 Task: Look for Airbnb options in Warsaw, Poland from 5th November, 2023 to 16th November, 2023 for 2 adults.1  bedroom having 1 bed and 1 bathroom. Property type can be hotel. Amenities needed are: wifi. Booking option can be shelf check-in. Look for 5 properties as per requirement.
Action: Mouse moved to (520, 91)
Screenshot: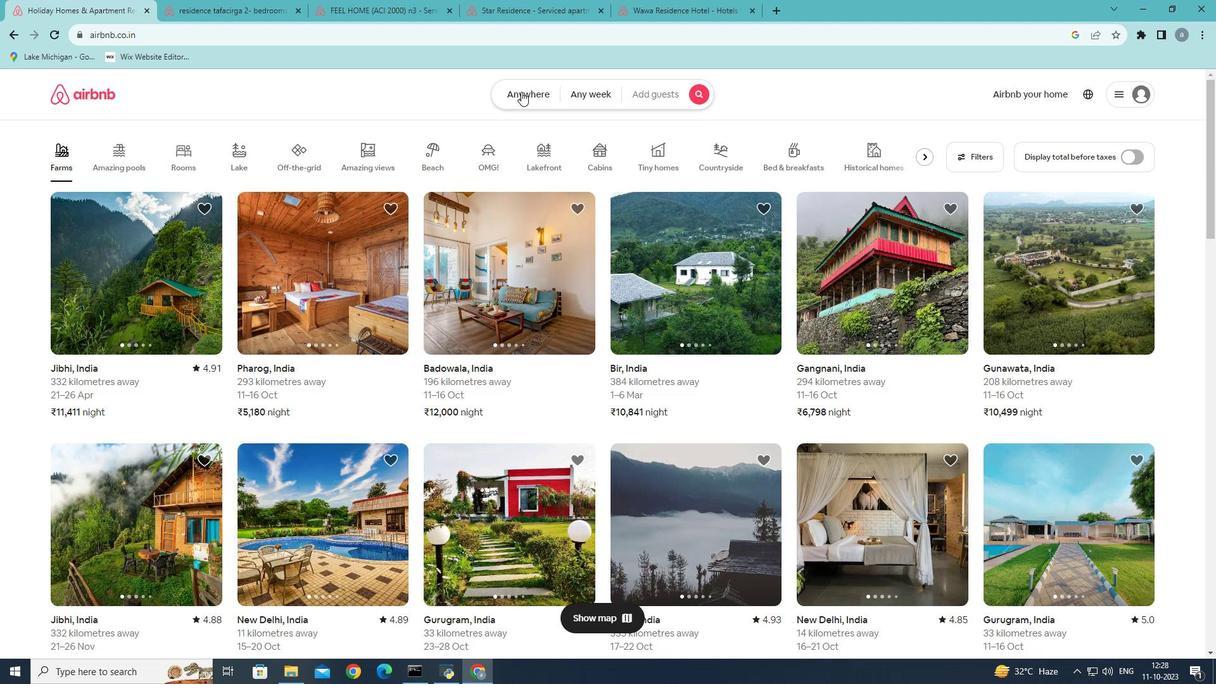 
Action: Mouse pressed left at (520, 91)
Screenshot: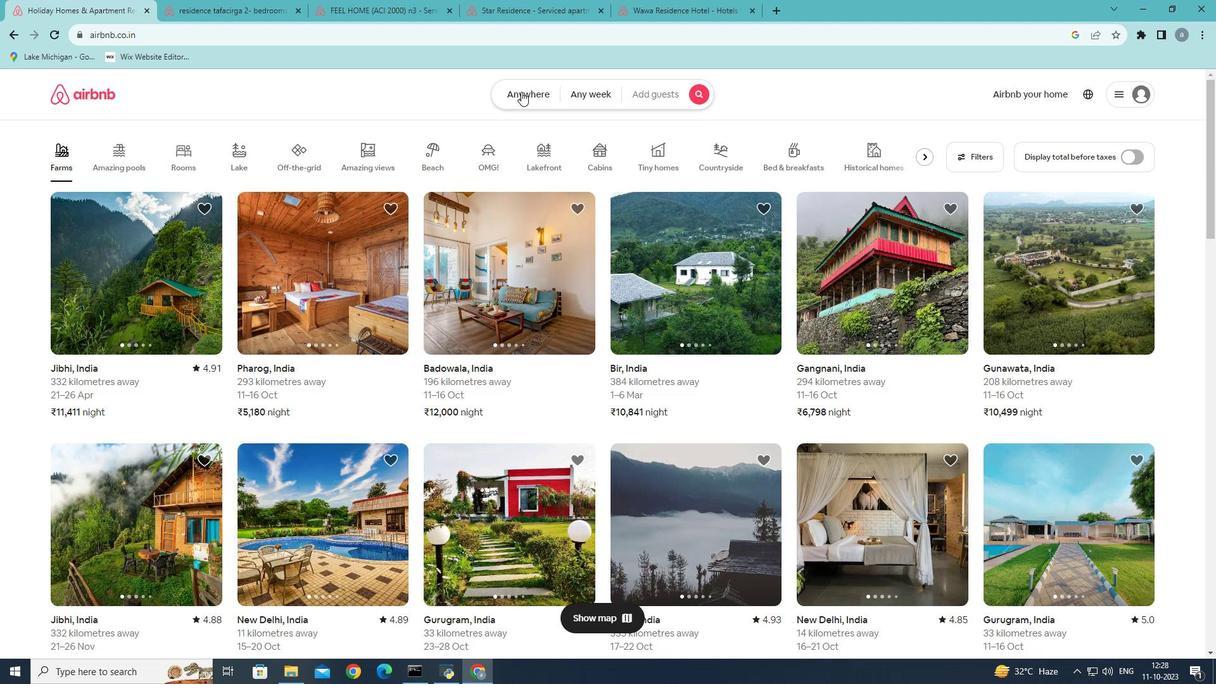 
Action: Mouse moved to (523, 89)
Screenshot: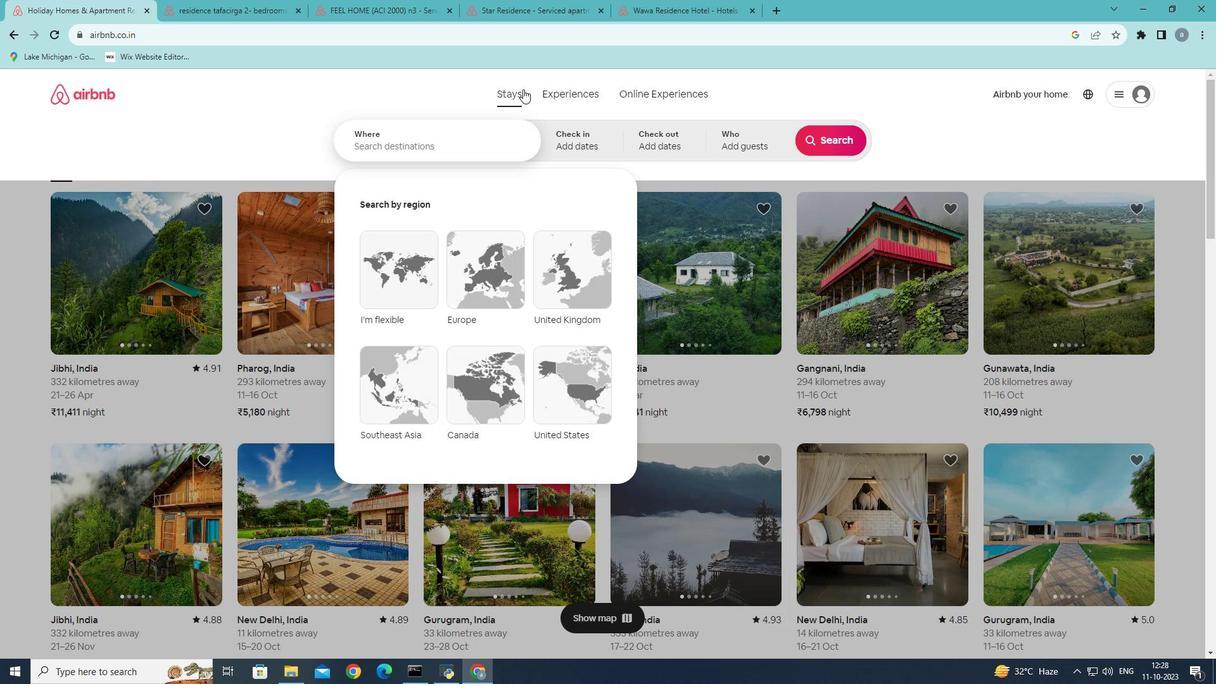 
Action: Key pressed <Key.shift>War
Screenshot: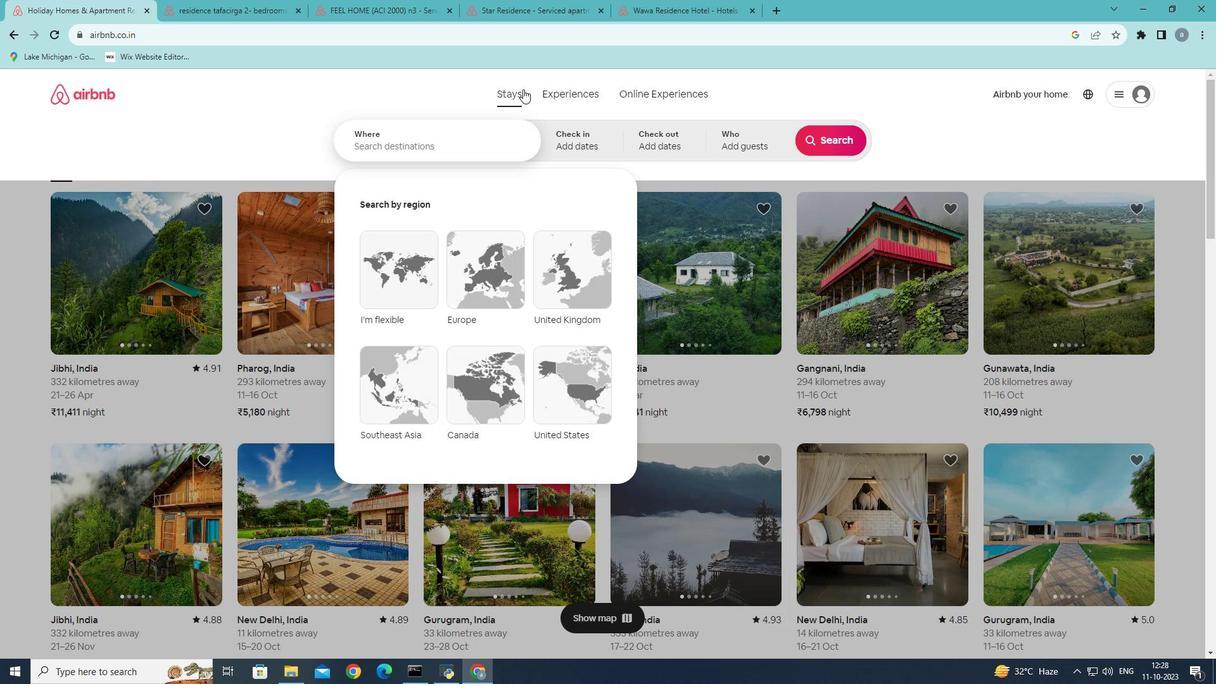 
Action: Mouse moved to (418, 141)
Screenshot: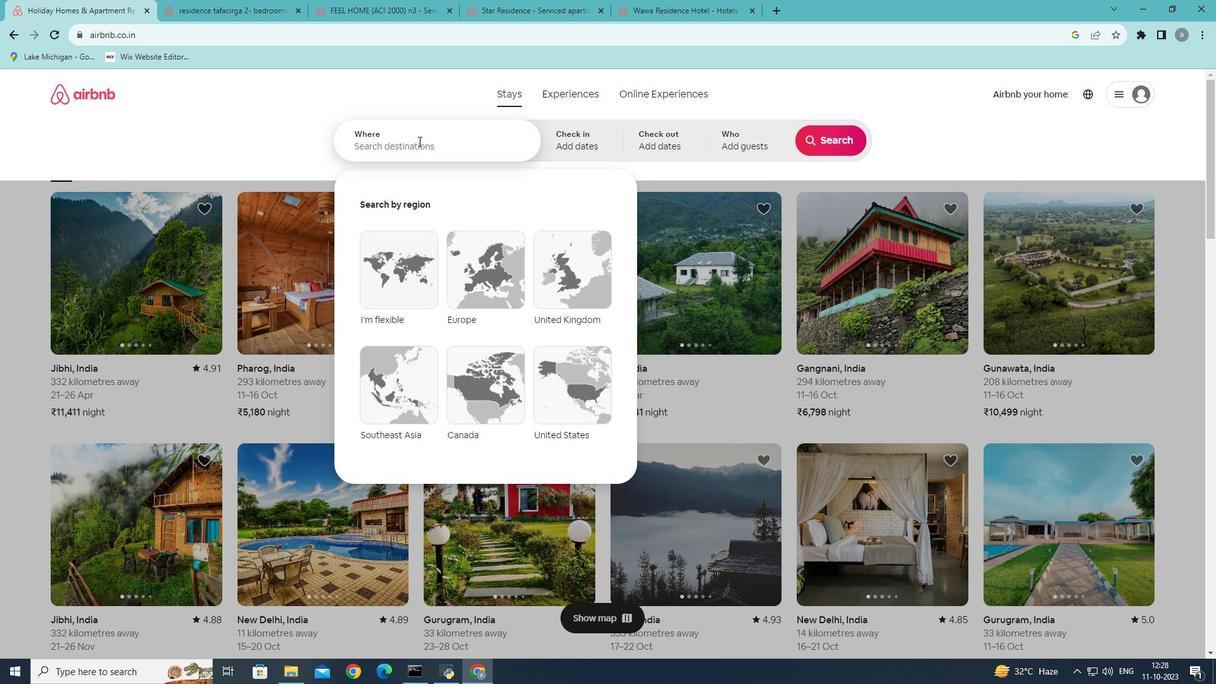 
Action: Mouse pressed left at (418, 141)
Screenshot: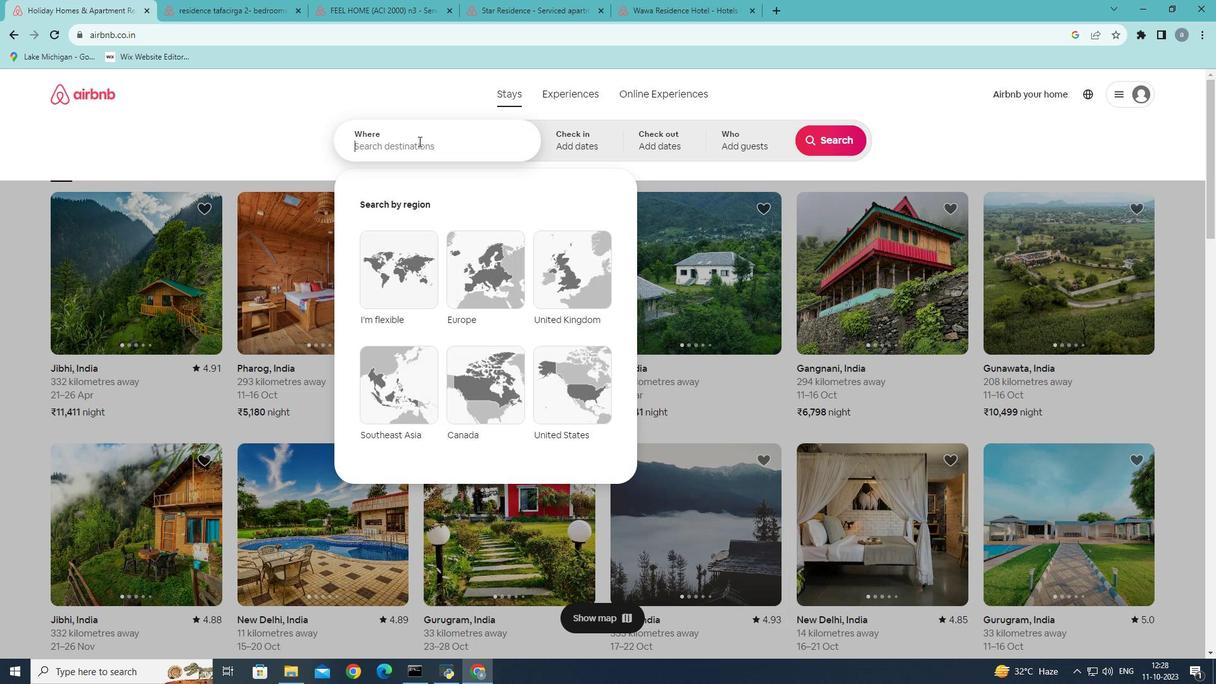 
Action: Mouse moved to (437, 152)
Screenshot: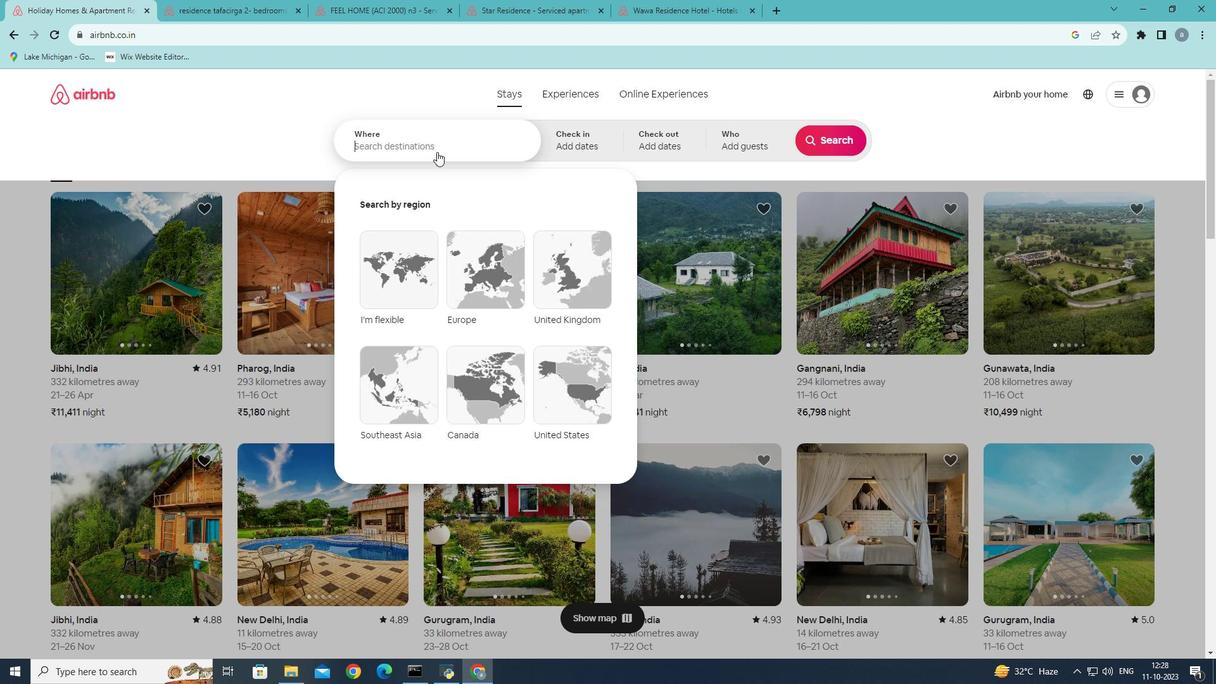 
Action: Key pressed <Key.shift>Warsaw
Screenshot: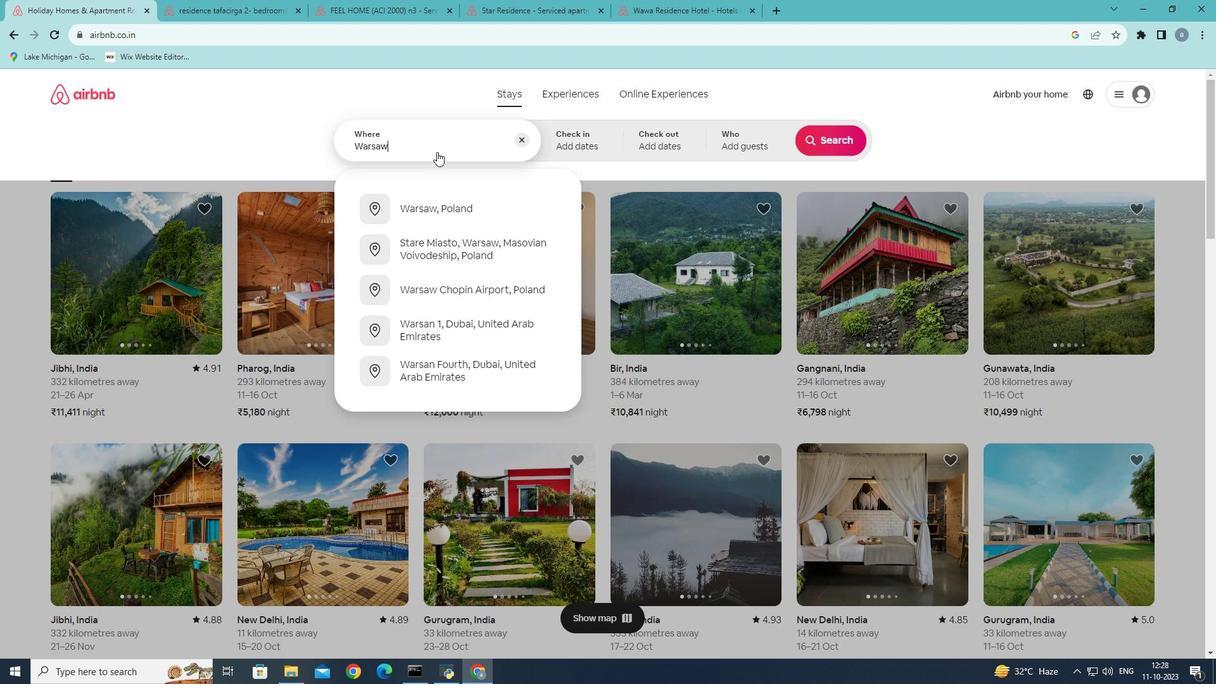 
Action: Mouse moved to (440, 209)
Screenshot: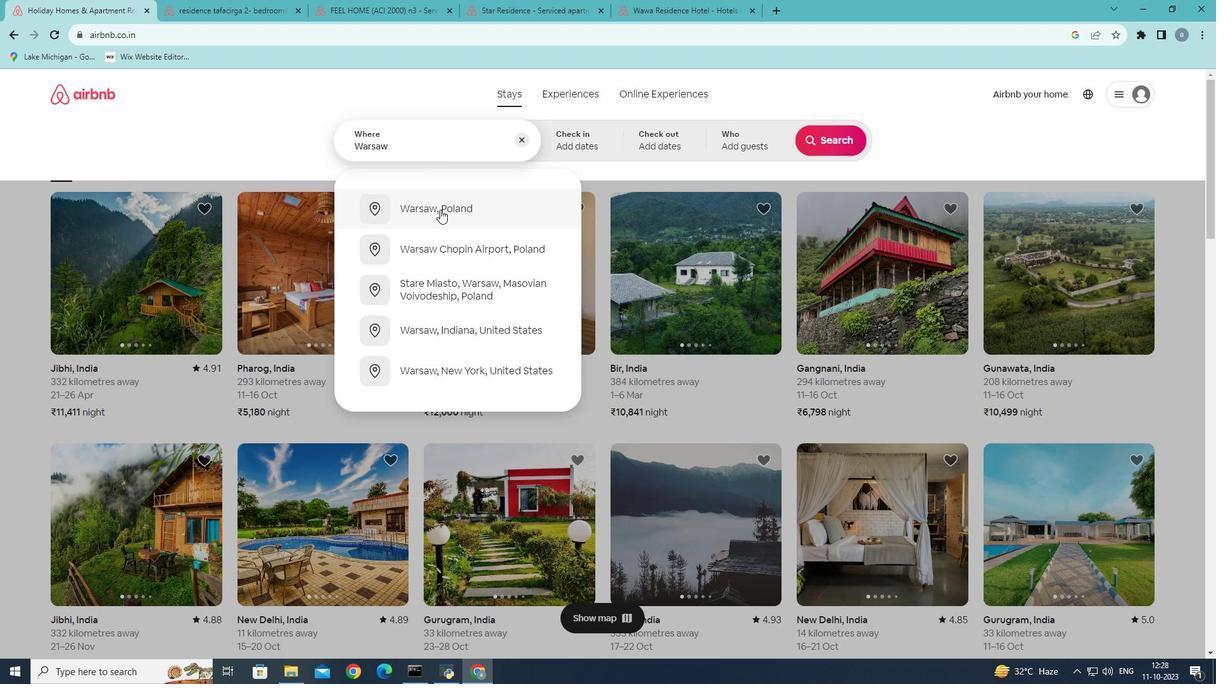 
Action: Mouse pressed left at (440, 209)
Screenshot: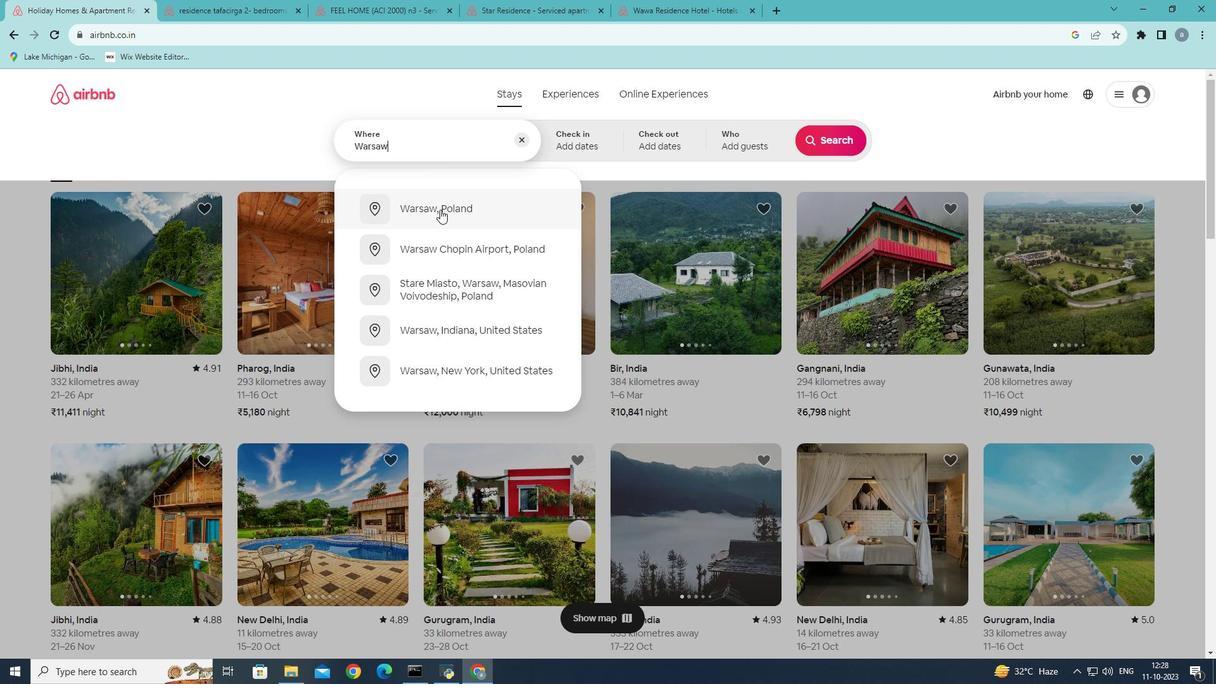 
Action: Mouse moved to (640, 326)
Screenshot: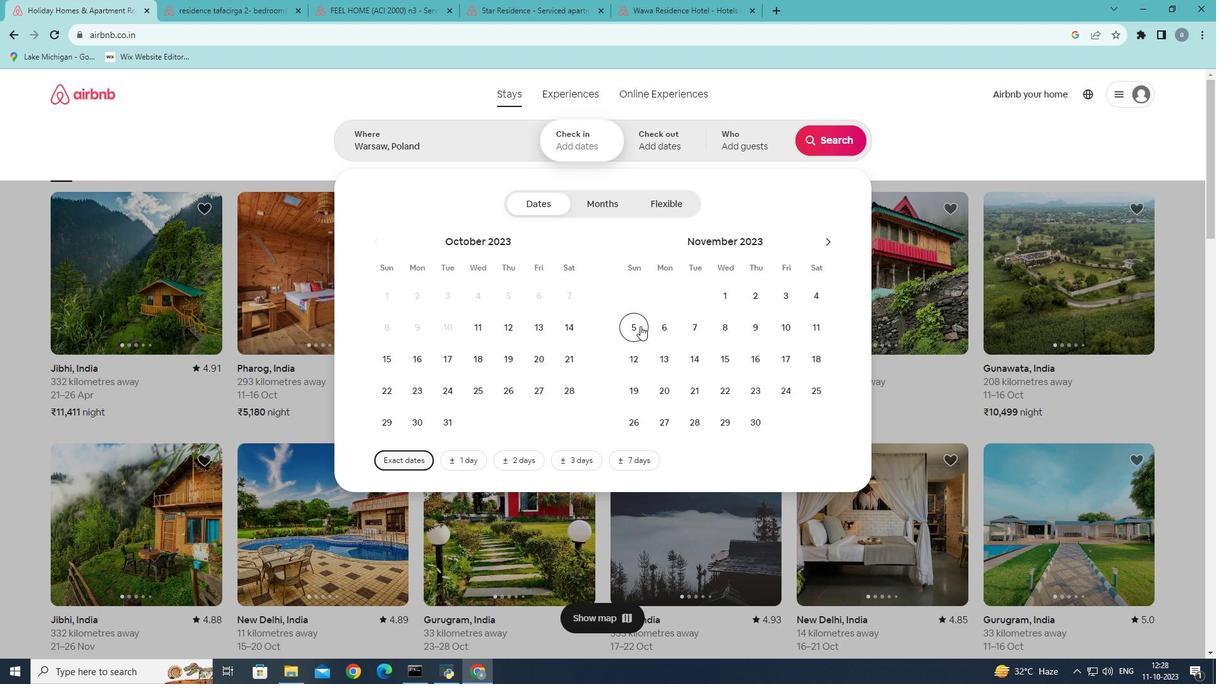 
Action: Mouse pressed left at (640, 326)
Screenshot: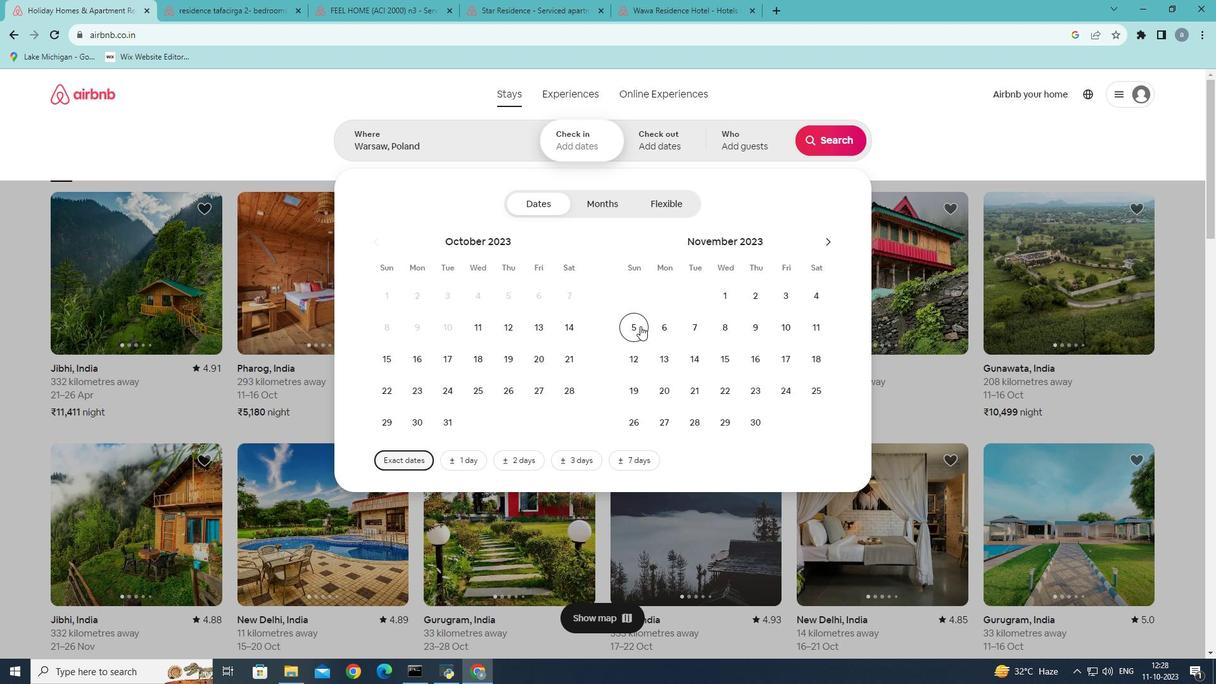 
Action: Mouse moved to (753, 354)
Screenshot: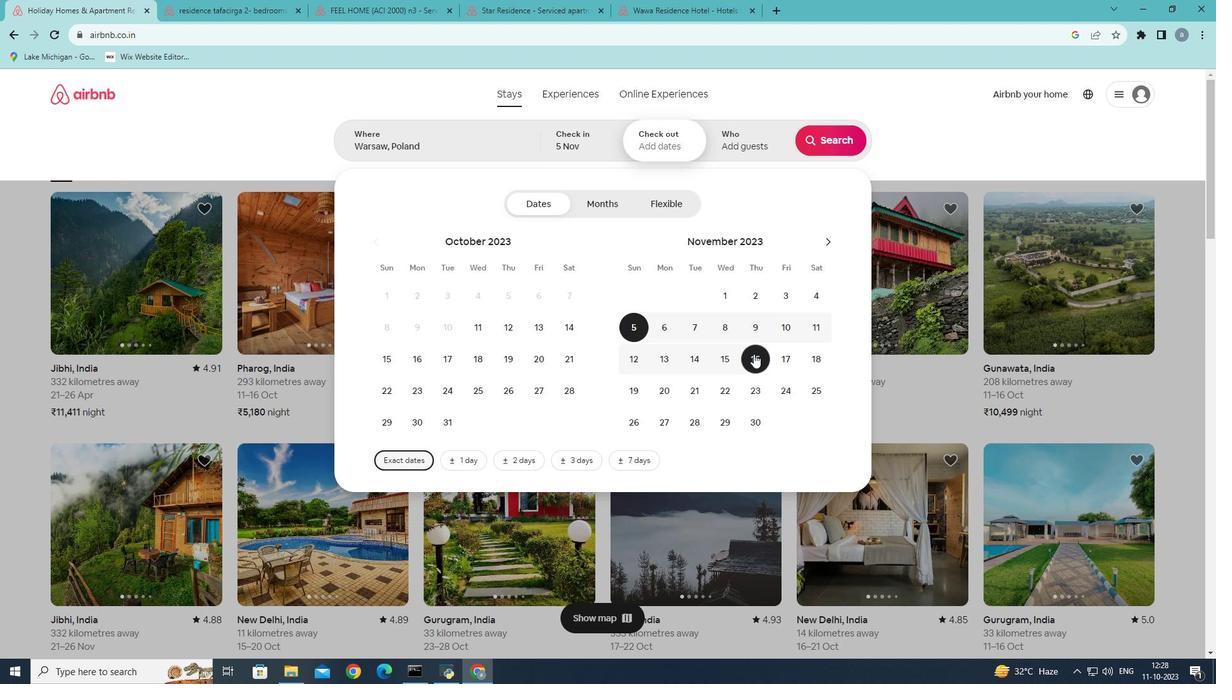 
Action: Mouse pressed left at (753, 354)
Screenshot: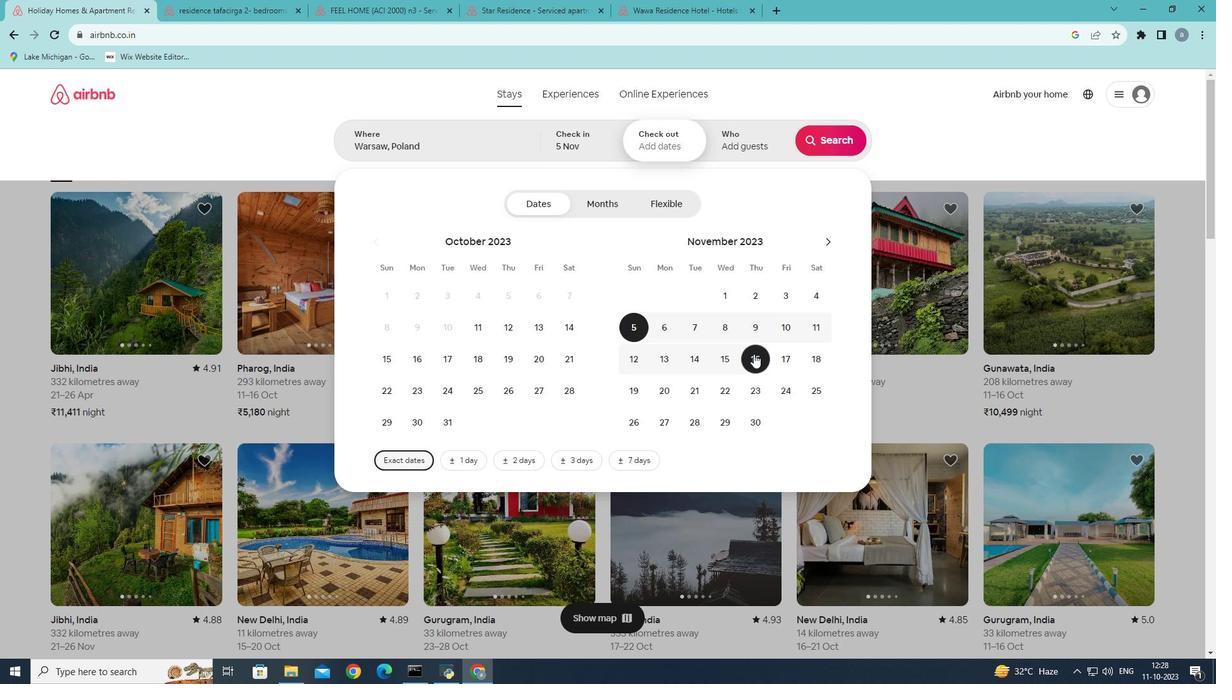 
Action: Mouse moved to (758, 145)
Screenshot: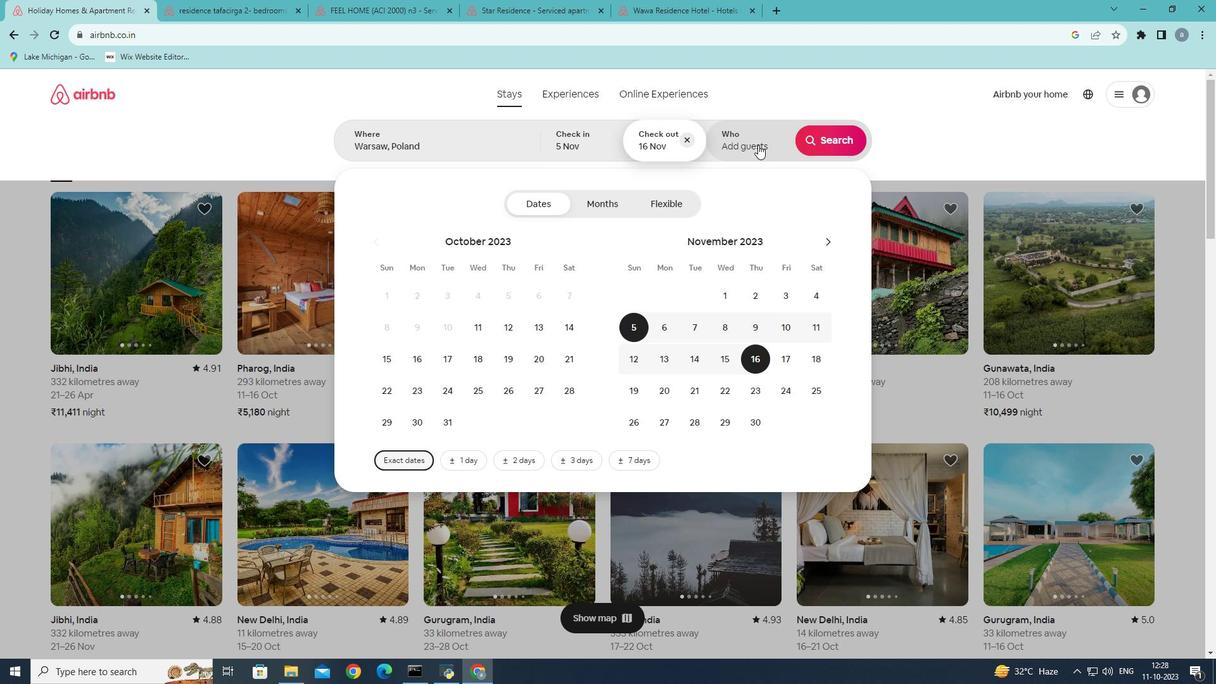 
Action: Mouse pressed left at (758, 145)
Screenshot: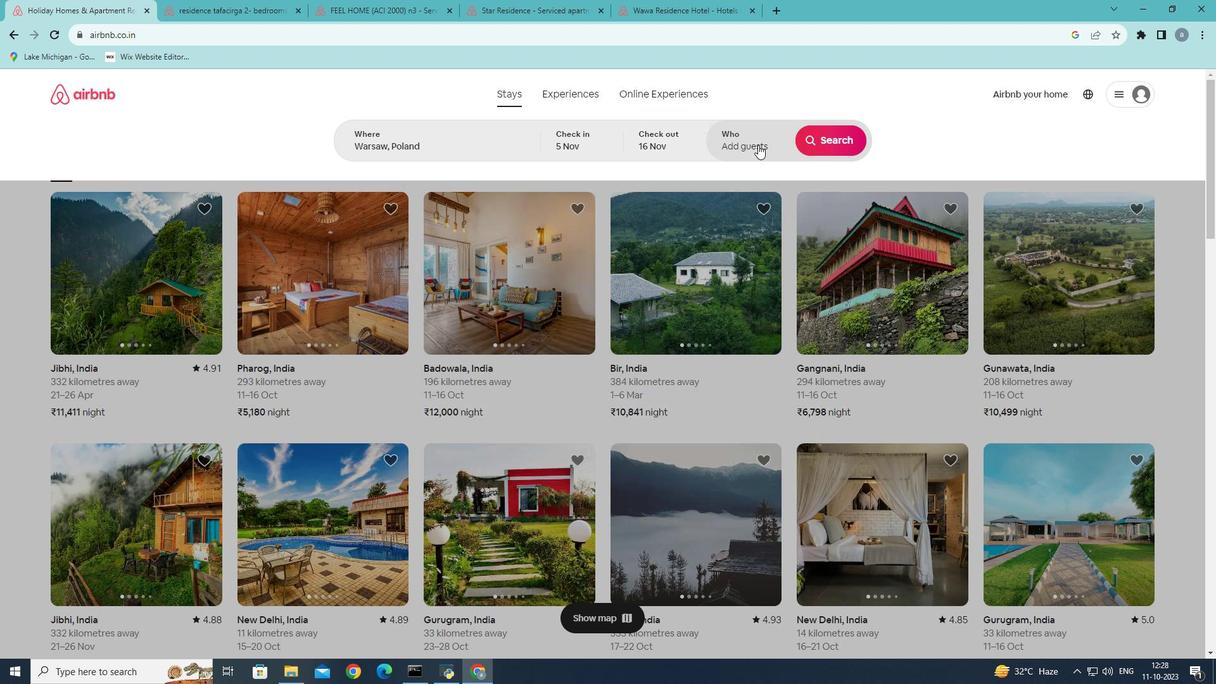 
Action: Mouse moved to (836, 210)
Screenshot: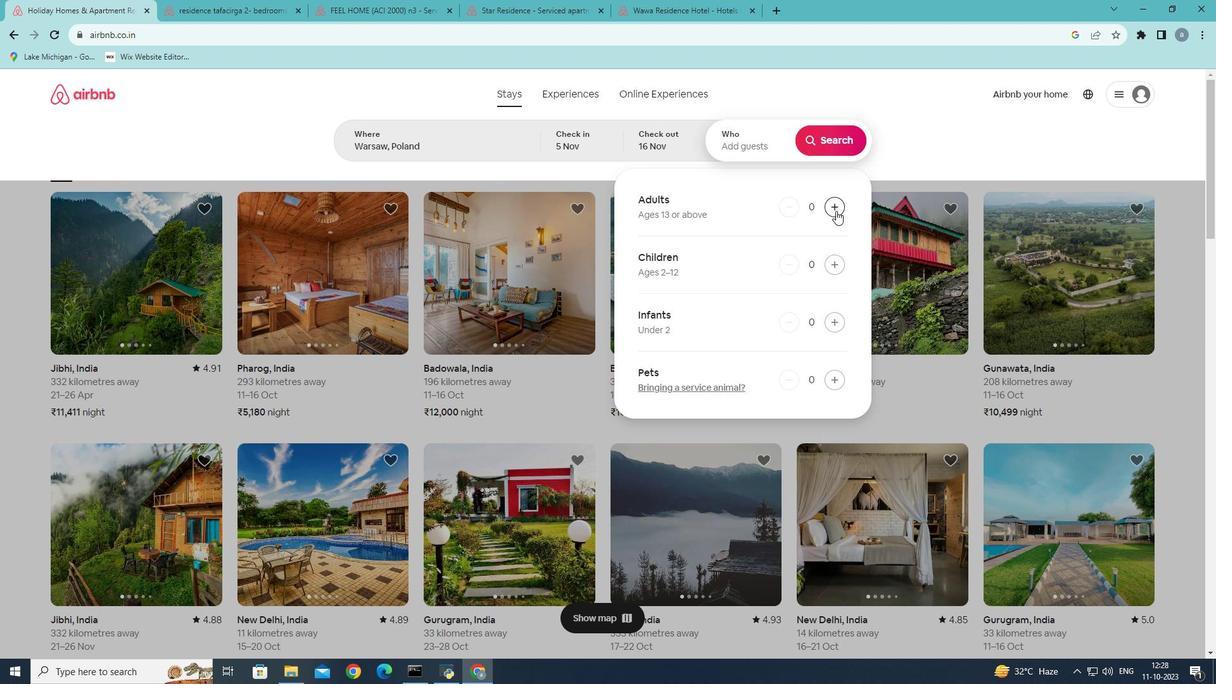 
Action: Mouse pressed left at (836, 210)
Screenshot: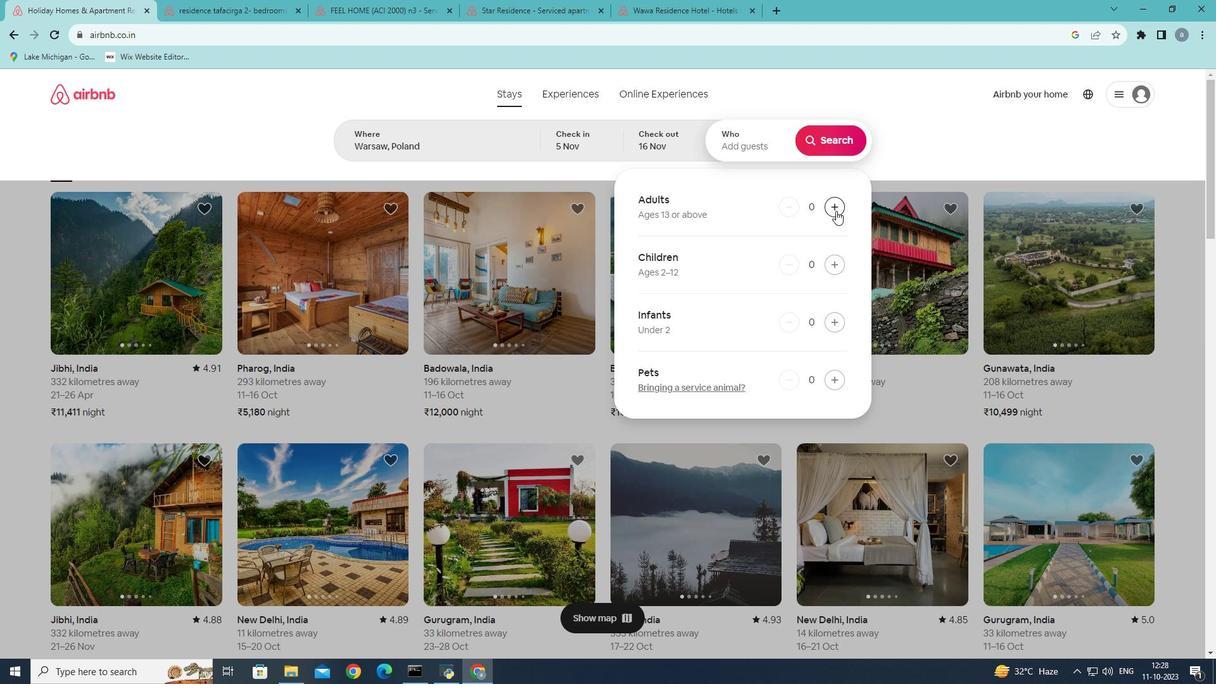
Action: Mouse pressed left at (836, 210)
Screenshot: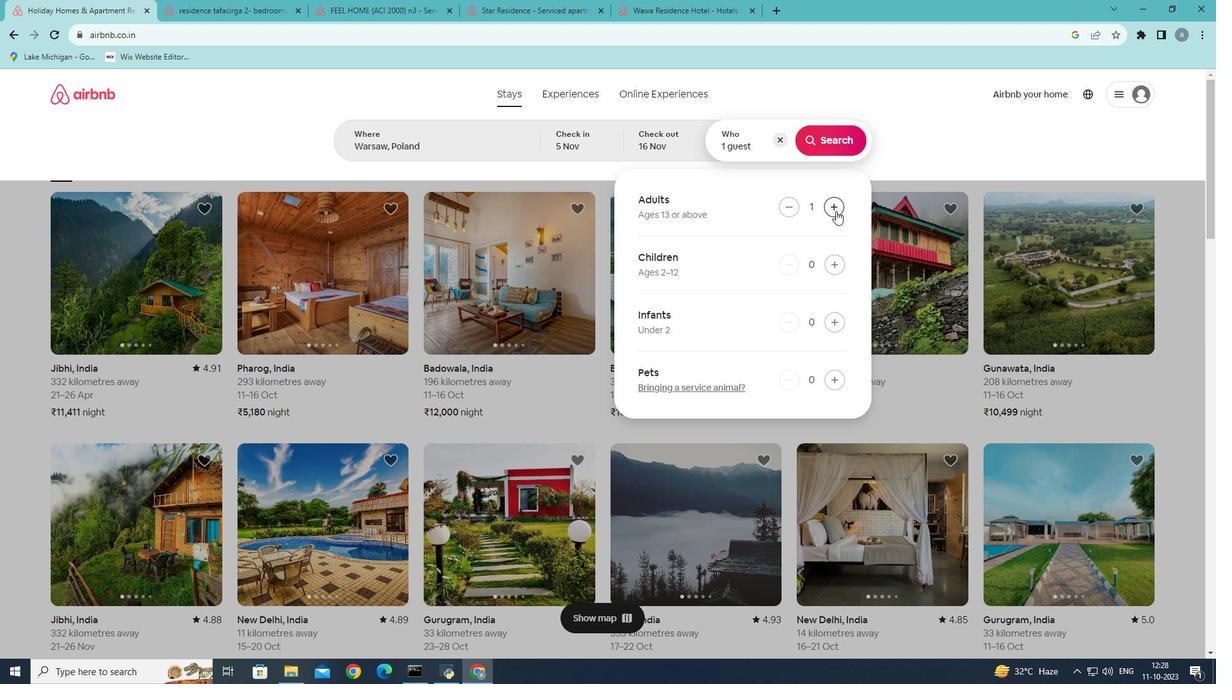
Action: Mouse moved to (826, 138)
Screenshot: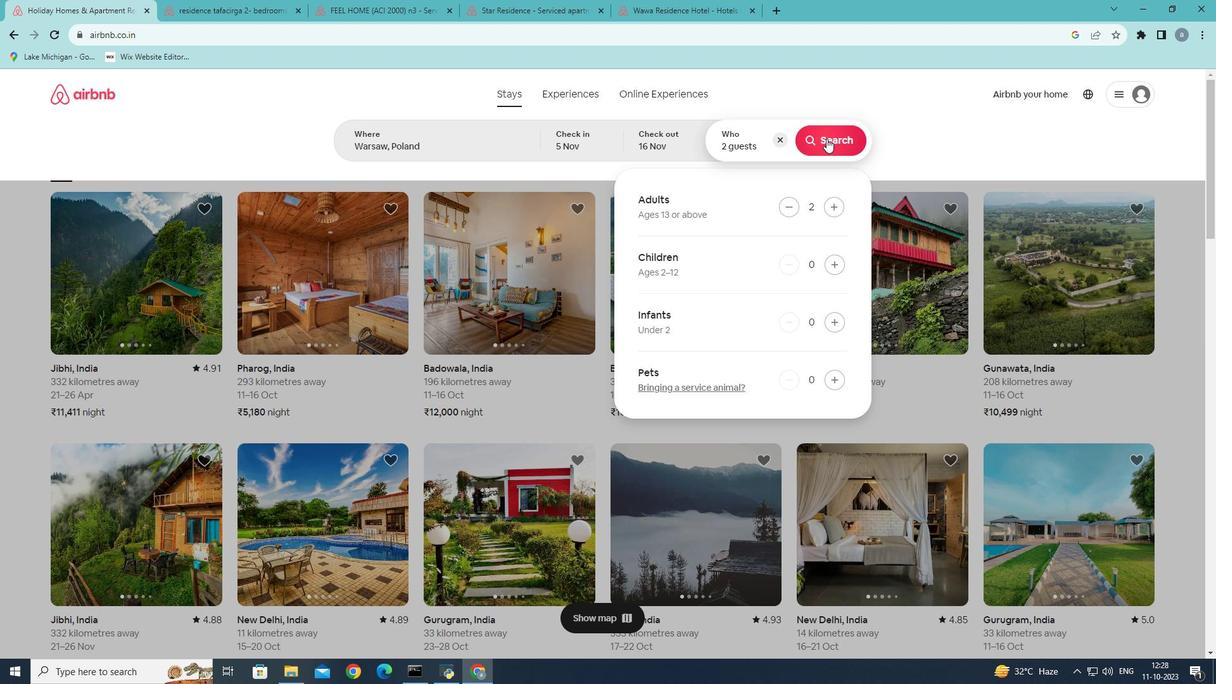 
Action: Mouse pressed left at (826, 138)
Screenshot: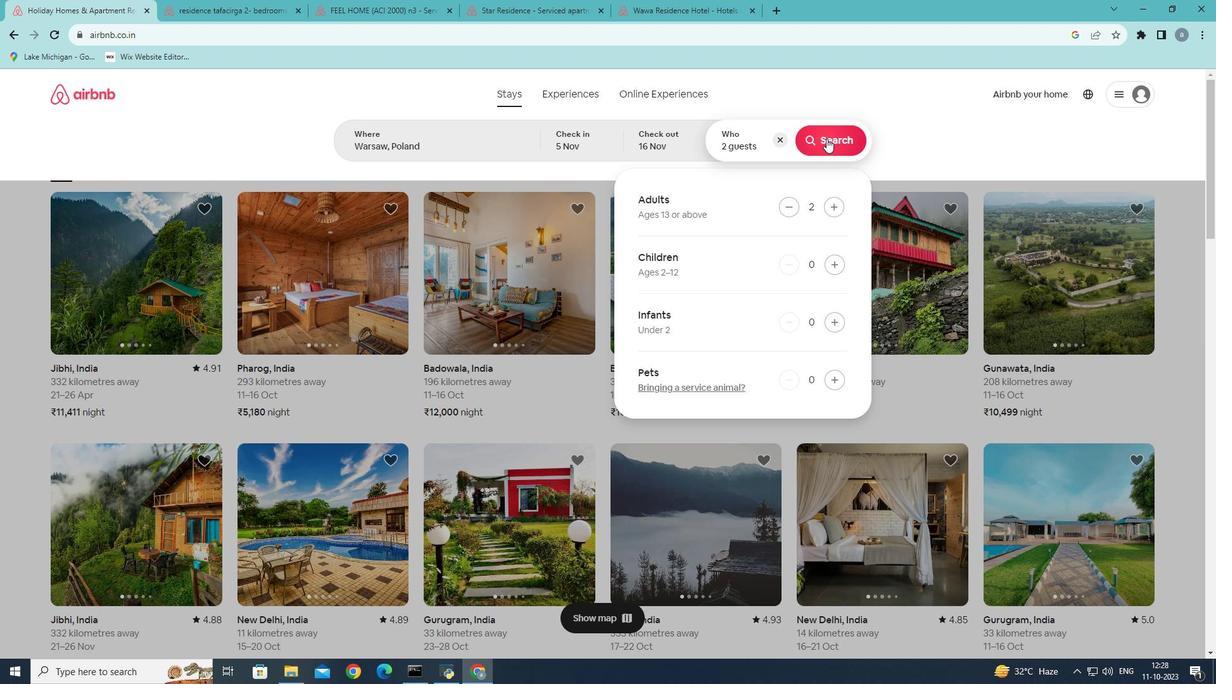 
Action: Mouse moved to (580, 273)
Screenshot: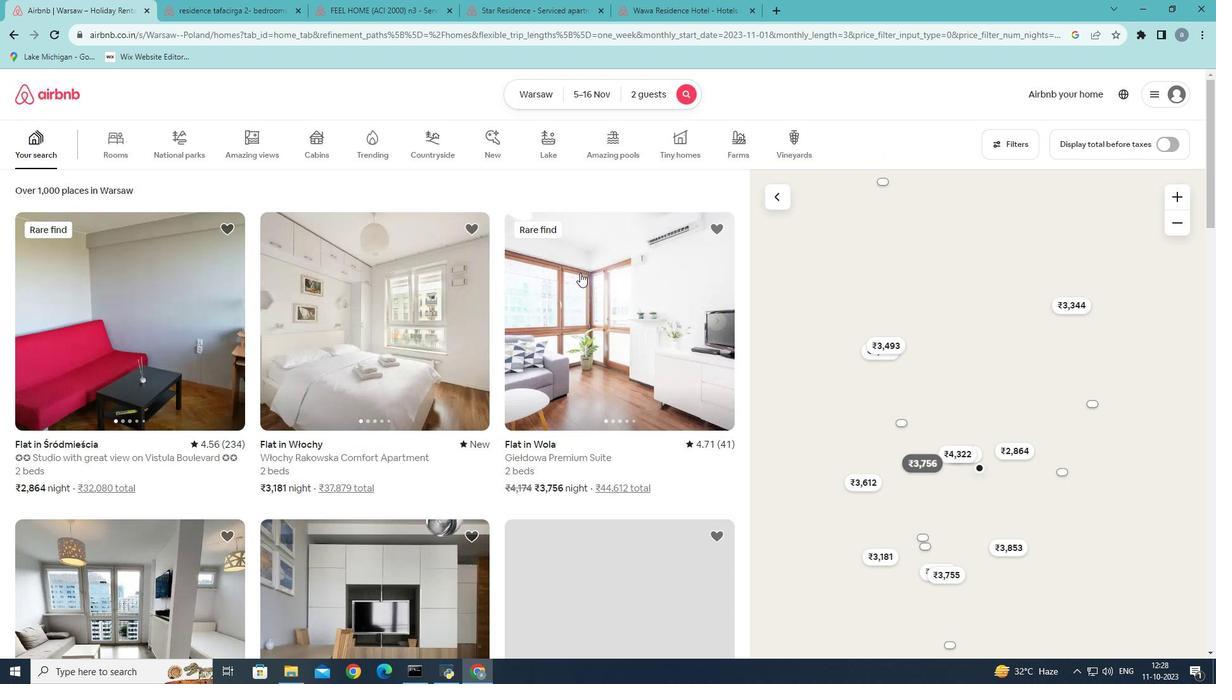 
Action: Mouse scrolled (580, 272) with delta (0, 0)
Screenshot: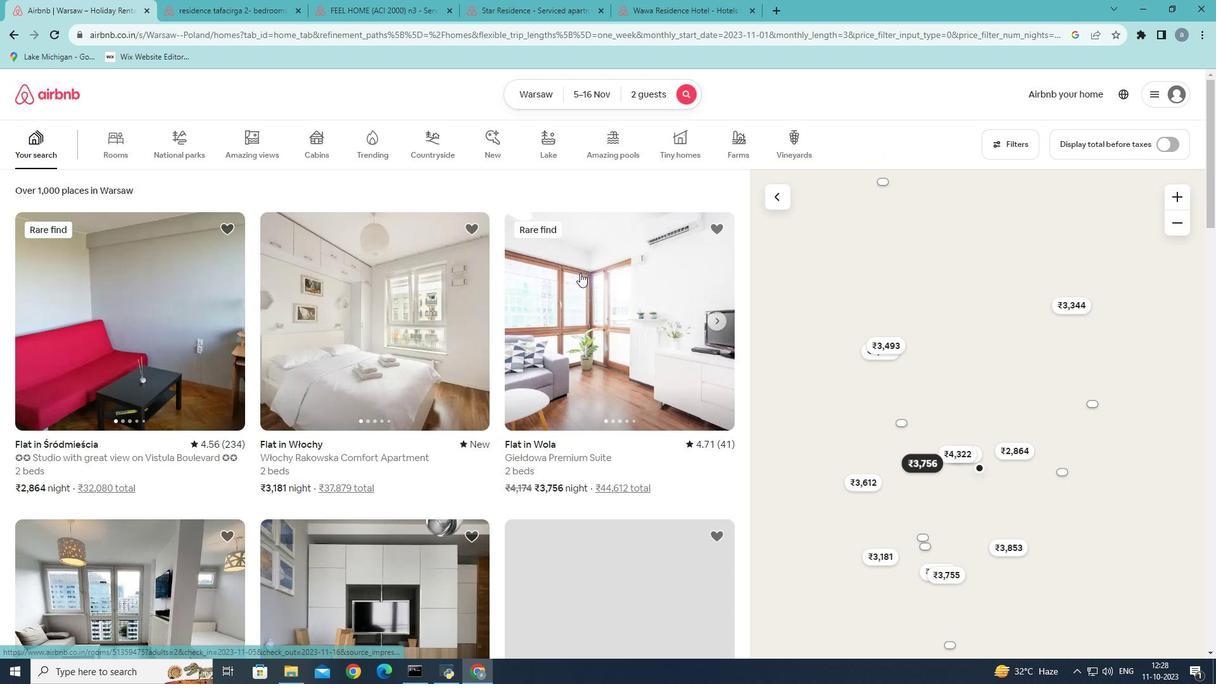 
Action: Mouse scrolled (580, 273) with delta (0, 0)
Screenshot: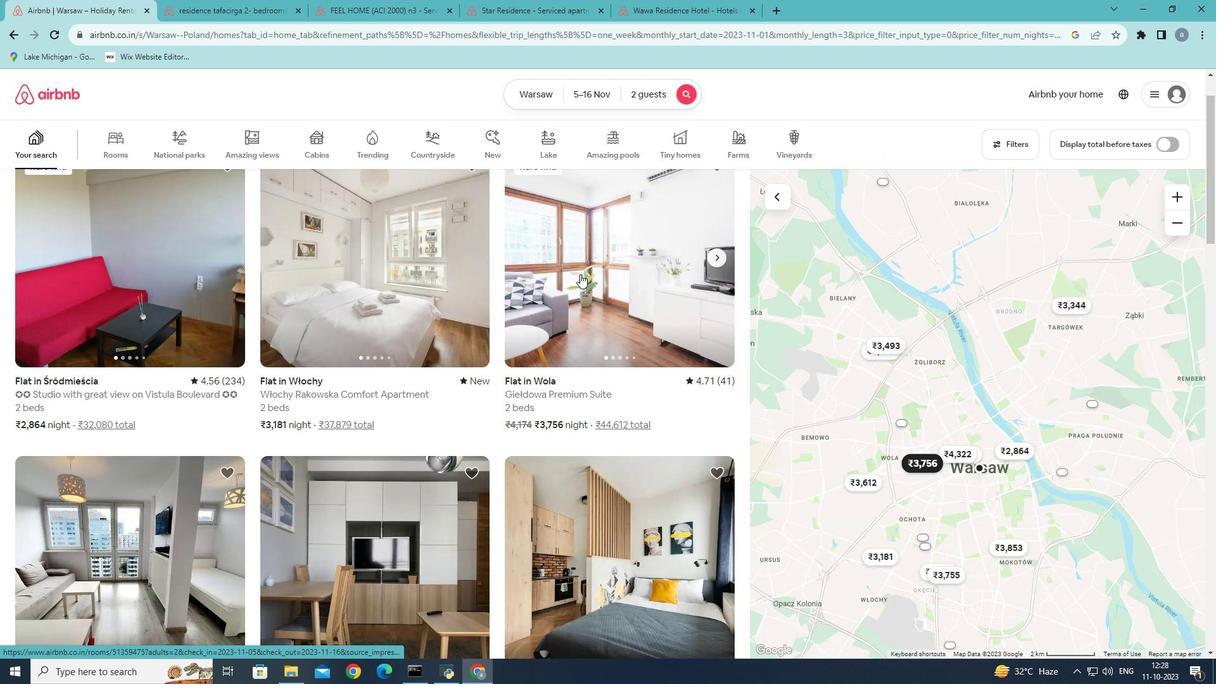 
Action: Mouse moved to (580, 274)
Screenshot: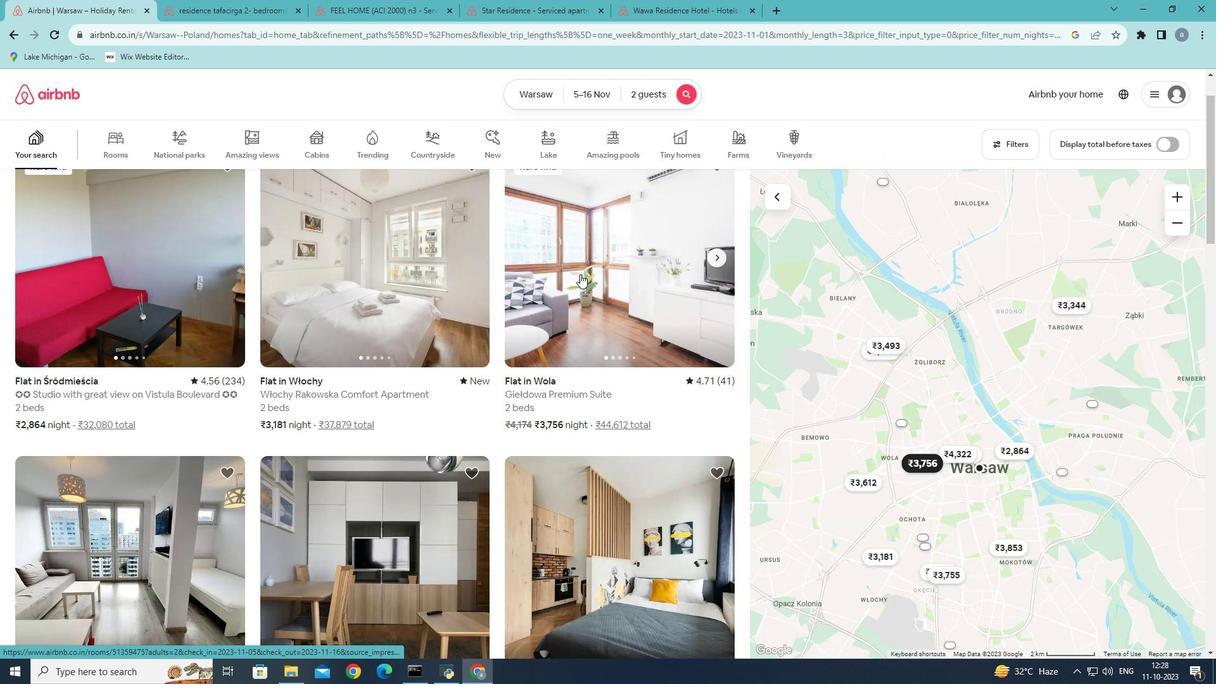 
Action: Mouse scrolled (580, 274) with delta (0, 0)
Screenshot: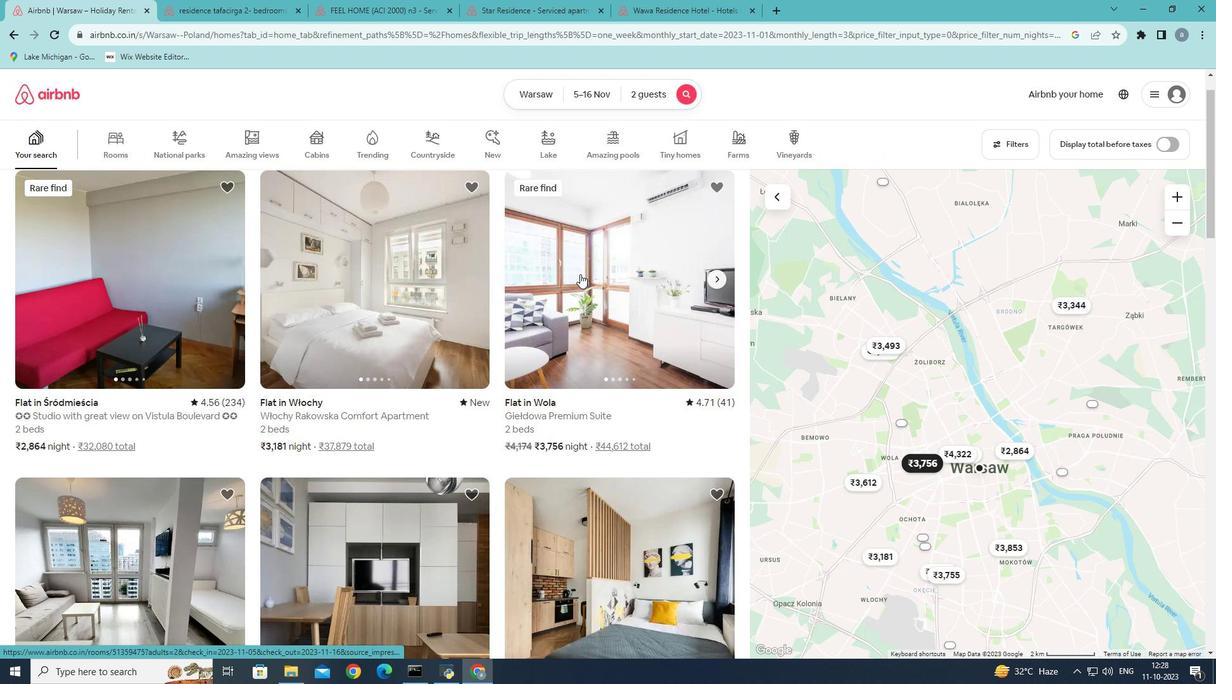 
Action: Mouse scrolled (580, 274) with delta (0, 0)
Screenshot: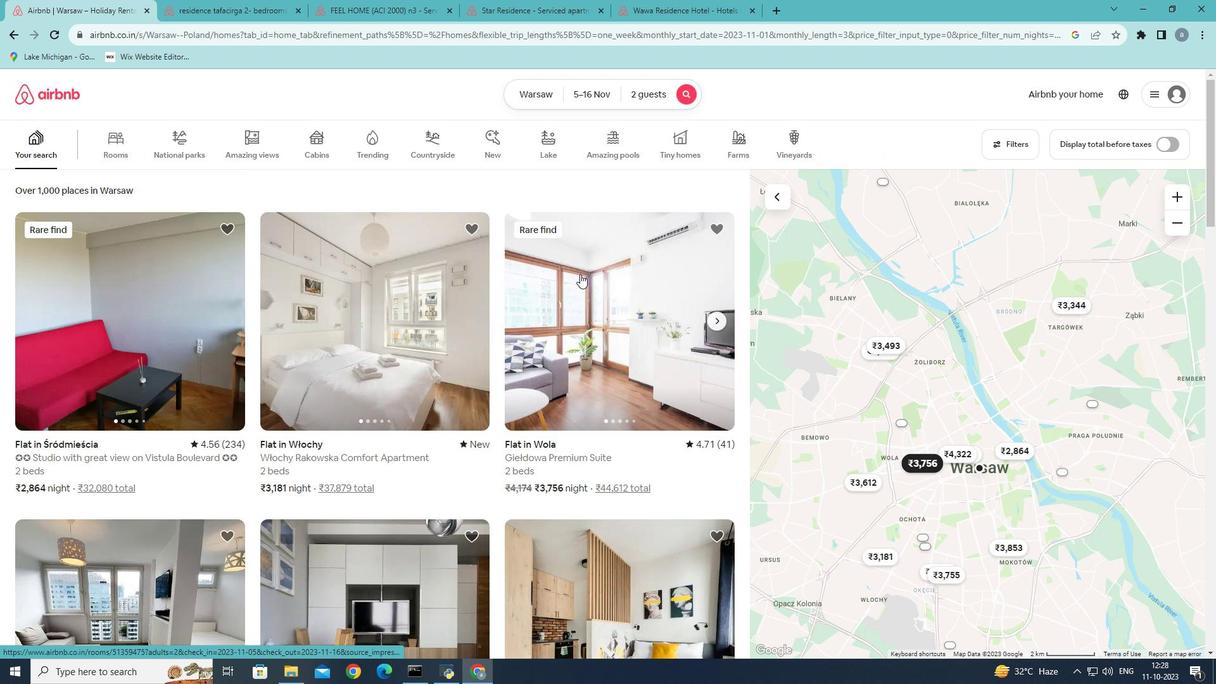 
Action: Mouse scrolled (580, 274) with delta (0, 0)
Screenshot: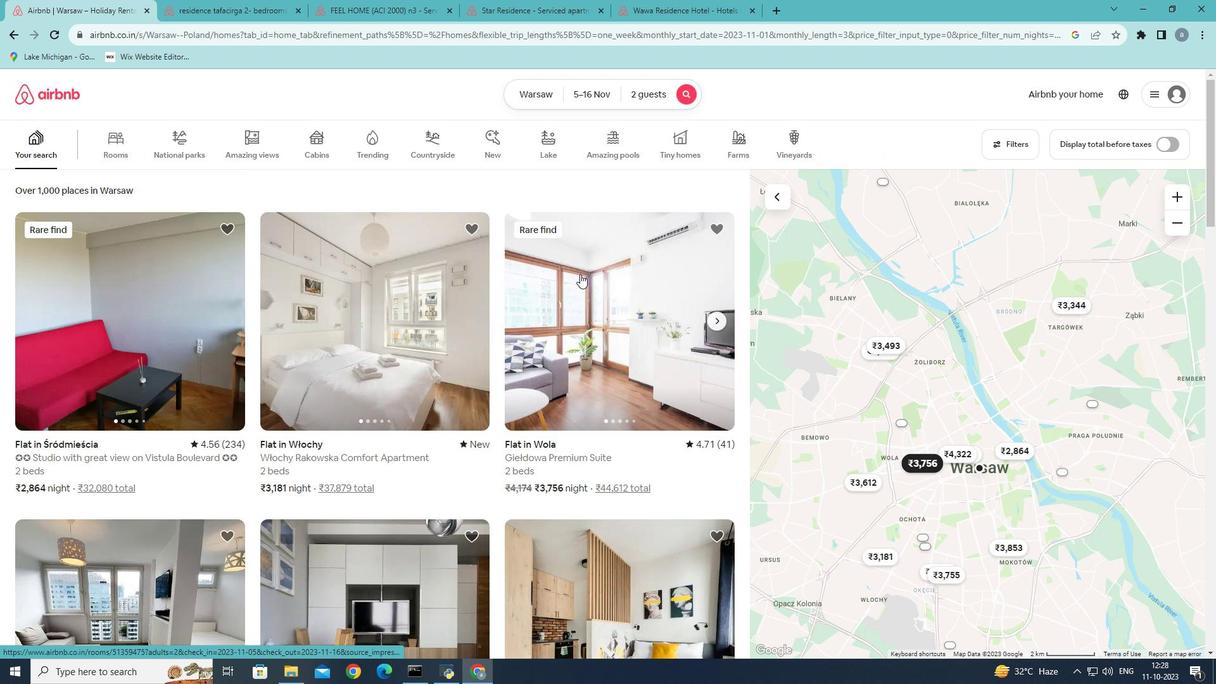 
Action: Mouse moved to (1015, 142)
Screenshot: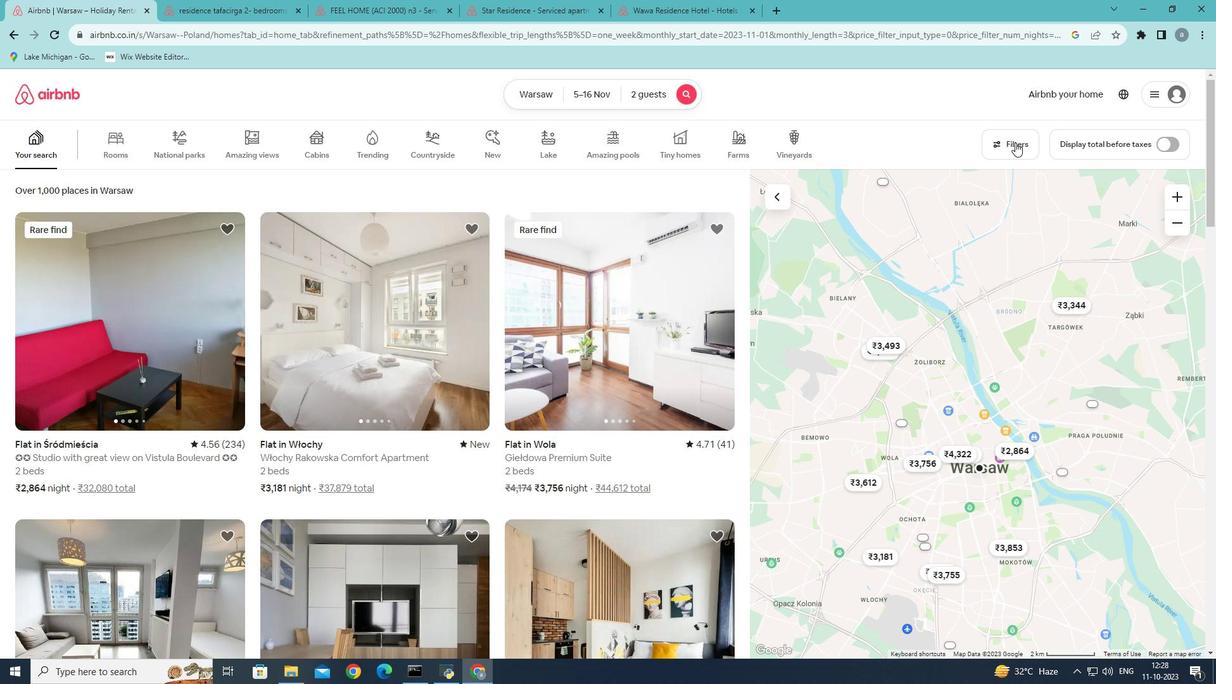 
Action: Mouse pressed left at (1015, 142)
Screenshot: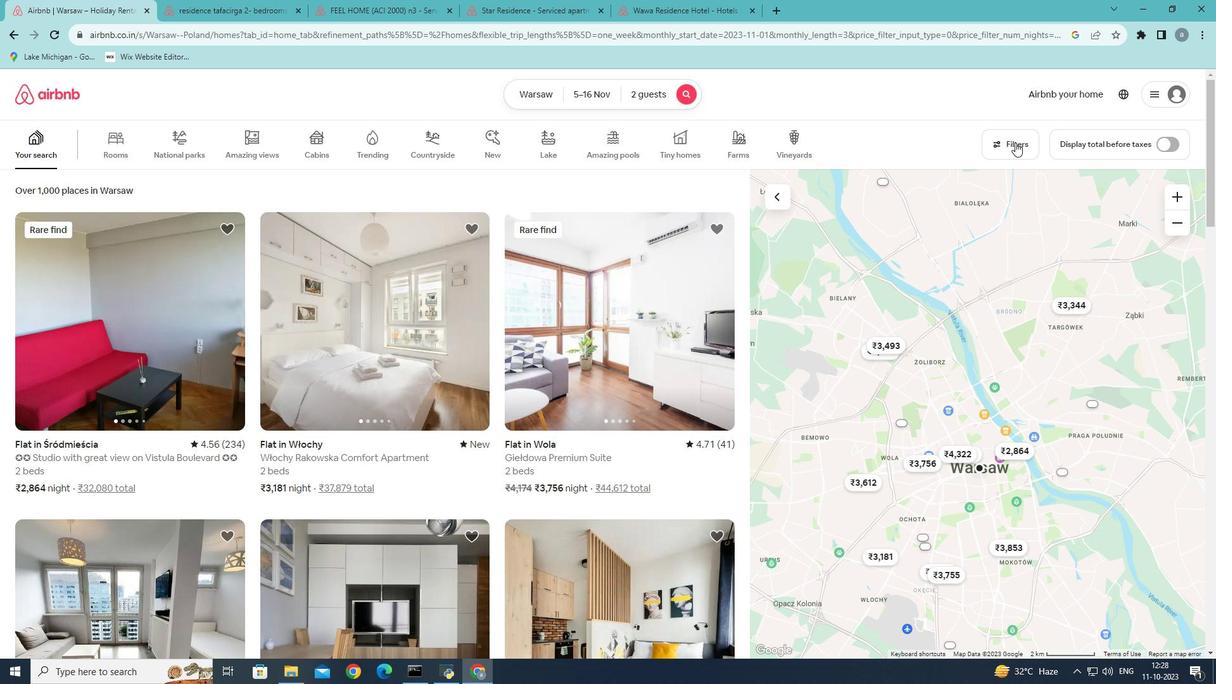 
Action: Mouse moved to (496, 500)
Screenshot: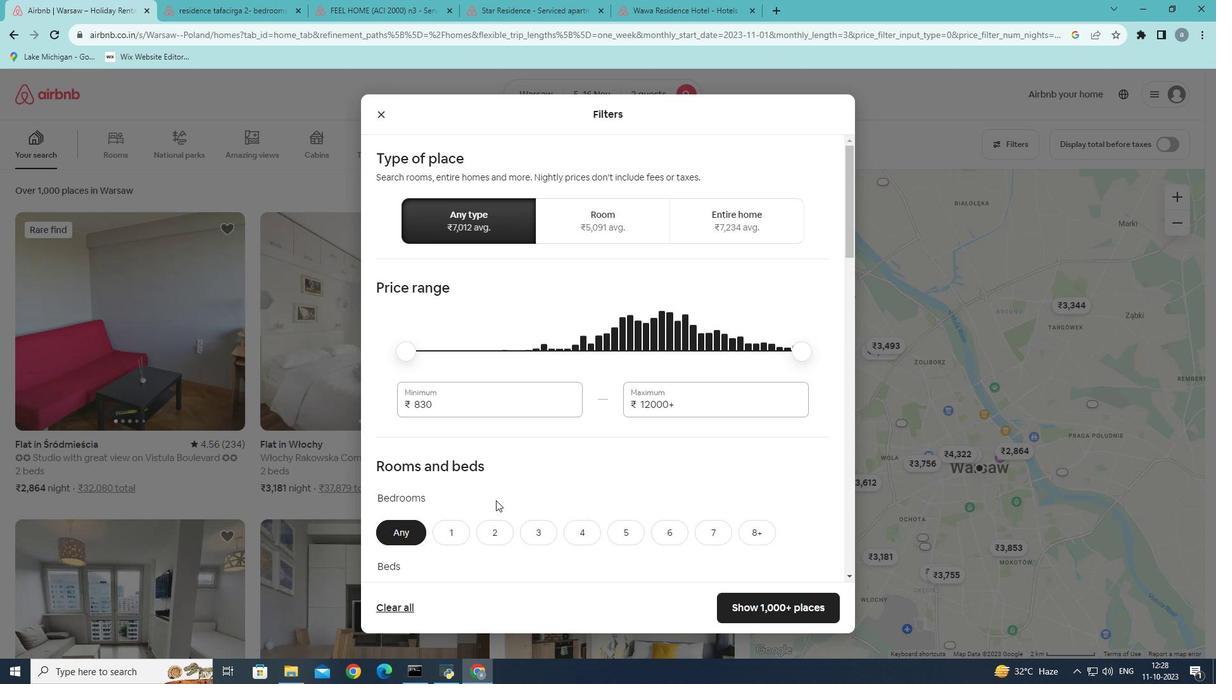 
Action: Mouse scrolled (496, 499) with delta (0, 0)
Screenshot: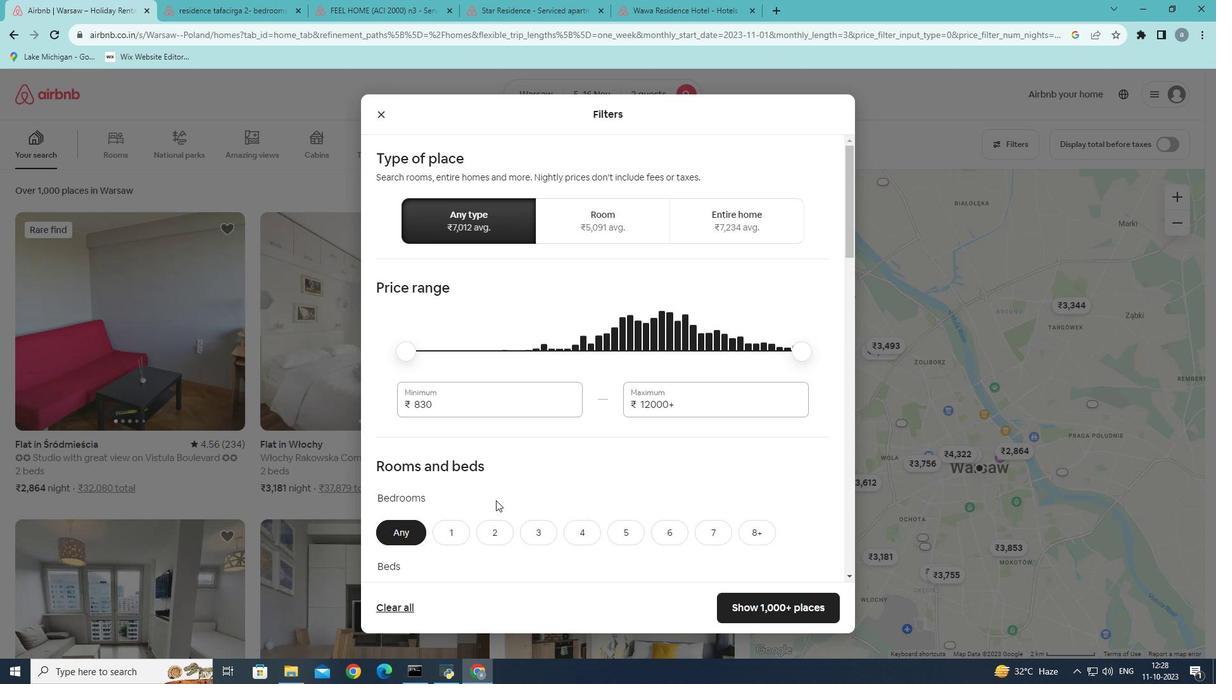
Action: Mouse scrolled (496, 499) with delta (0, 0)
Screenshot: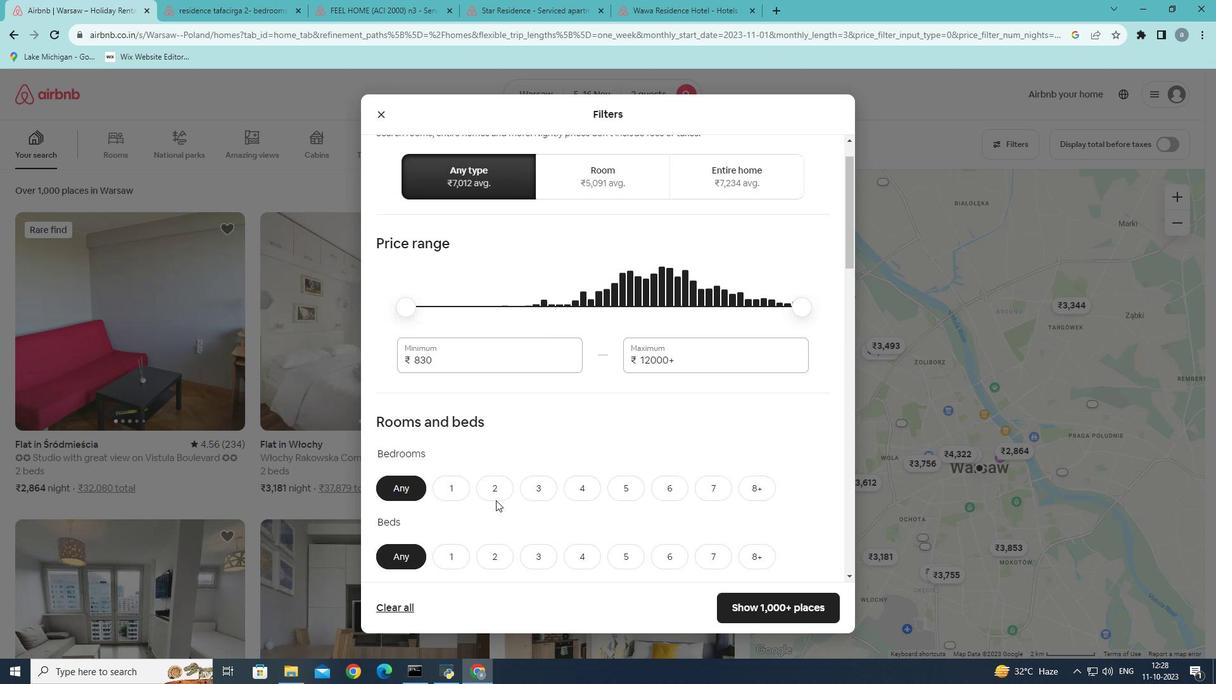 
Action: Mouse scrolled (496, 499) with delta (0, 0)
Screenshot: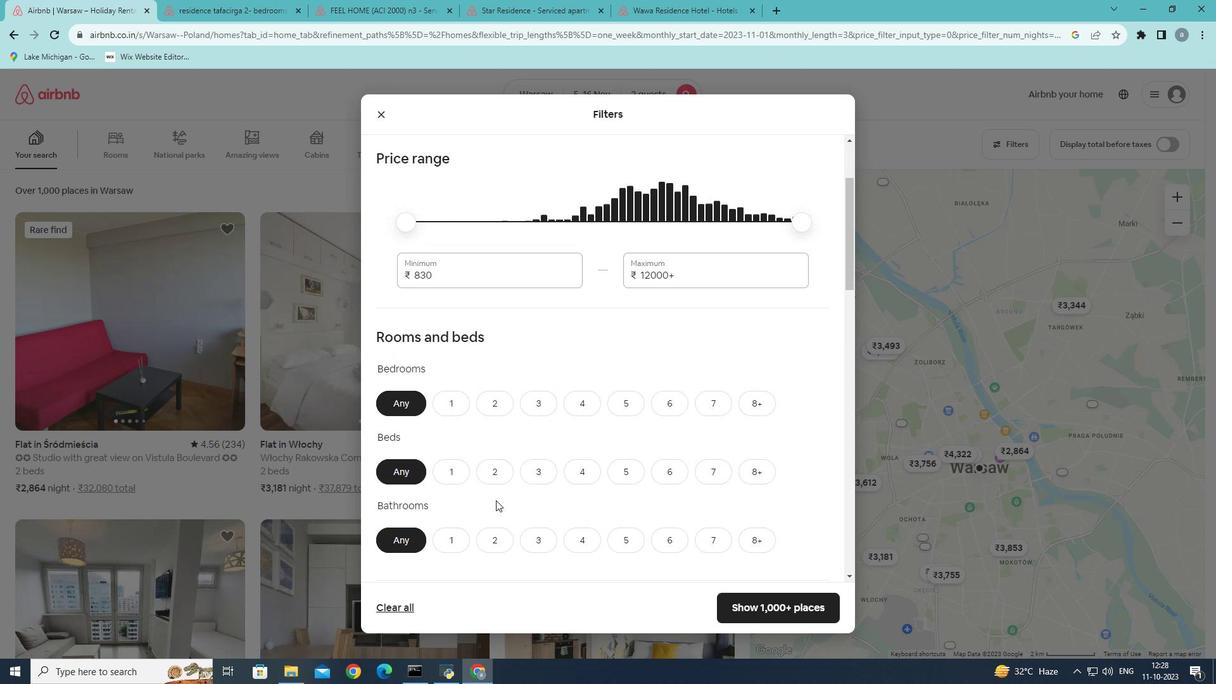 
Action: Mouse moved to (497, 498)
Screenshot: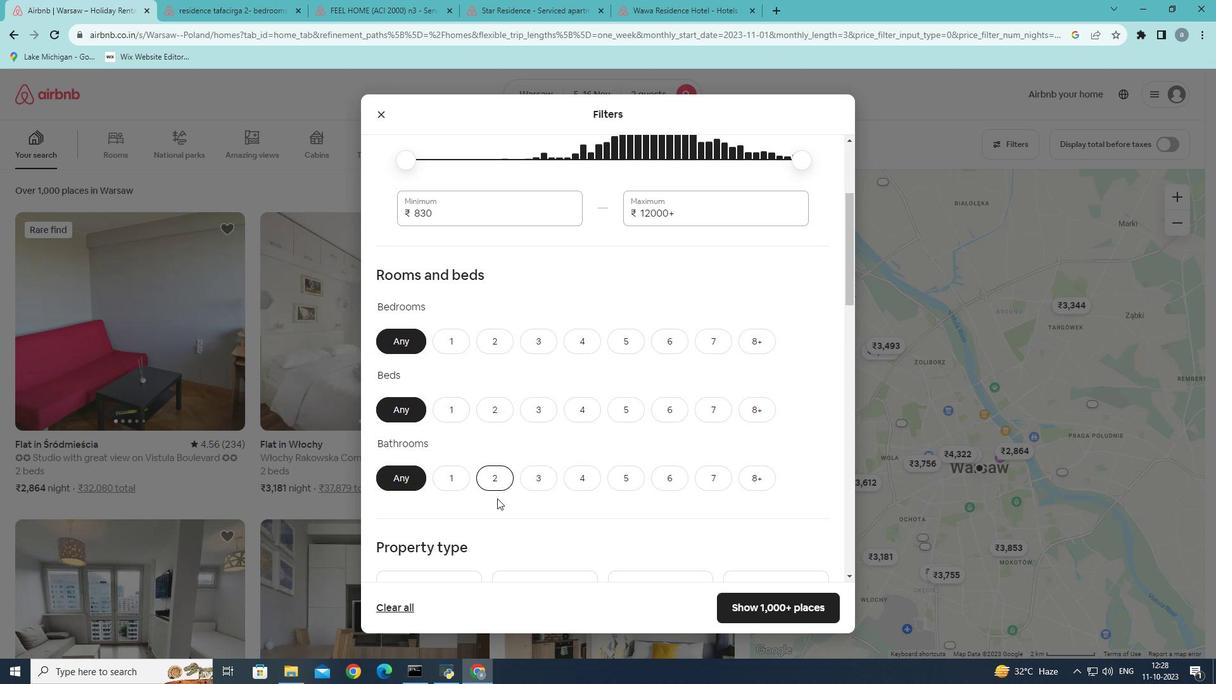 
Action: Mouse scrolled (497, 497) with delta (0, 0)
Screenshot: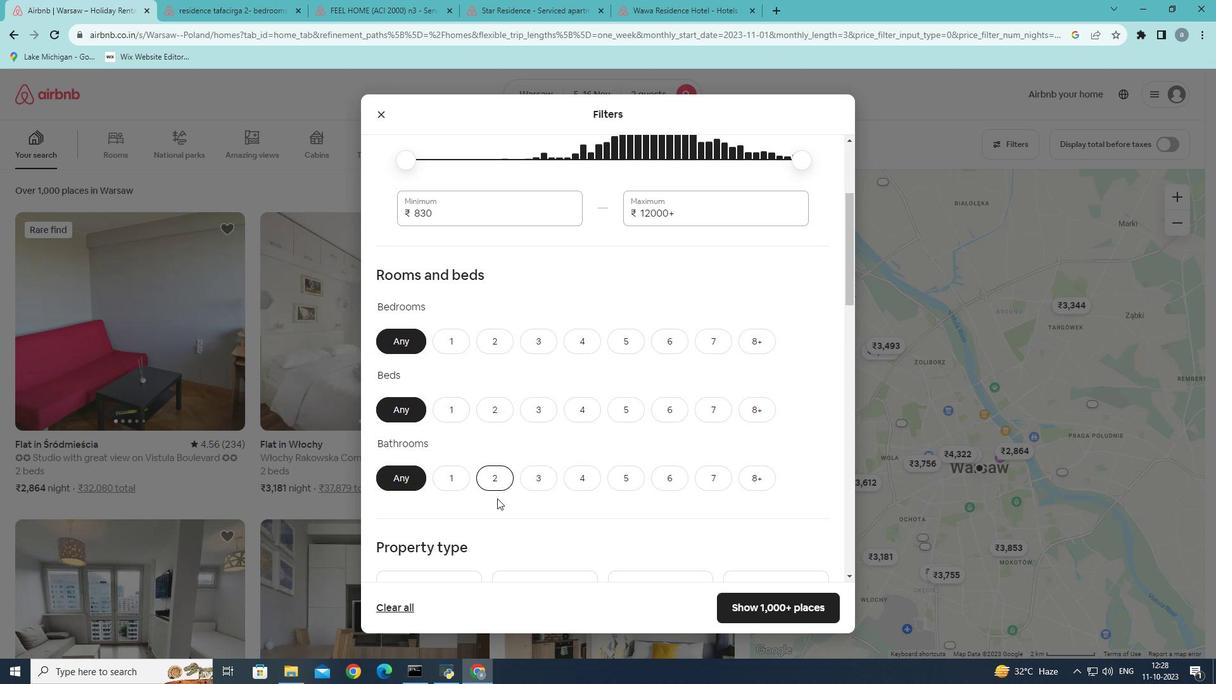 
Action: Mouse moved to (452, 287)
Screenshot: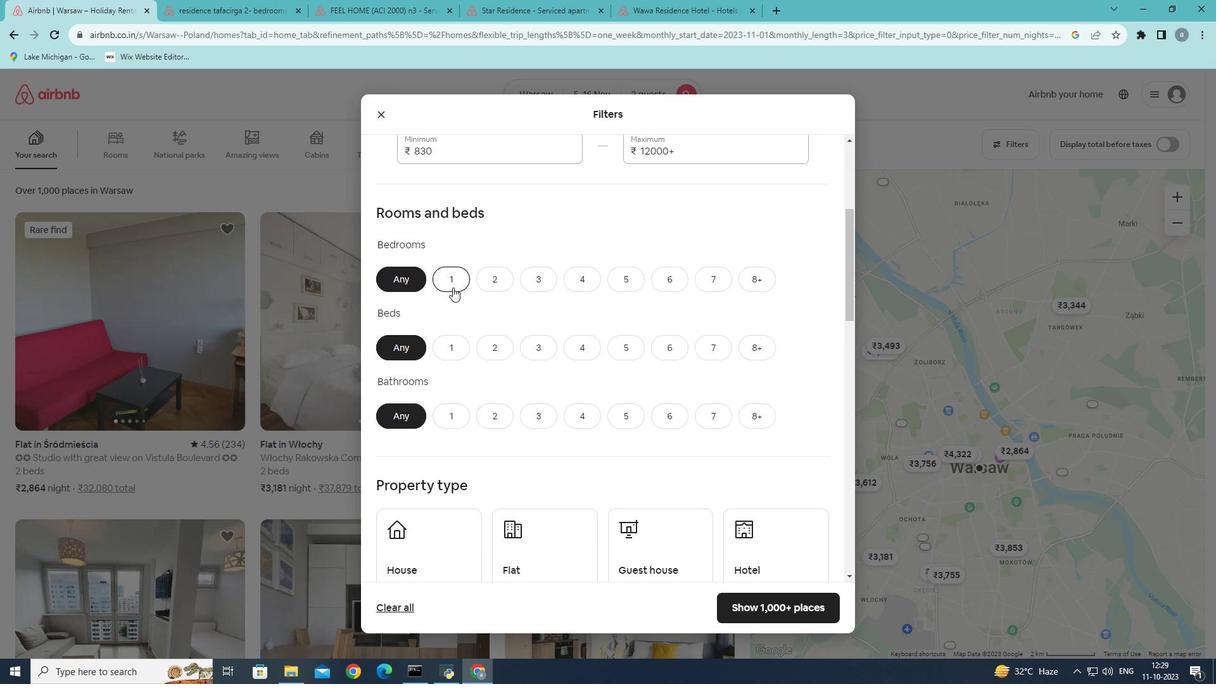 
Action: Mouse pressed left at (452, 287)
Screenshot: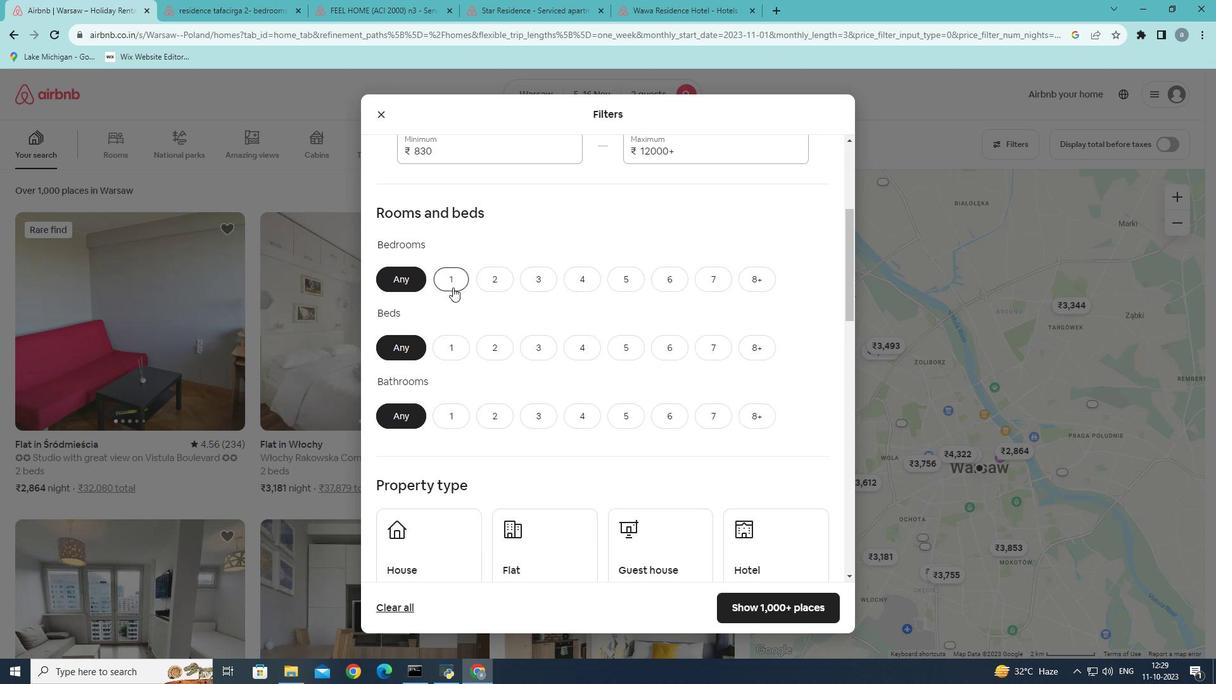 
Action: Mouse moved to (461, 352)
Screenshot: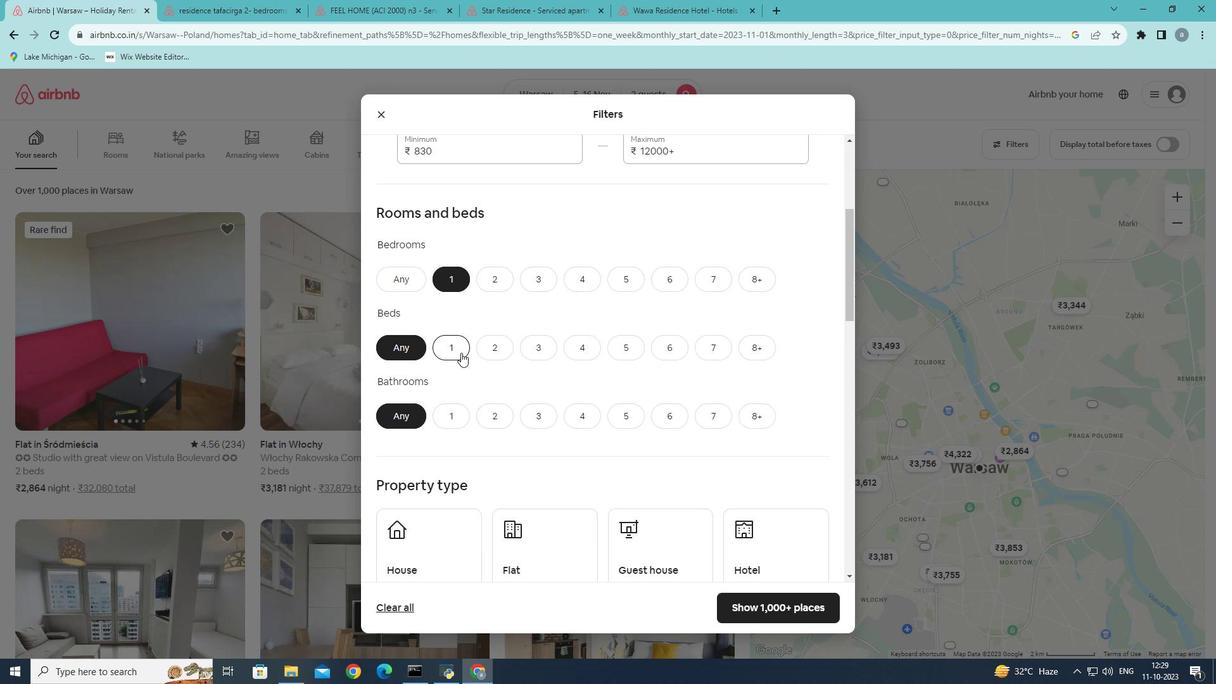 
Action: Mouse pressed left at (461, 352)
Screenshot: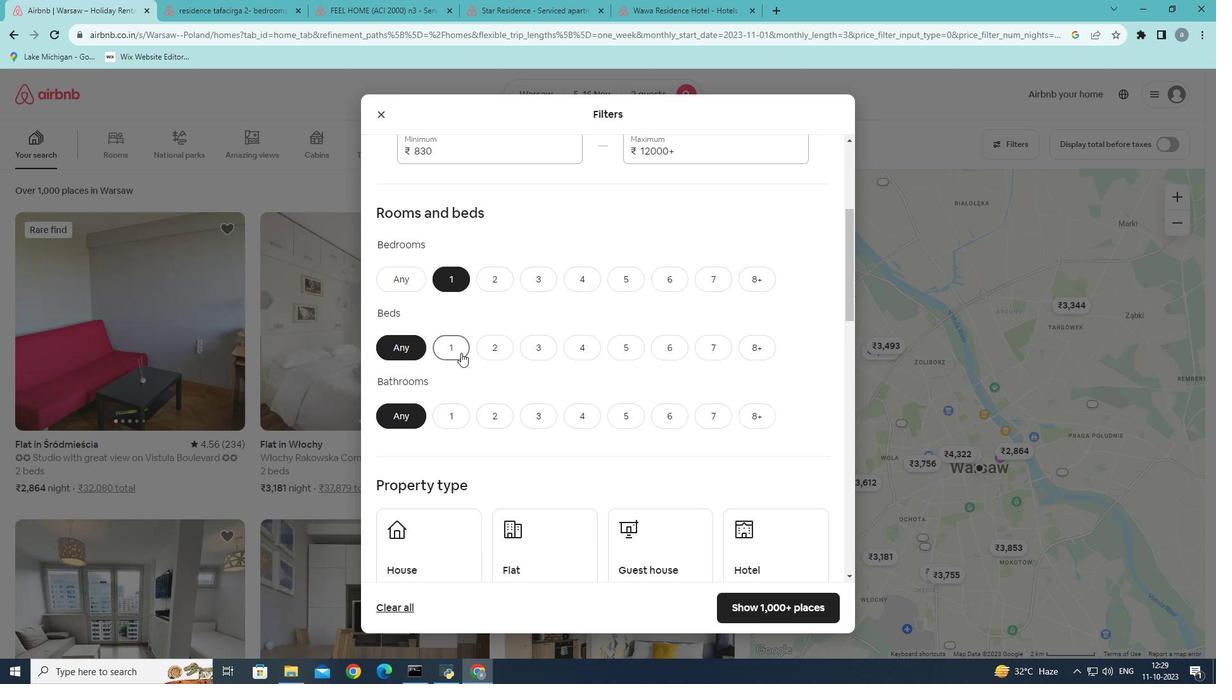 
Action: Mouse moved to (463, 413)
Screenshot: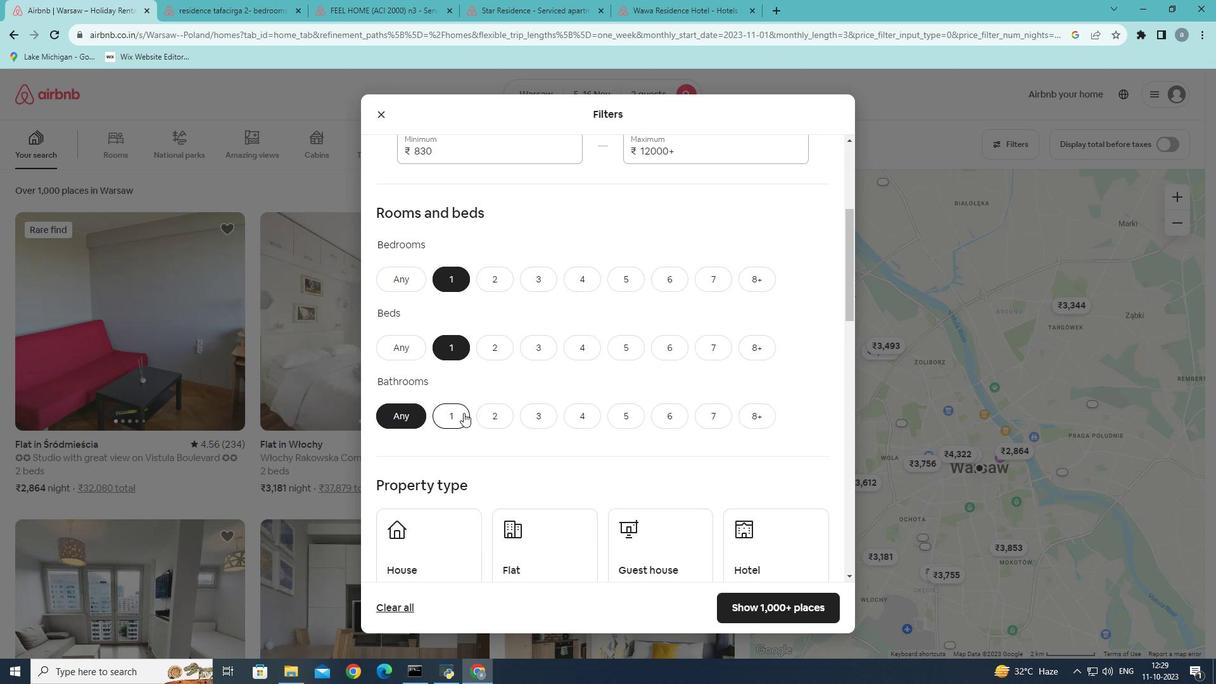 
Action: Mouse pressed left at (463, 413)
Screenshot: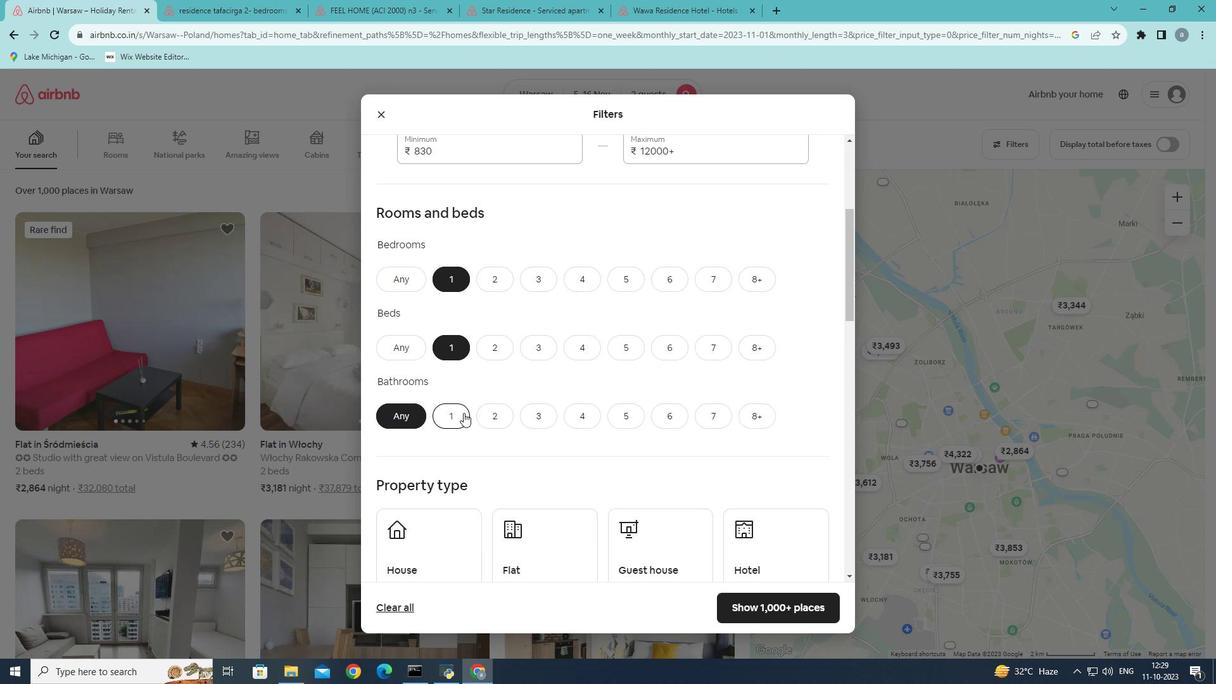 
Action: Mouse moved to (553, 369)
Screenshot: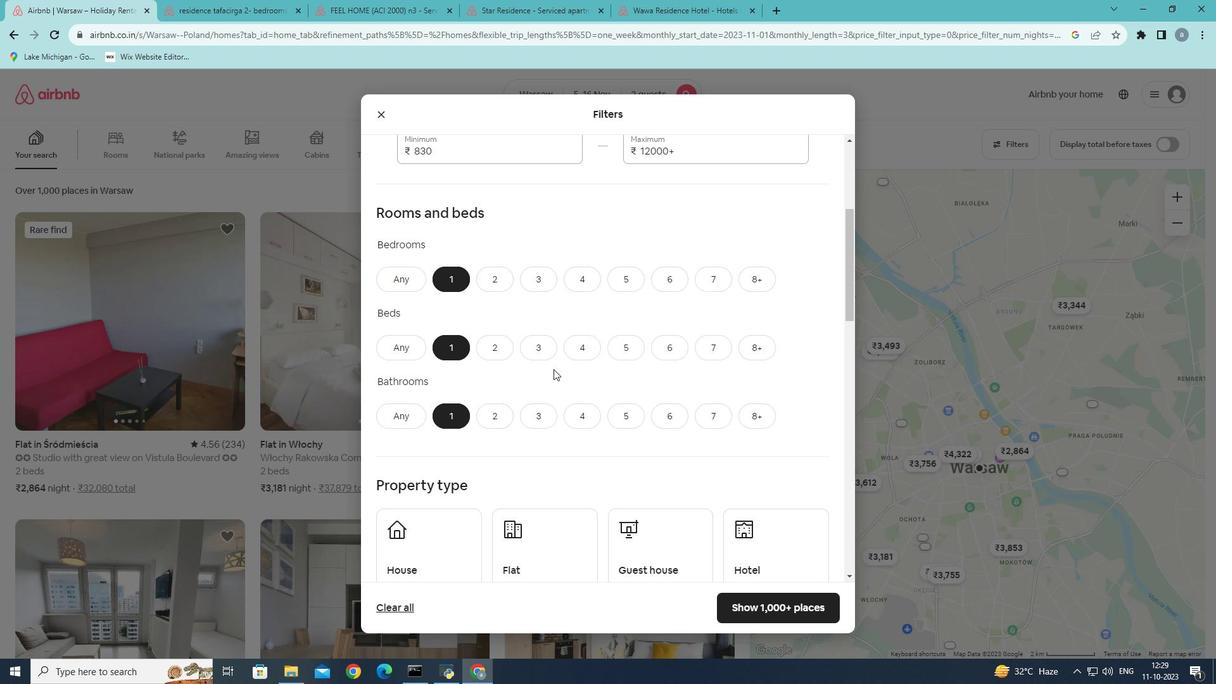 
Action: Mouse scrolled (553, 368) with delta (0, 0)
Screenshot: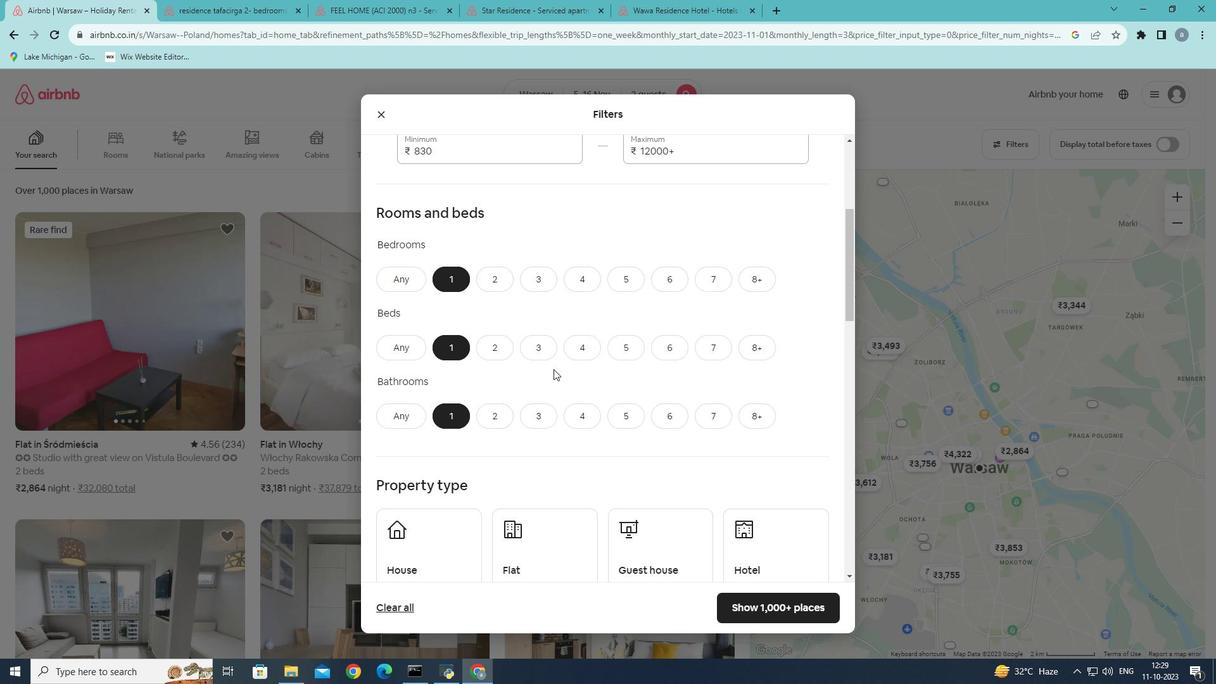 
Action: Mouse scrolled (553, 368) with delta (0, 0)
Screenshot: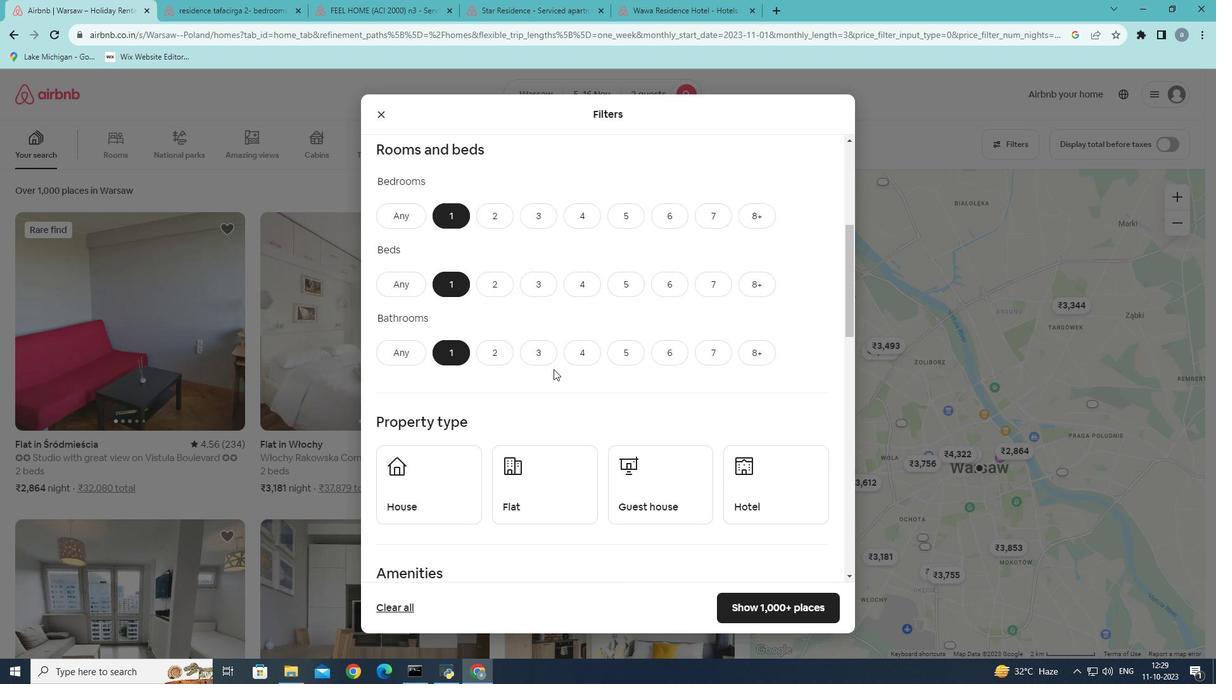 
Action: Mouse moved to (785, 423)
Screenshot: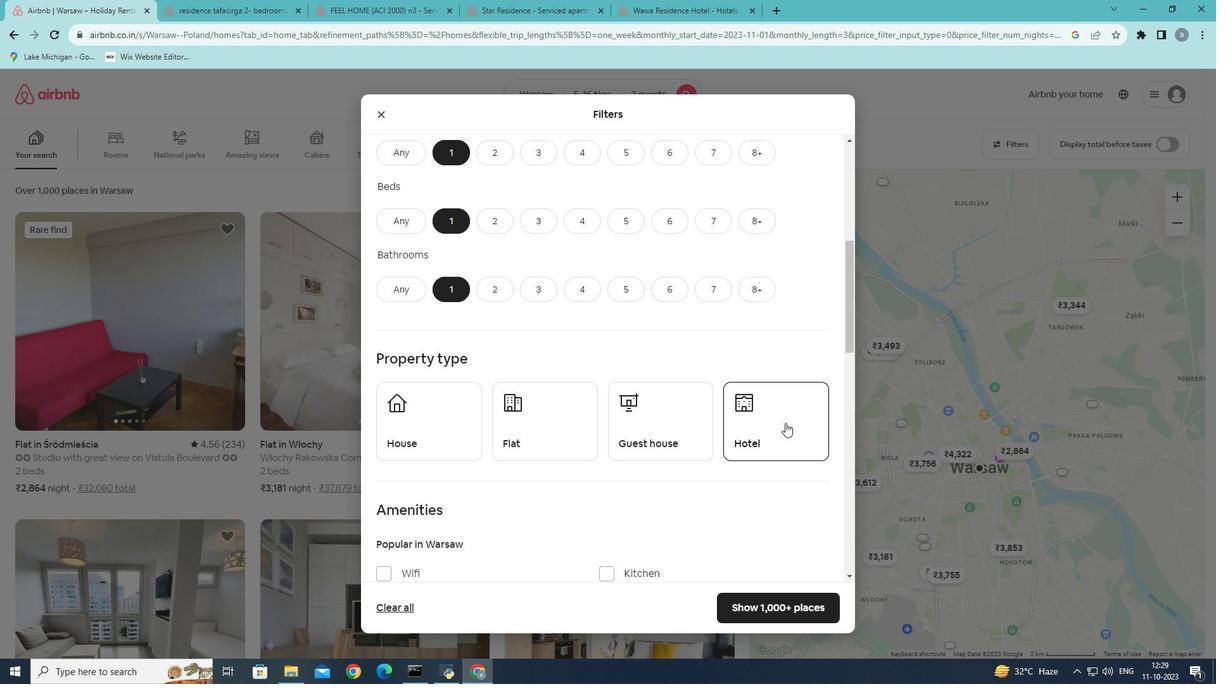 
Action: Mouse pressed left at (785, 423)
Screenshot: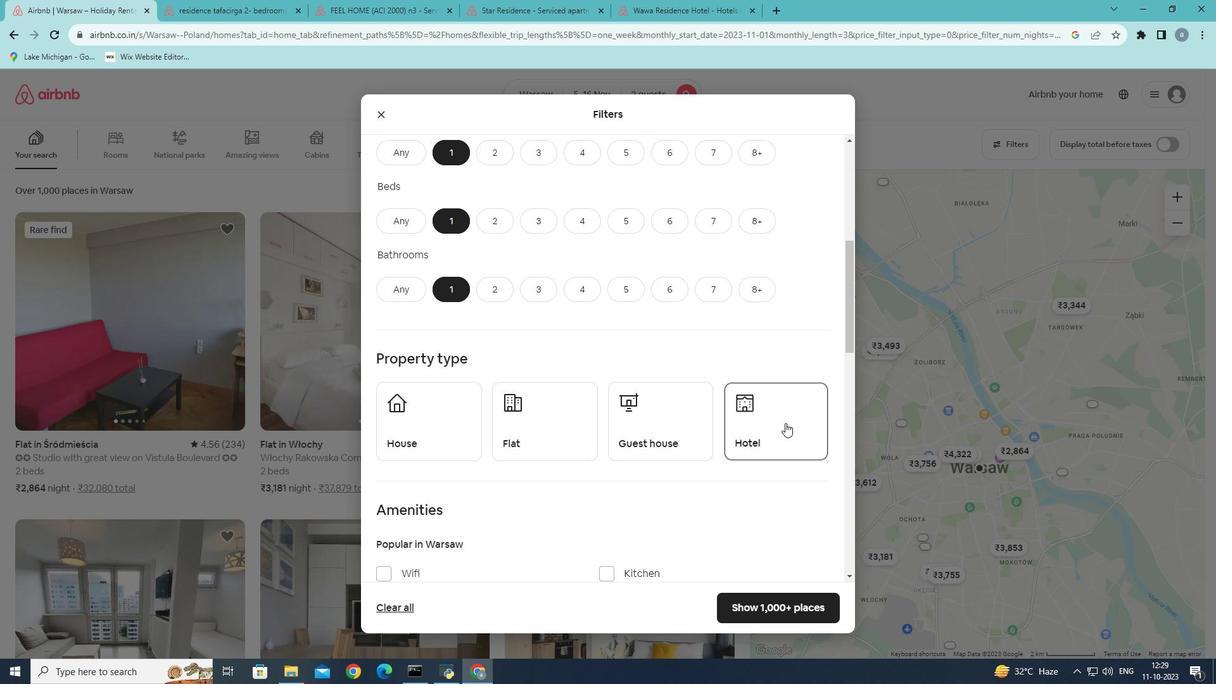 
Action: Mouse moved to (533, 518)
Screenshot: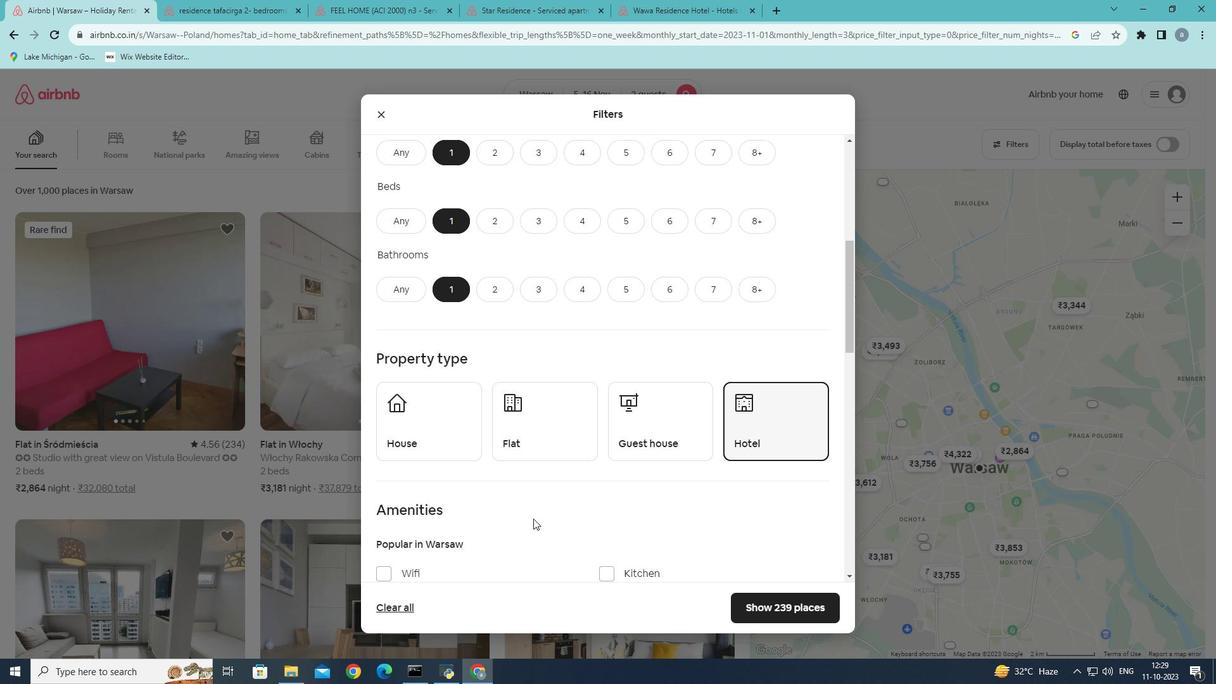 
Action: Mouse scrolled (533, 518) with delta (0, 0)
Screenshot: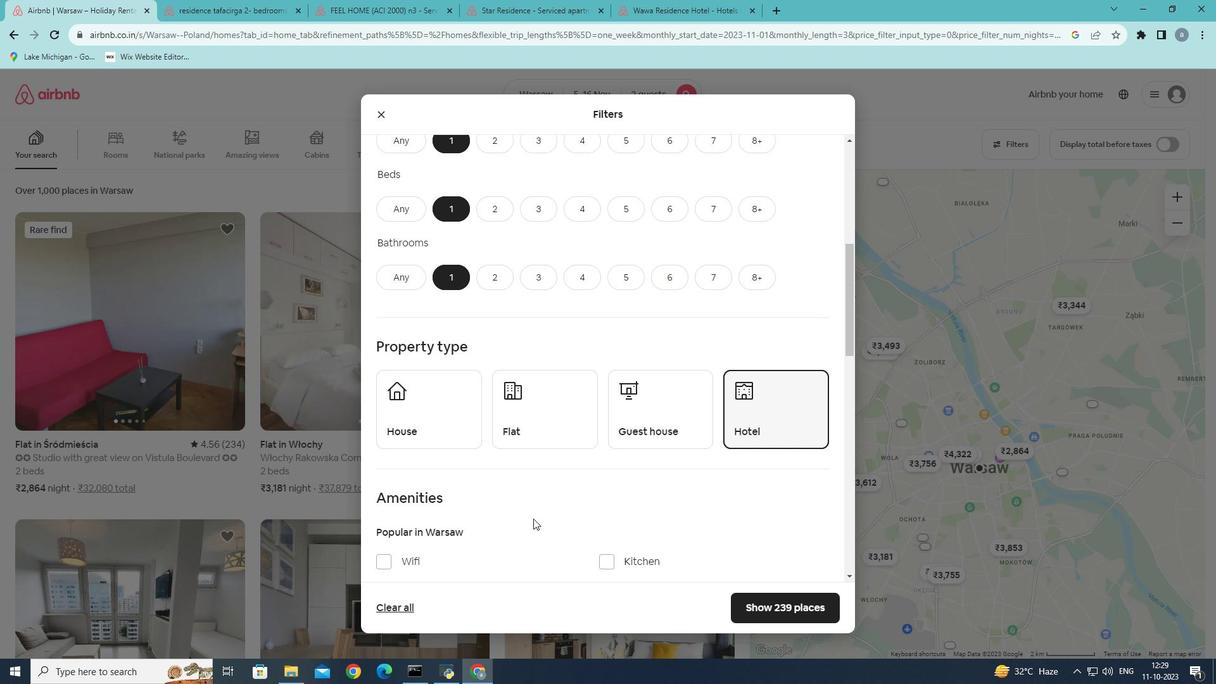 
Action: Mouse moved to (533, 518)
Screenshot: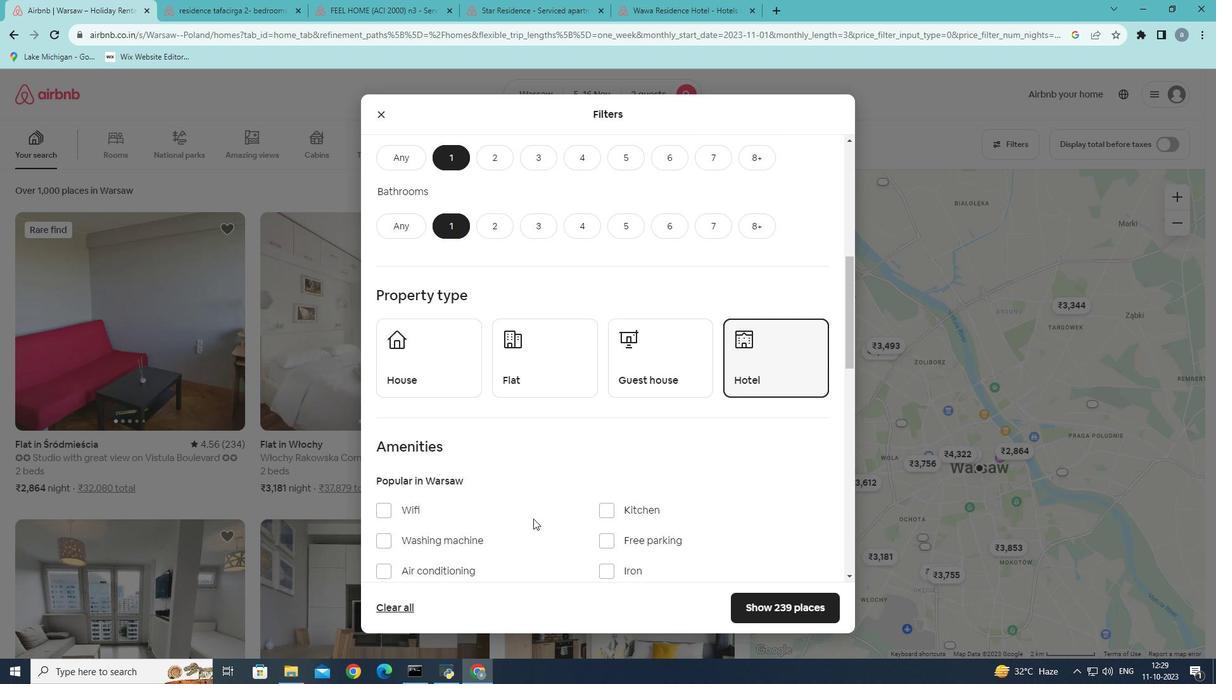 
Action: Mouse scrolled (533, 518) with delta (0, 0)
Screenshot: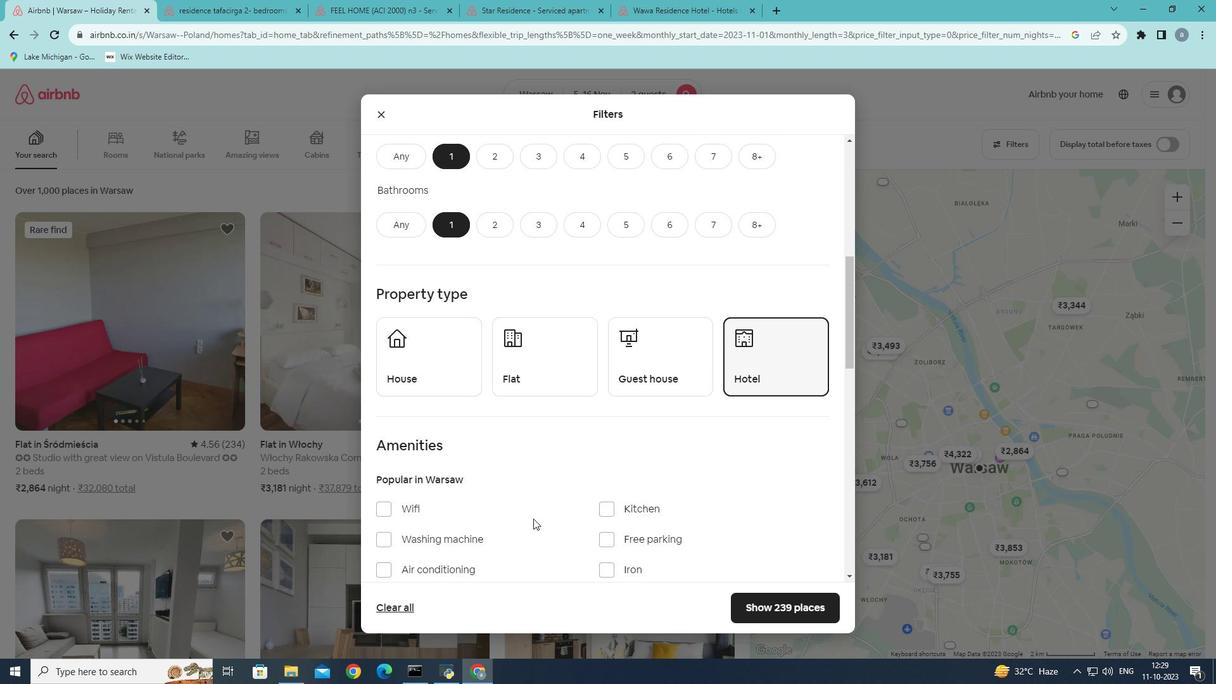 
Action: Mouse moved to (535, 517)
Screenshot: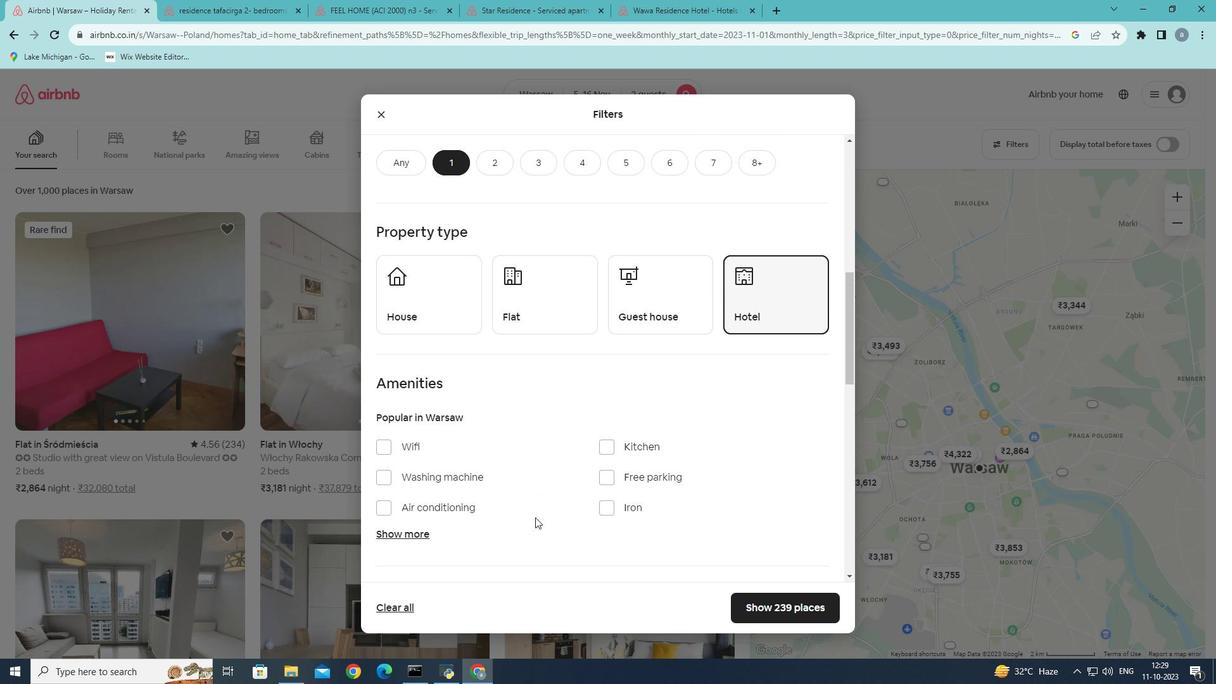 
Action: Mouse scrolled (535, 516) with delta (0, 0)
Screenshot: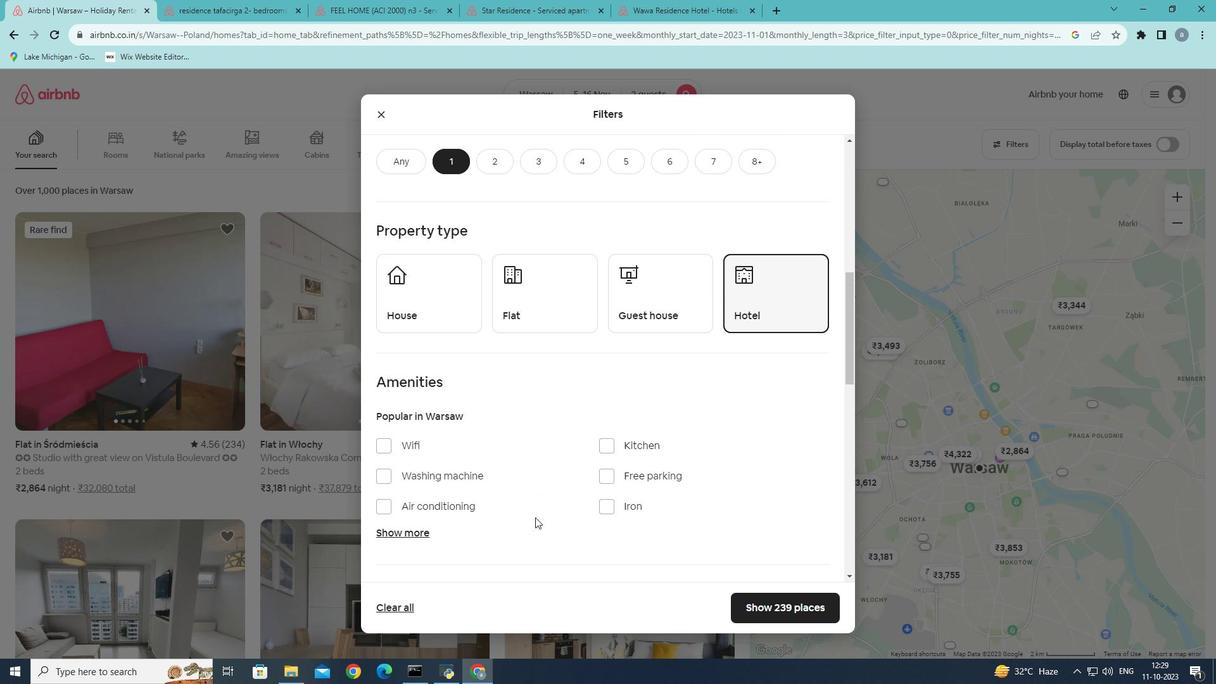 
Action: Mouse moved to (386, 389)
Screenshot: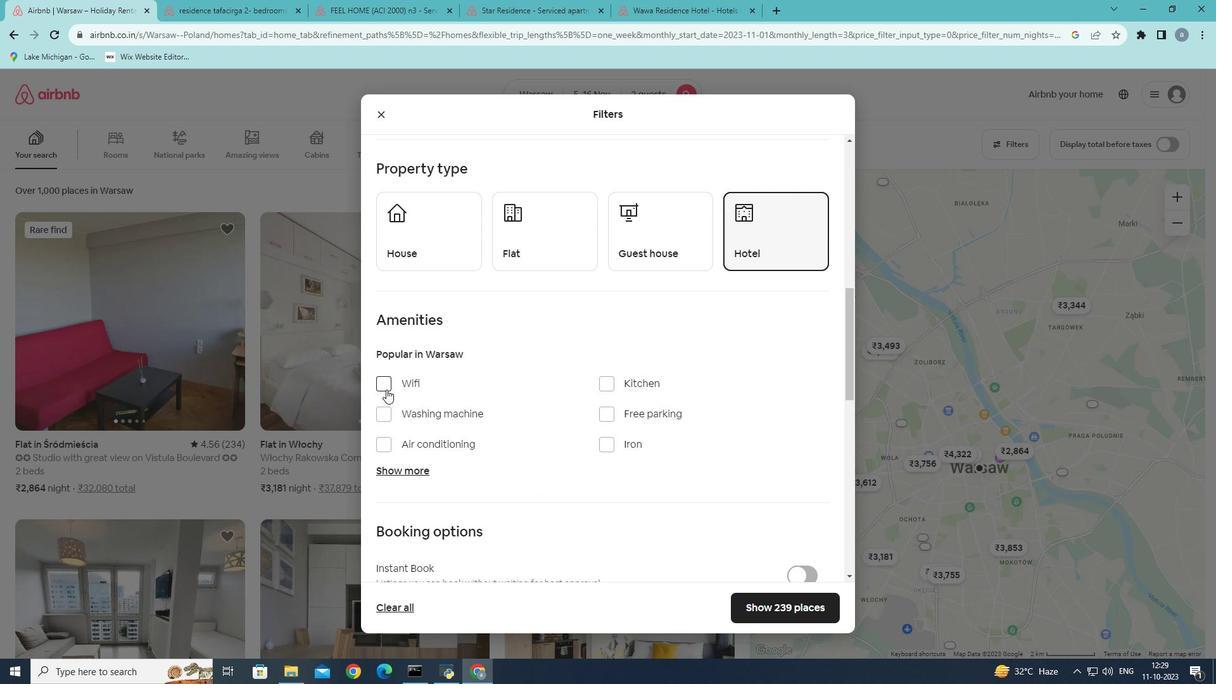 
Action: Mouse pressed left at (386, 389)
Screenshot: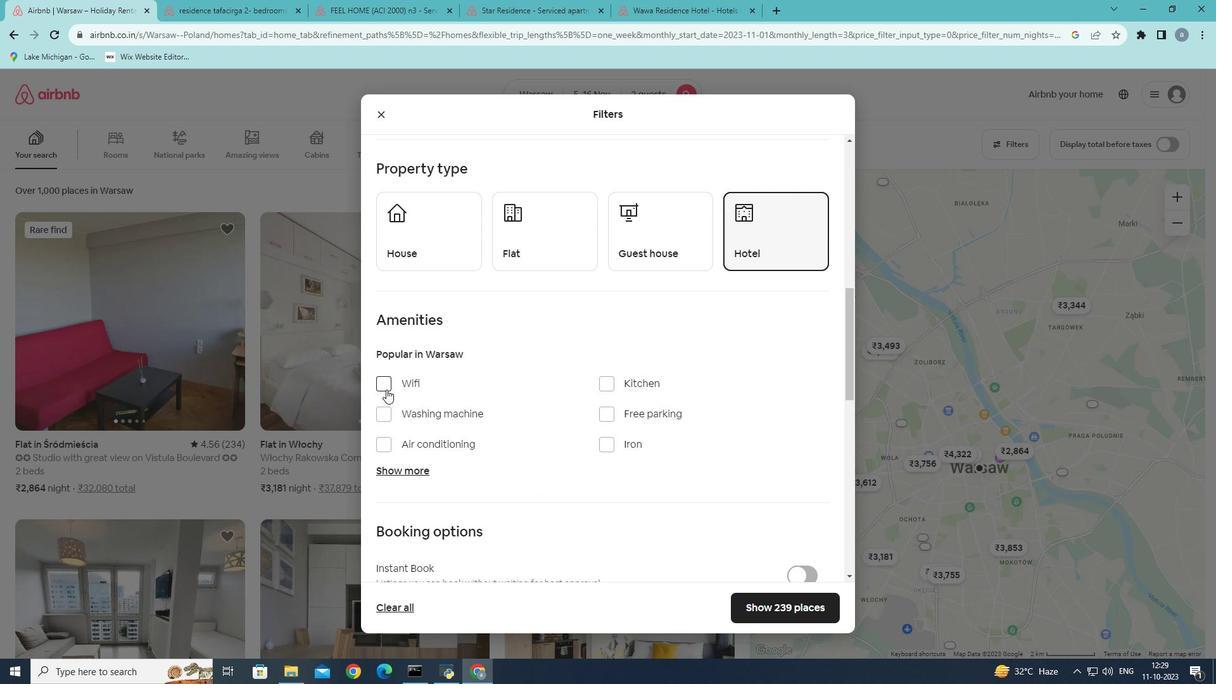 
Action: Mouse moved to (566, 485)
Screenshot: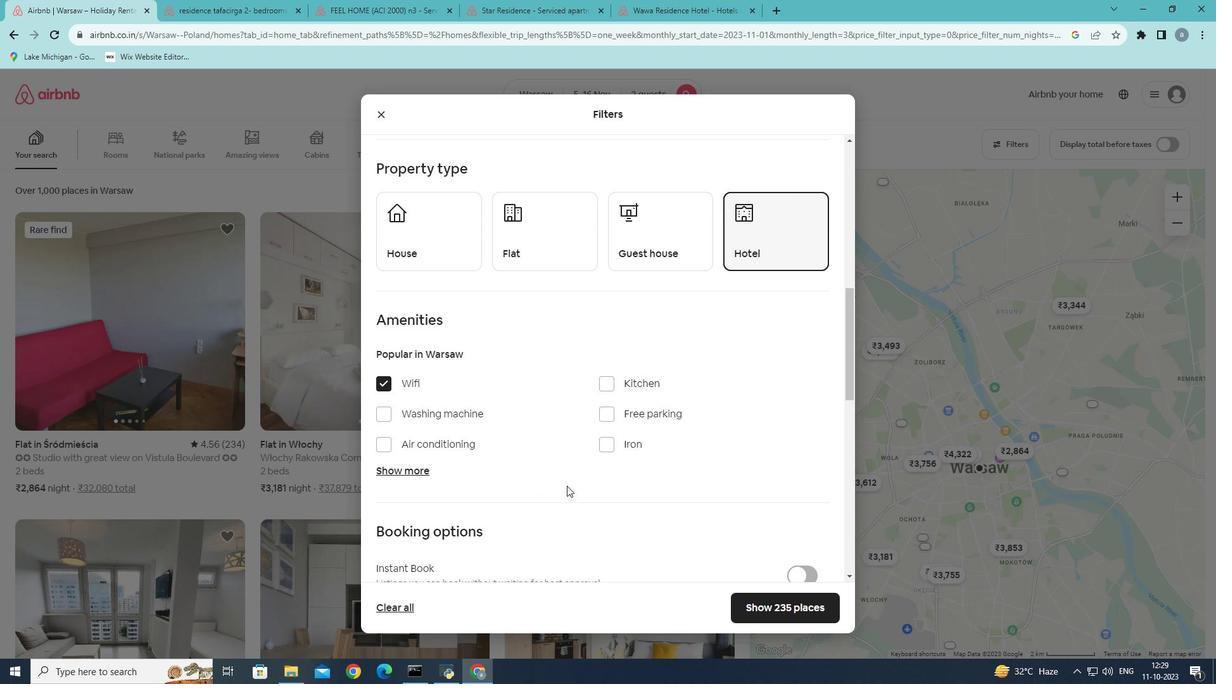 
Action: Mouse scrolled (566, 485) with delta (0, 0)
Screenshot: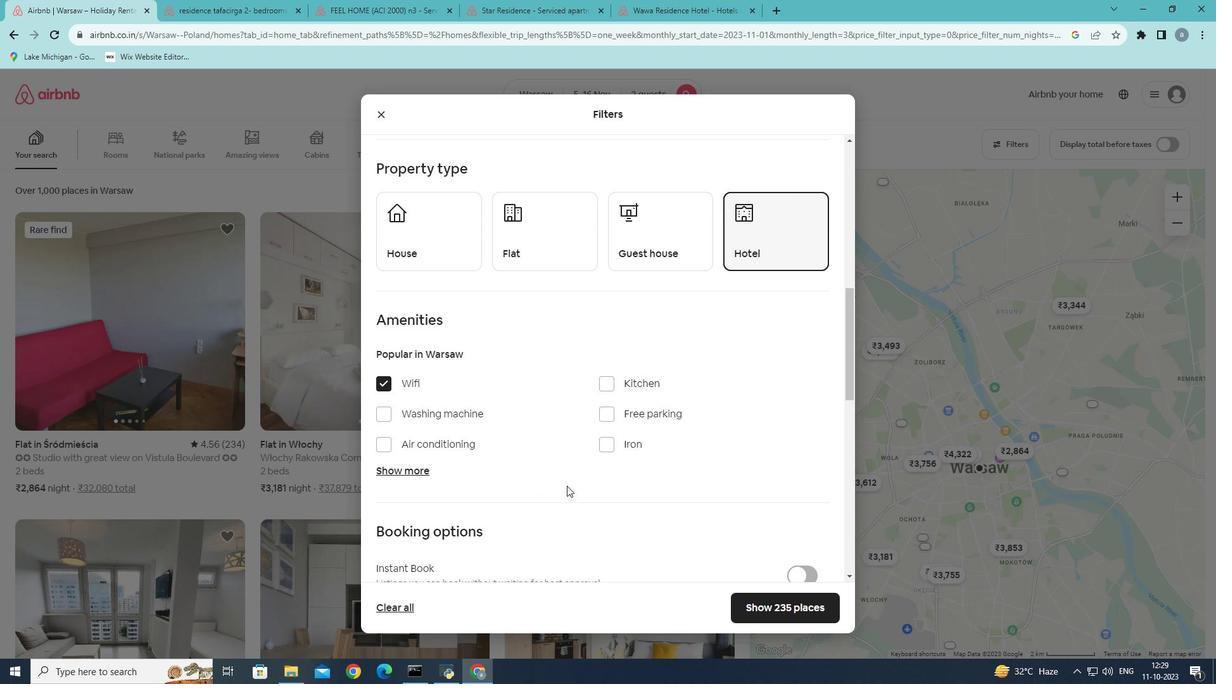 
Action: Mouse moved to (566, 485)
Screenshot: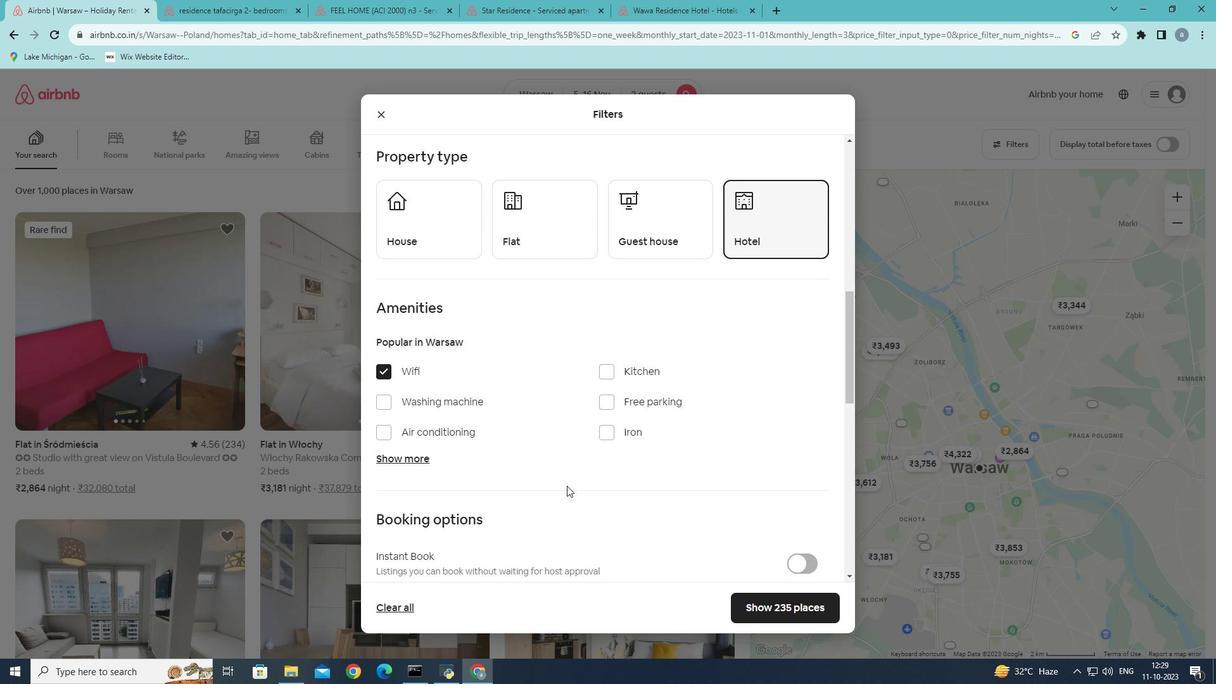 
Action: Mouse scrolled (566, 485) with delta (0, 0)
Screenshot: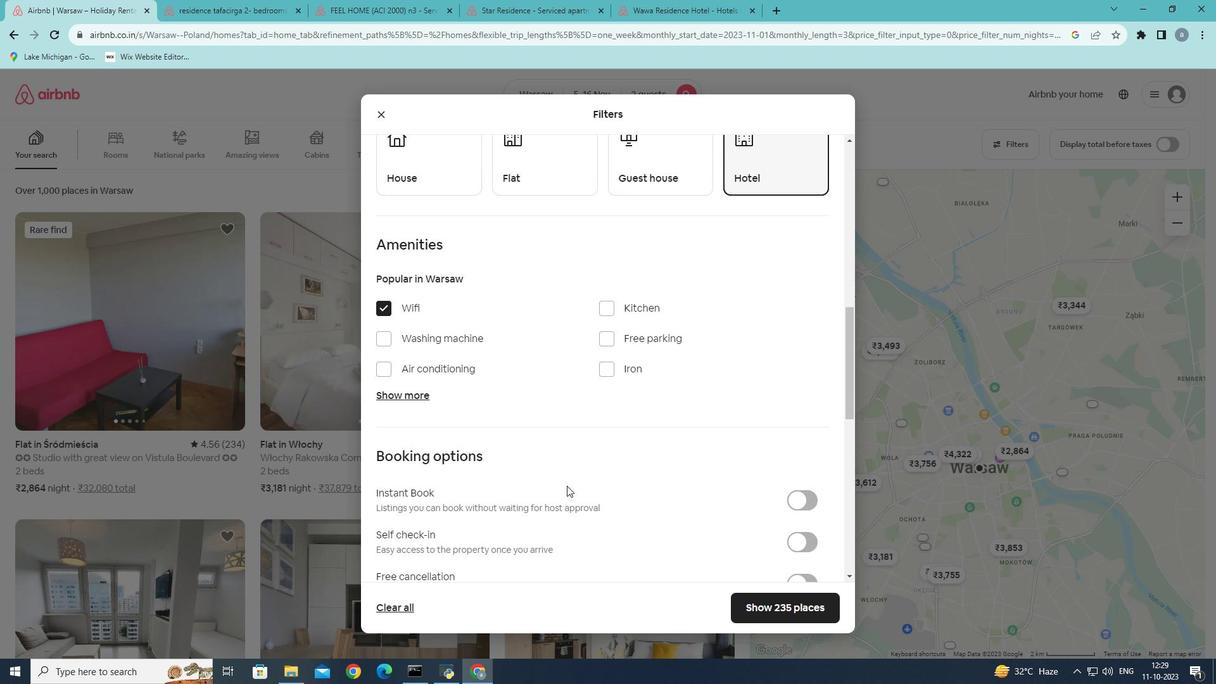 
Action: Mouse moved to (567, 485)
Screenshot: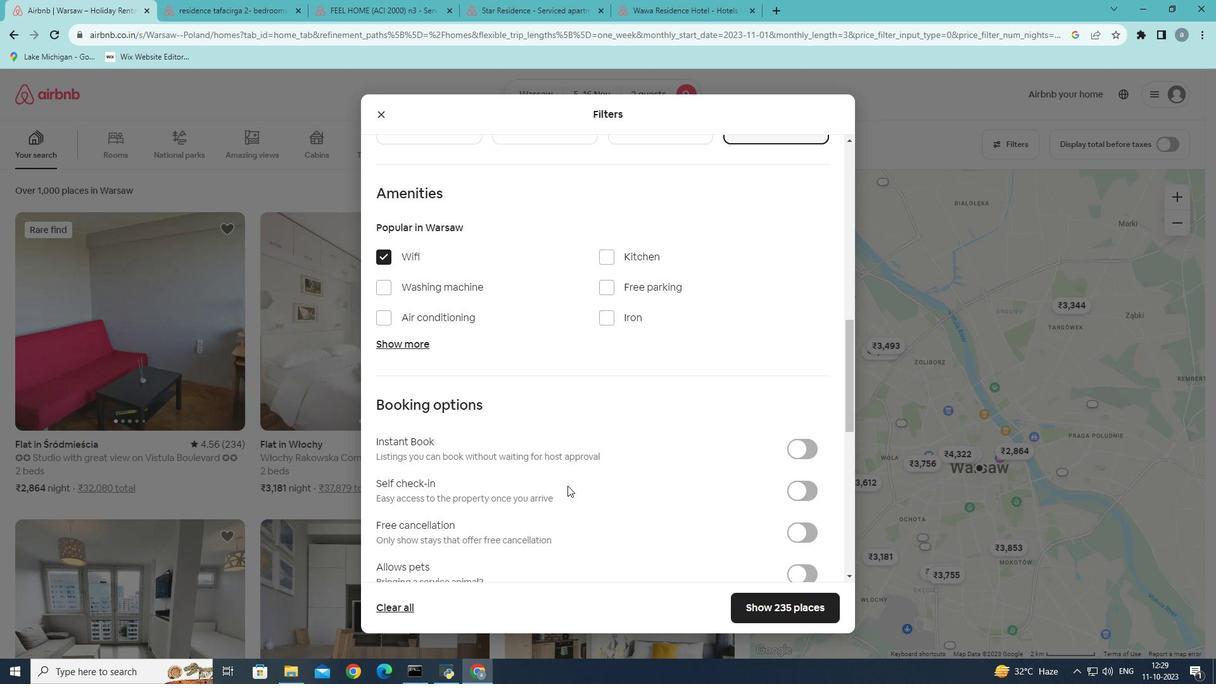 
Action: Mouse scrolled (567, 485) with delta (0, 0)
Screenshot: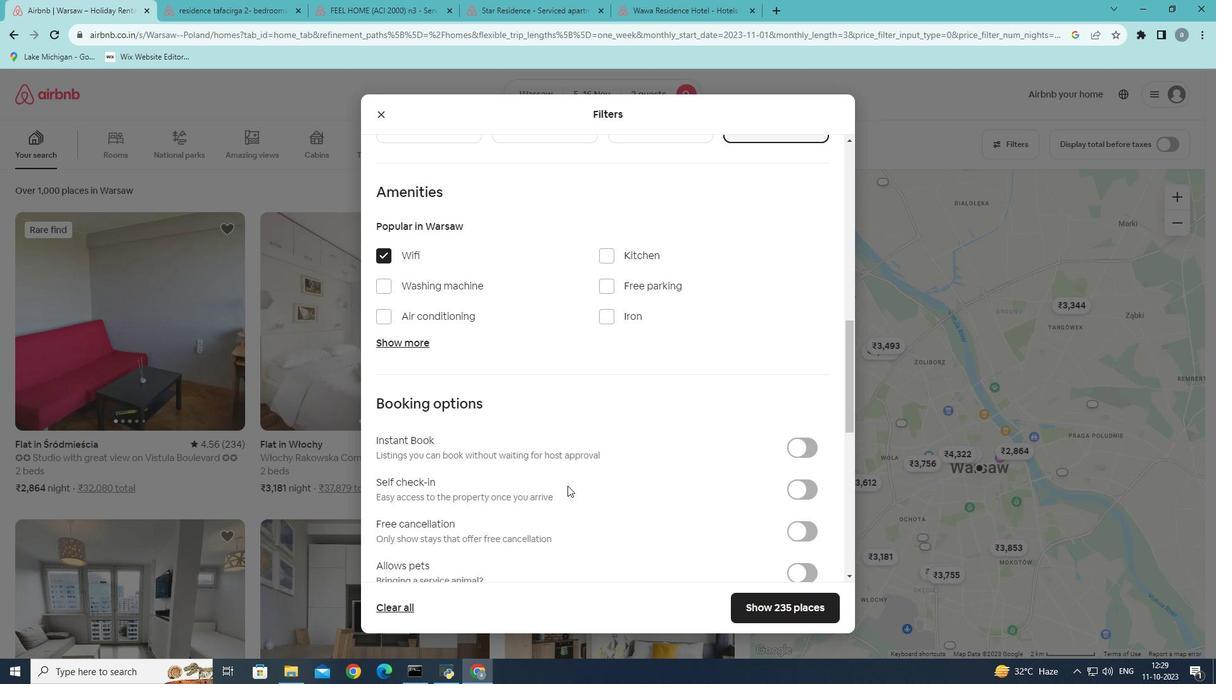 
Action: Mouse moved to (806, 430)
Screenshot: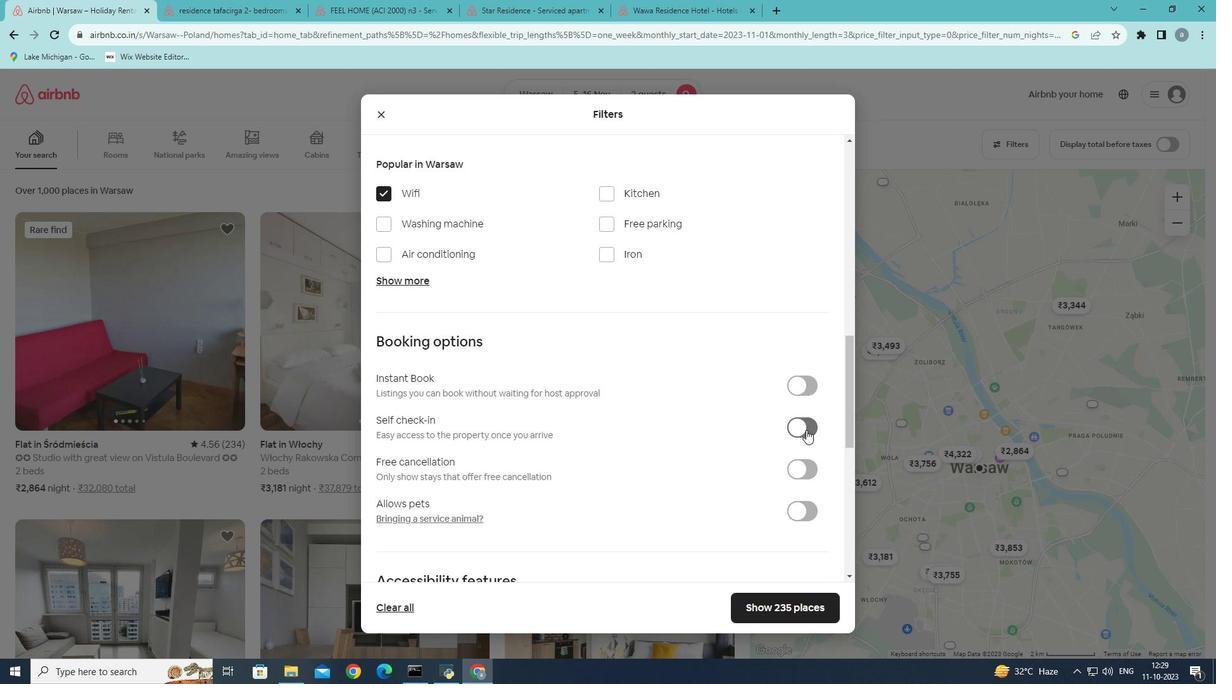 
Action: Mouse pressed left at (806, 430)
Screenshot: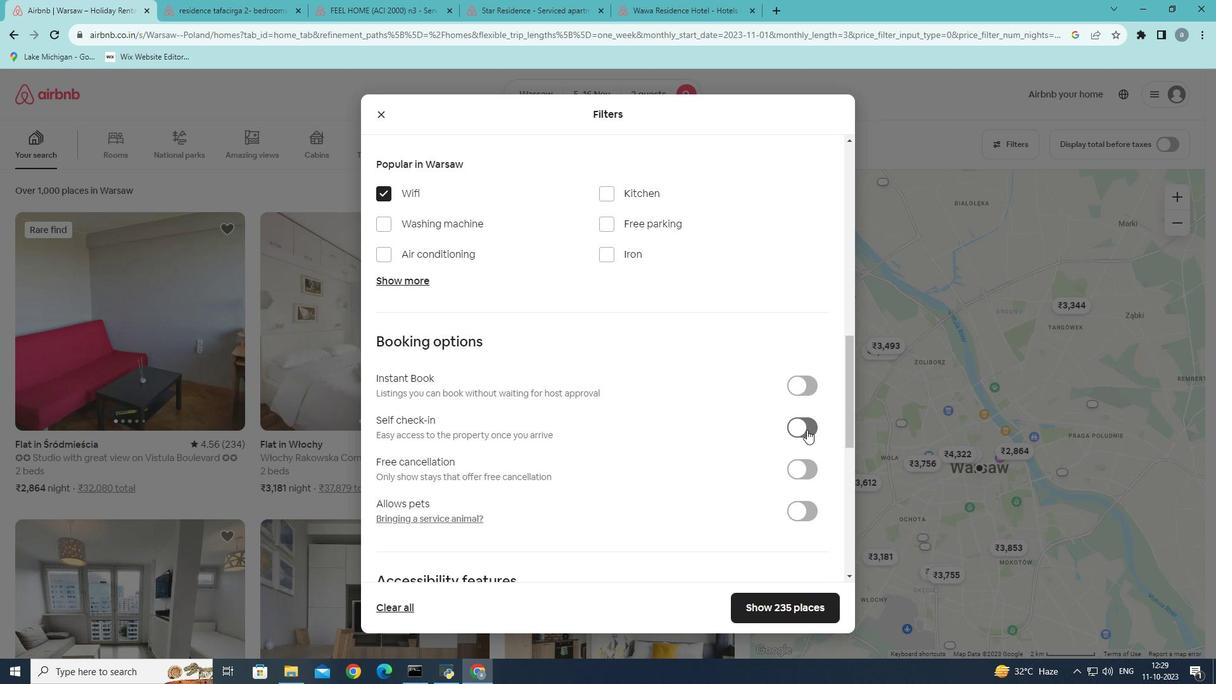 
Action: Mouse moved to (603, 470)
Screenshot: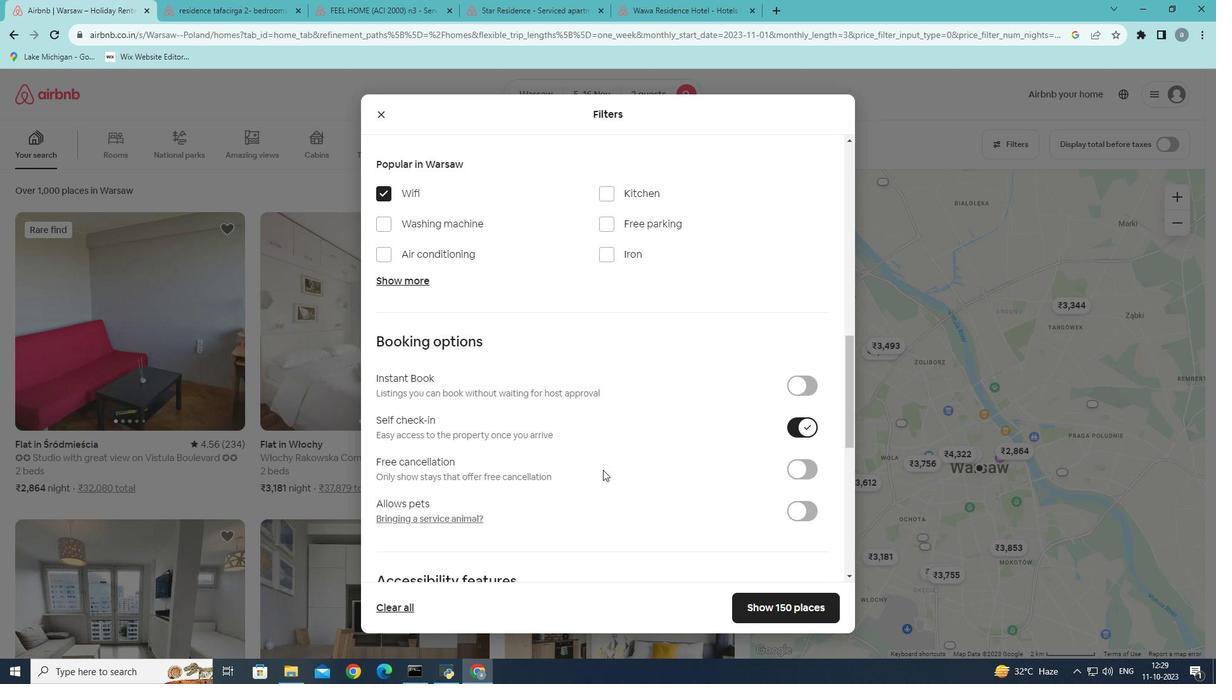 
Action: Mouse scrolled (603, 469) with delta (0, 0)
Screenshot: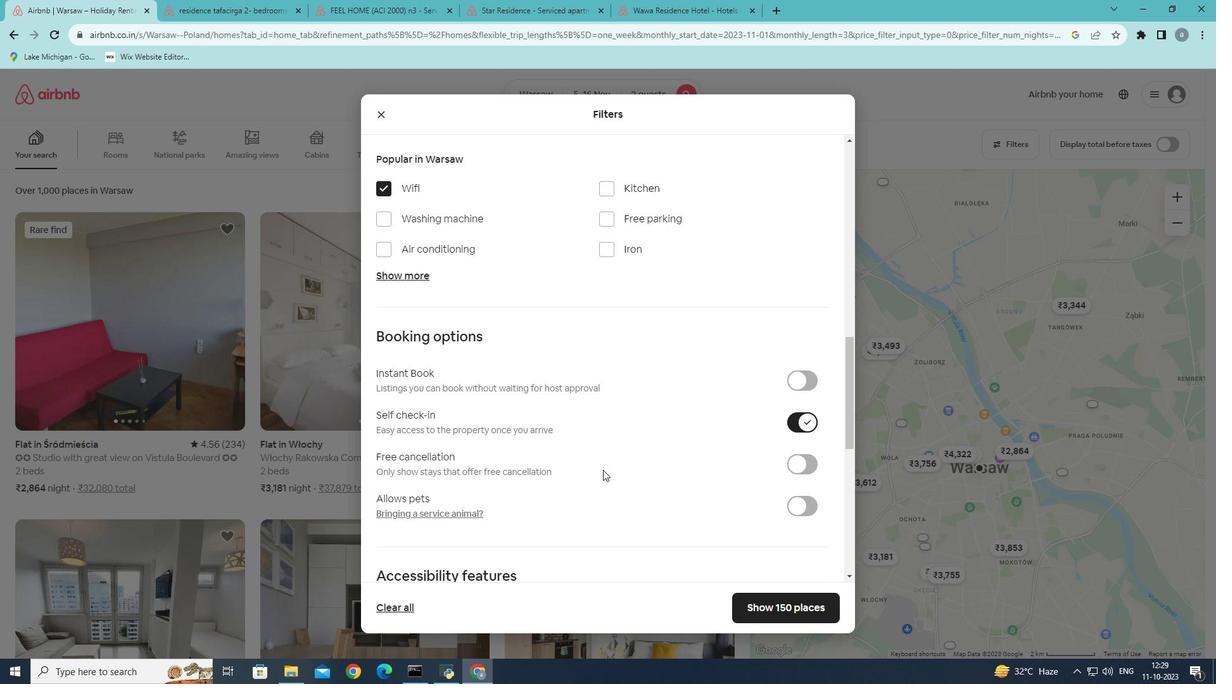 
Action: Mouse scrolled (603, 469) with delta (0, 0)
Screenshot: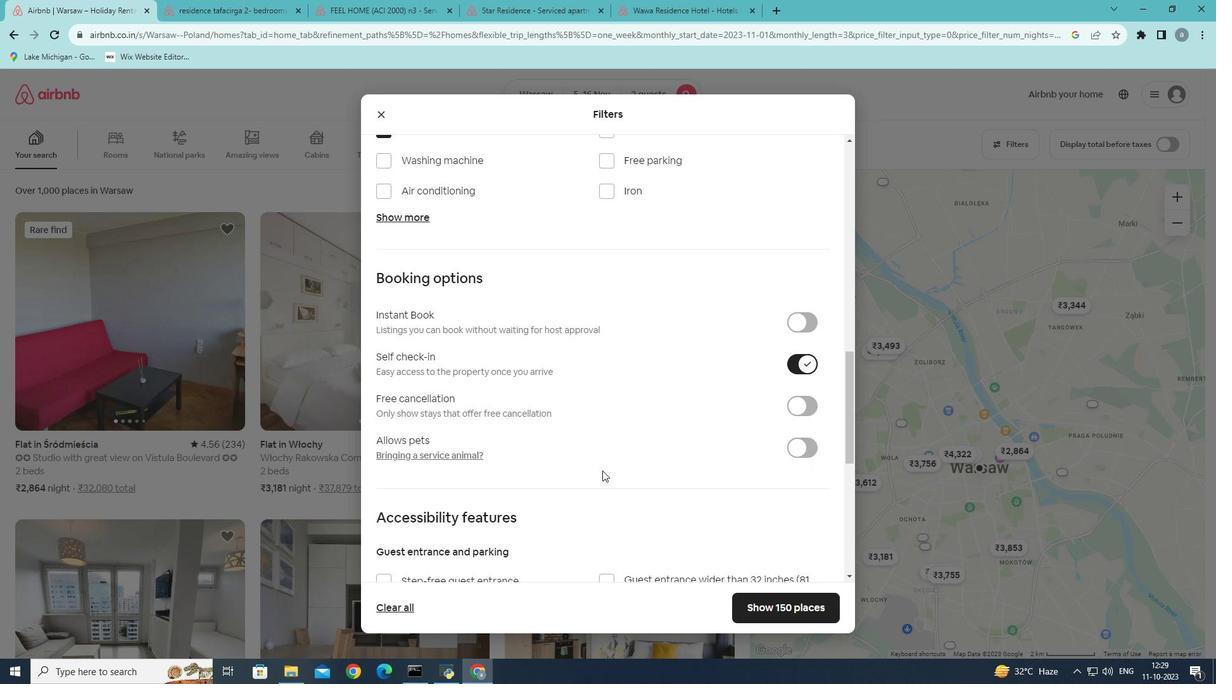 
Action: Mouse moved to (791, 604)
Screenshot: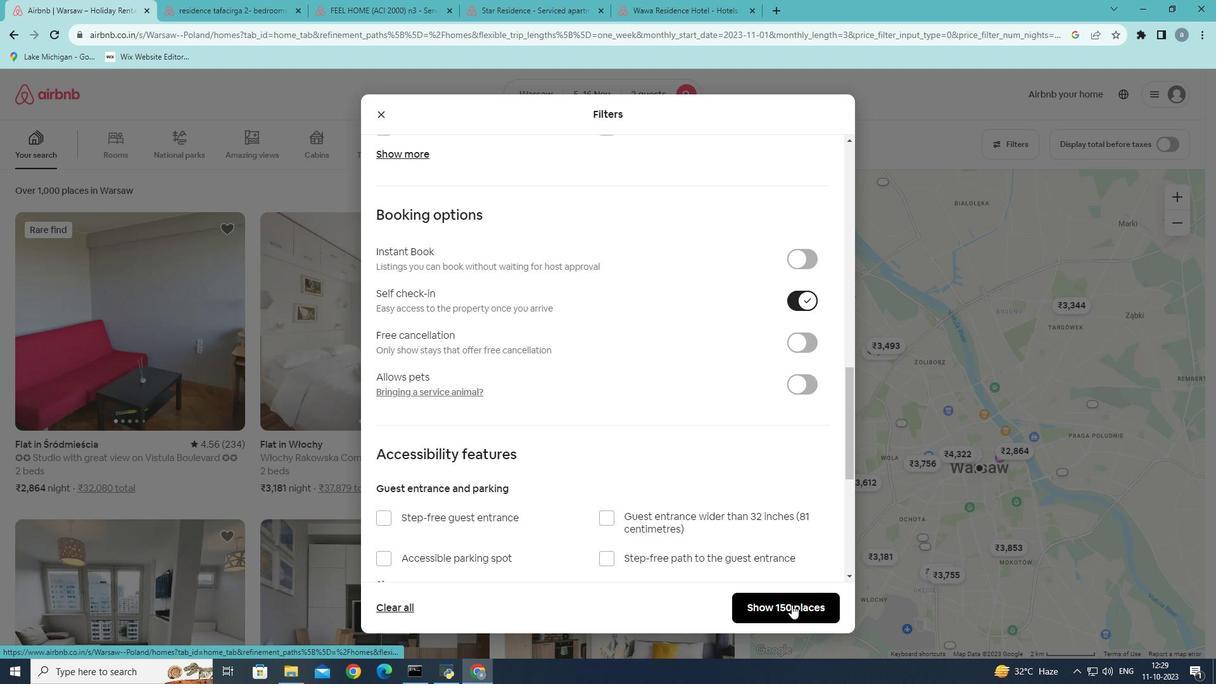 
Action: Mouse pressed left at (791, 604)
Screenshot: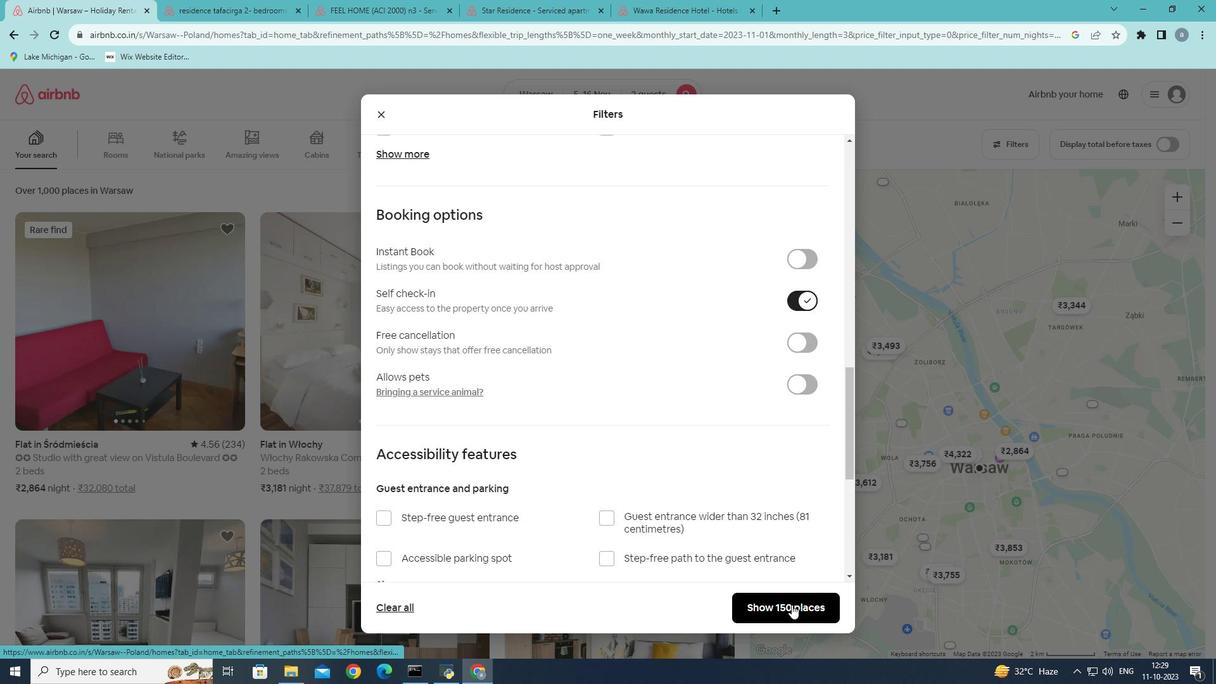 
Action: Mouse moved to (340, 420)
Screenshot: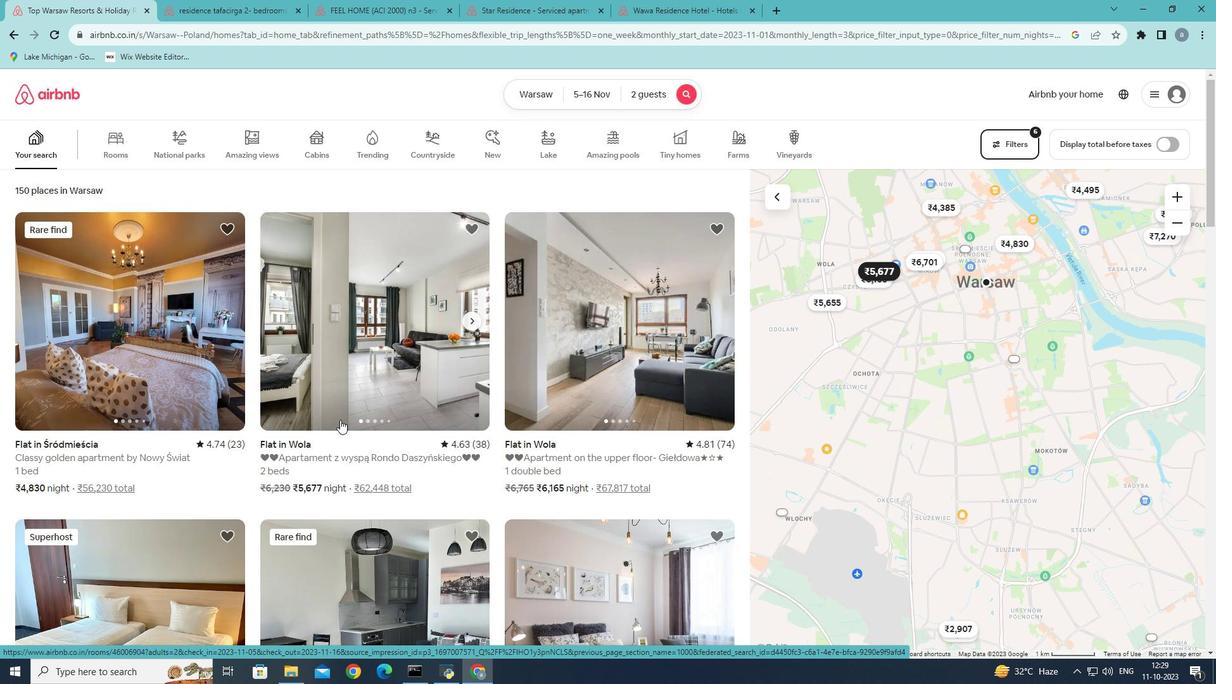 
Action: Mouse scrolled (340, 419) with delta (0, 0)
Screenshot: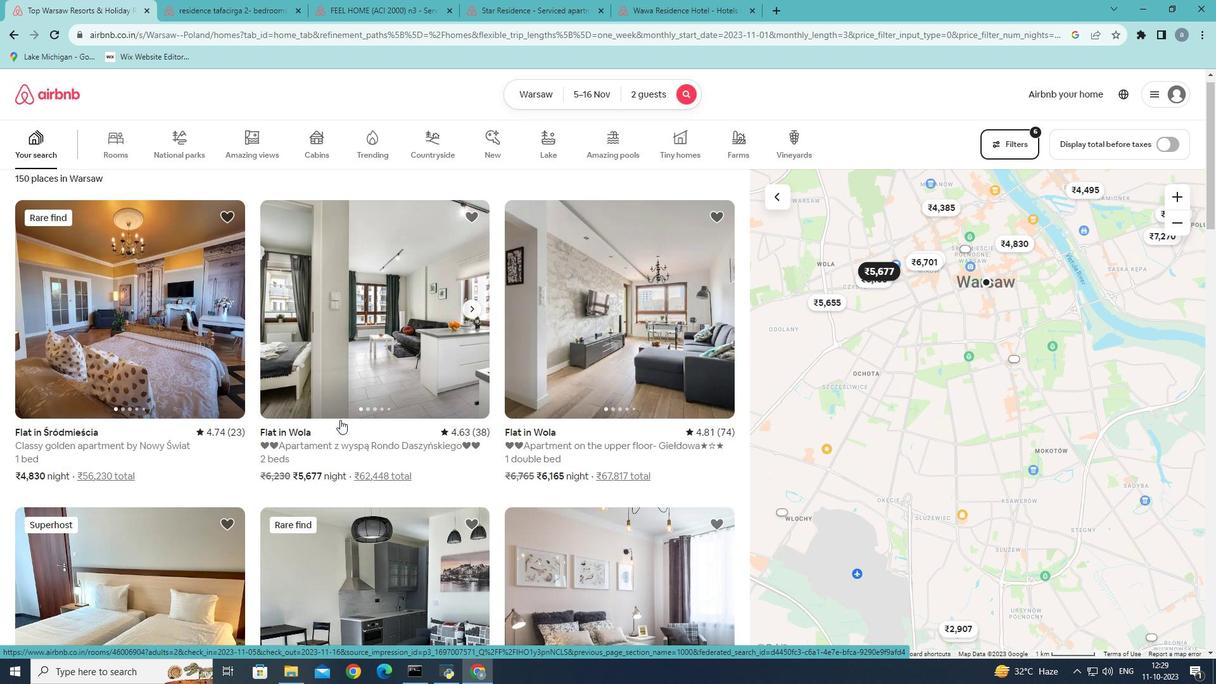 
Action: Mouse scrolled (340, 419) with delta (0, 0)
Screenshot: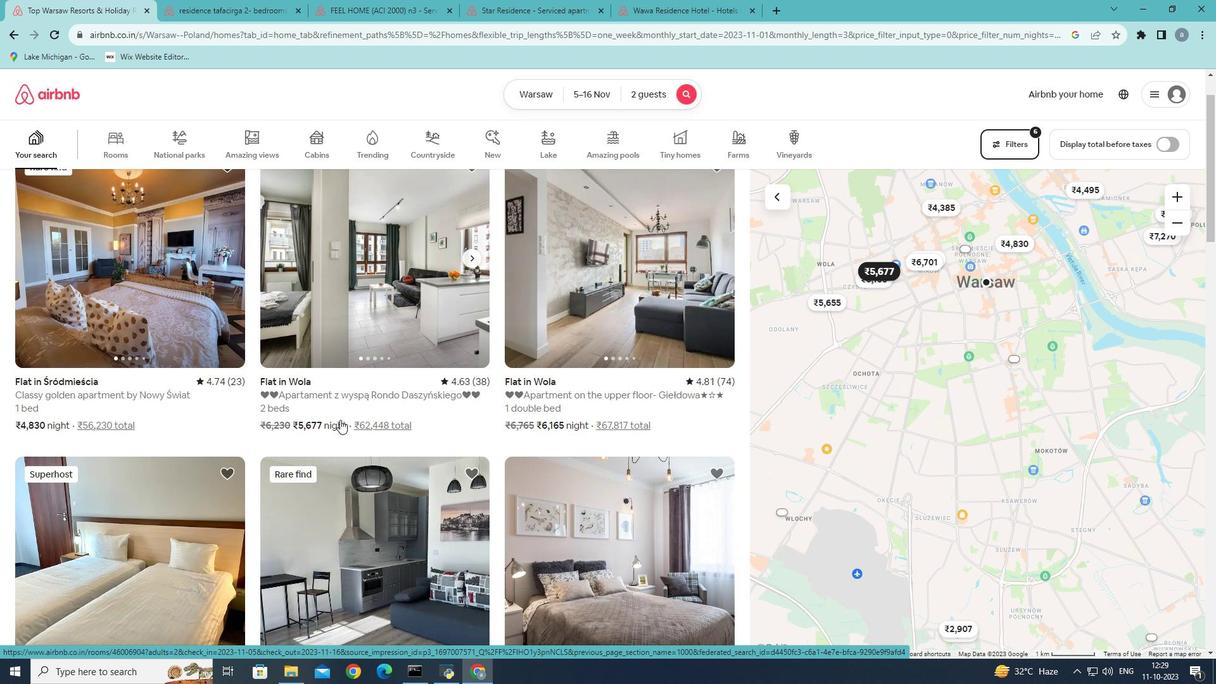 
Action: Mouse scrolled (340, 419) with delta (0, 0)
Screenshot: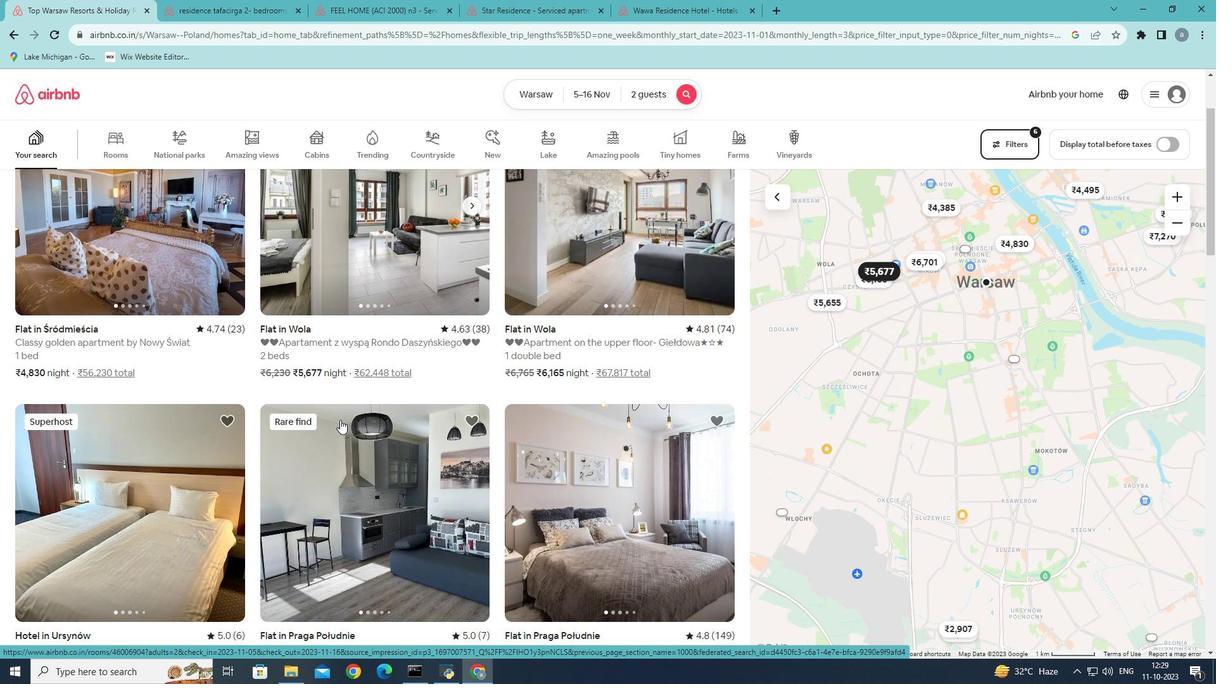 
Action: Mouse moved to (340, 420)
Screenshot: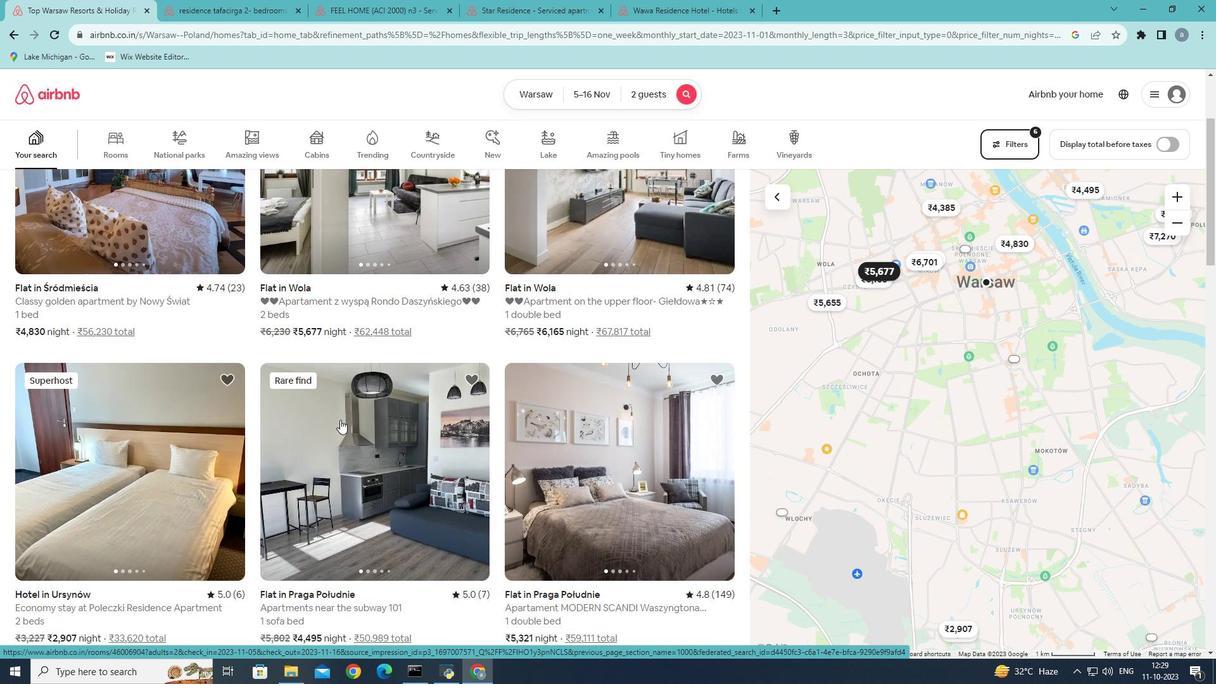 
Action: Mouse scrolled (340, 419) with delta (0, 0)
Screenshot: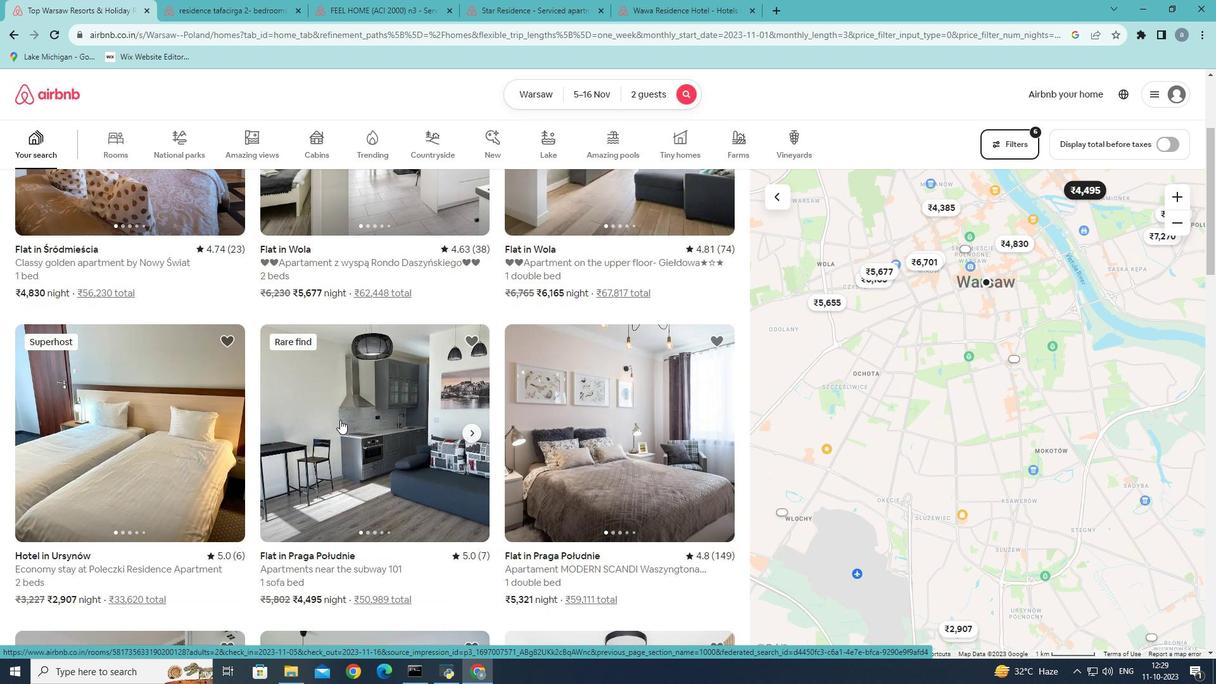 
Action: Mouse scrolled (340, 419) with delta (0, 0)
Screenshot: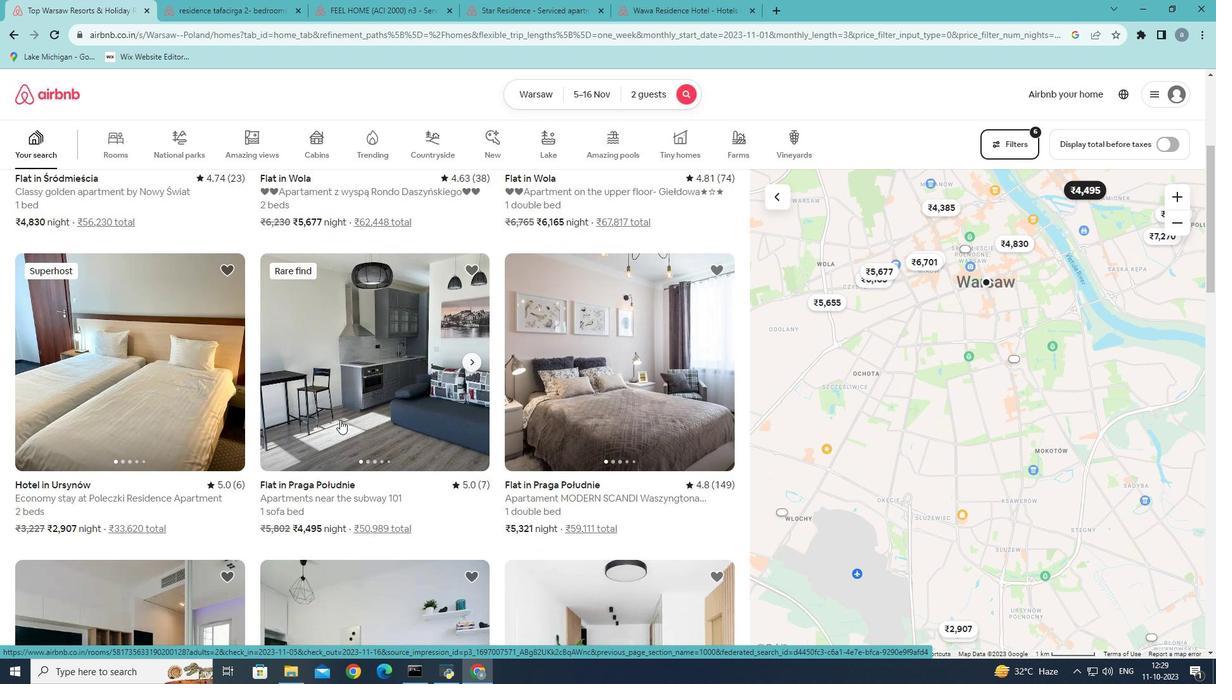 
Action: Mouse scrolled (340, 419) with delta (0, 0)
Screenshot: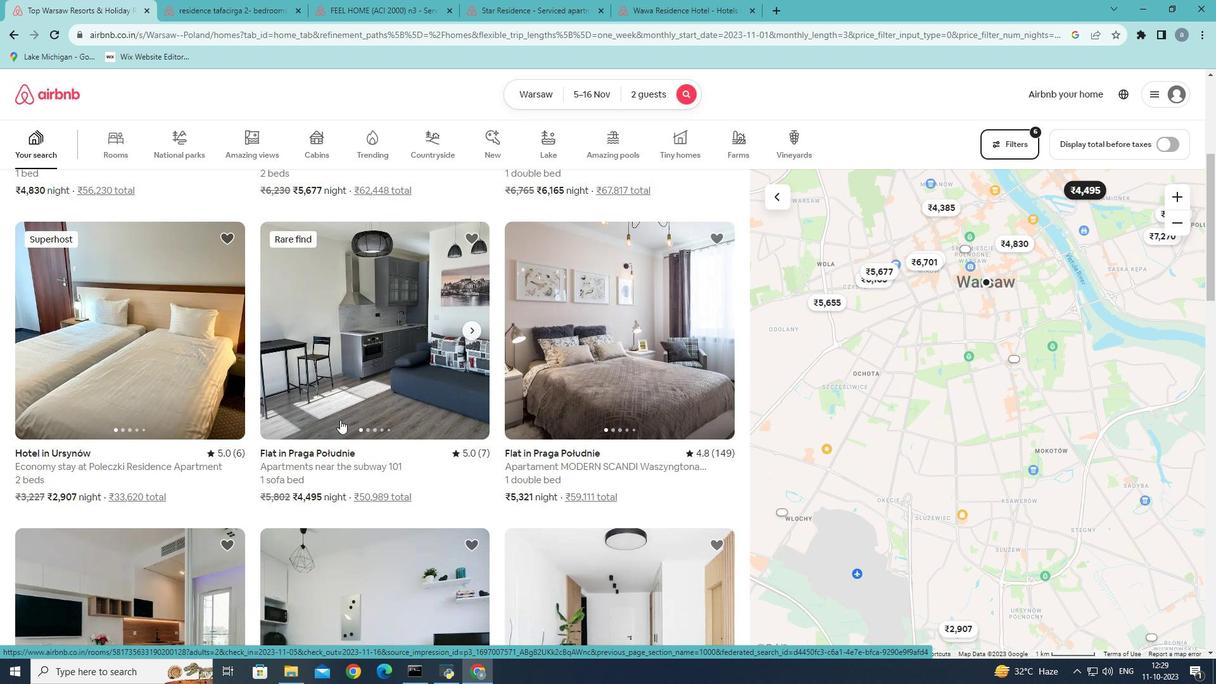 
Action: Mouse scrolled (340, 419) with delta (0, 0)
Screenshot: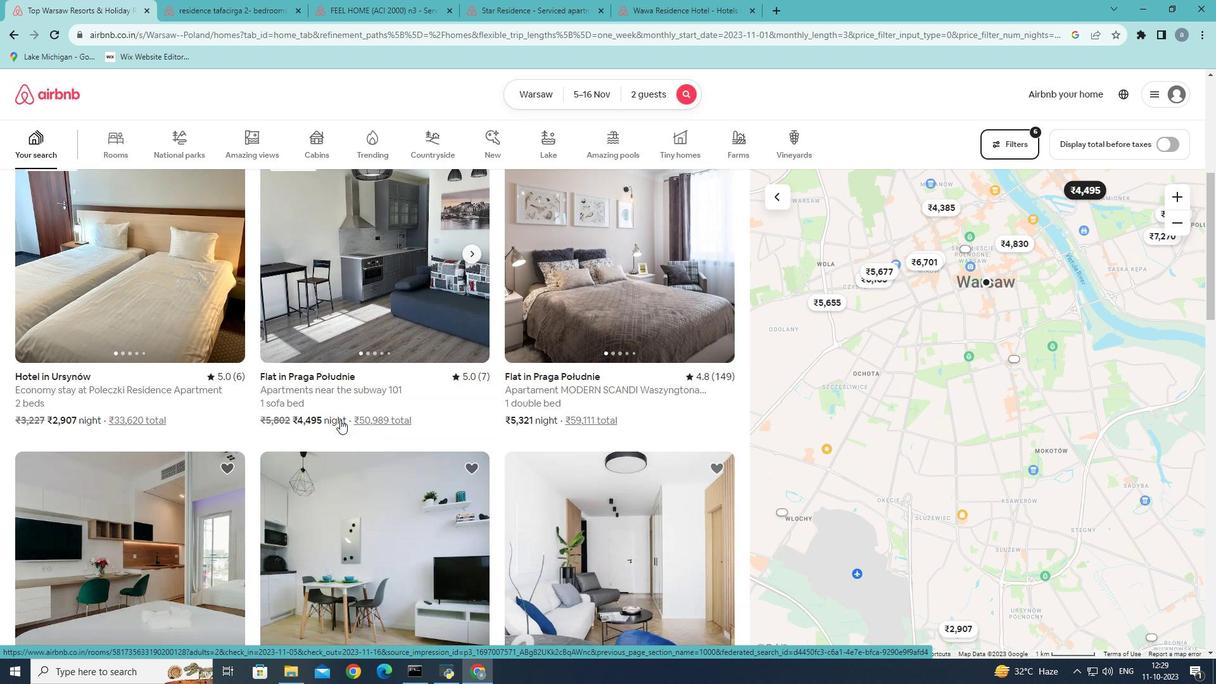 
Action: Mouse scrolled (340, 419) with delta (0, 0)
Screenshot: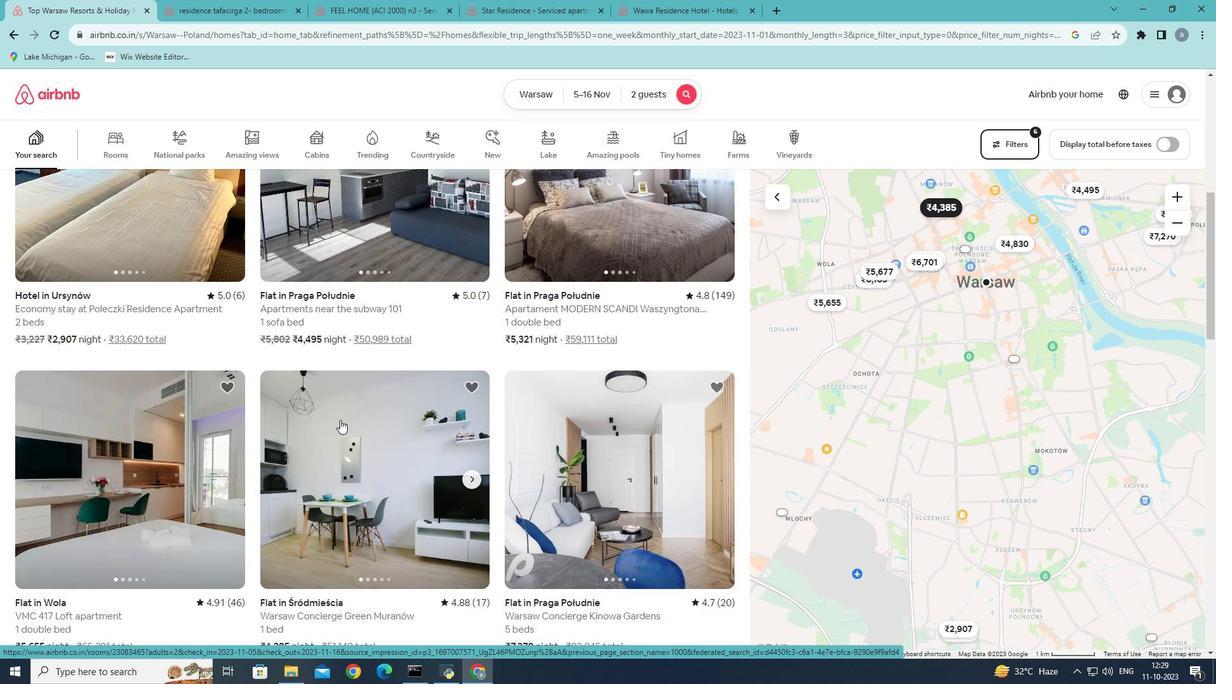 
Action: Mouse scrolled (340, 419) with delta (0, 0)
Screenshot: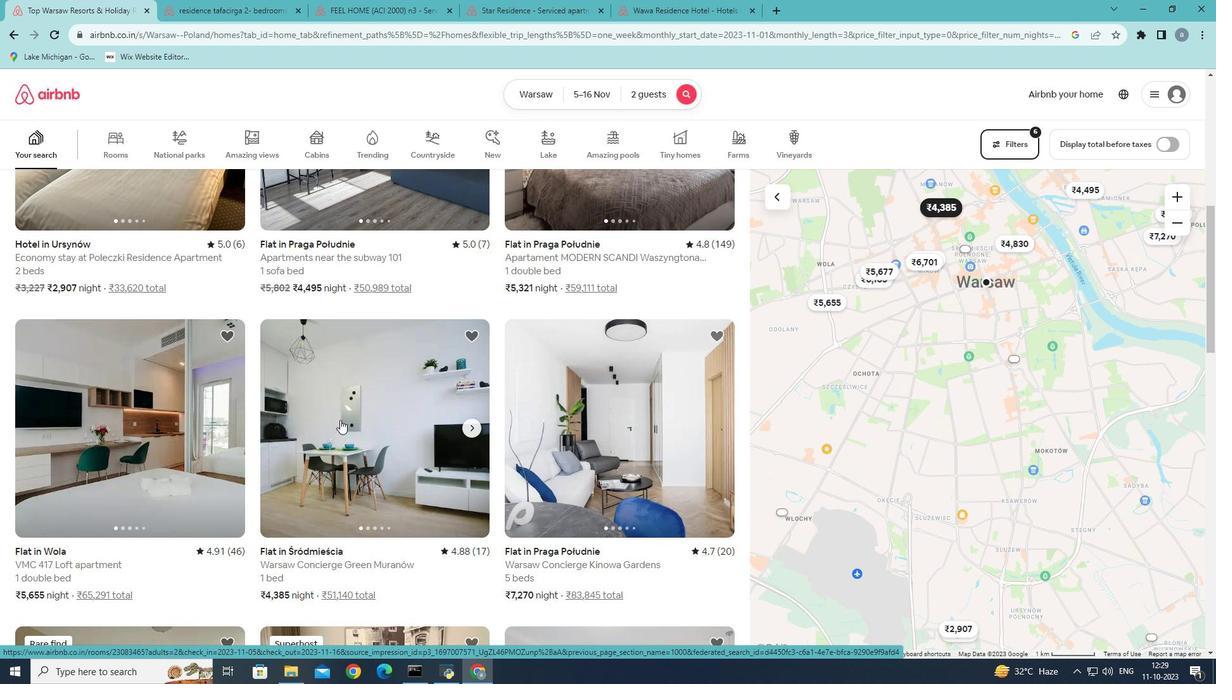 
Action: Mouse scrolled (340, 419) with delta (0, 0)
Screenshot: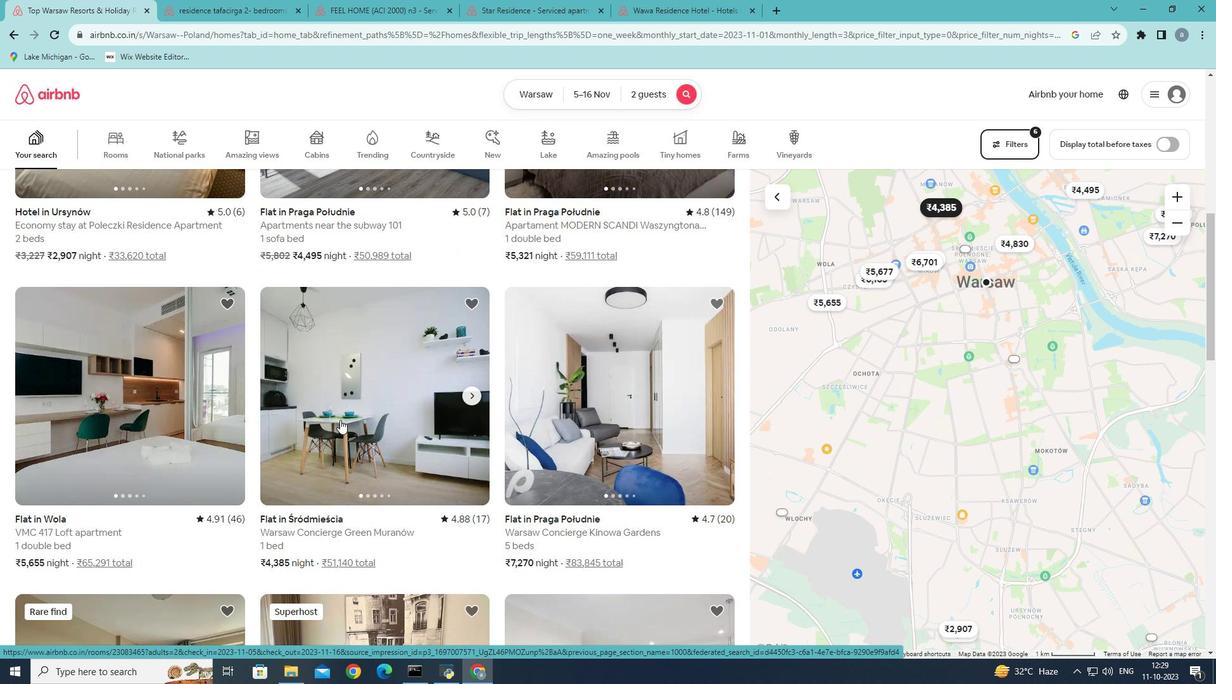 
Action: Mouse scrolled (340, 419) with delta (0, 0)
Screenshot: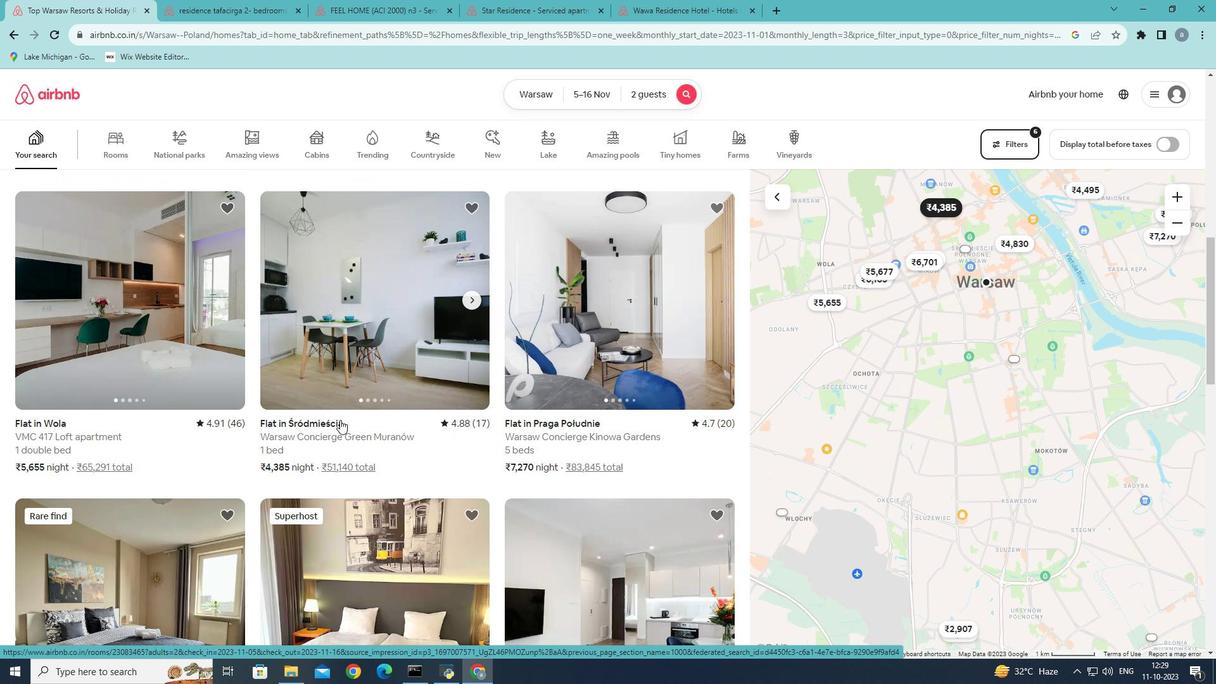 
Action: Mouse scrolled (340, 419) with delta (0, 0)
Screenshot: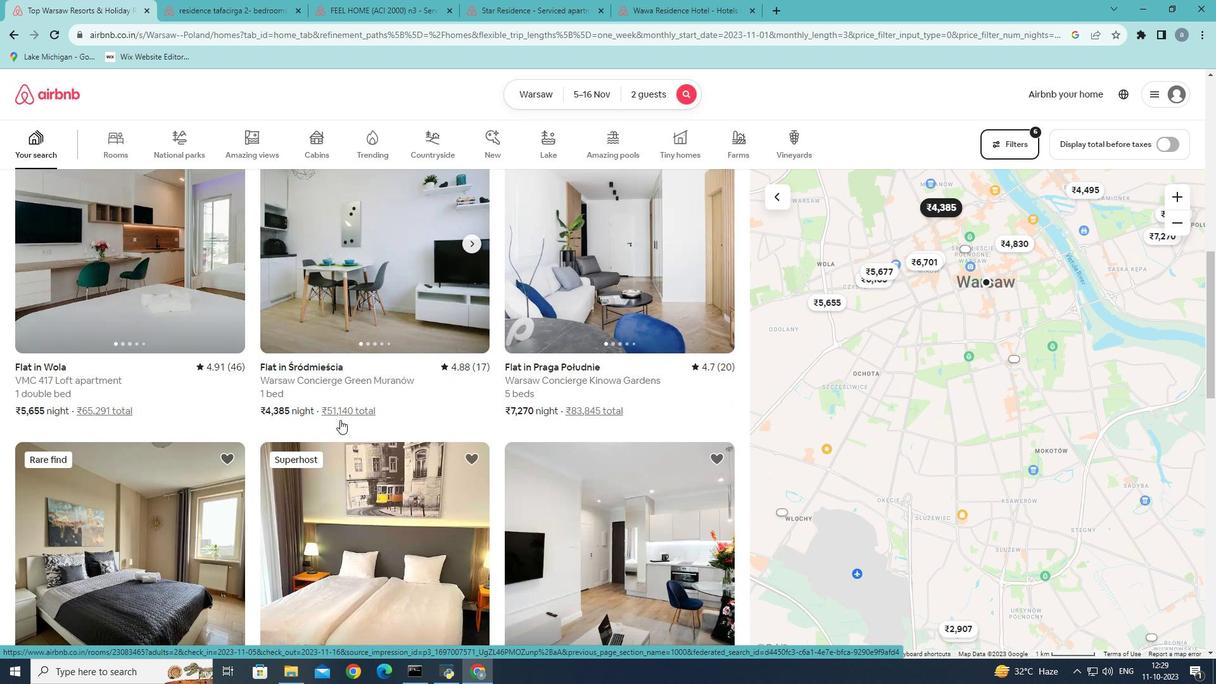 
Action: Mouse scrolled (340, 419) with delta (0, 0)
Screenshot: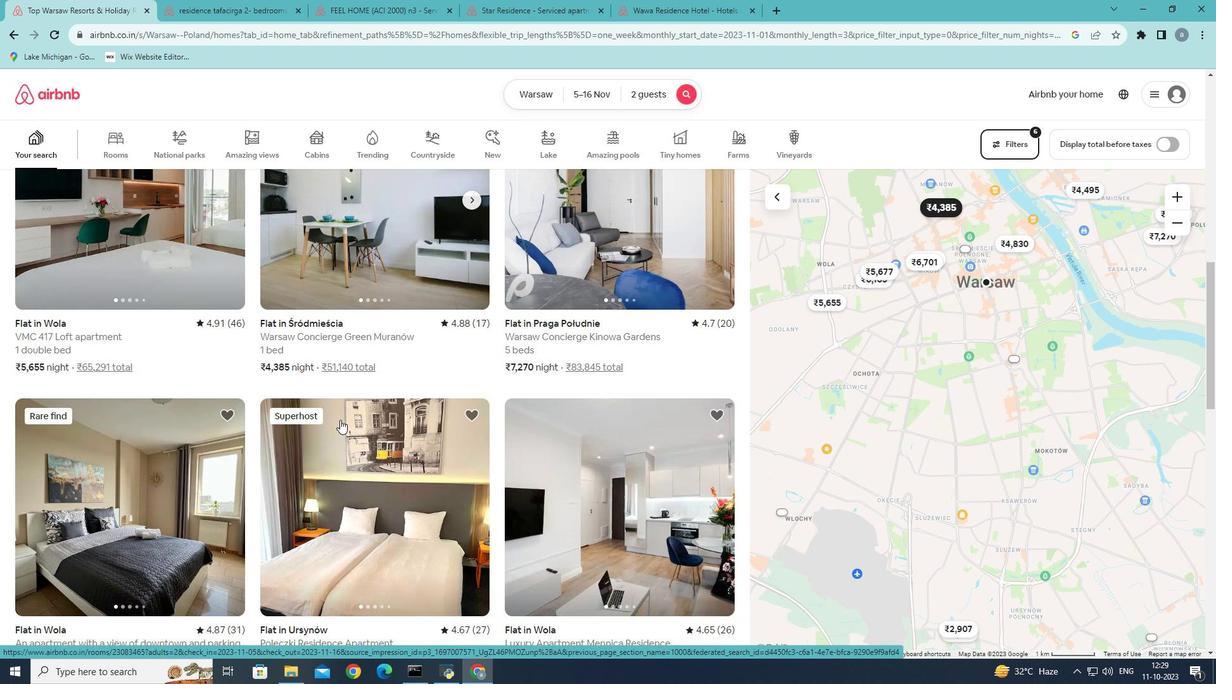 
Action: Mouse scrolled (340, 419) with delta (0, 0)
Screenshot: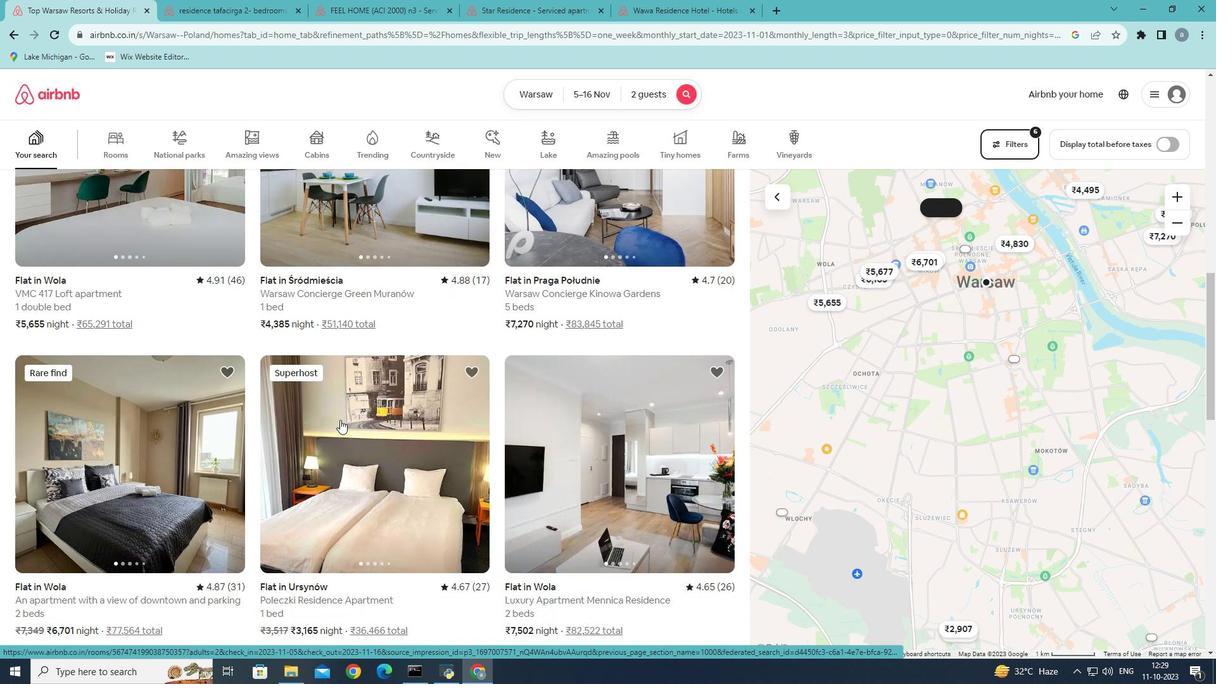 
Action: Mouse scrolled (340, 419) with delta (0, 0)
Screenshot: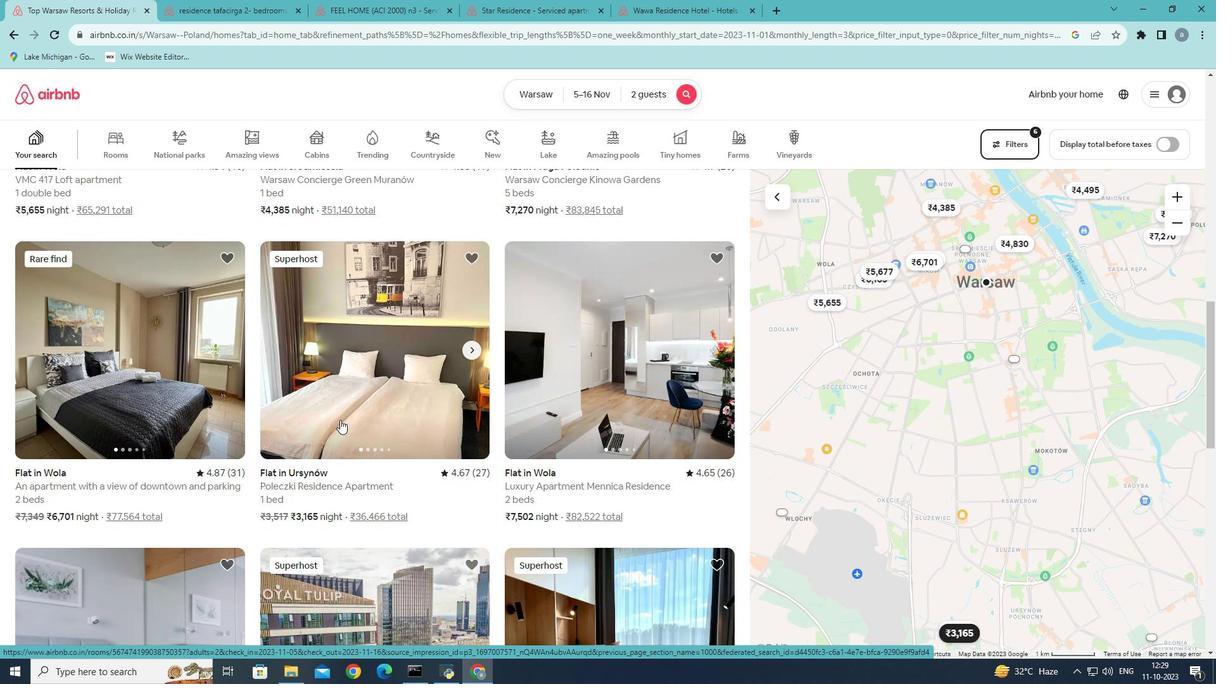 
Action: Mouse scrolled (340, 419) with delta (0, 0)
Screenshot: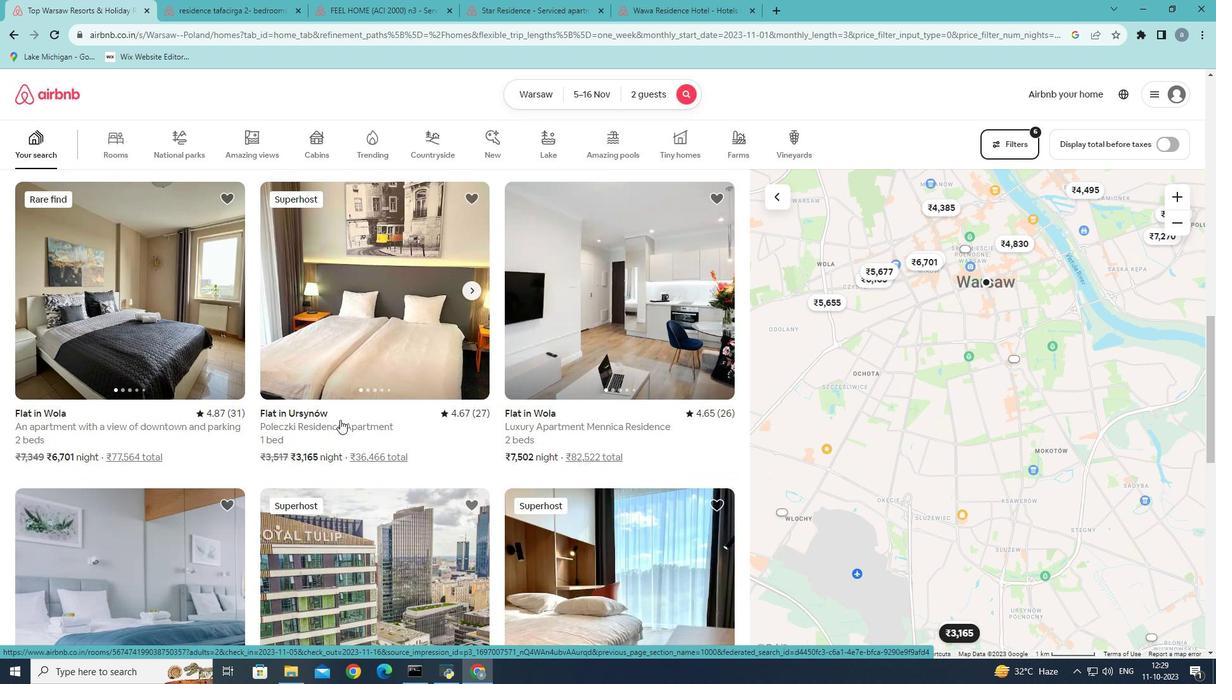 
Action: Mouse scrolled (340, 420) with delta (0, 0)
Screenshot: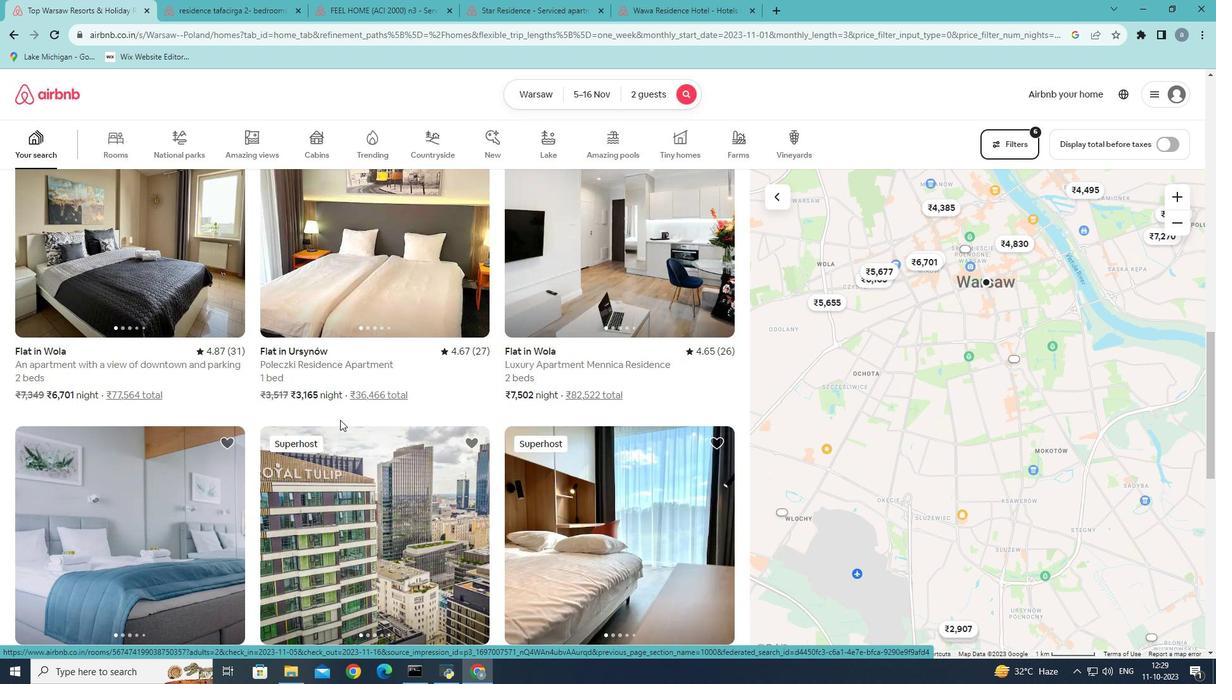 
Action: Mouse scrolled (340, 420) with delta (0, 0)
Screenshot: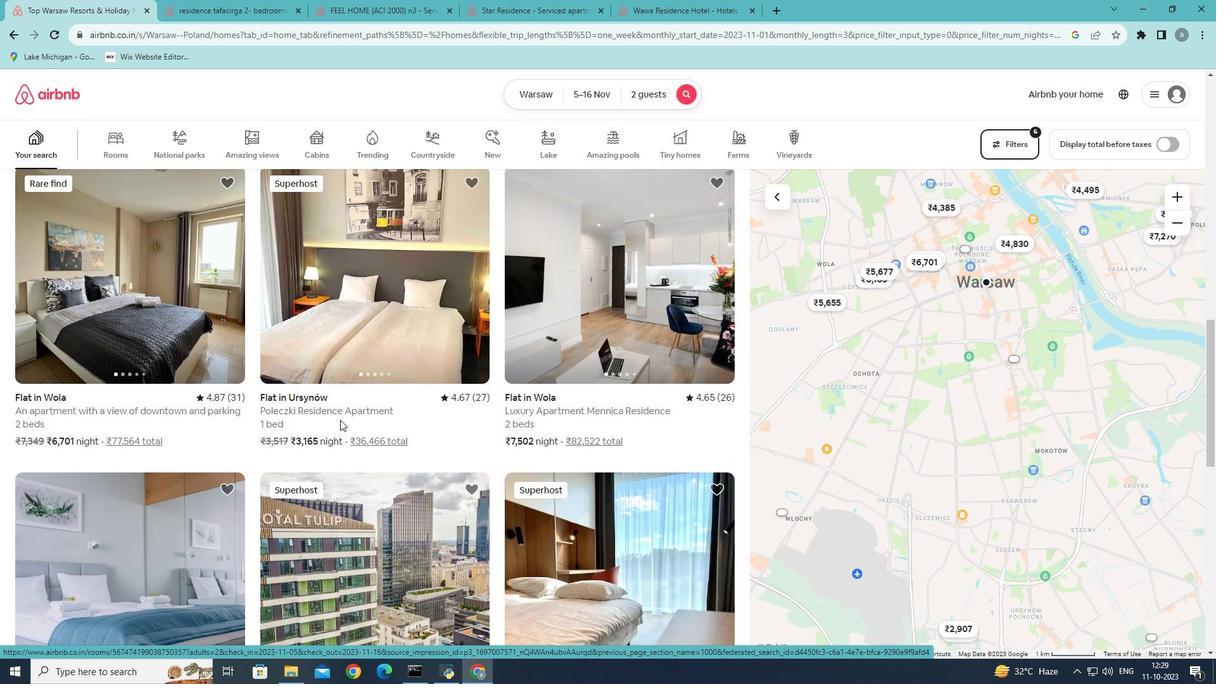 
Action: Mouse scrolled (340, 419) with delta (0, 0)
Screenshot: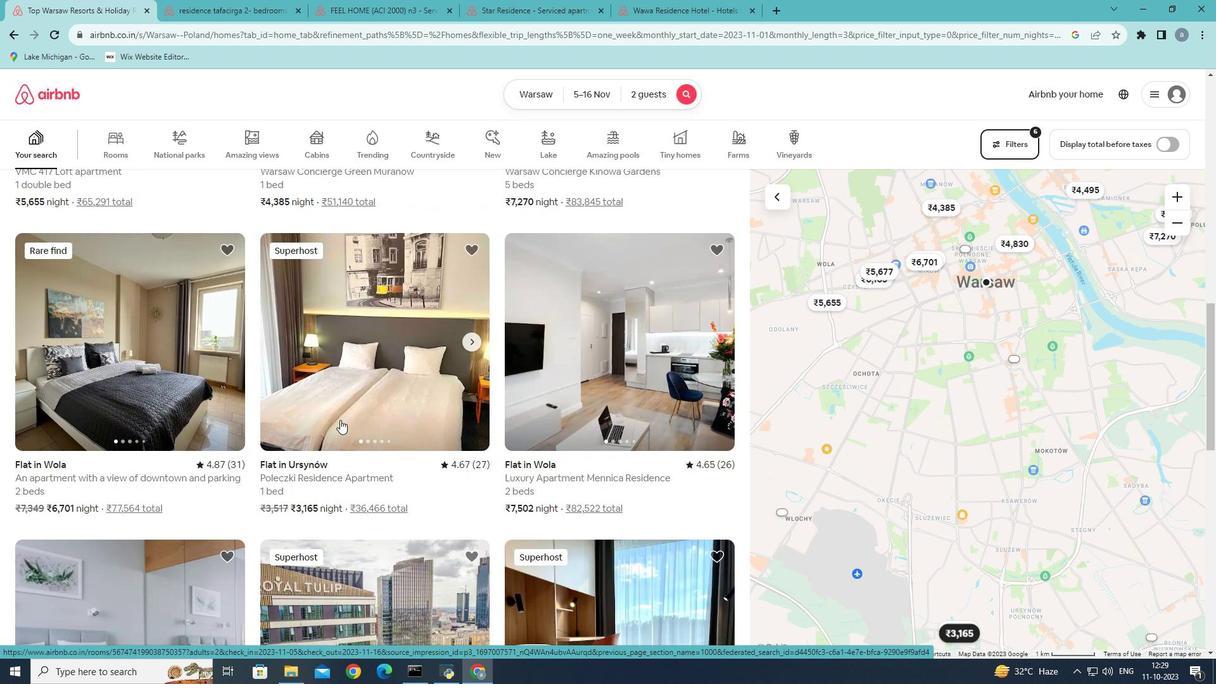 
Action: Mouse scrolled (340, 419) with delta (0, 0)
Screenshot: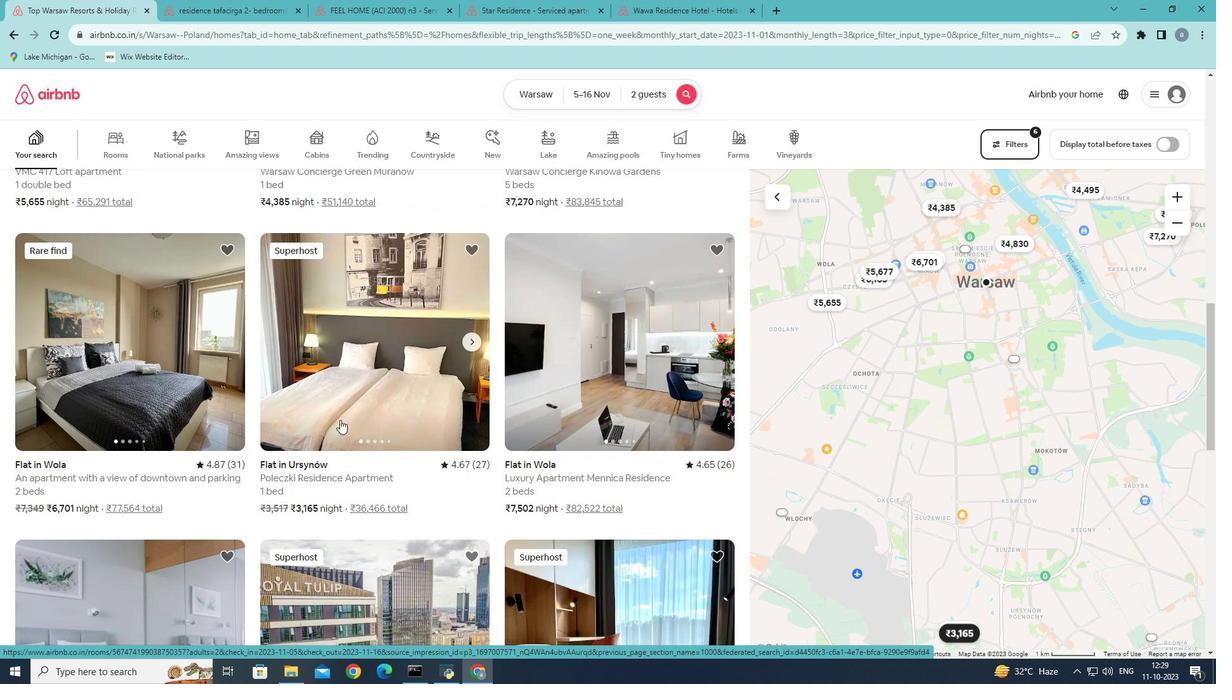 
Action: Mouse scrolled (340, 419) with delta (0, 0)
Screenshot: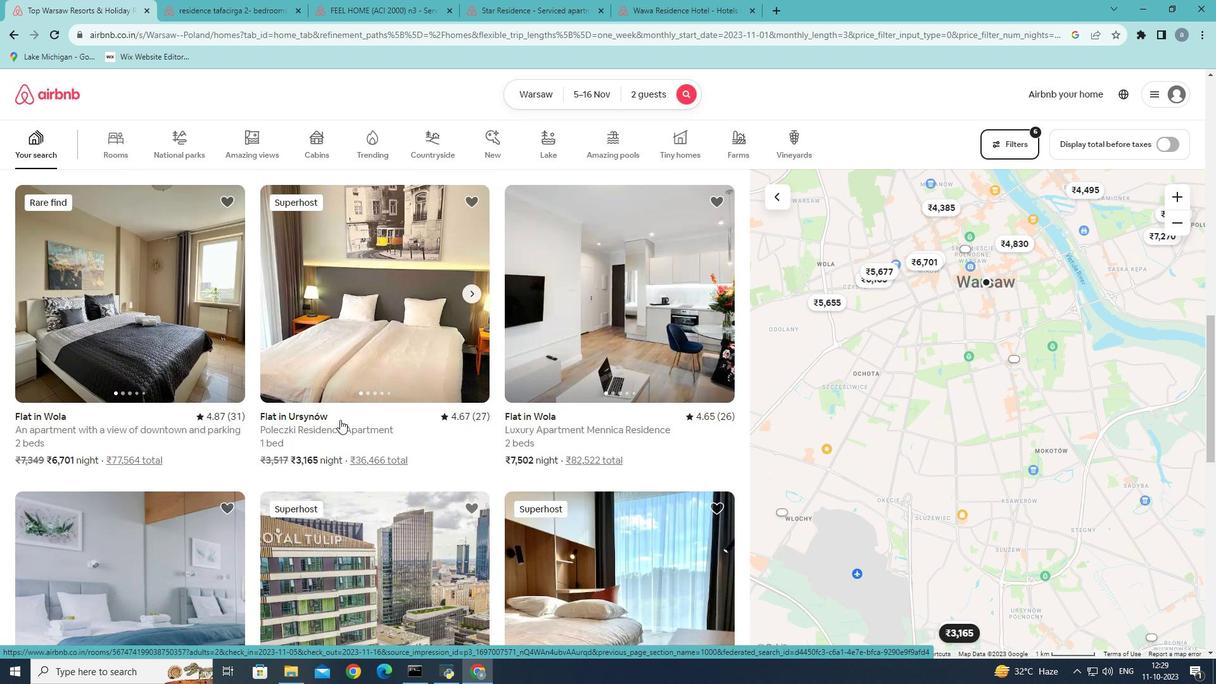 
Action: Mouse scrolled (340, 419) with delta (0, 0)
Screenshot: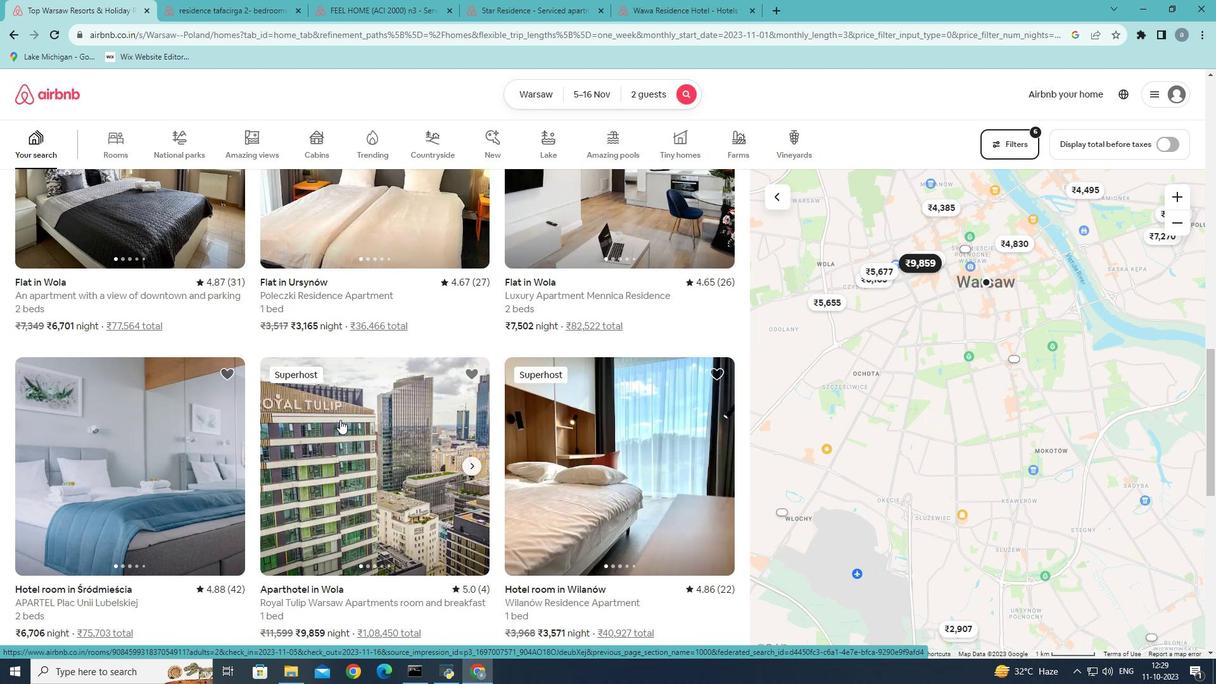 
Action: Mouse scrolled (340, 419) with delta (0, 0)
Screenshot: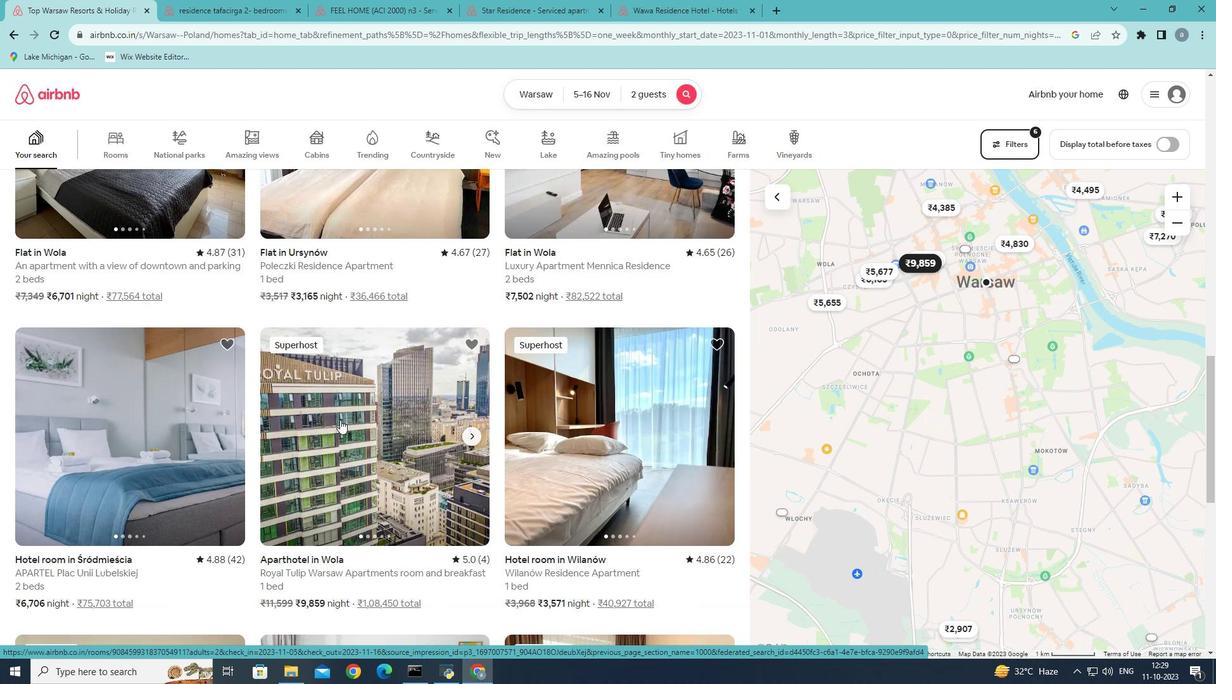 
Action: Mouse scrolled (340, 419) with delta (0, 0)
Screenshot: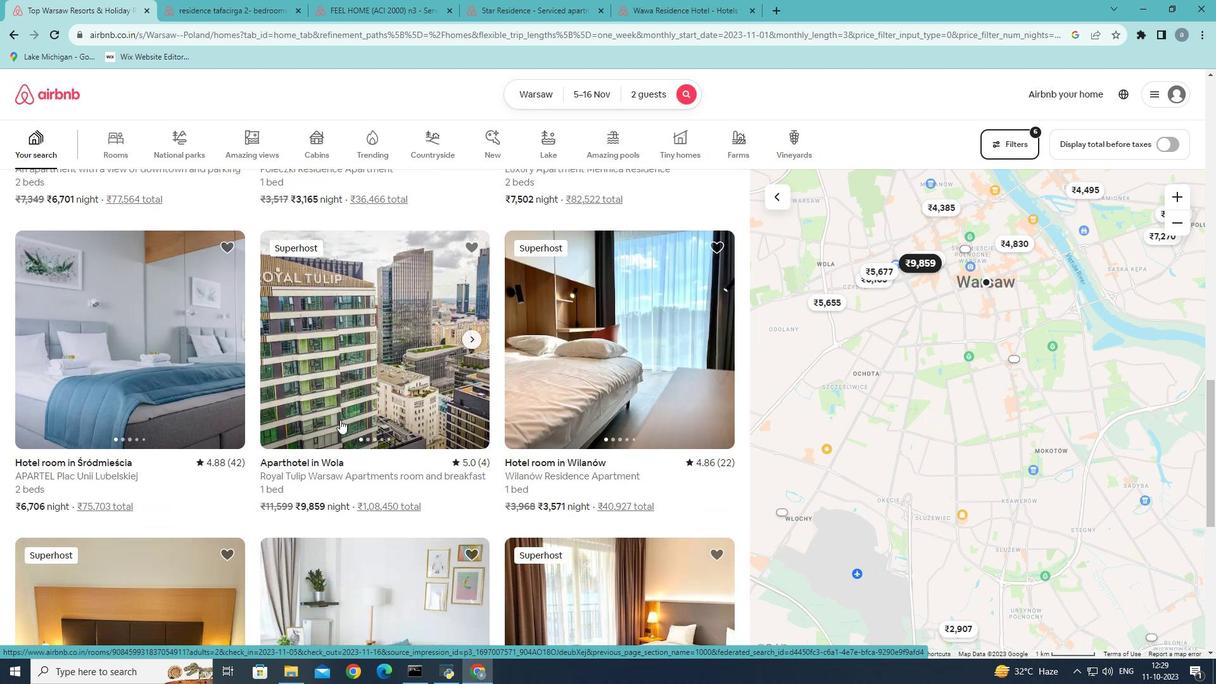 
Action: Mouse moved to (169, 338)
Screenshot: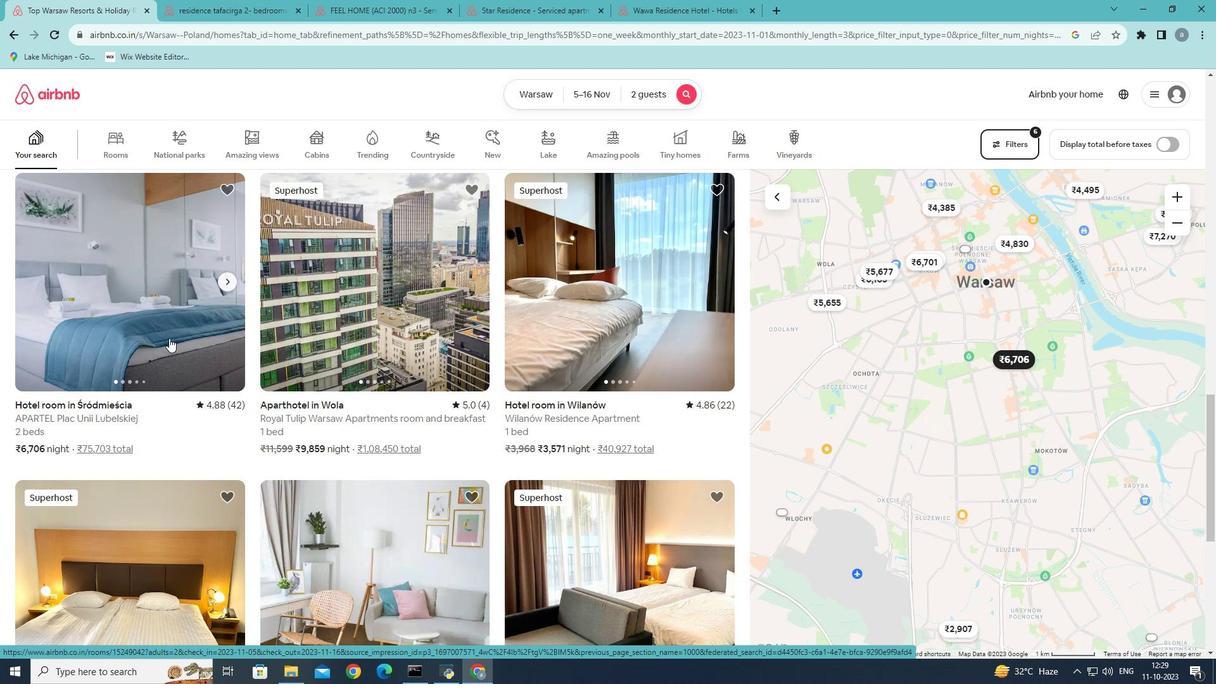 
Action: Mouse pressed left at (169, 338)
Screenshot: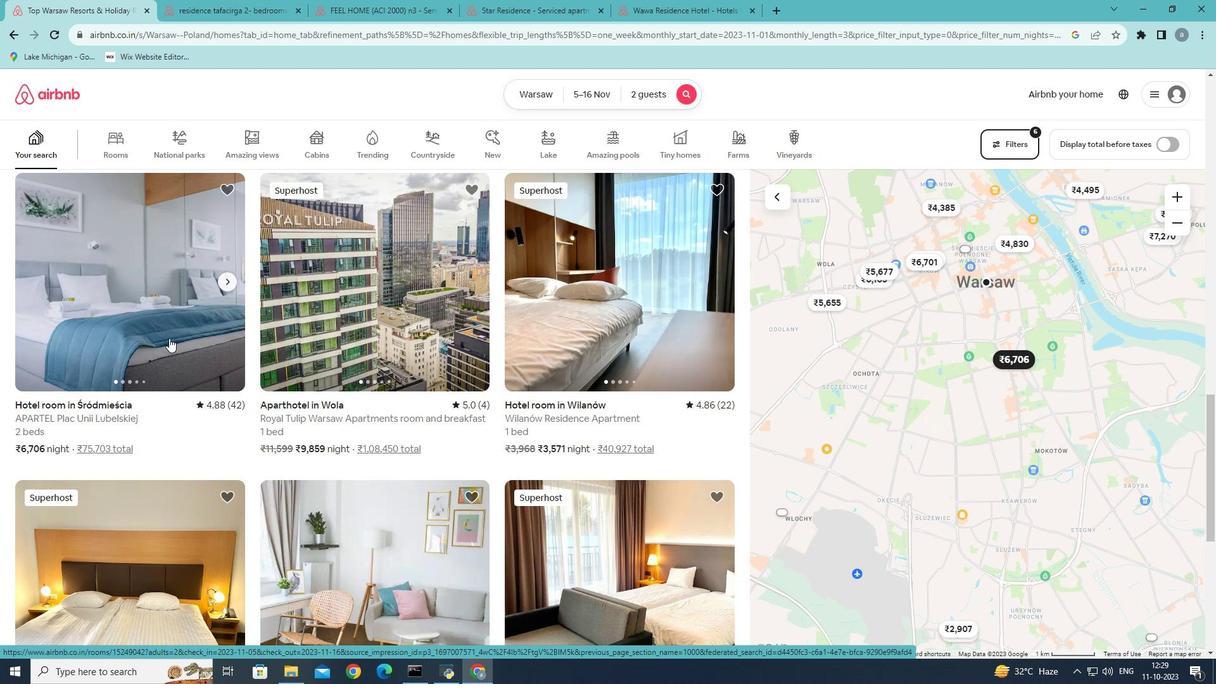 
Action: Mouse moved to (904, 454)
Screenshot: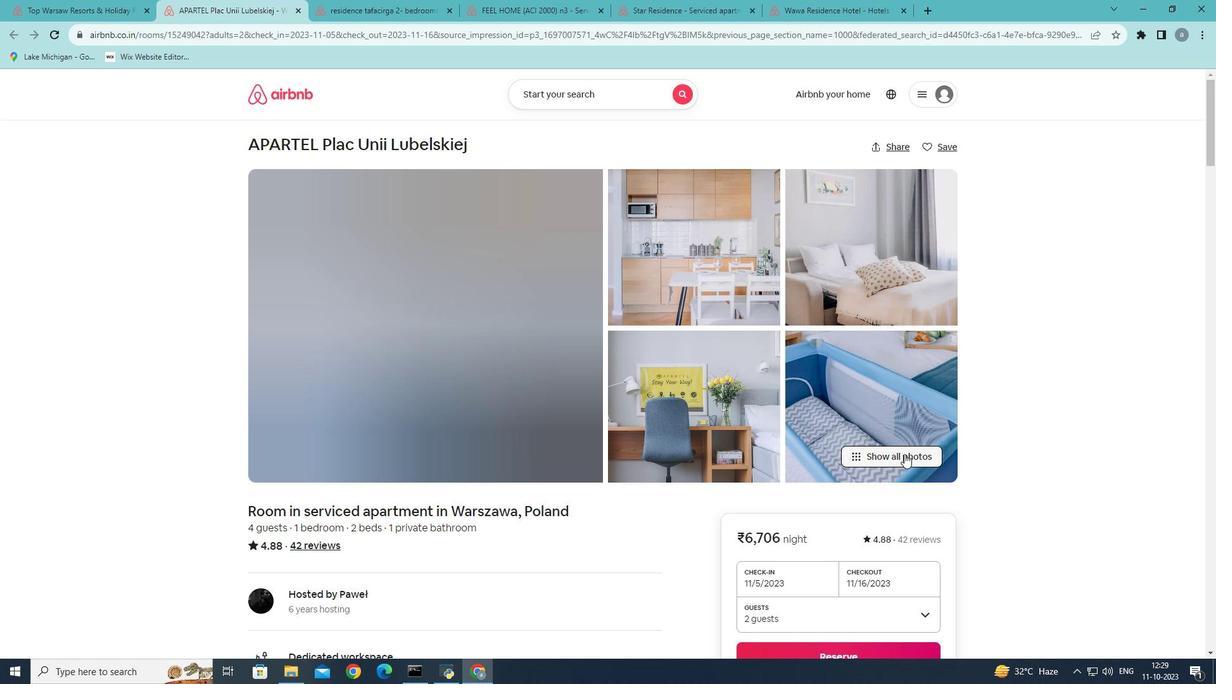 
Action: Mouse pressed left at (904, 454)
Screenshot: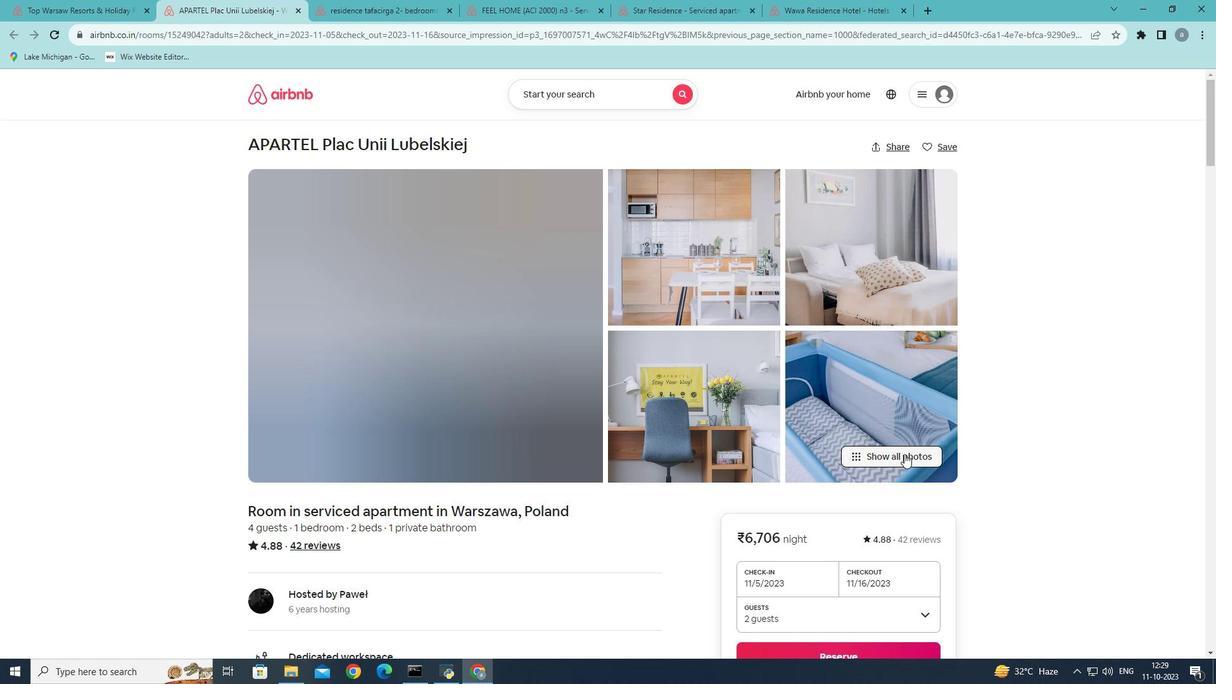 
Action: Mouse moved to (655, 354)
Screenshot: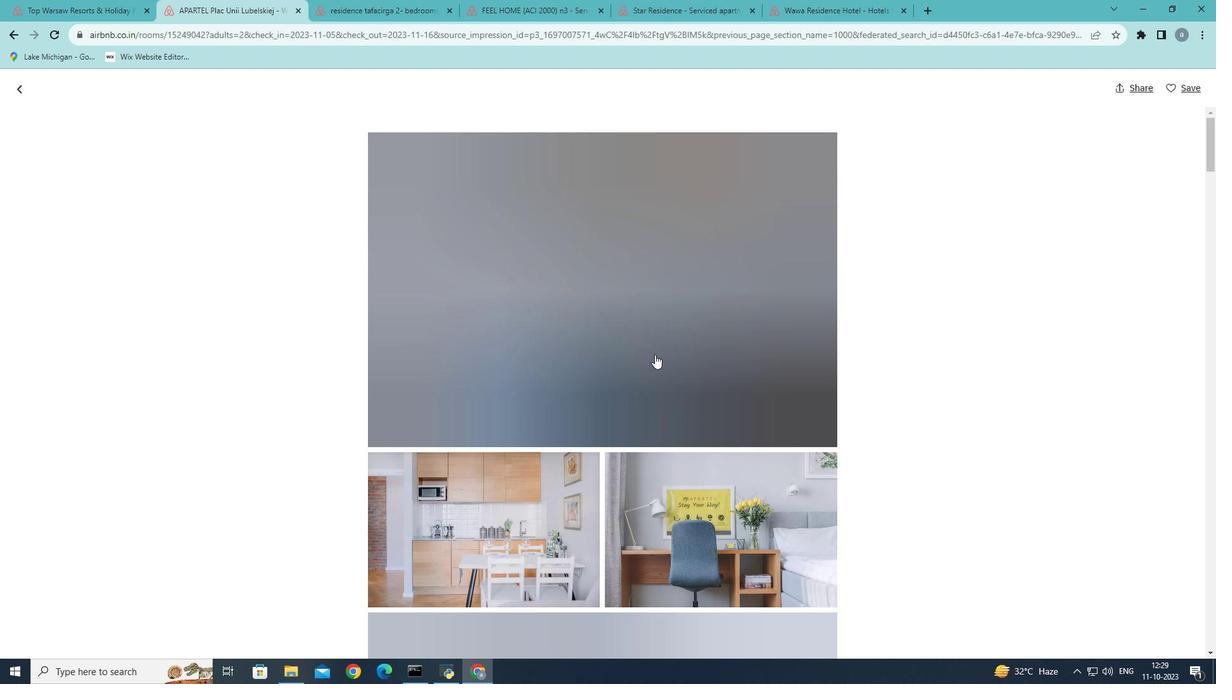 
Action: Mouse scrolled (655, 354) with delta (0, 0)
Screenshot: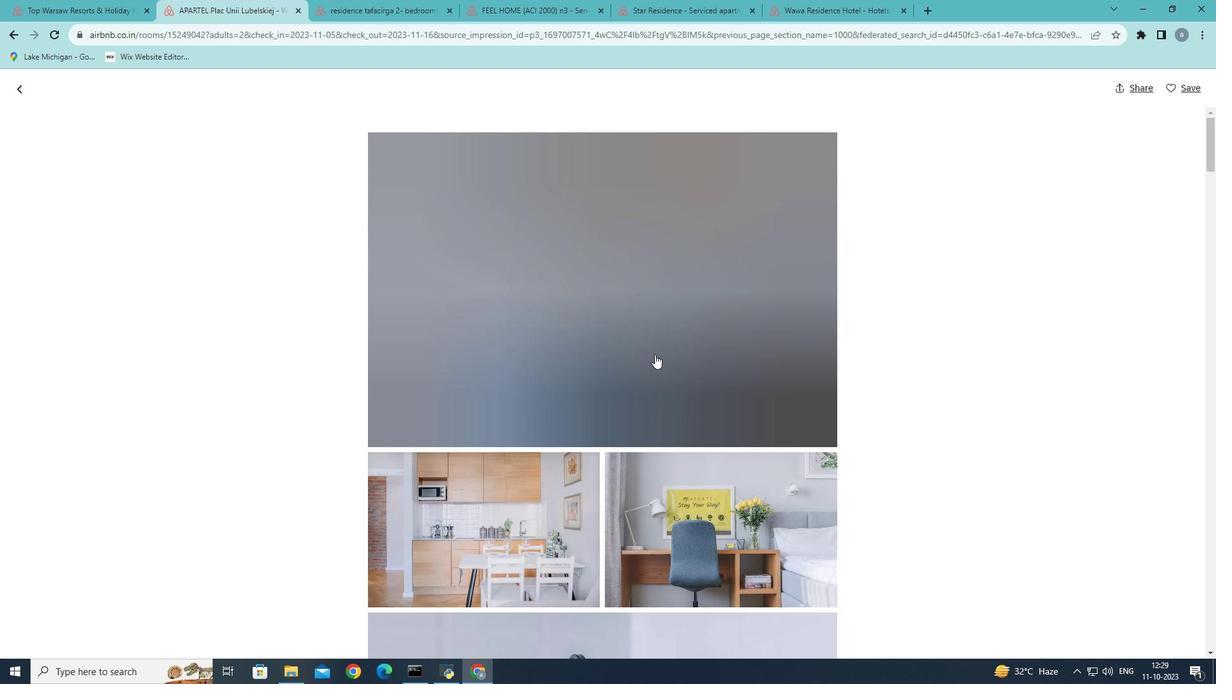 
Action: Mouse scrolled (655, 354) with delta (0, 0)
Screenshot: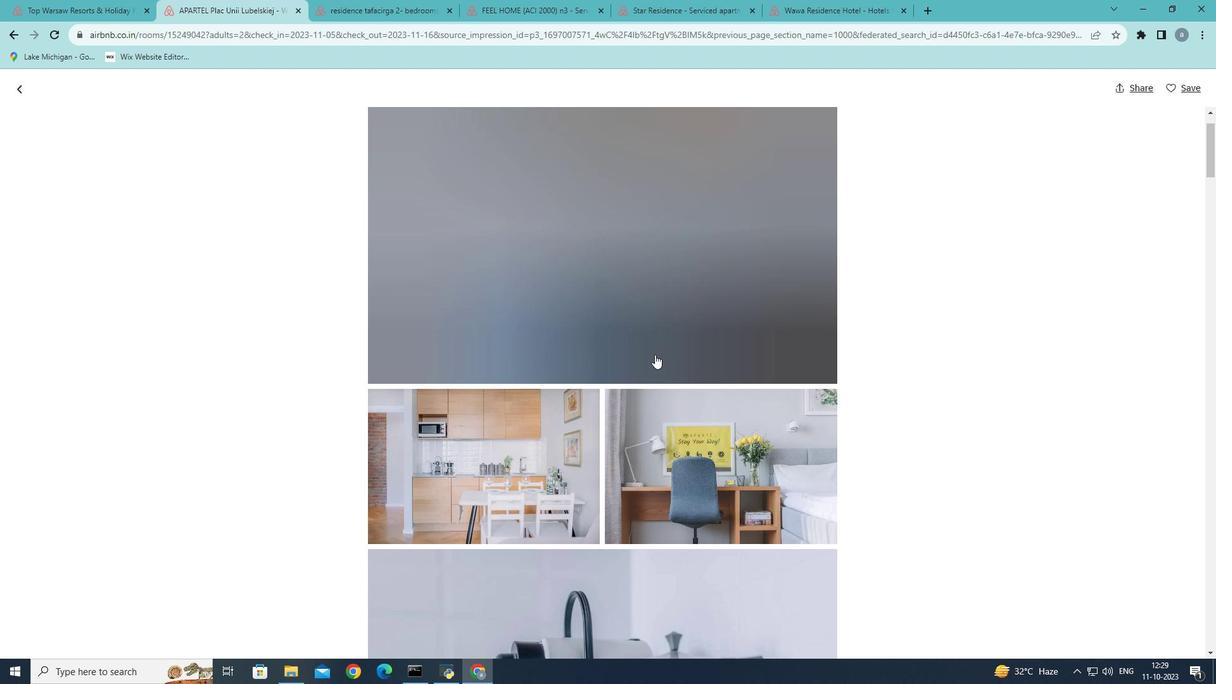 
Action: Mouse scrolled (655, 354) with delta (0, 0)
Screenshot: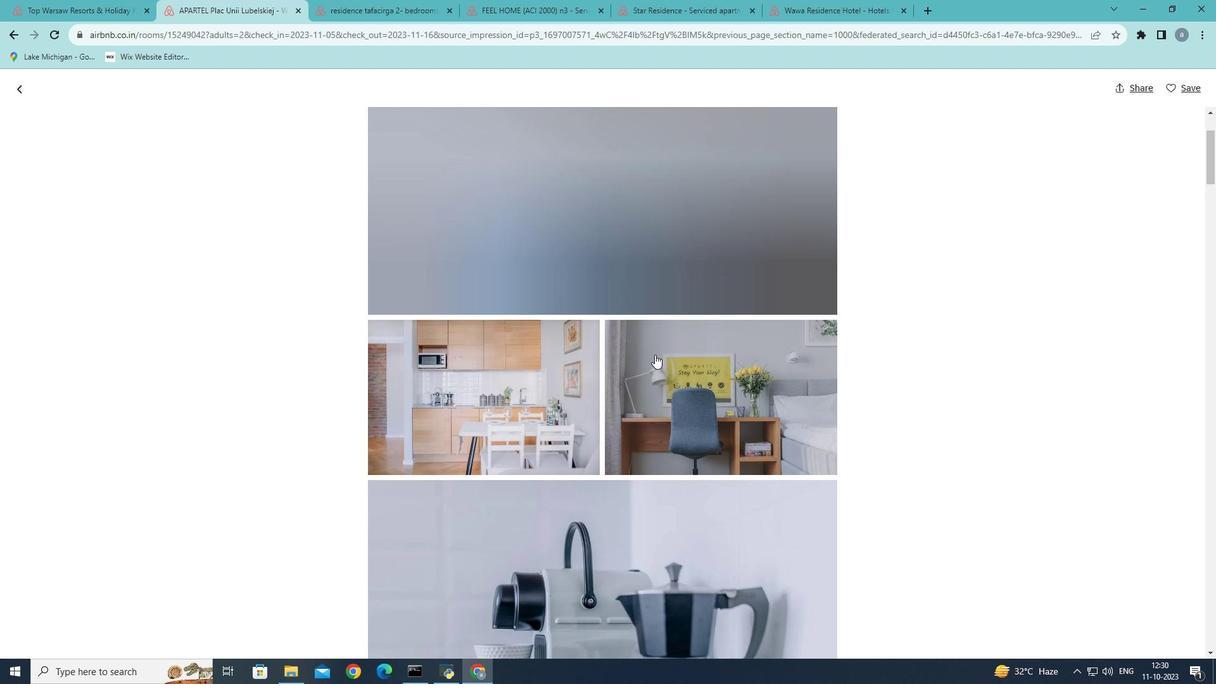 
Action: Mouse scrolled (655, 354) with delta (0, 0)
Screenshot: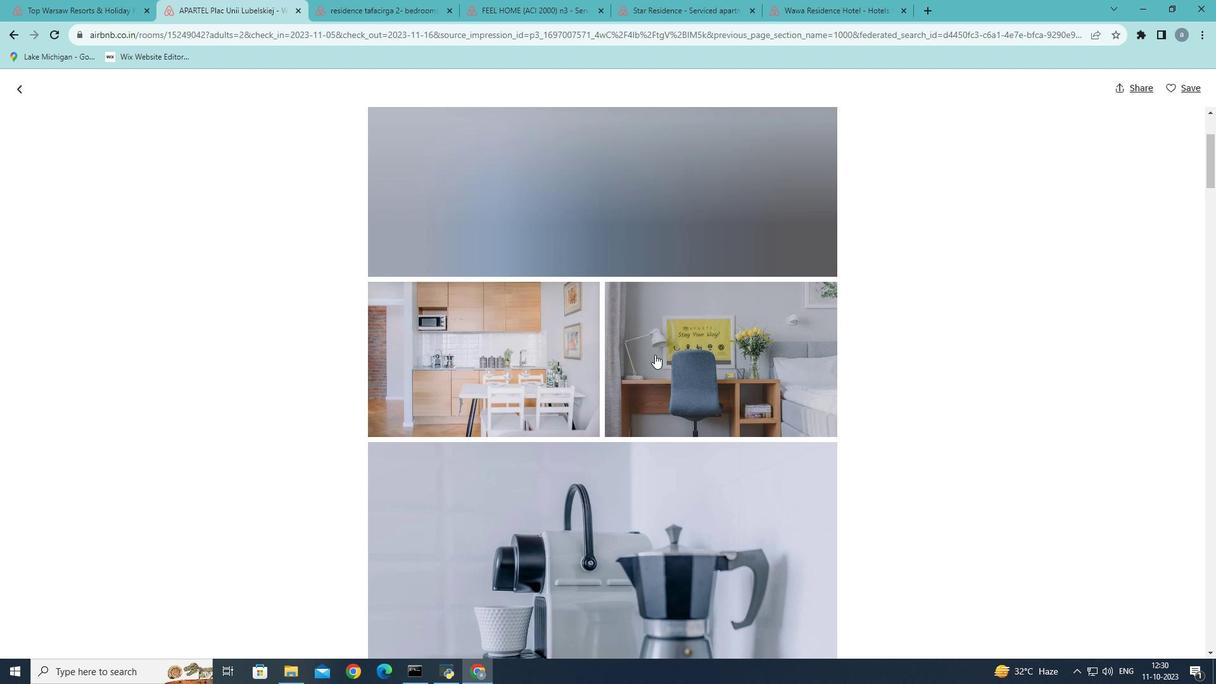
Action: Mouse scrolled (655, 354) with delta (0, 0)
Screenshot: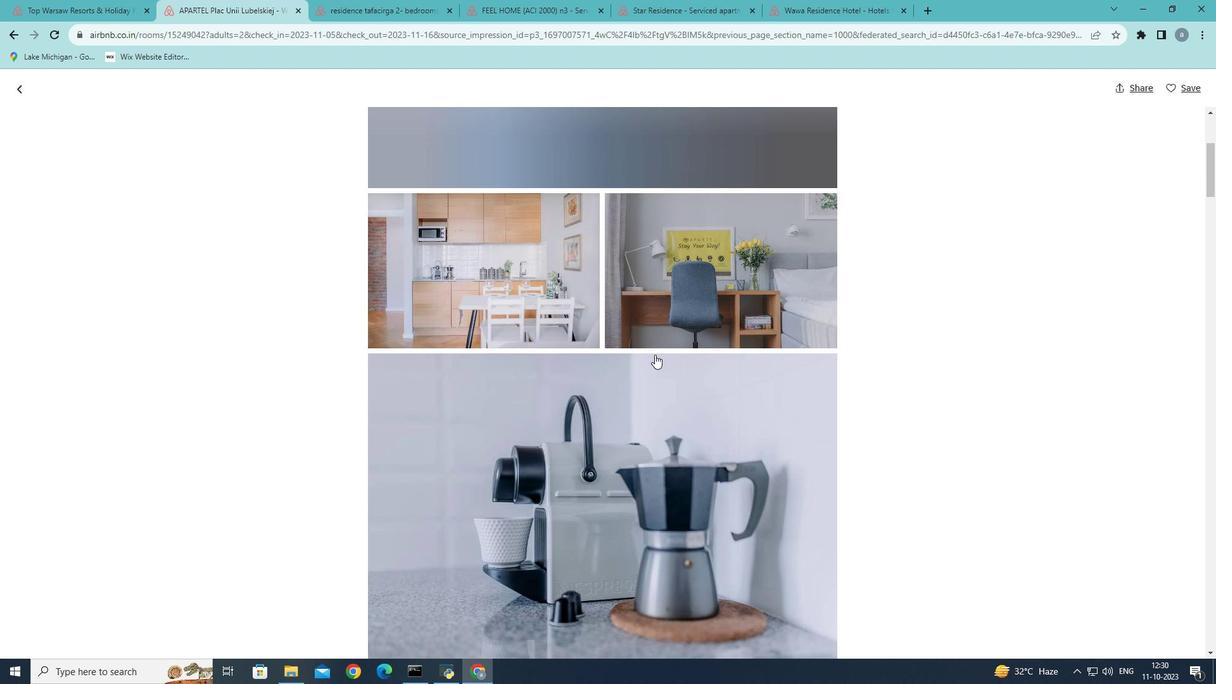 
Action: Mouse moved to (654, 354)
Screenshot: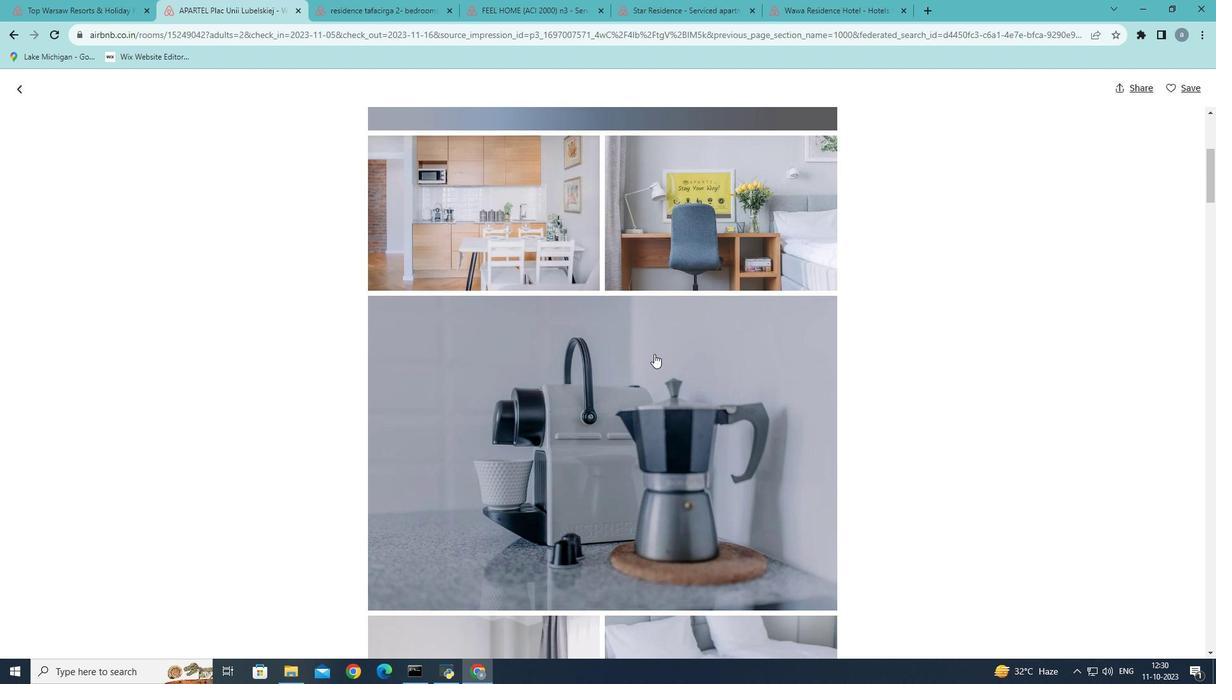 
Action: Mouse scrolled (654, 353) with delta (0, 0)
Screenshot: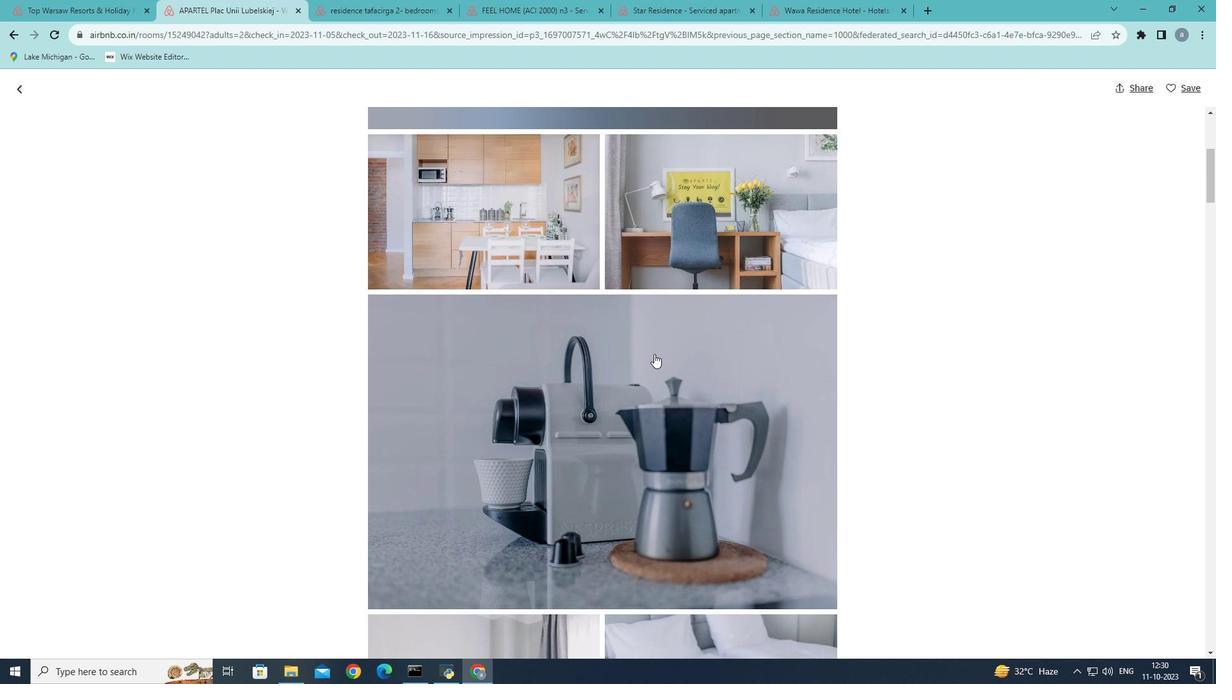 
Action: Mouse moved to (654, 354)
Screenshot: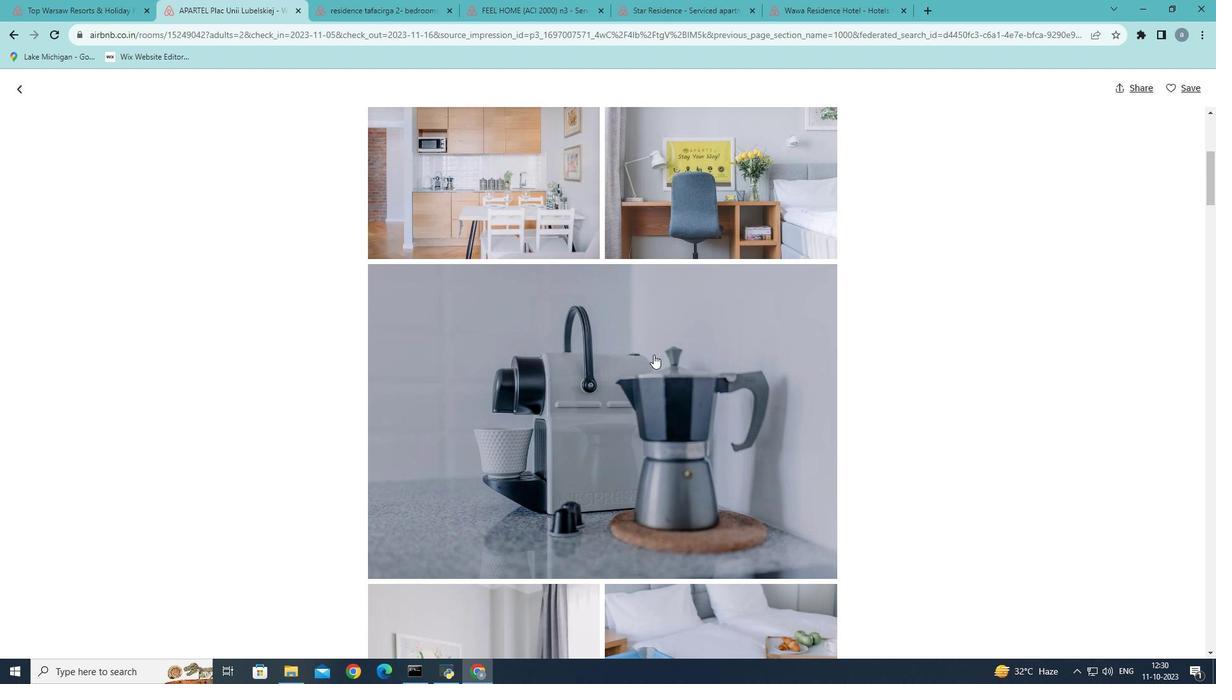 
Action: Mouse scrolled (654, 353) with delta (0, 0)
Screenshot: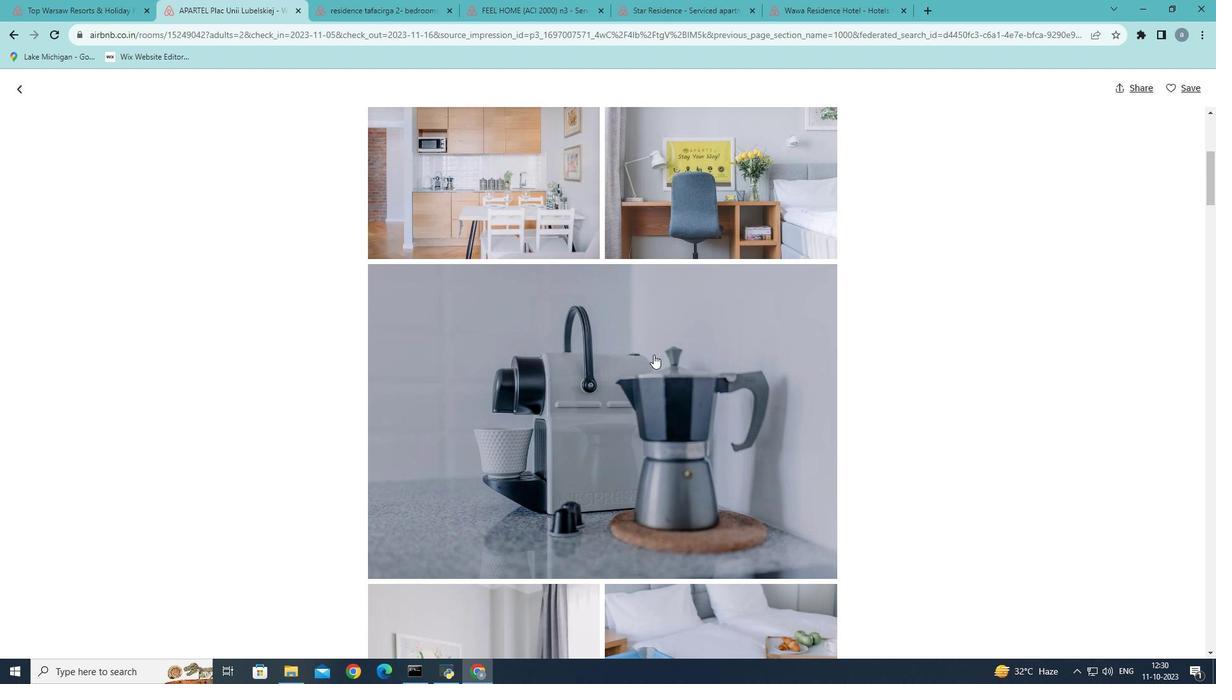 
Action: Mouse moved to (653, 354)
Screenshot: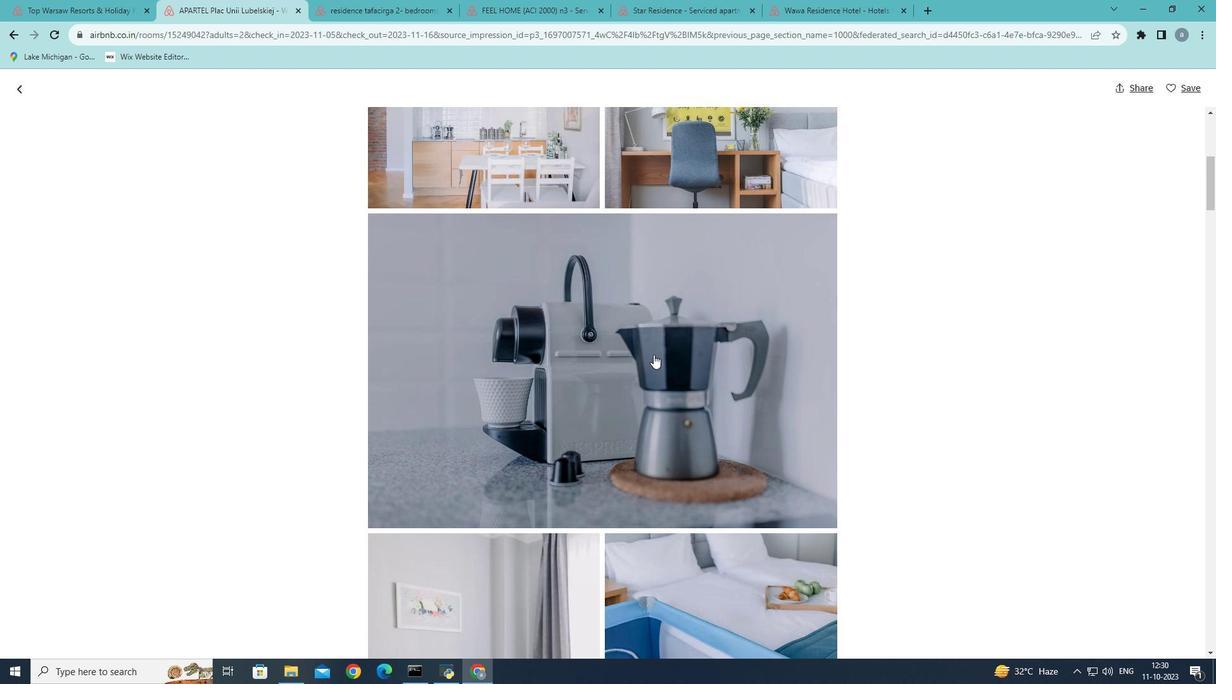 
Action: Mouse scrolled (653, 354) with delta (0, 0)
Screenshot: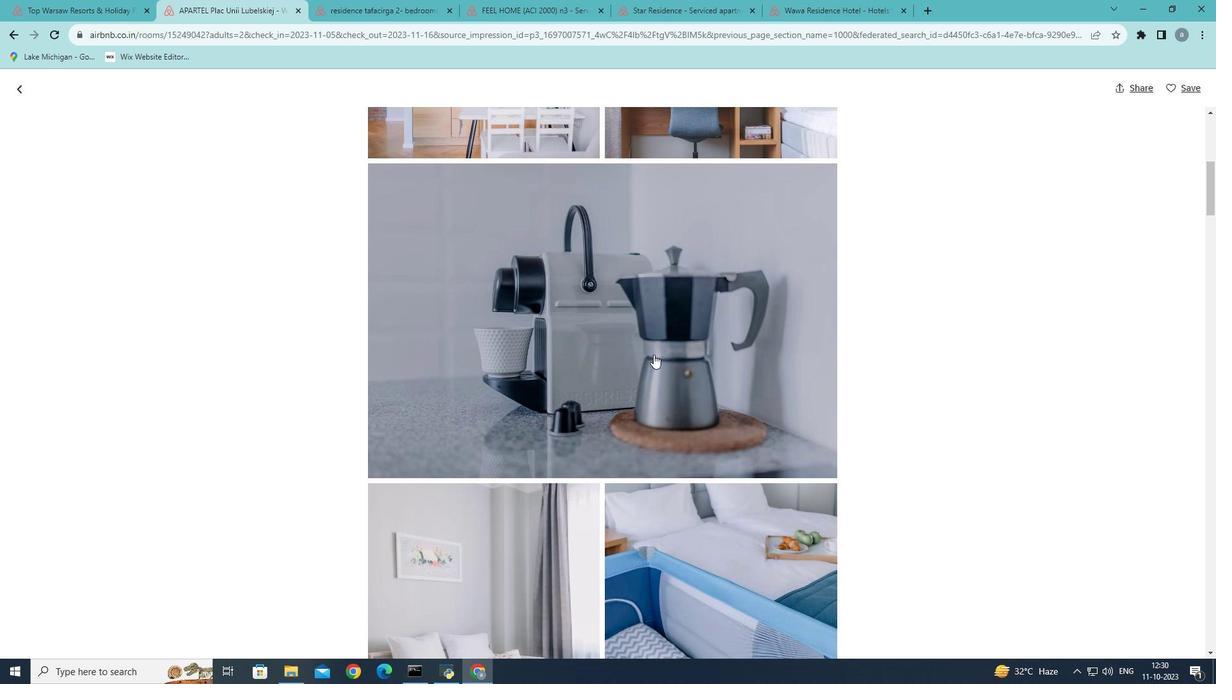 
Action: Mouse scrolled (653, 354) with delta (0, 0)
Screenshot: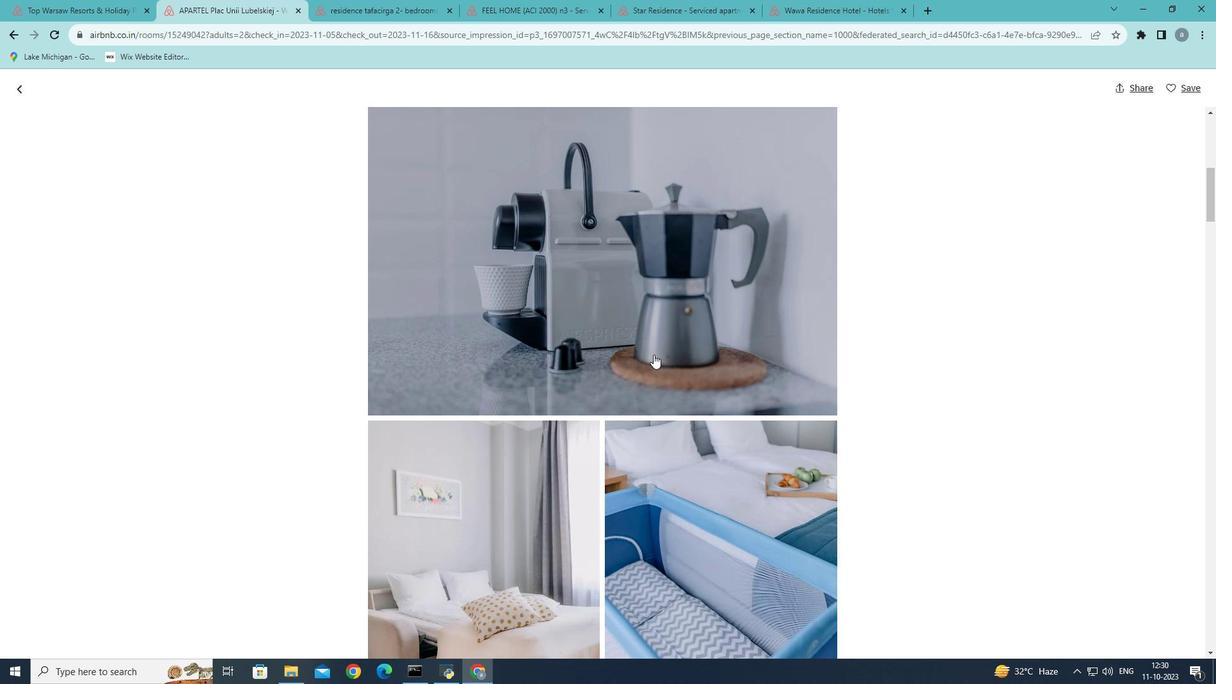 
Action: Mouse scrolled (653, 354) with delta (0, 0)
Screenshot: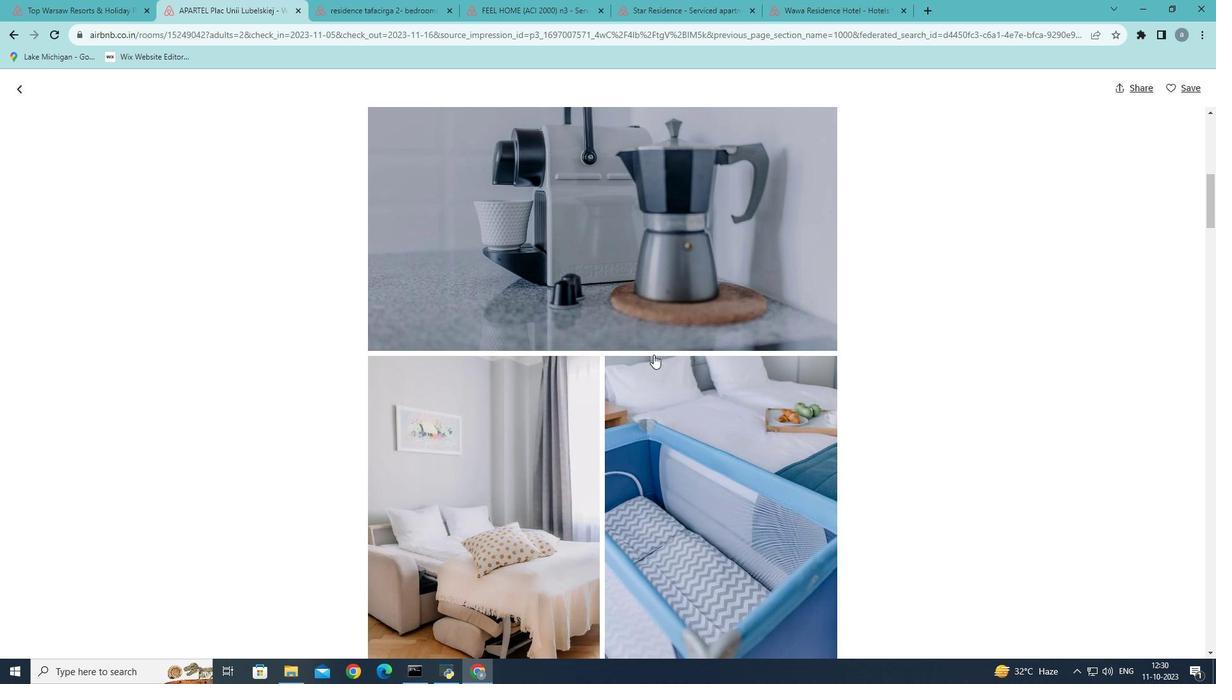 
Action: Mouse scrolled (653, 354) with delta (0, 0)
Screenshot: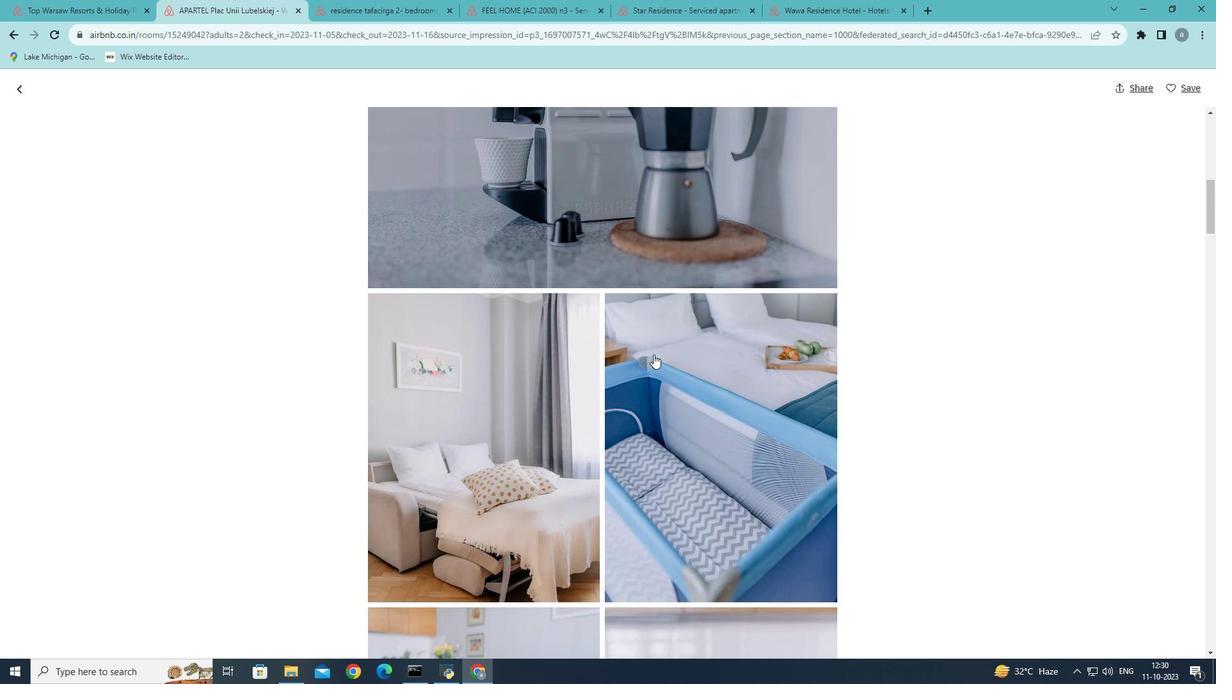 
Action: Mouse scrolled (653, 354) with delta (0, 0)
Screenshot: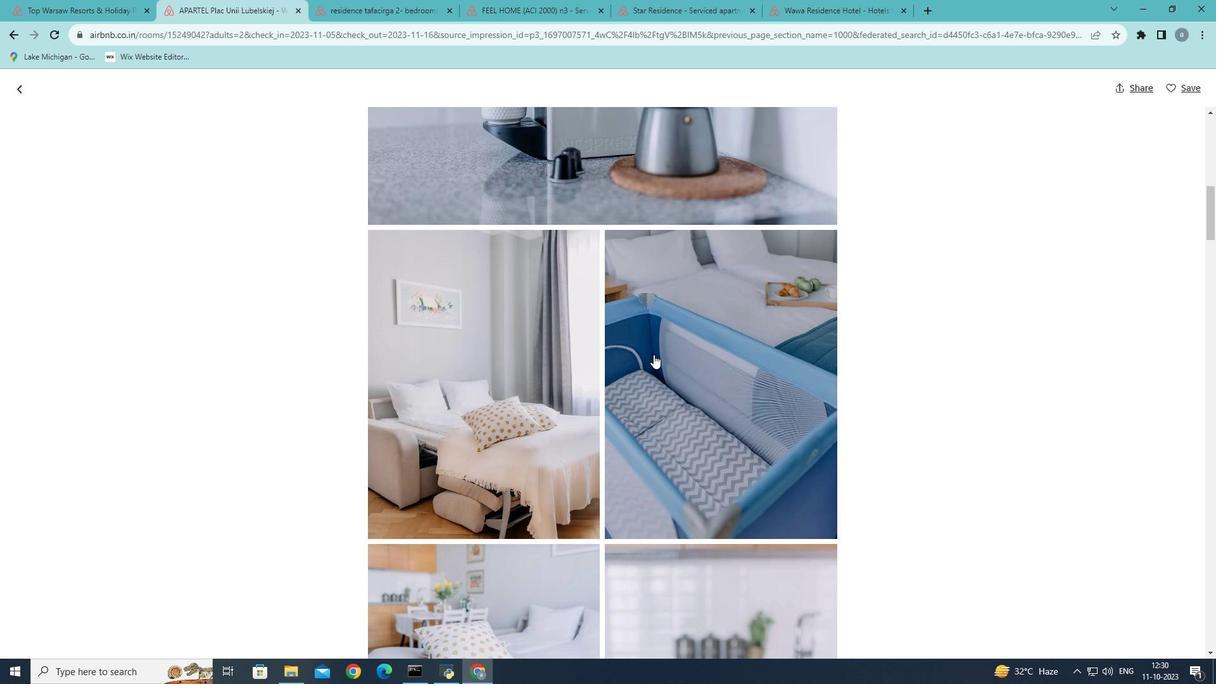 
Action: Mouse scrolled (653, 354) with delta (0, 0)
Screenshot: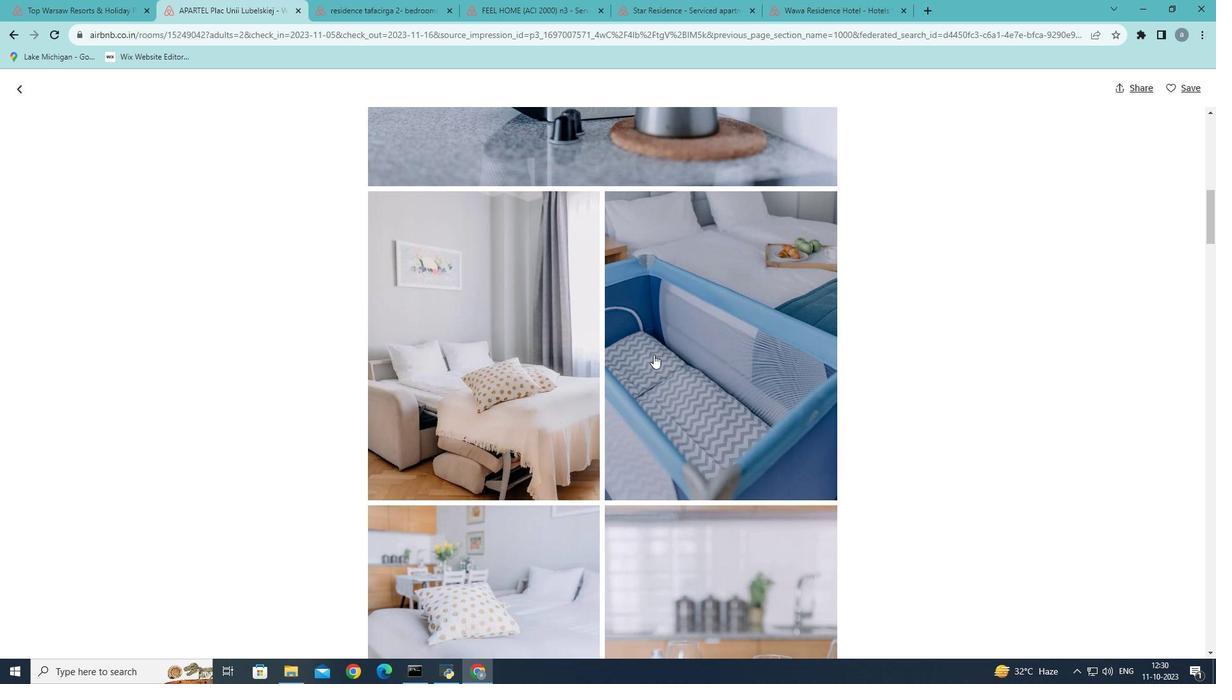 
Action: Mouse scrolled (653, 354) with delta (0, 0)
Screenshot: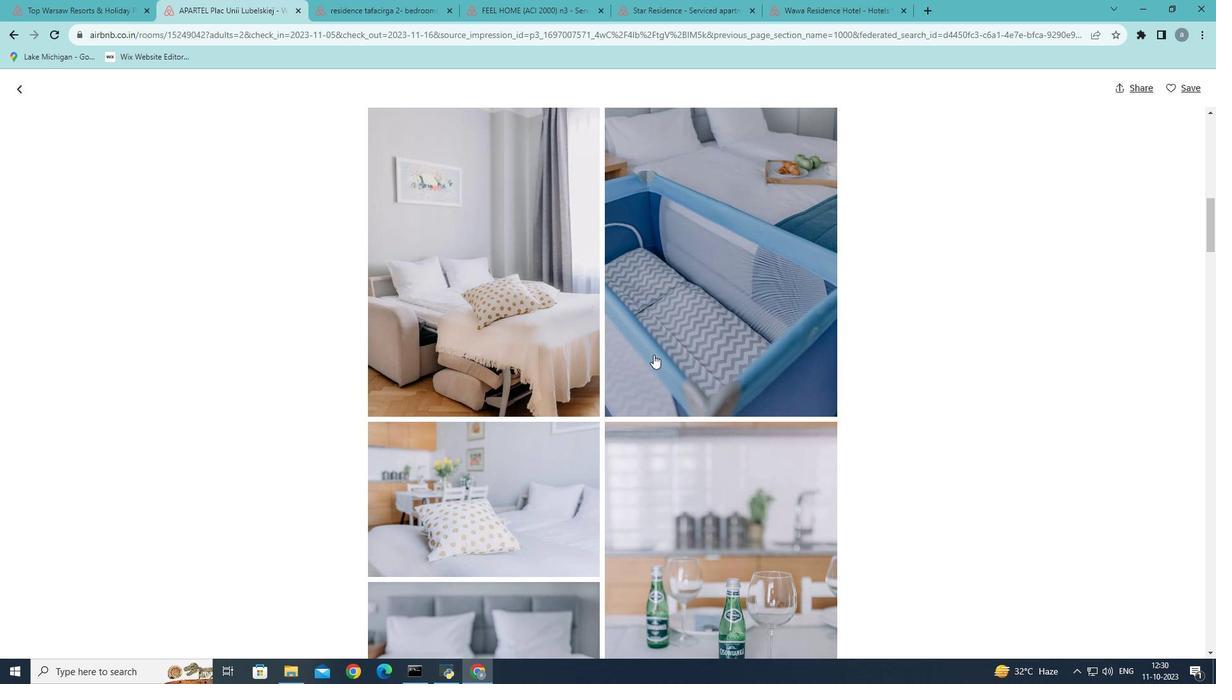 
Action: Mouse scrolled (653, 354) with delta (0, 0)
Screenshot: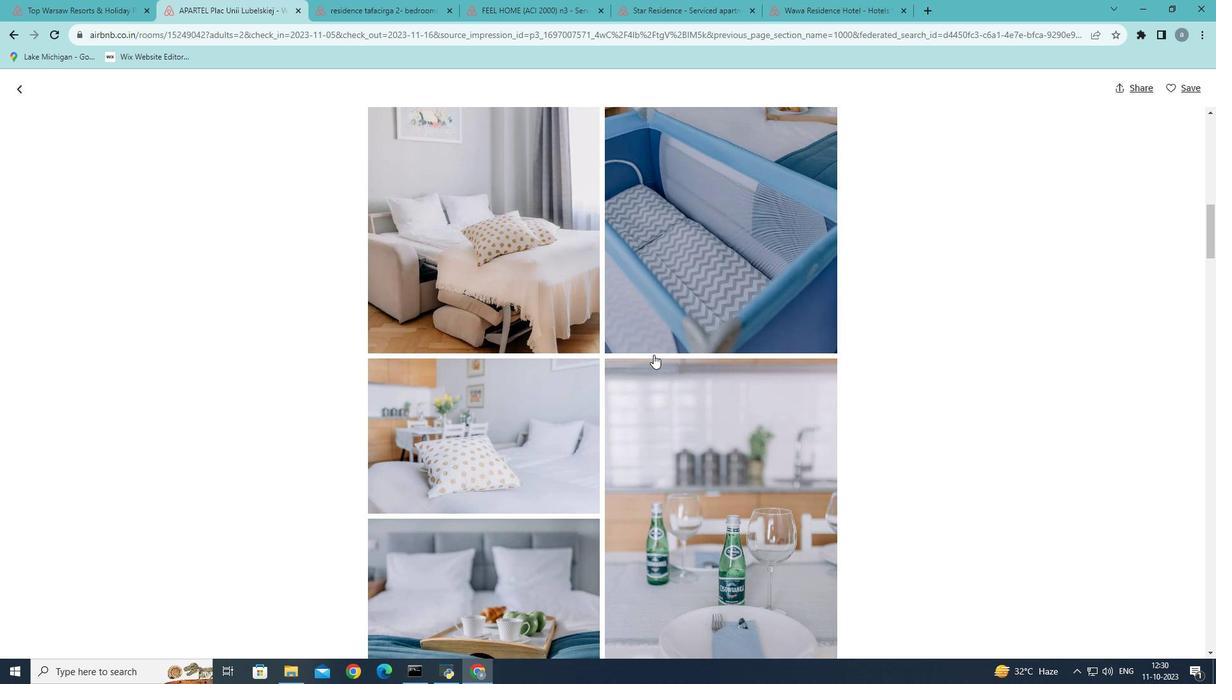 
Action: Mouse scrolled (653, 354) with delta (0, 0)
Screenshot: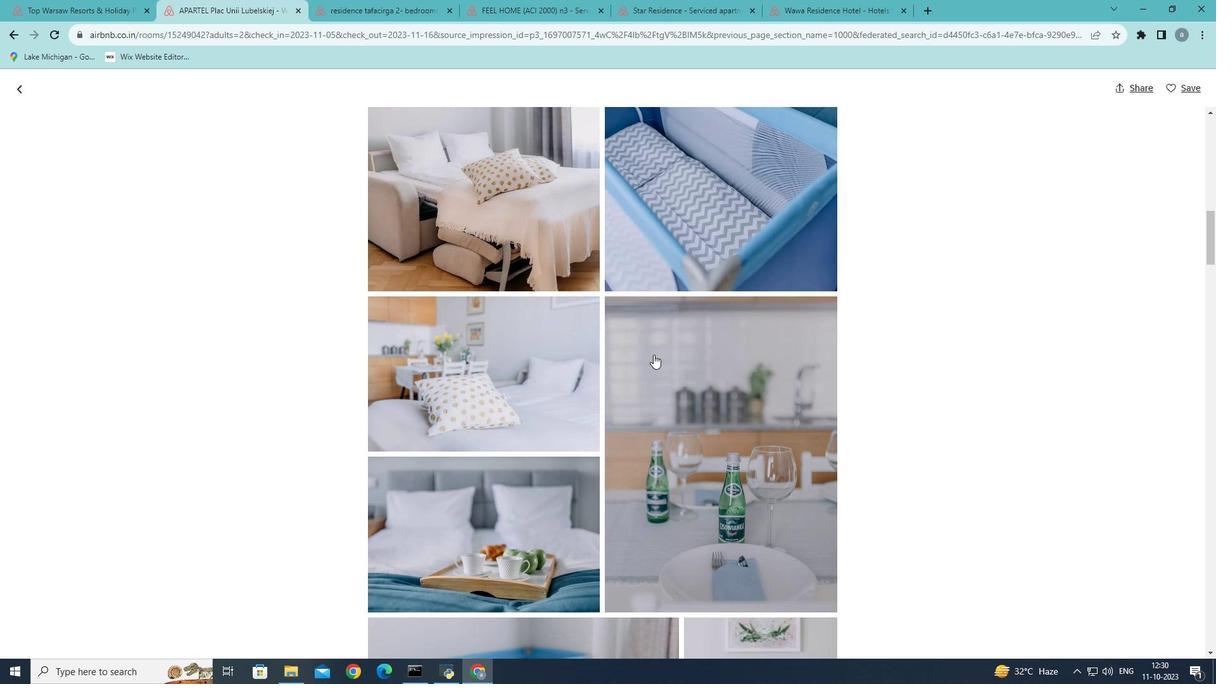 
Action: Mouse scrolled (653, 354) with delta (0, 0)
Screenshot: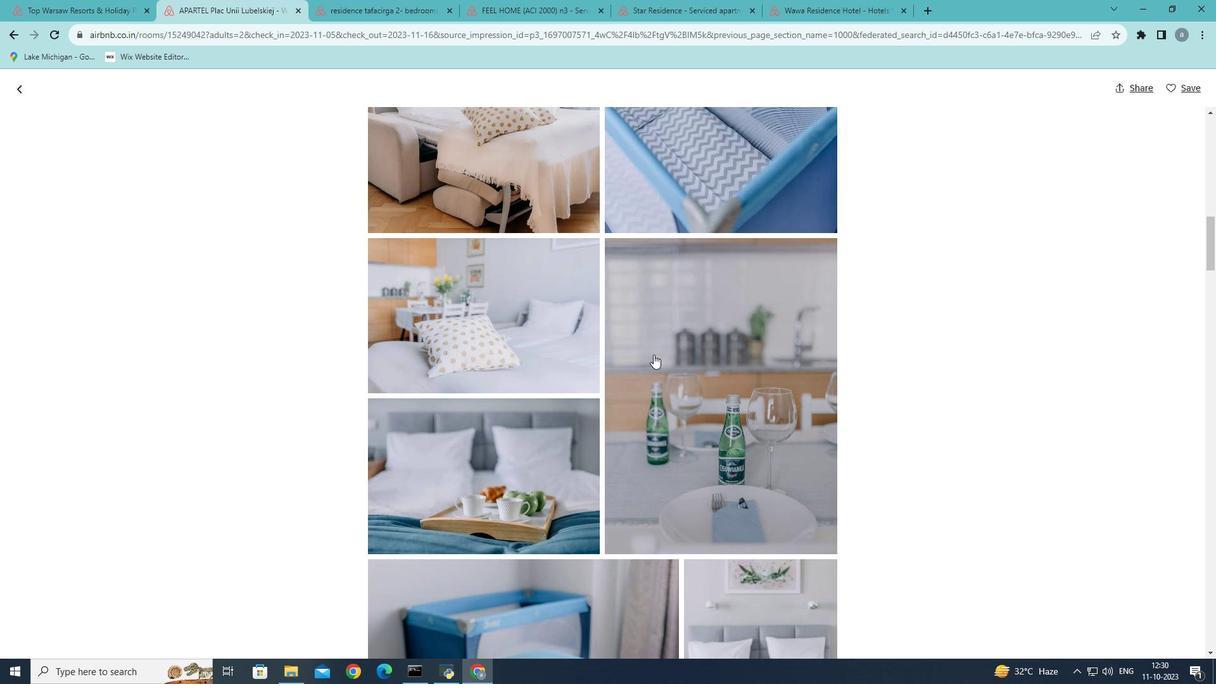 
Action: Mouse scrolled (653, 354) with delta (0, 0)
Screenshot: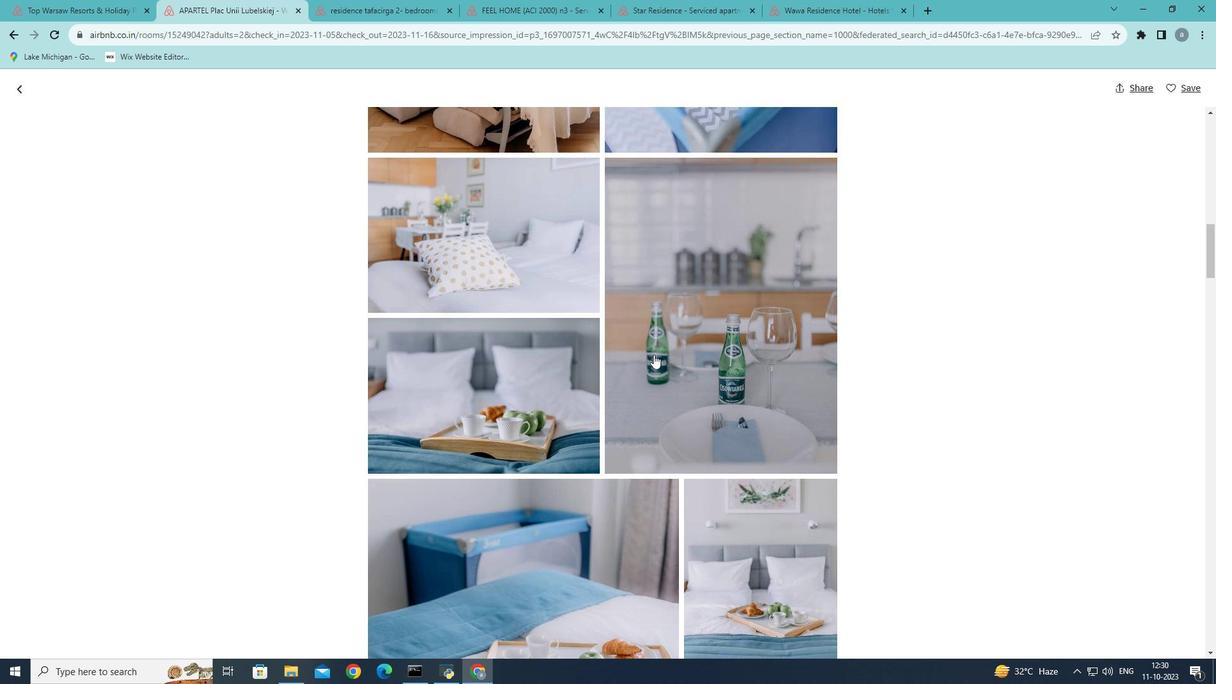 
Action: Mouse scrolled (653, 354) with delta (0, 0)
Screenshot: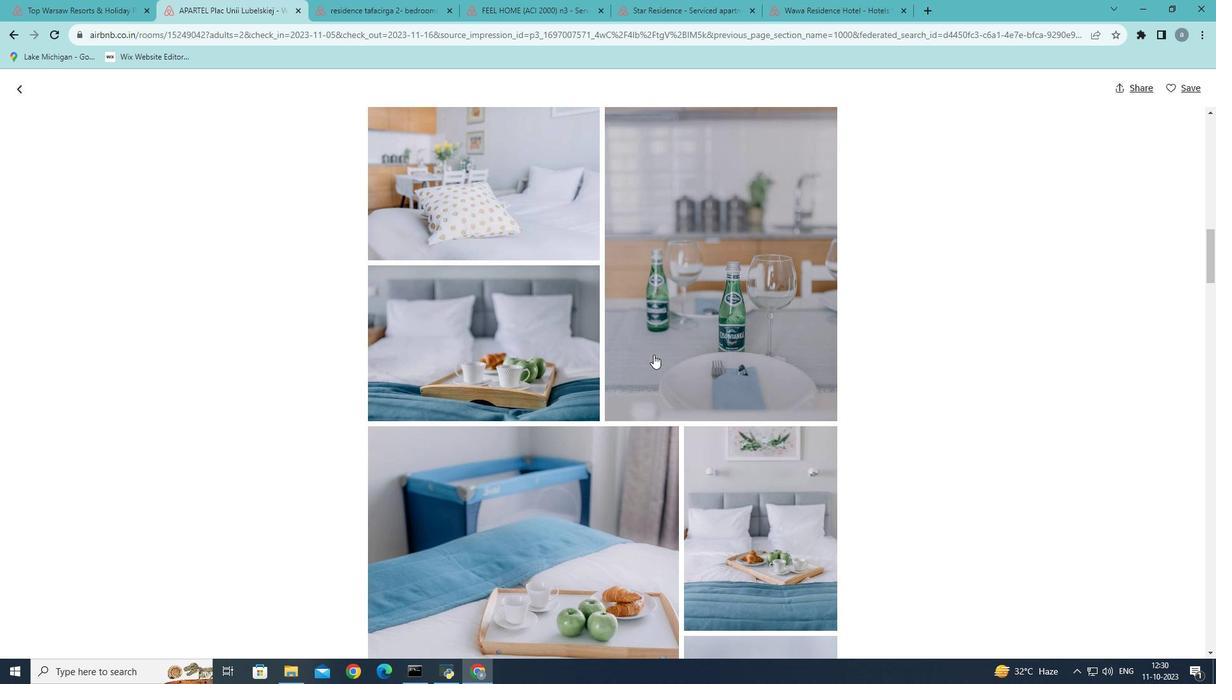 
Action: Mouse scrolled (653, 354) with delta (0, 0)
Screenshot: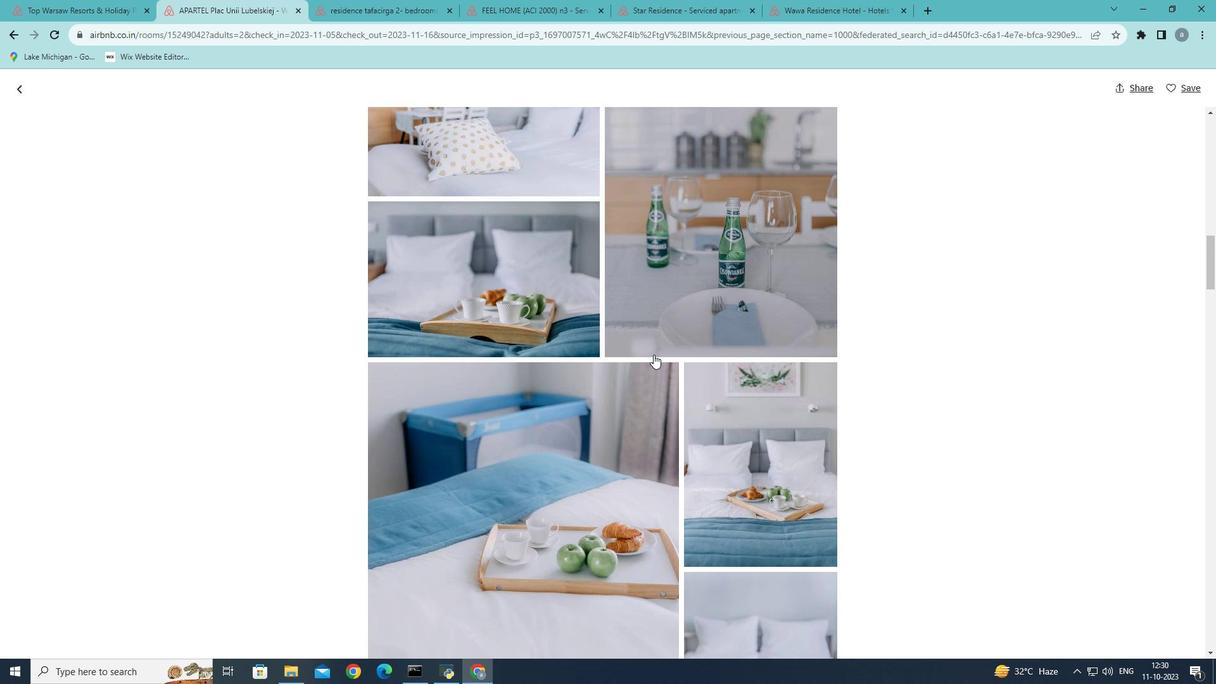 
Action: Mouse scrolled (653, 354) with delta (0, 0)
Screenshot: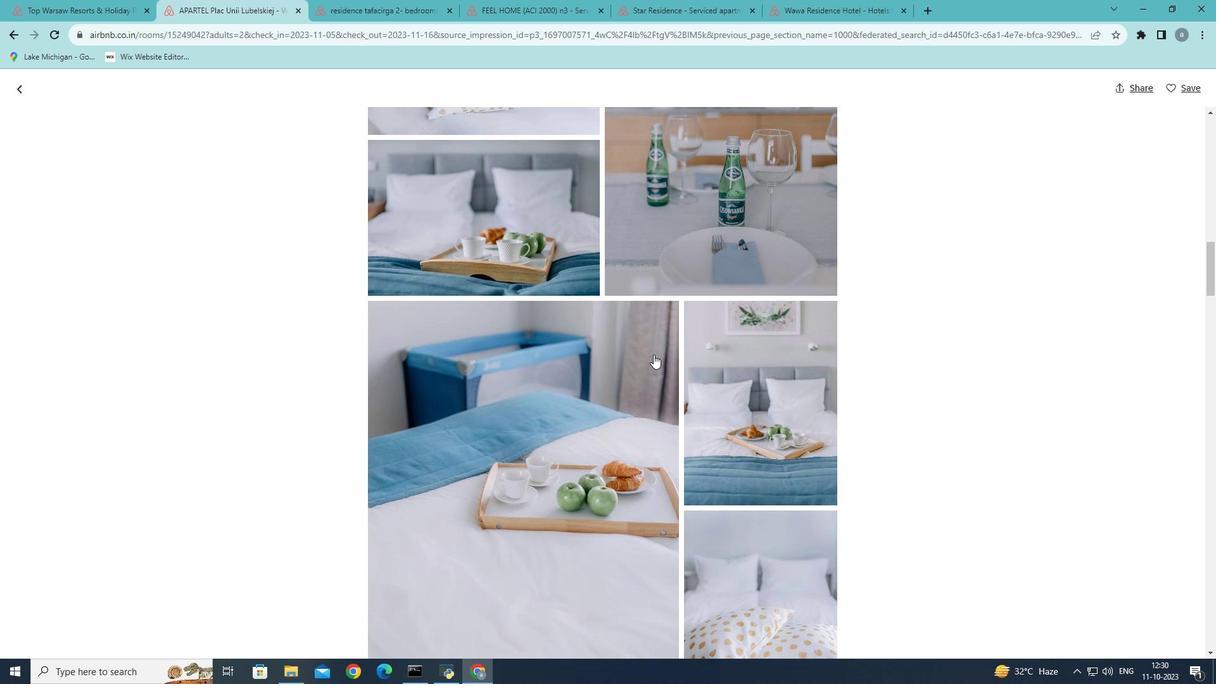 
Action: Mouse scrolled (653, 354) with delta (0, 0)
Screenshot: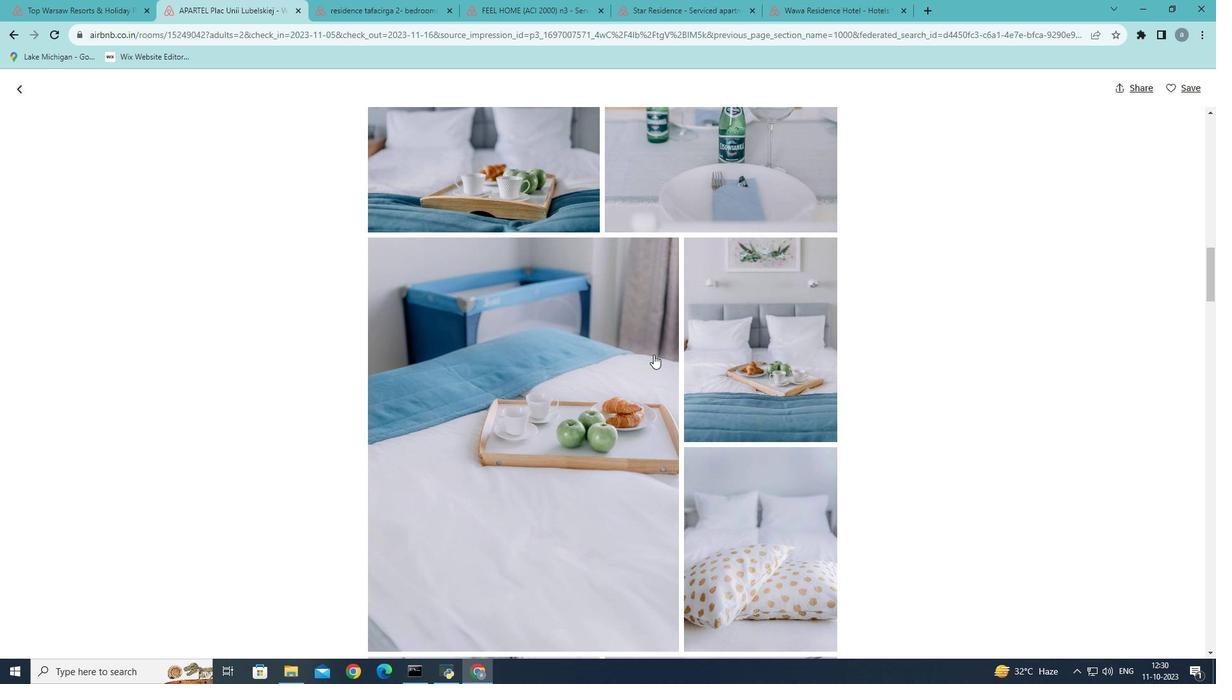
Action: Mouse scrolled (653, 354) with delta (0, 0)
Screenshot: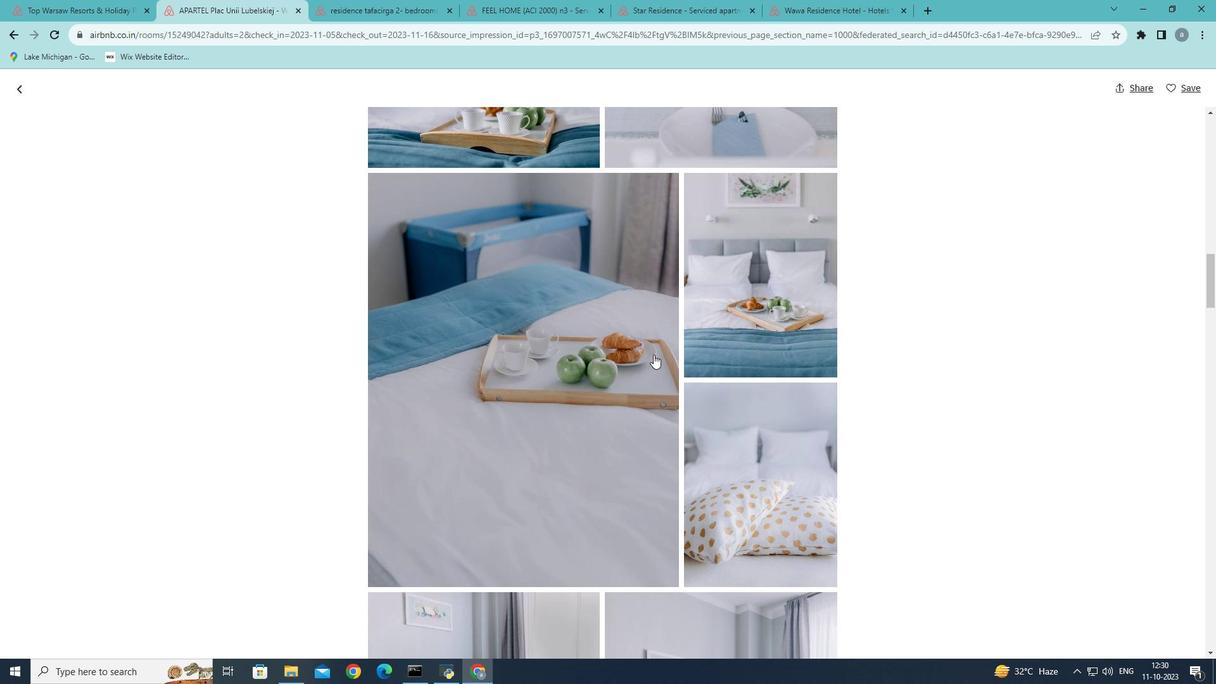 
Action: Mouse scrolled (653, 354) with delta (0, 0)
Screenshot: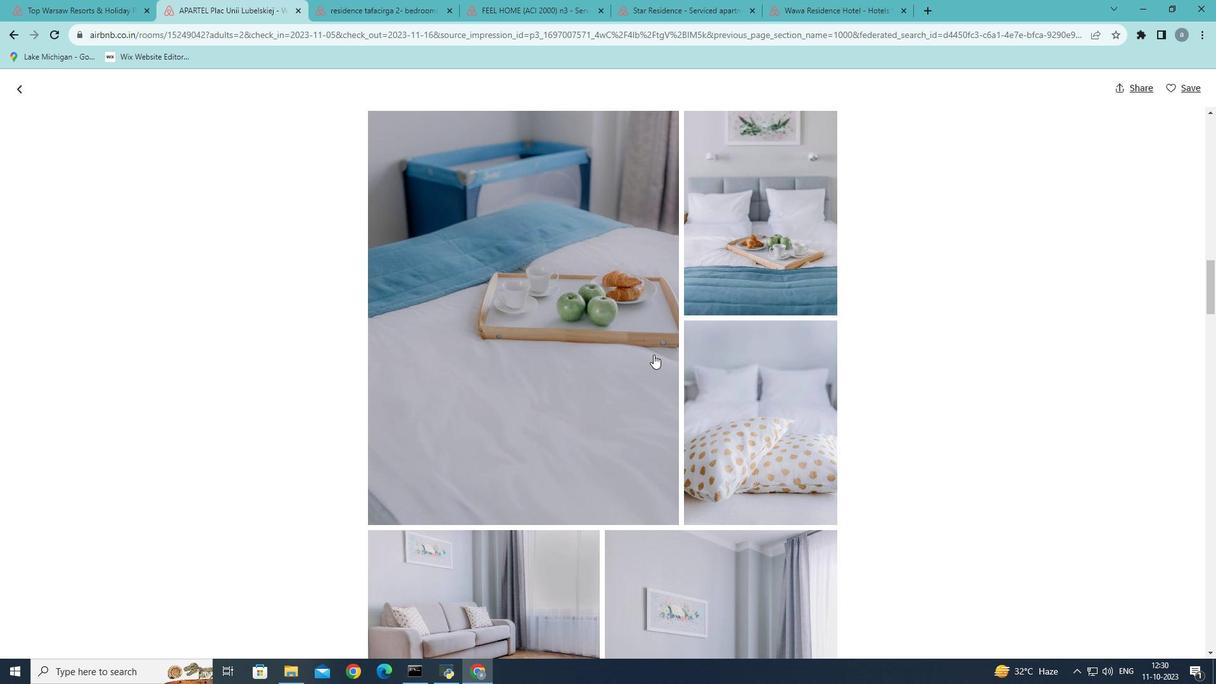 
Action: Mouse scrolled (653, 354) with delta (0, 0)
Screenshot: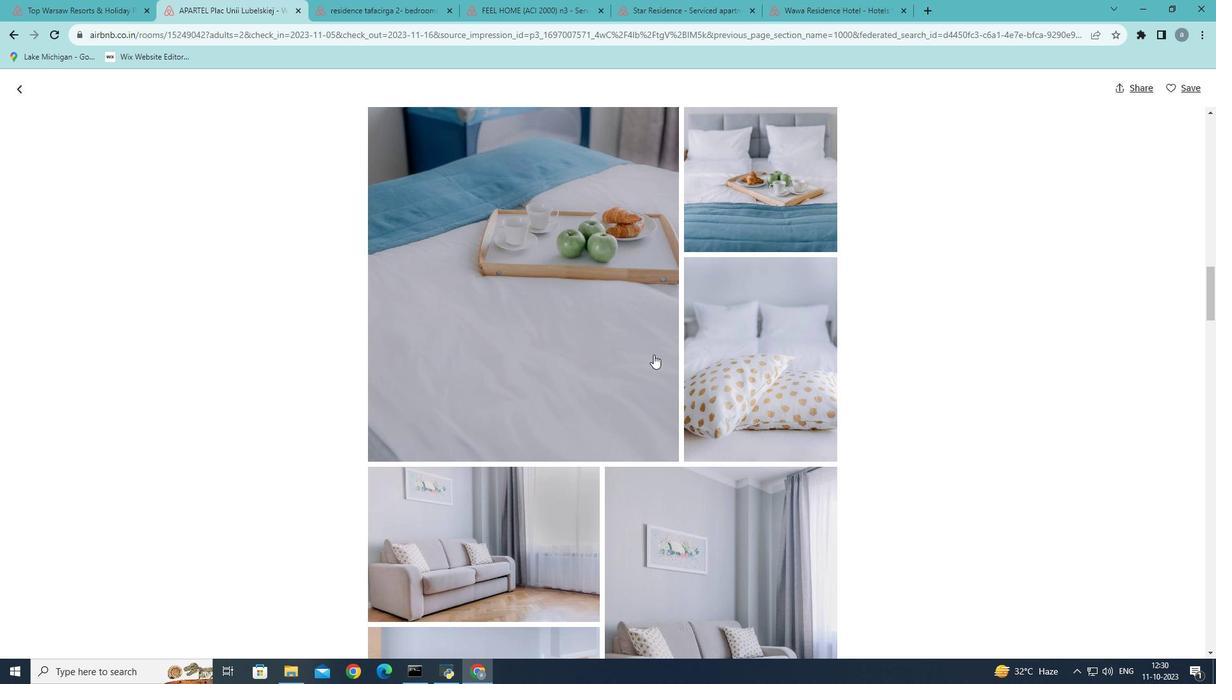 
Action: Mouse scrolled (653, 354) with delta (0, 0)
Screenshot: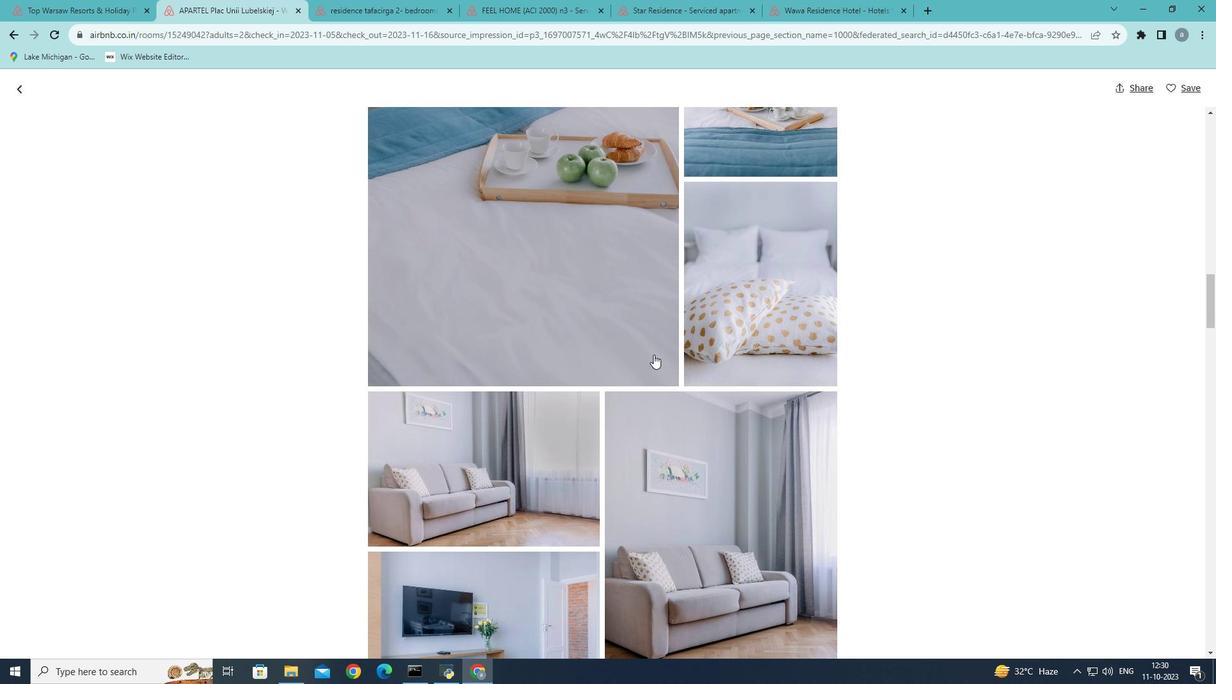 
Action: Mouse scrolled (653, 354) with delta (0, 0)
Screenshot: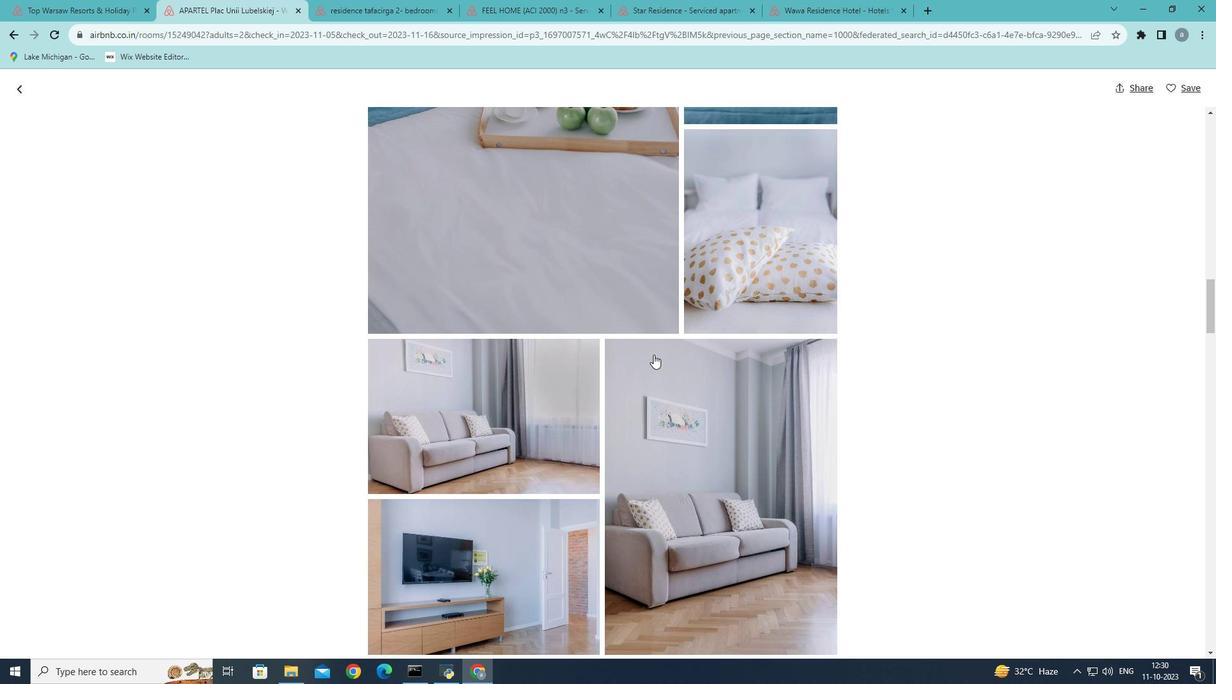 
Action: Mouse scrolled (653, 354) with delta (0, 0)
Screenshot: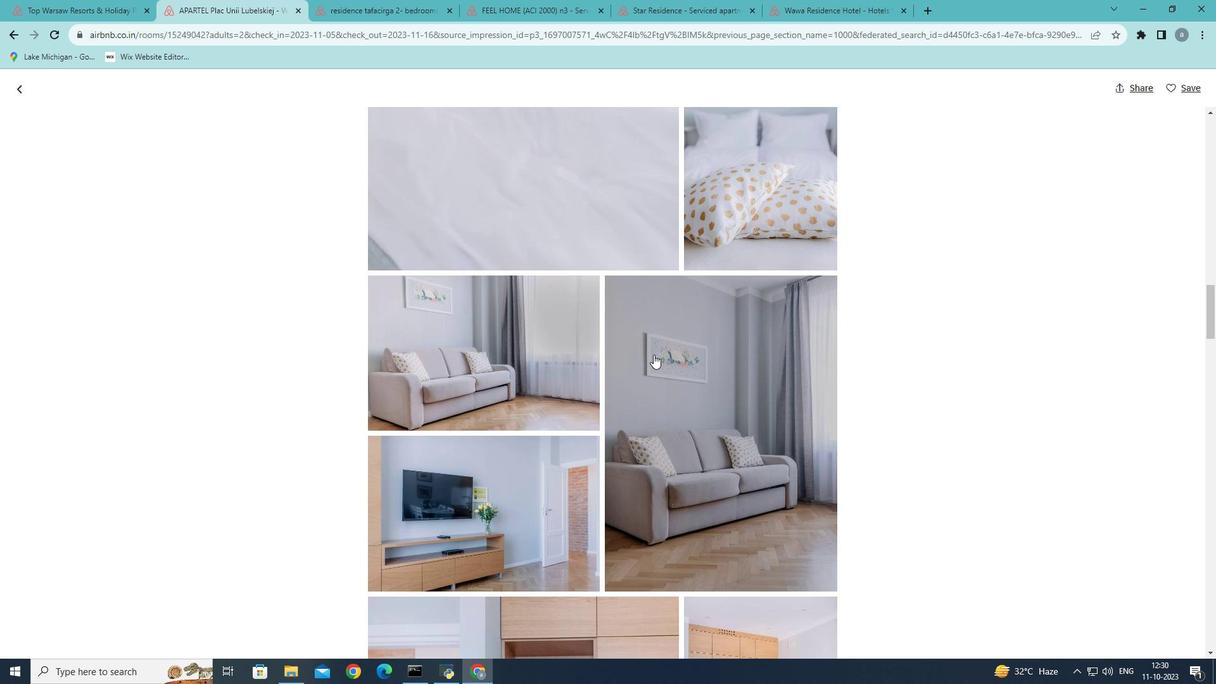 
Action: Mouse scrolled (653, 354) with delta (0, 0)
Screenshot: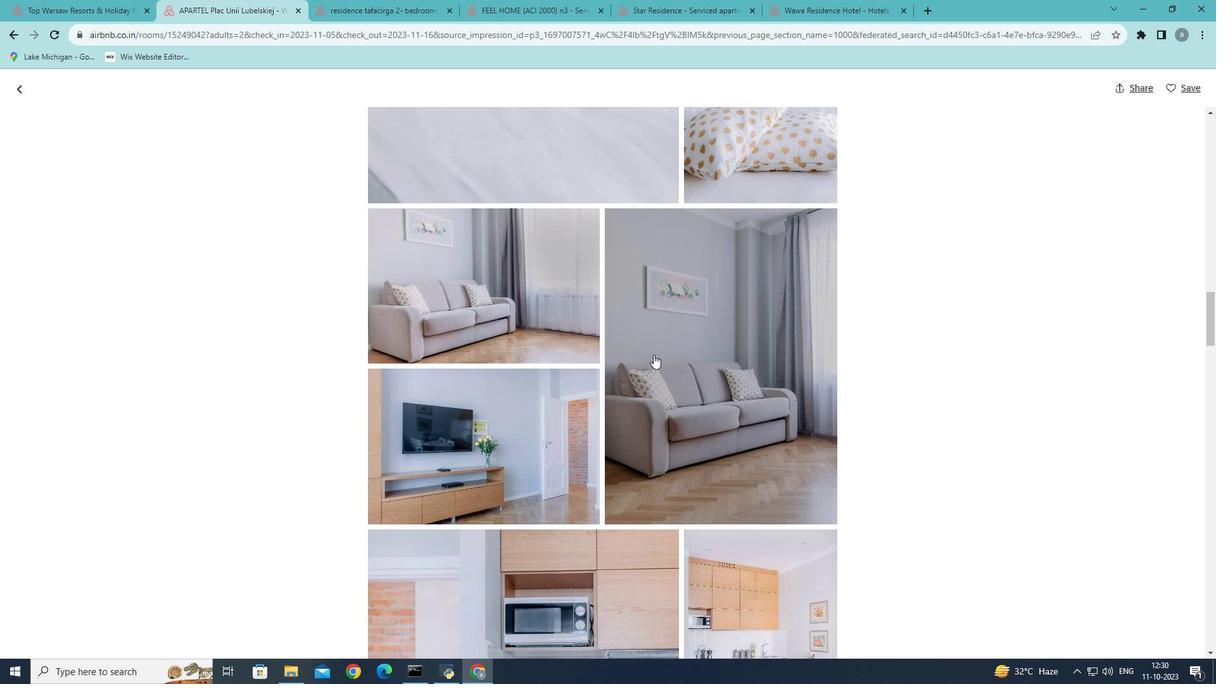 
Action: Mouse scrolled (653, 354) with delta (0, 0)
Screenshot: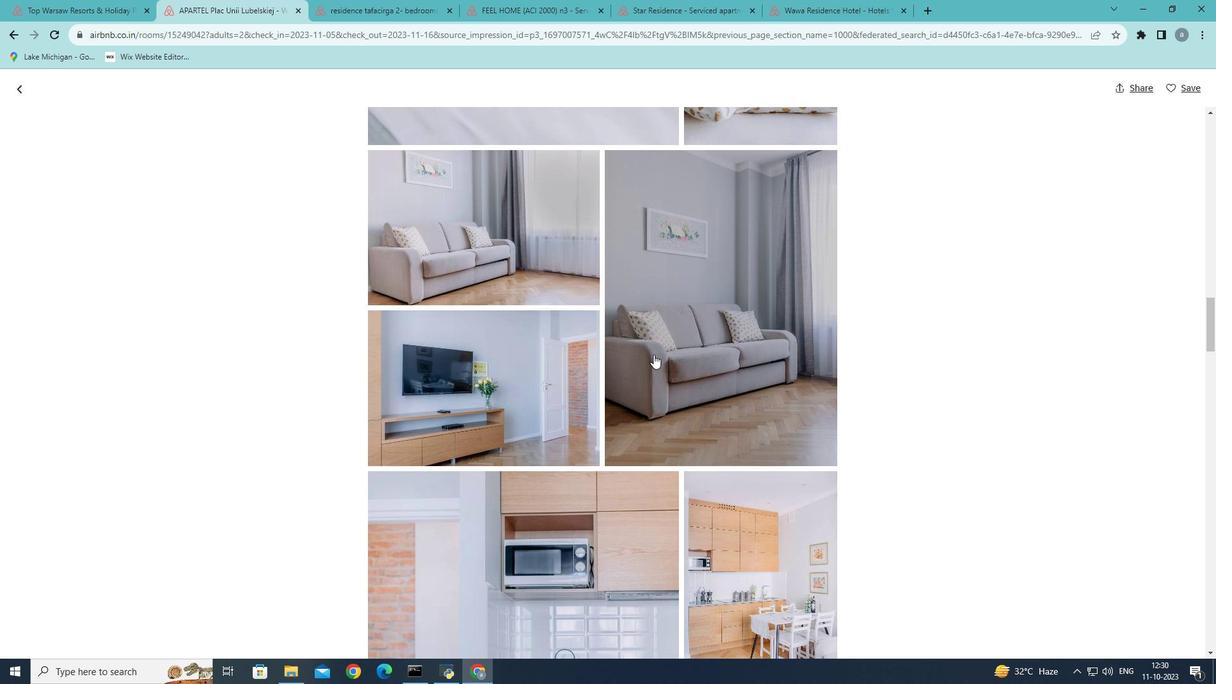 
Action: Mouse scrolled (653, 354) with delta (0, 0)
Screenshot: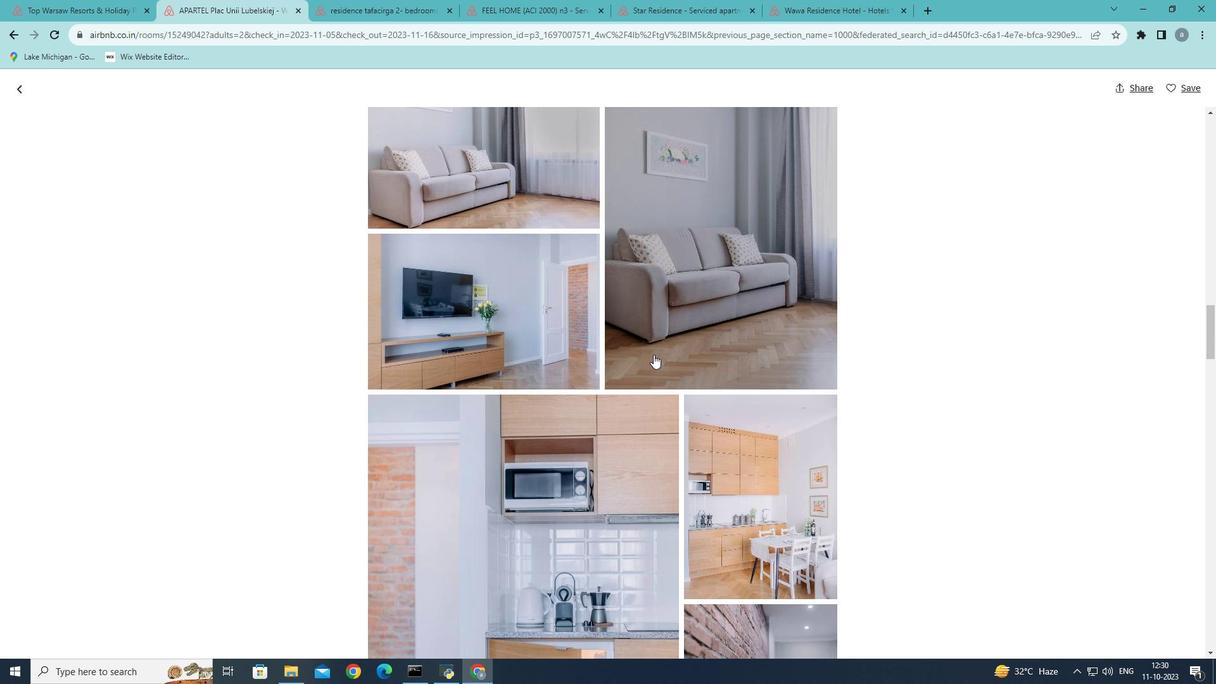 
Action: Mouse scrolled (653, 354) with delta (0, 0)
Screenshot: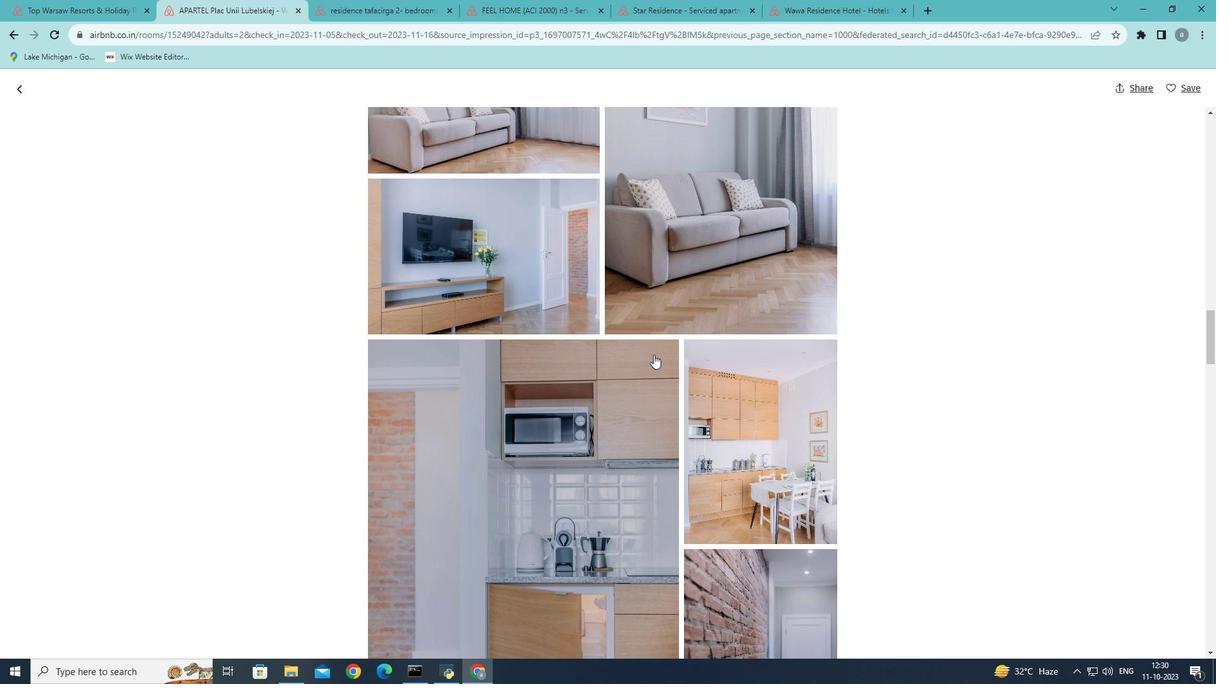 
Action: Mouse scrolled (653, 354) with delta (0, 0)
Screenshot: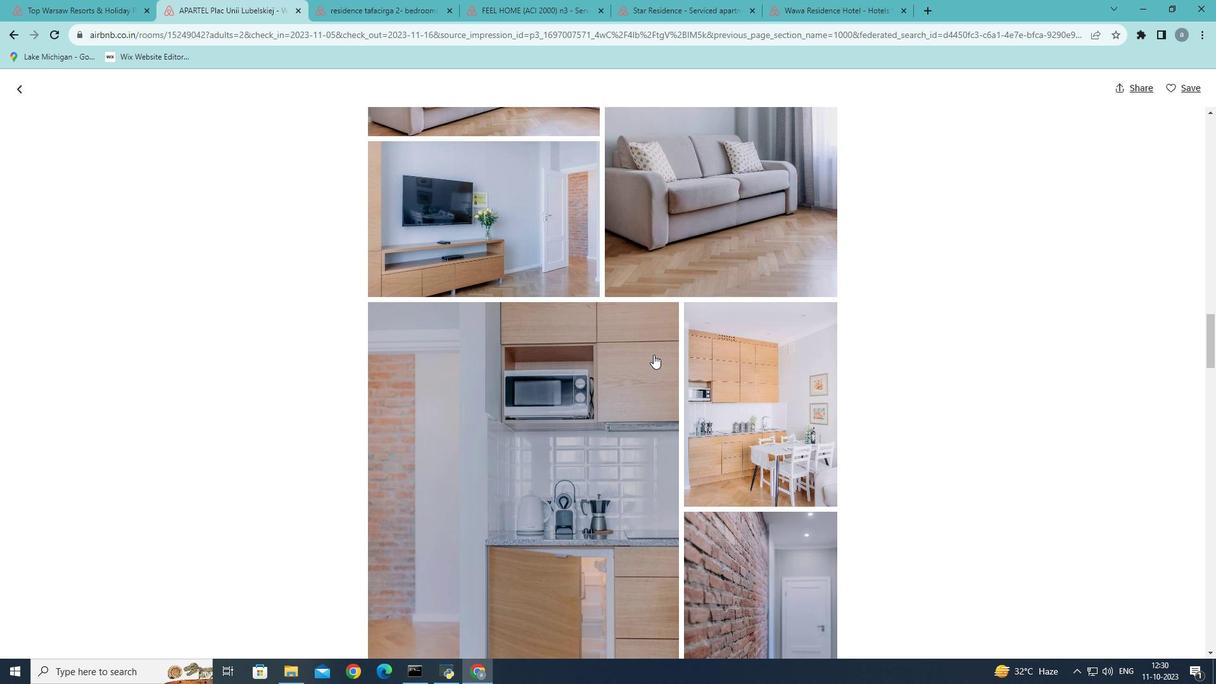 
Action: Mouse scrolled (653, 354) with delta (0, 0)
Screenshot: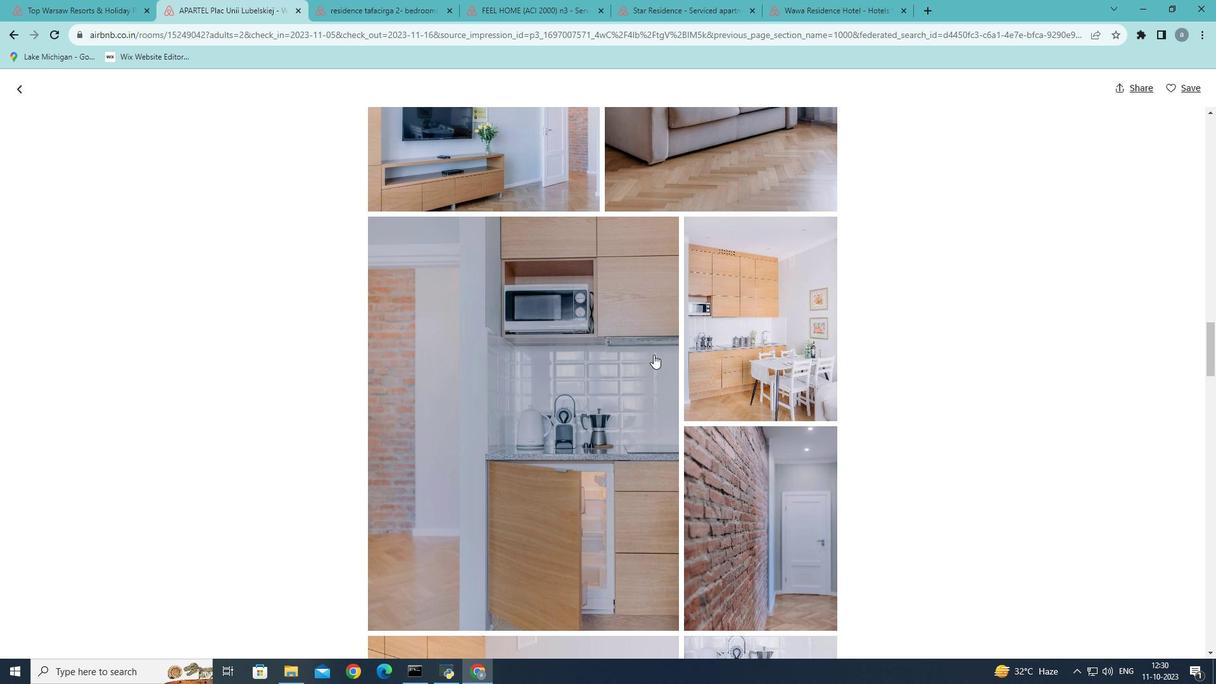 
Action: Mouse scrolled (653, 354) with delta (0, 0)
Screenshot: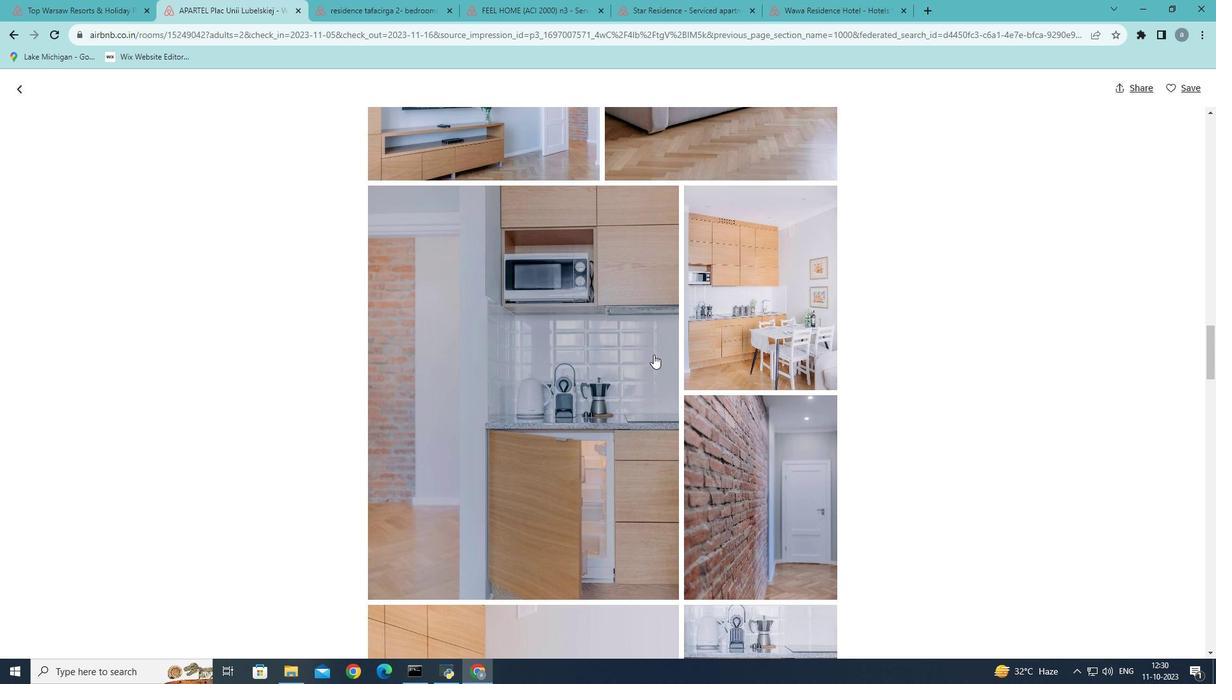 
Action: Mouse scrolled (653, 354) with delta (0, 0)
Screenshot: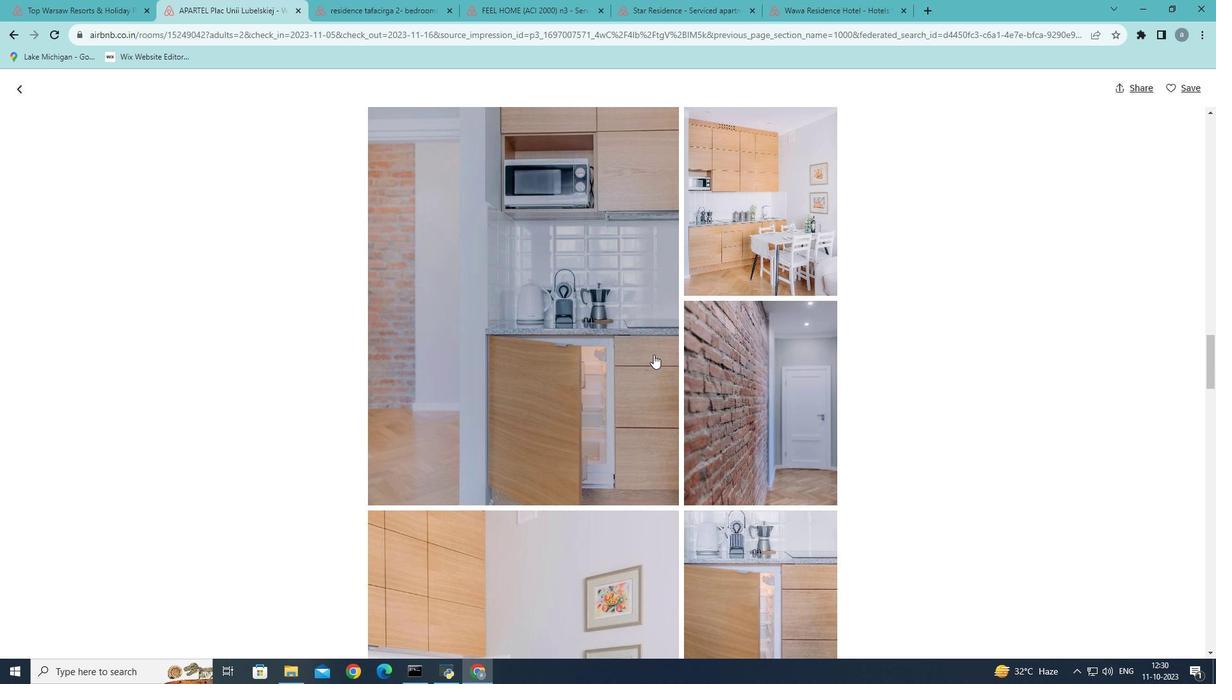 
Action: Mouse scrolled (653, 354) with delta (0, 0)
Screenshot: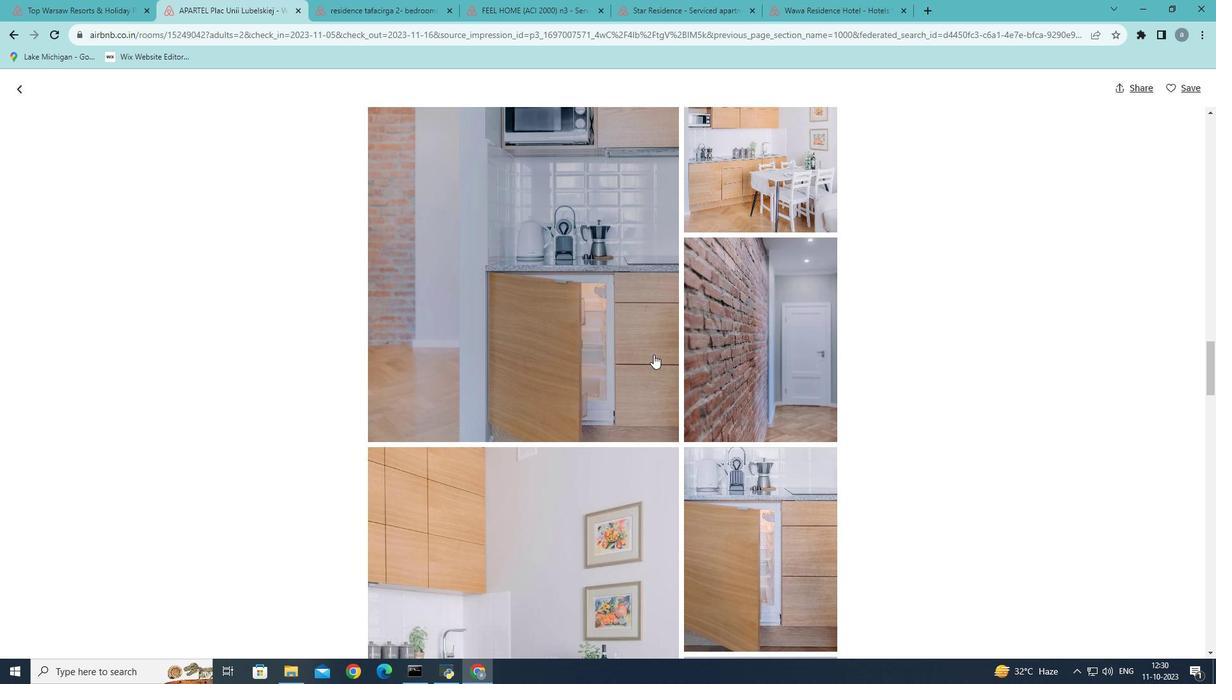 
Action: Mouse scrolled (653, 354) with delta (0, 0)
Screenshot: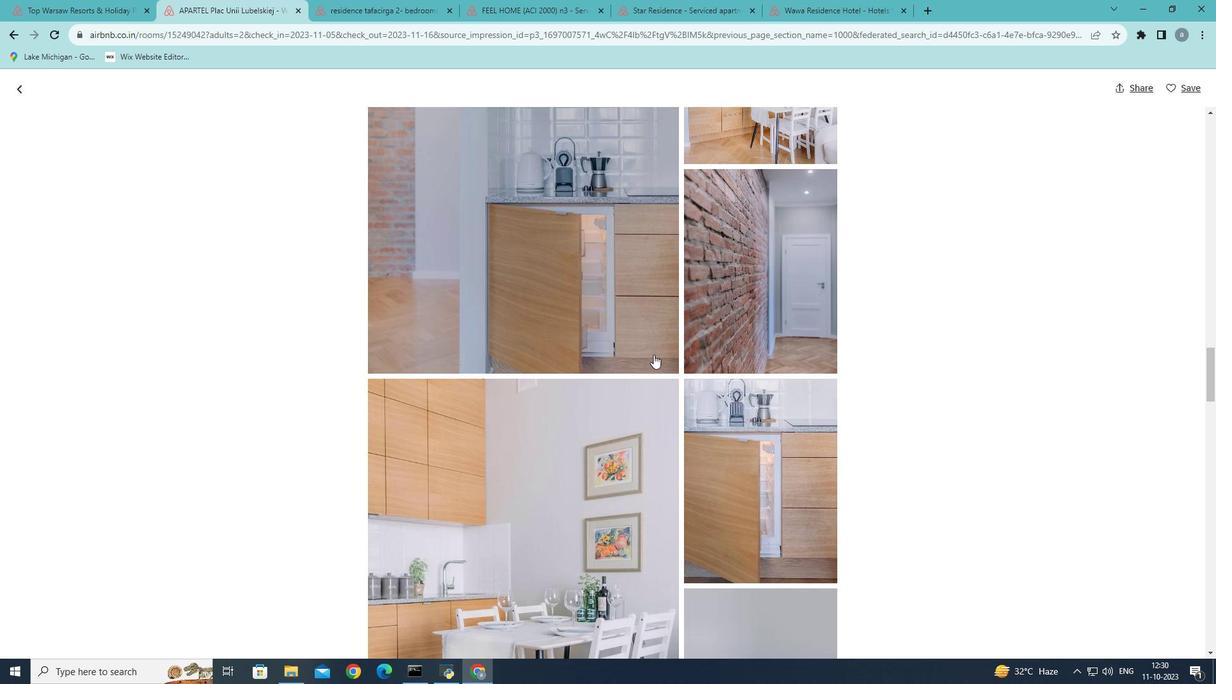 
Action: Mouse scrolled (653, 354) with delta (0, 0)
Screenshot: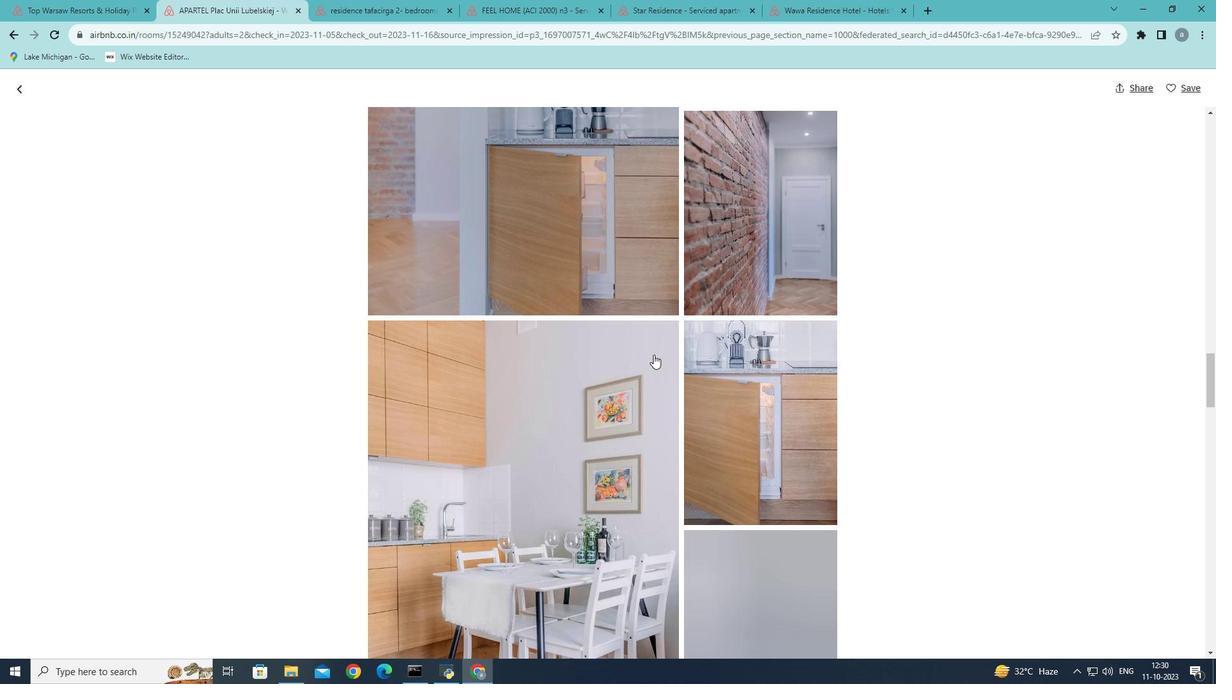 
Action: Mouse scrolled (653, 354) with delta (0, 0)
Screenshot: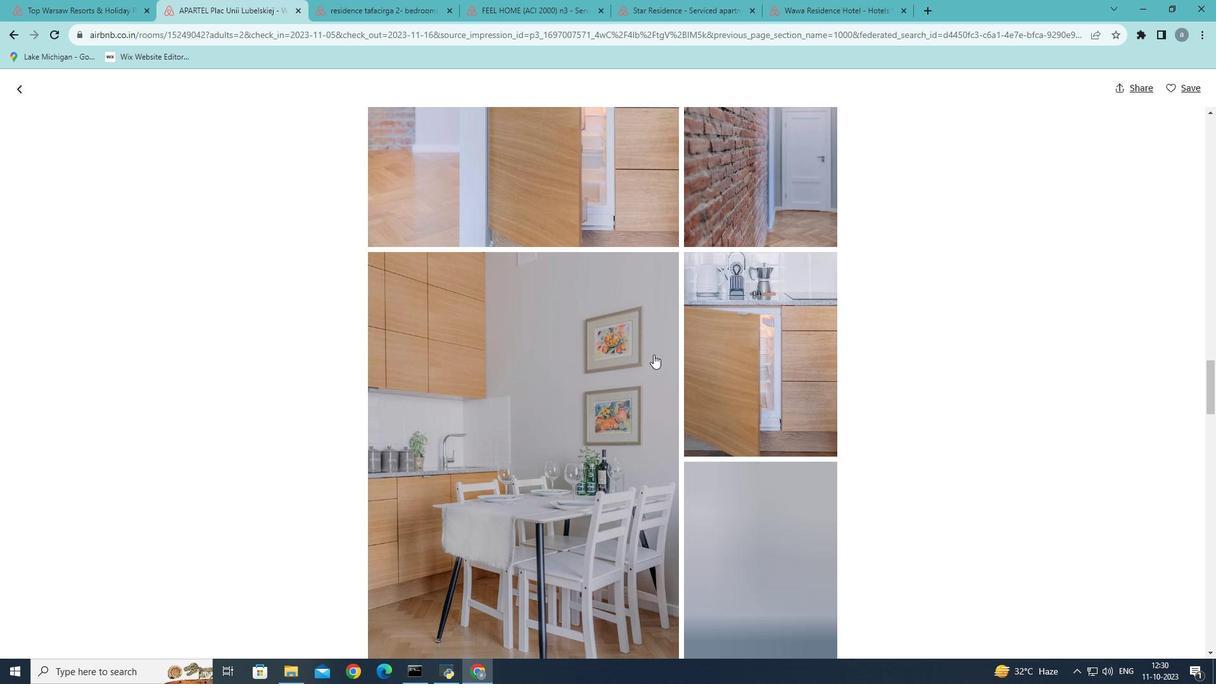 
Action: Mouse scrolled (653, 354) with delta (0, 0)
Screenshot: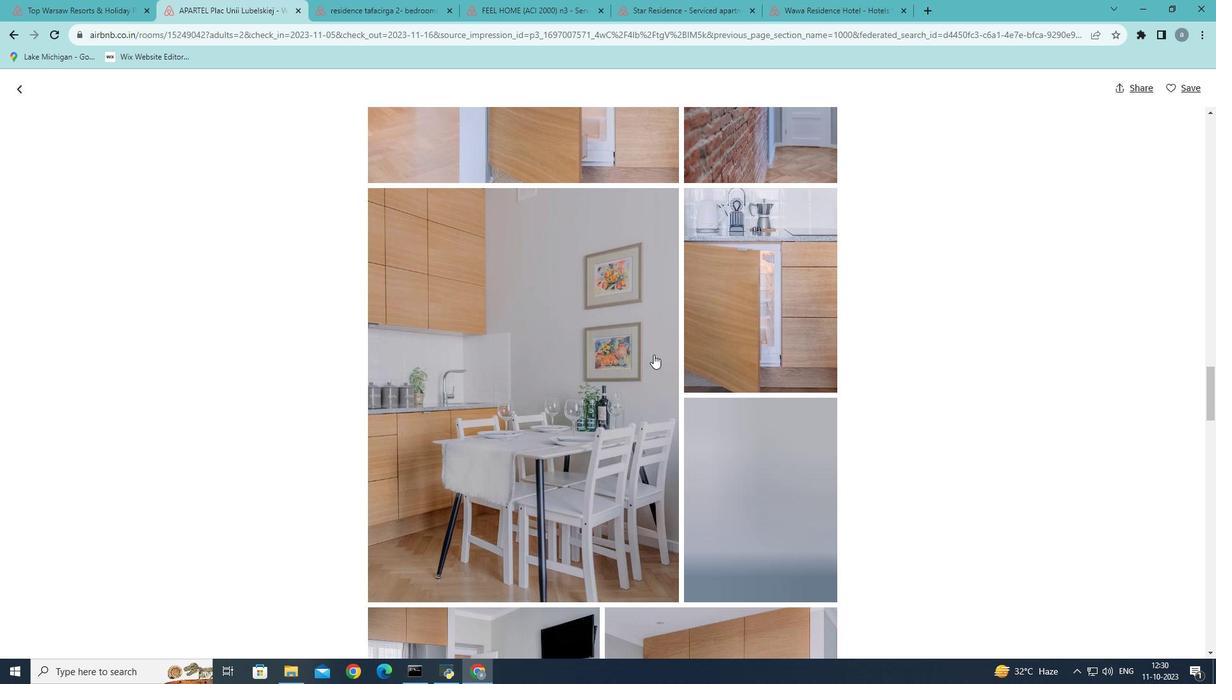
Action: Mouse scrolled (653, 354) with delta (0, 0)
Screenshot: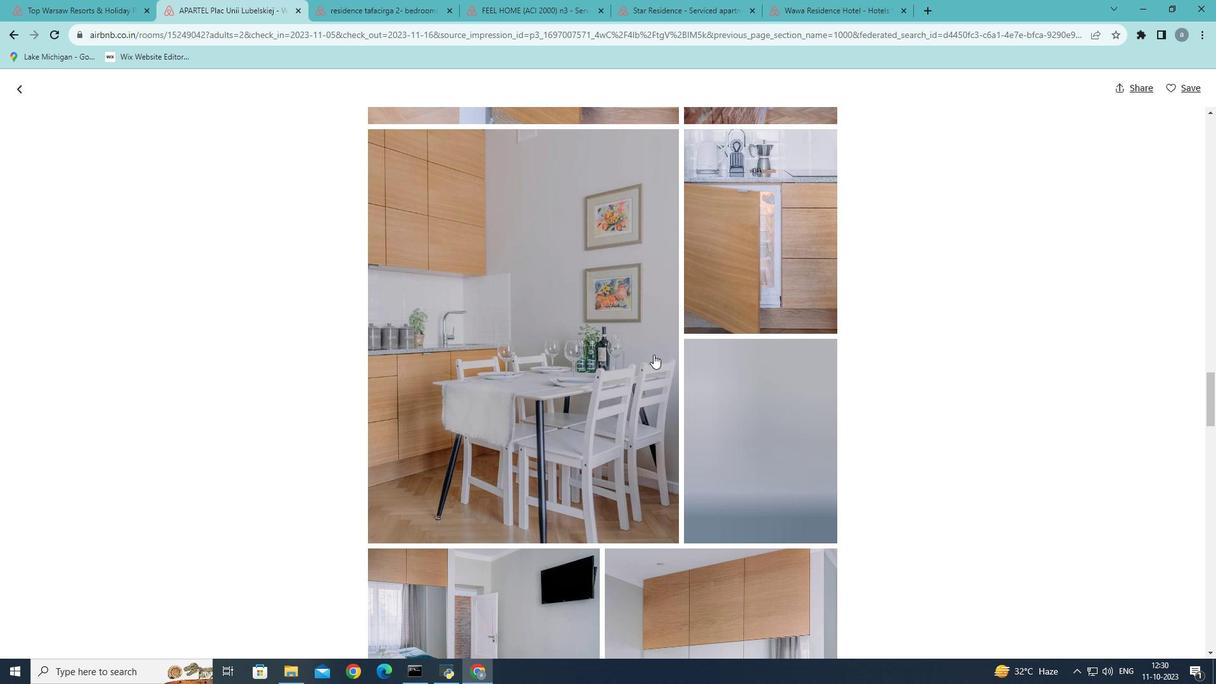 
Action: Mouse scrolled (653, 354) with delta (0, 0)
Screenshot: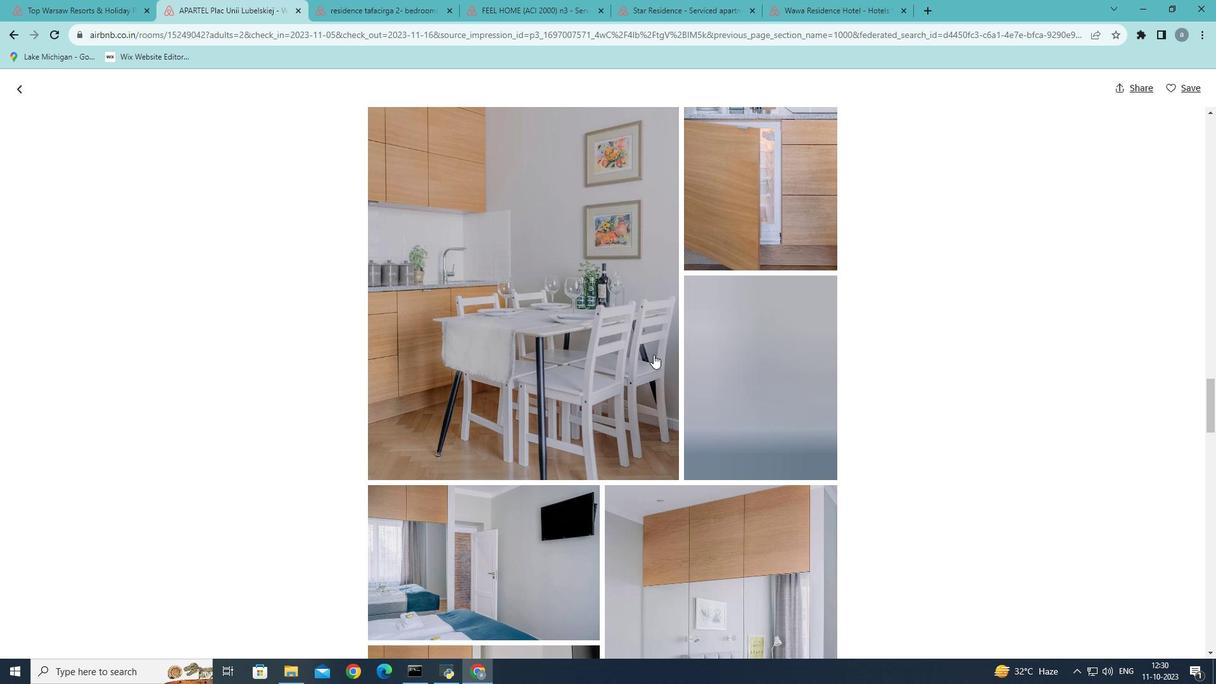 
Action: Mouse scrolled (653, 354) with delta (0, 0)
Screenshot: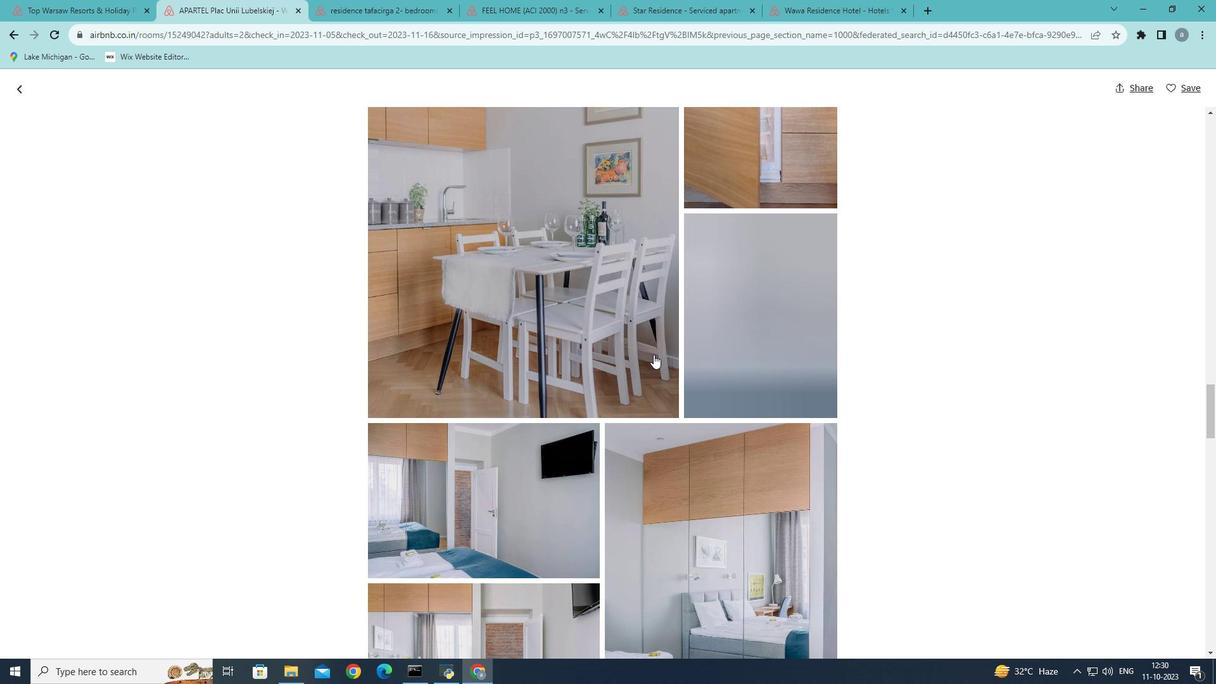 
Action: Mouse scrolled (653, 354) with delta (0, 0)
Screenshot: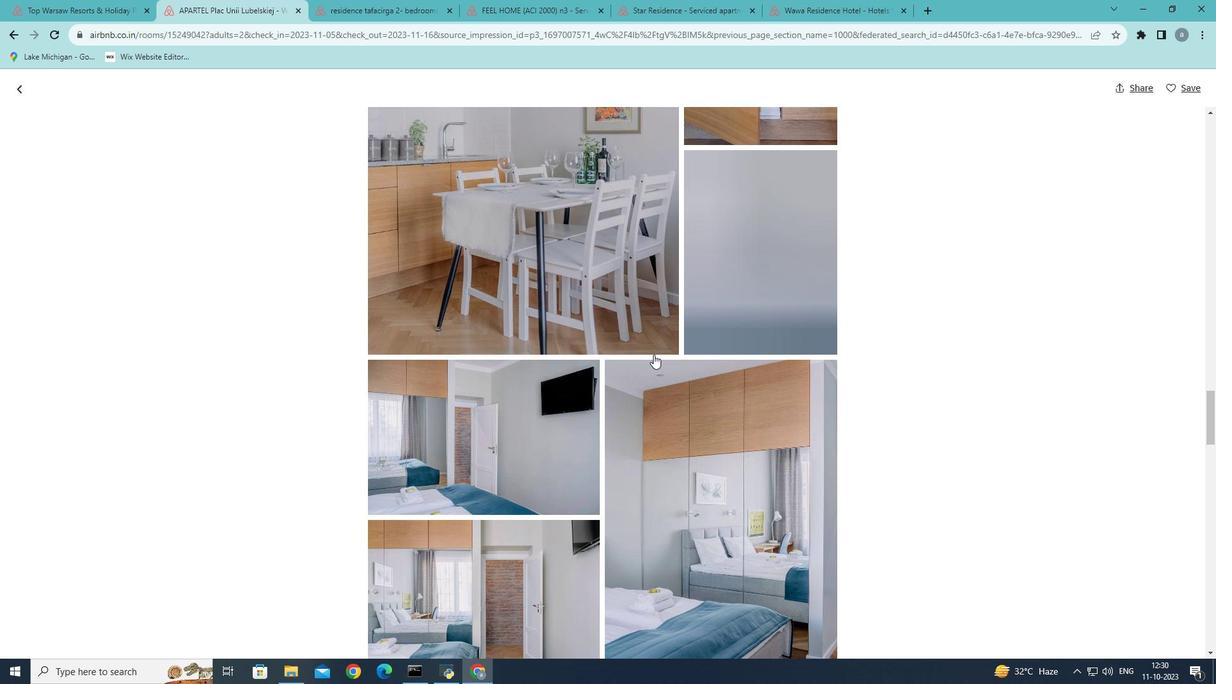 
Action: Mouse scrolled (653, 354) with delta (0, 0)
Screenshot: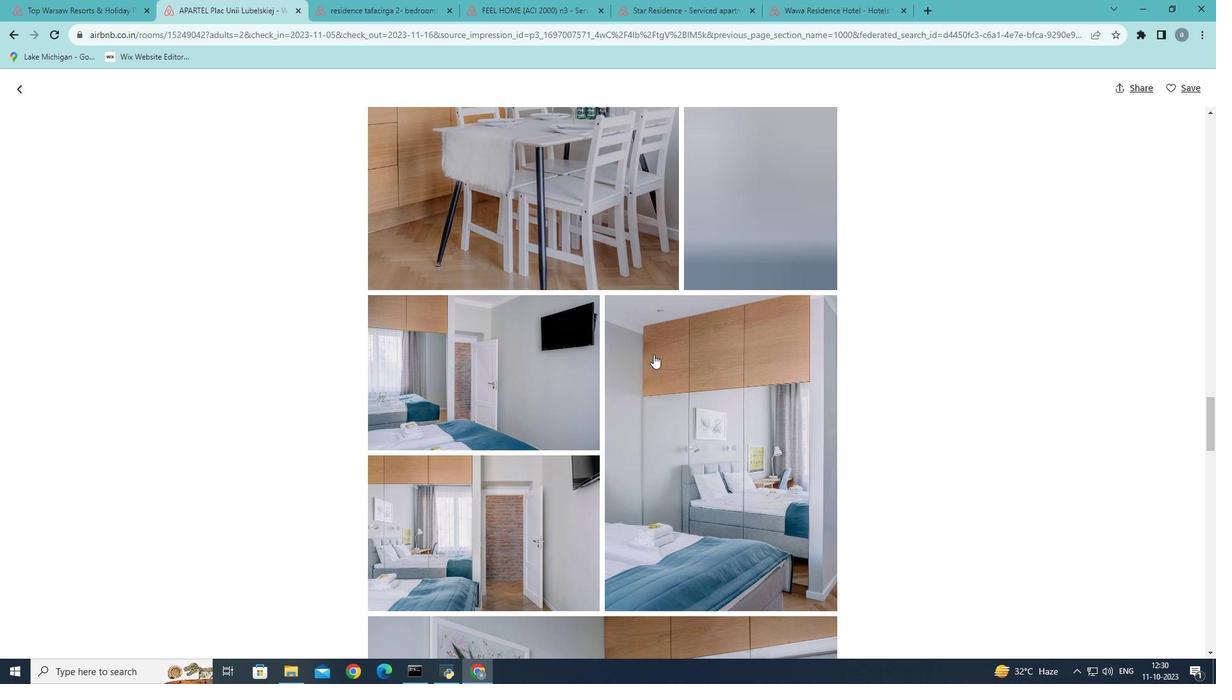 
Action: Mouse scrolled (653, 354) with delta (0, 0)
Screenshot: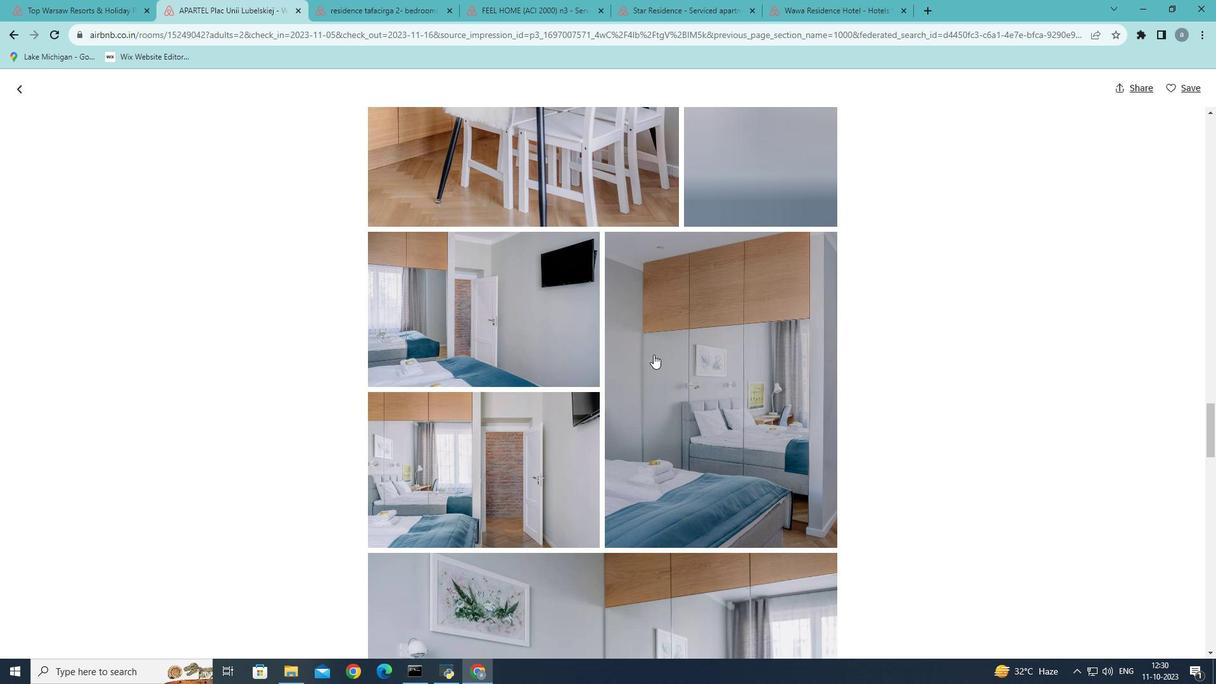 
Action: Mouse scrolled (653, 354) with delta (0, 0)
Screenshot: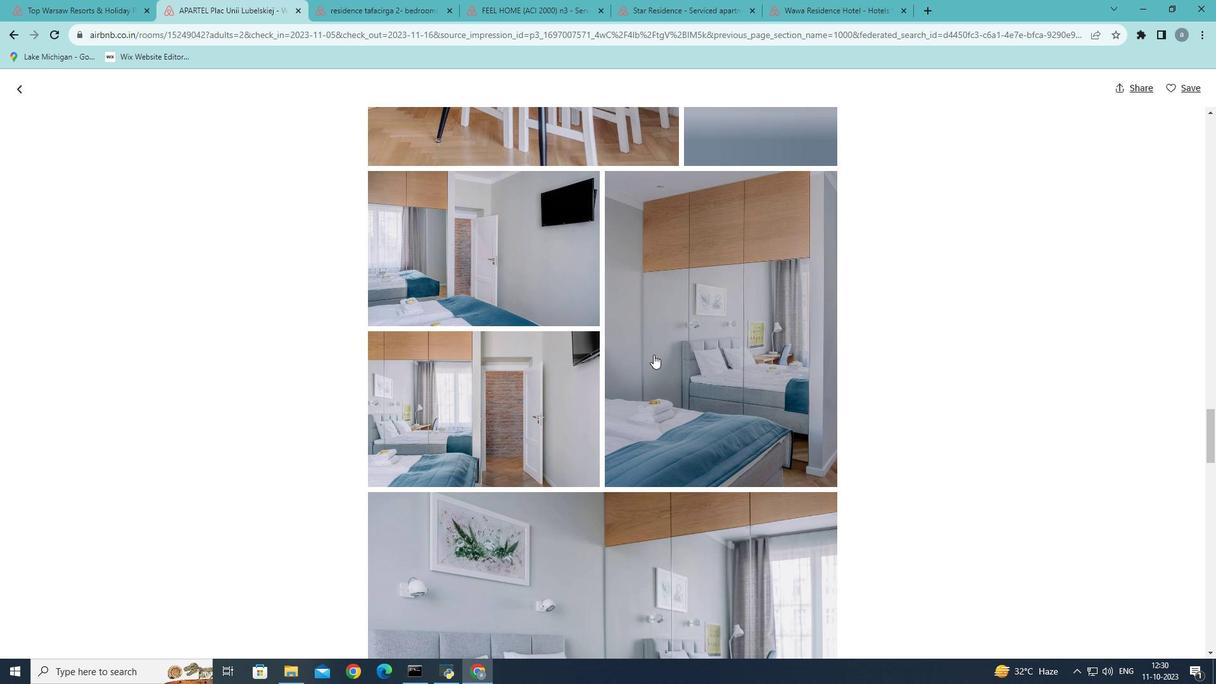
Action: Mouse scrolled (653, 354) with delta (0, 0)
Screenshot: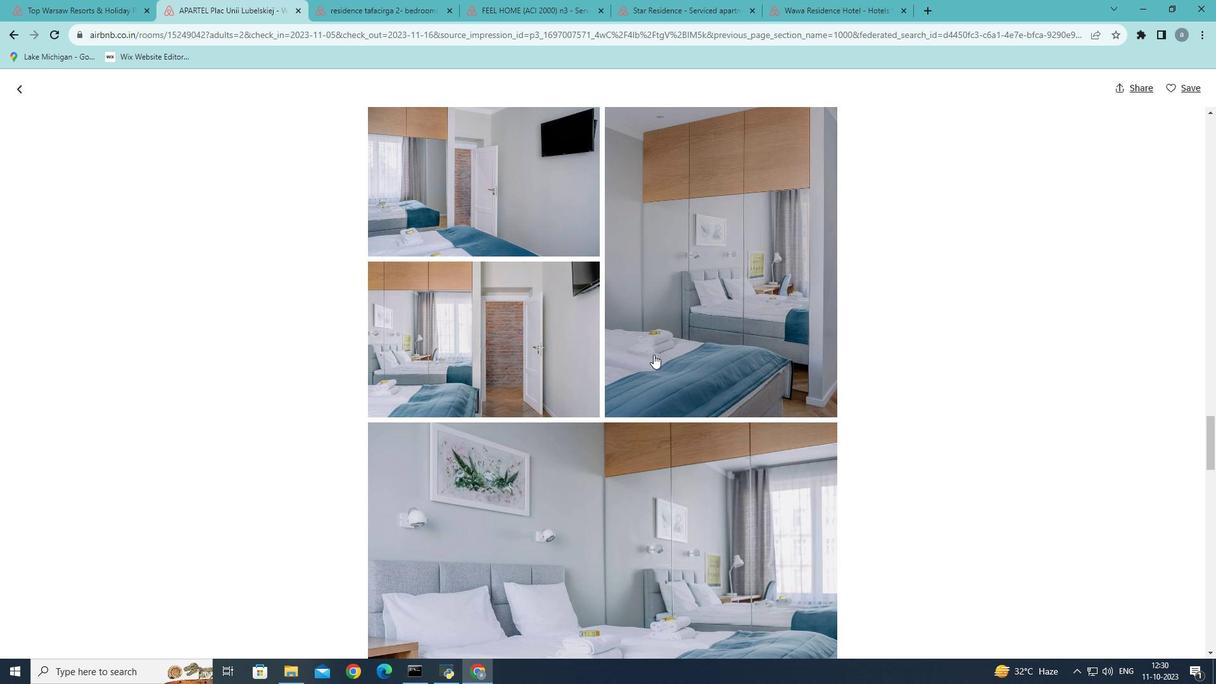 
Action: Mouse scrolled (653, 354) with delta (0, 0)
Screenshot: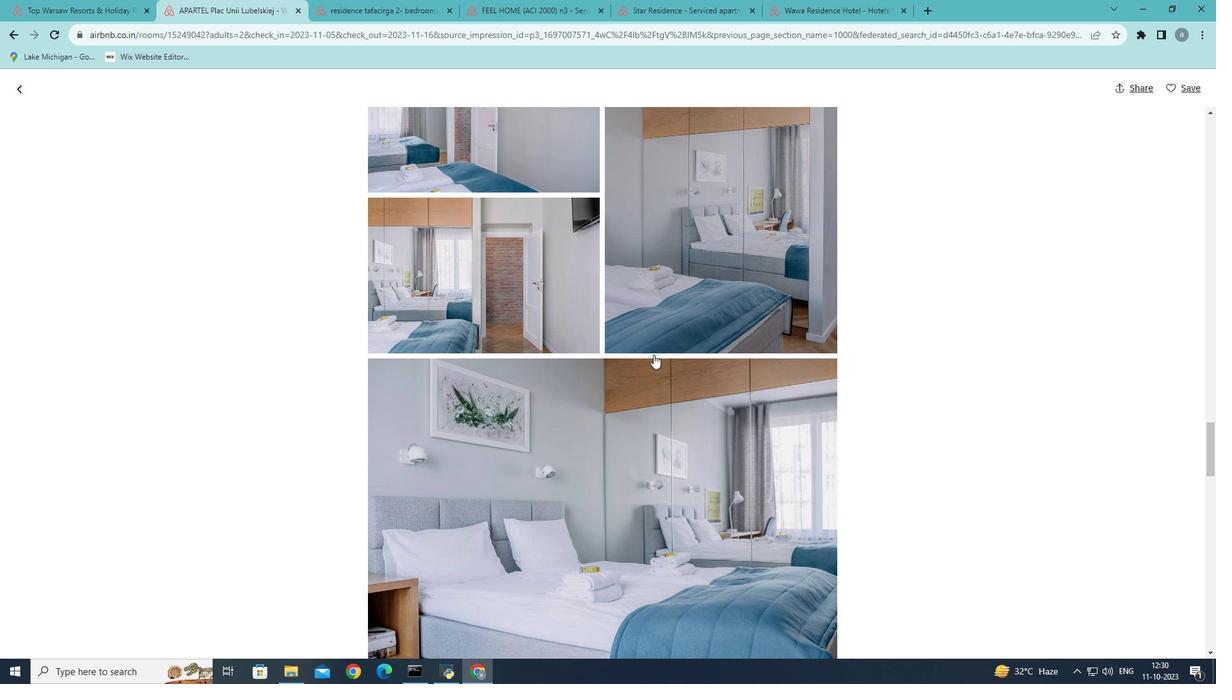 
Action: Mouse scrolled (653, 354) with delta (0, 0)
Screenshot: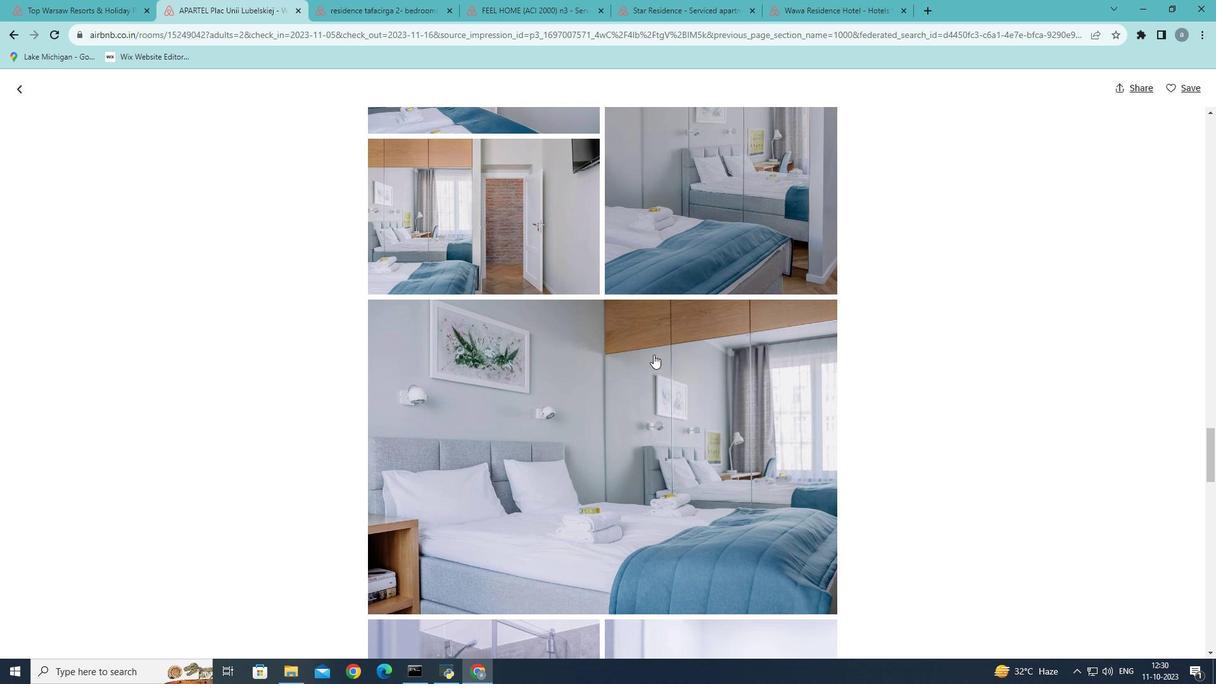 
Action: Mouse scrolled (653, 354) with delta (0, 0)
Screenshot: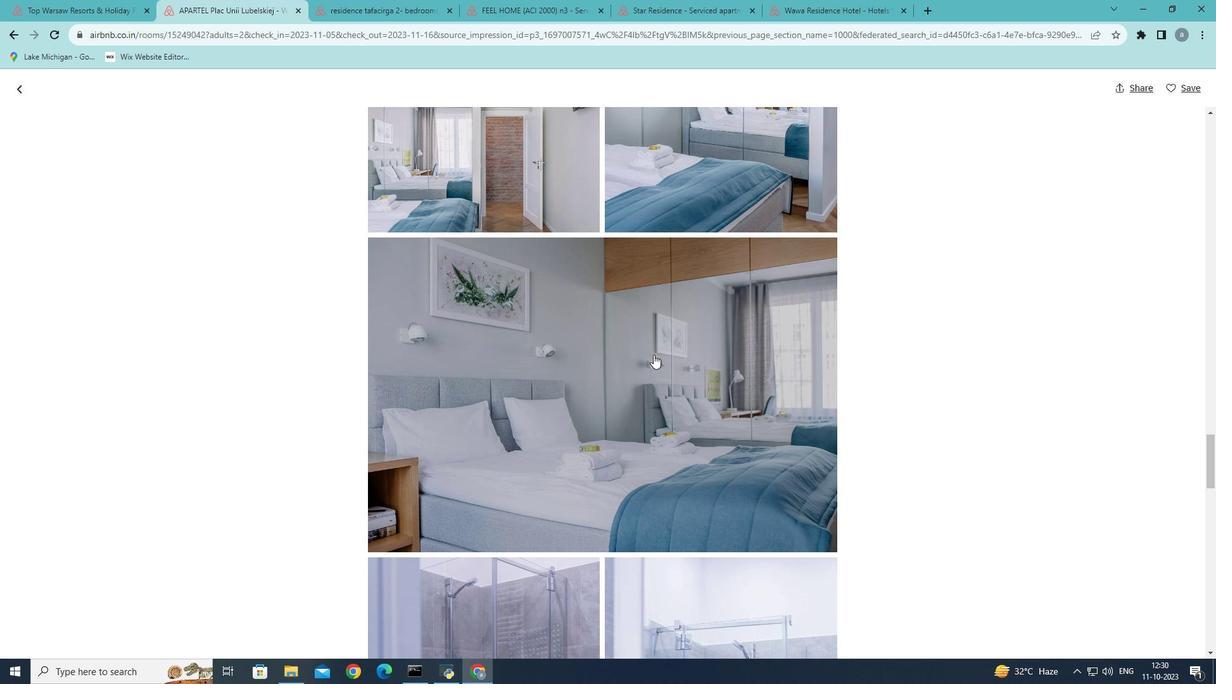 
Action: Mouse scrolled (653, 354) with delta (0, 0)
Screenshot: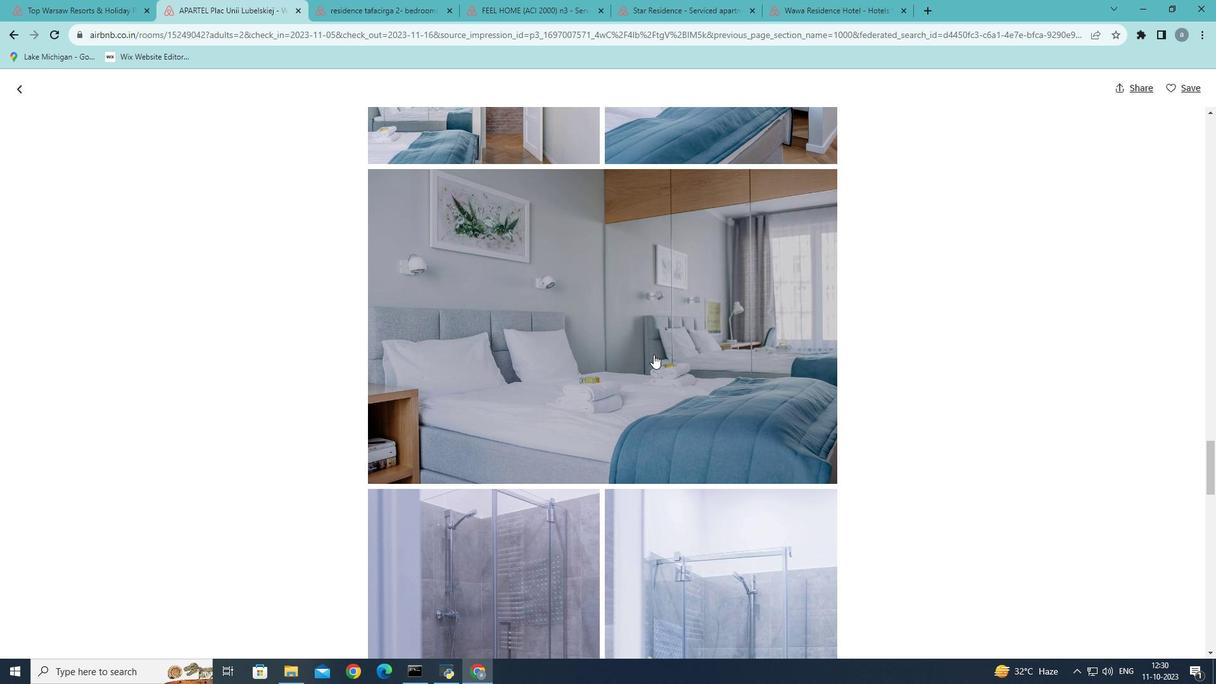 
Action: Mouse scrolled (653, 354) with delta (0, 0)
Screenshot: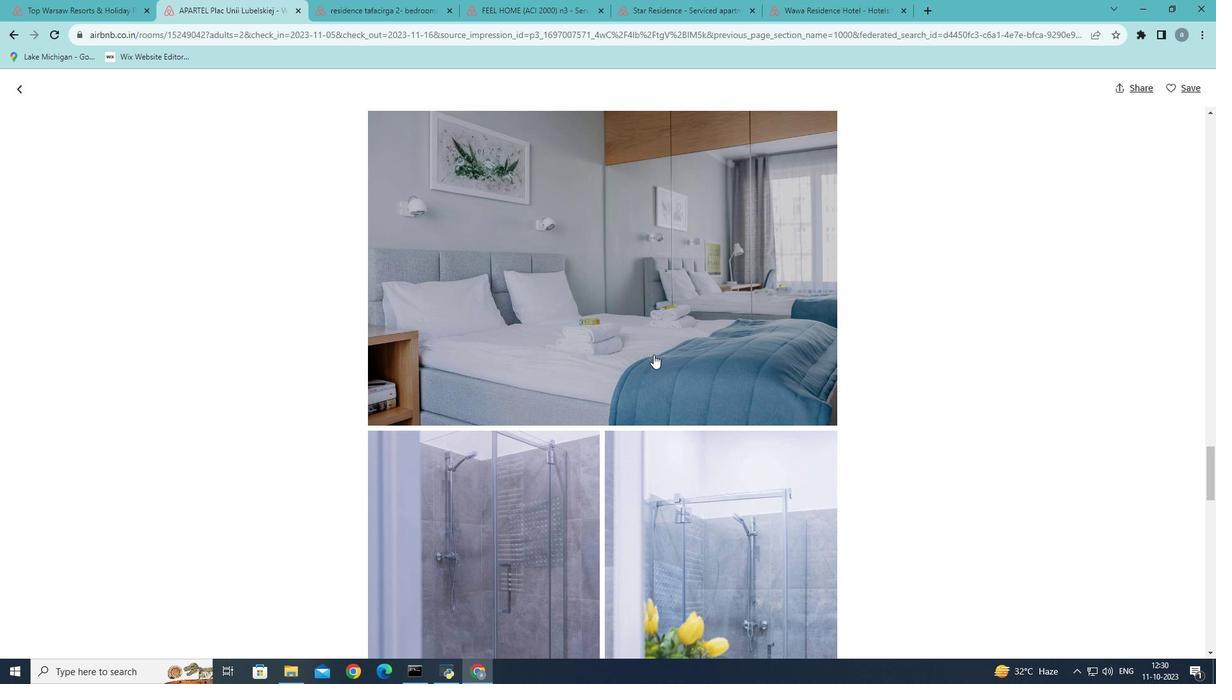 
Action: Mouse scrolled (653, 354) with delta (0, 0)
Screenshot: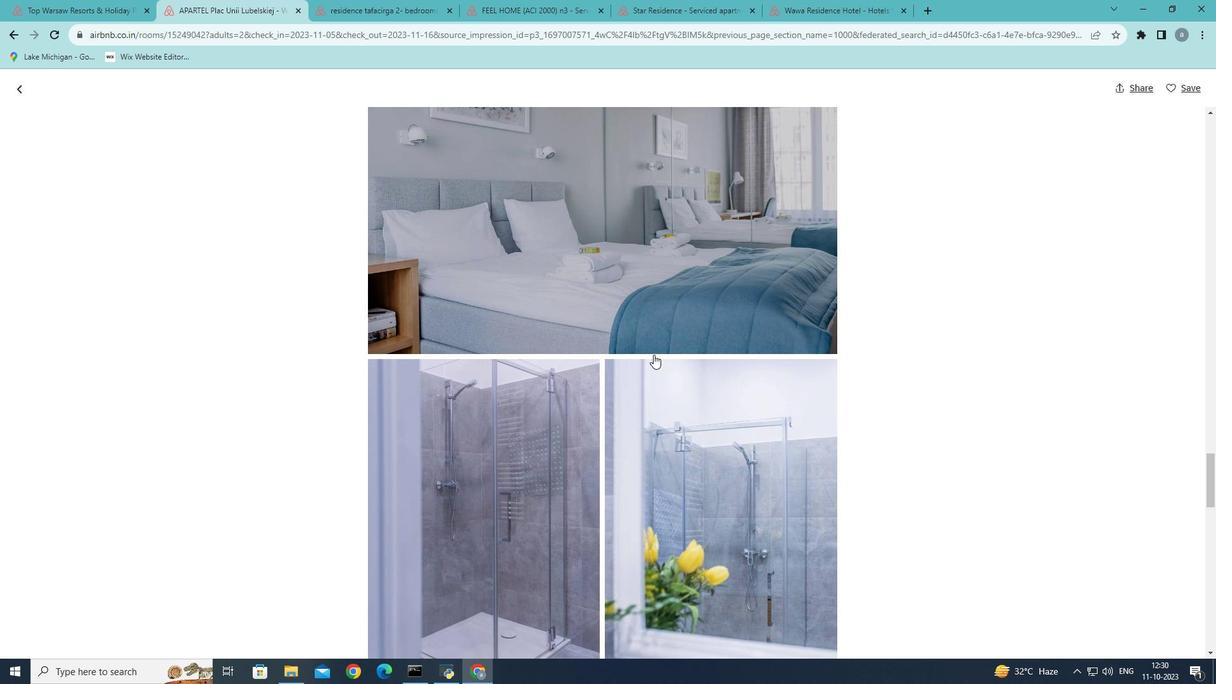 
Action: Mouse scrolled (653, 354) with delta (0, 0)
Screenshot: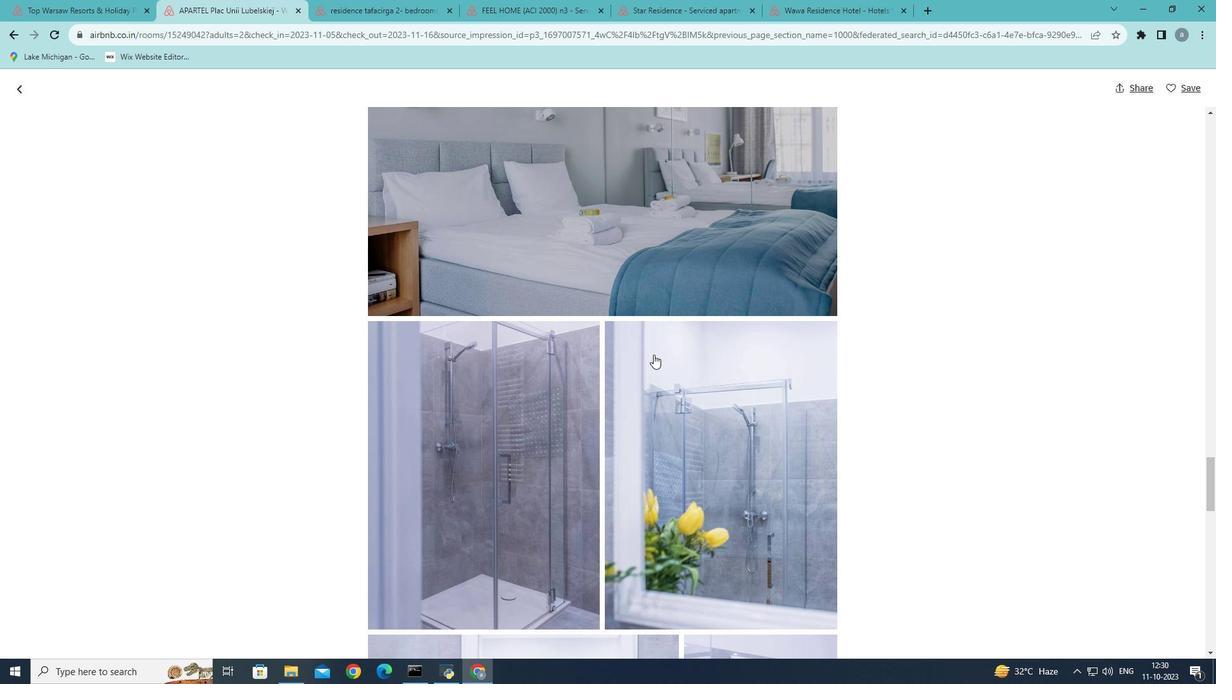 
Action: Mouse scrolled (653, 354) with delta (0, 0)
Screenshot: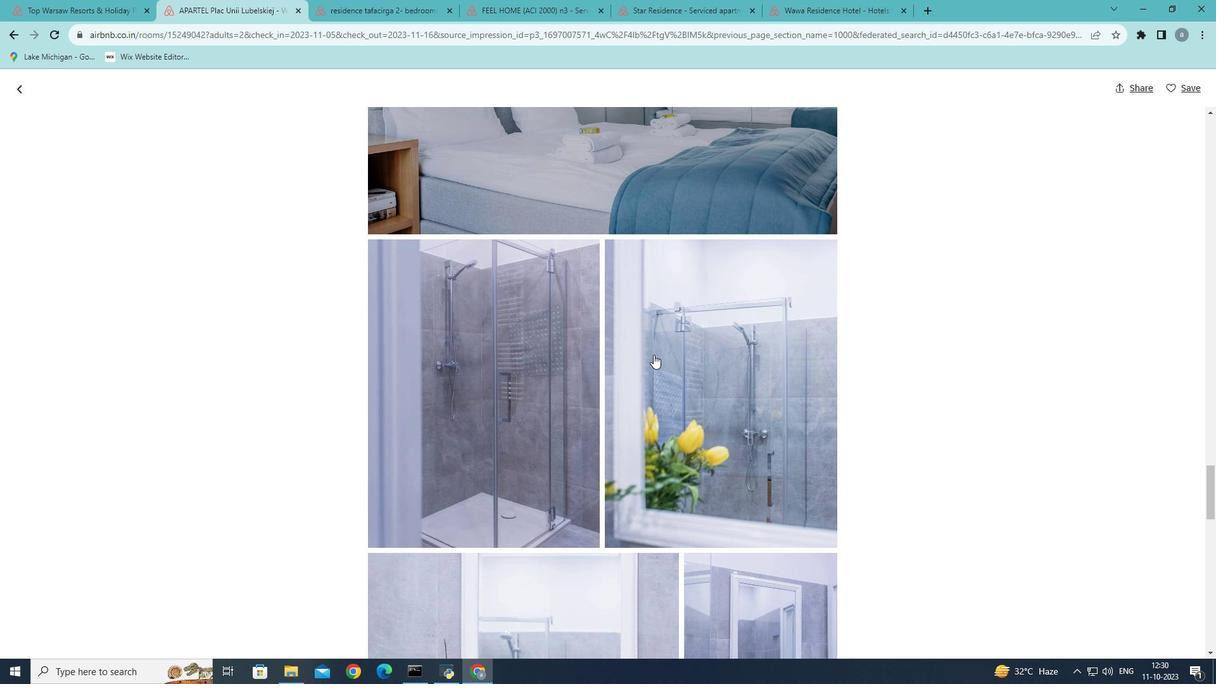 
Action: Mouse scrolled (653, 354) with delta (0, 0)
Screenshot: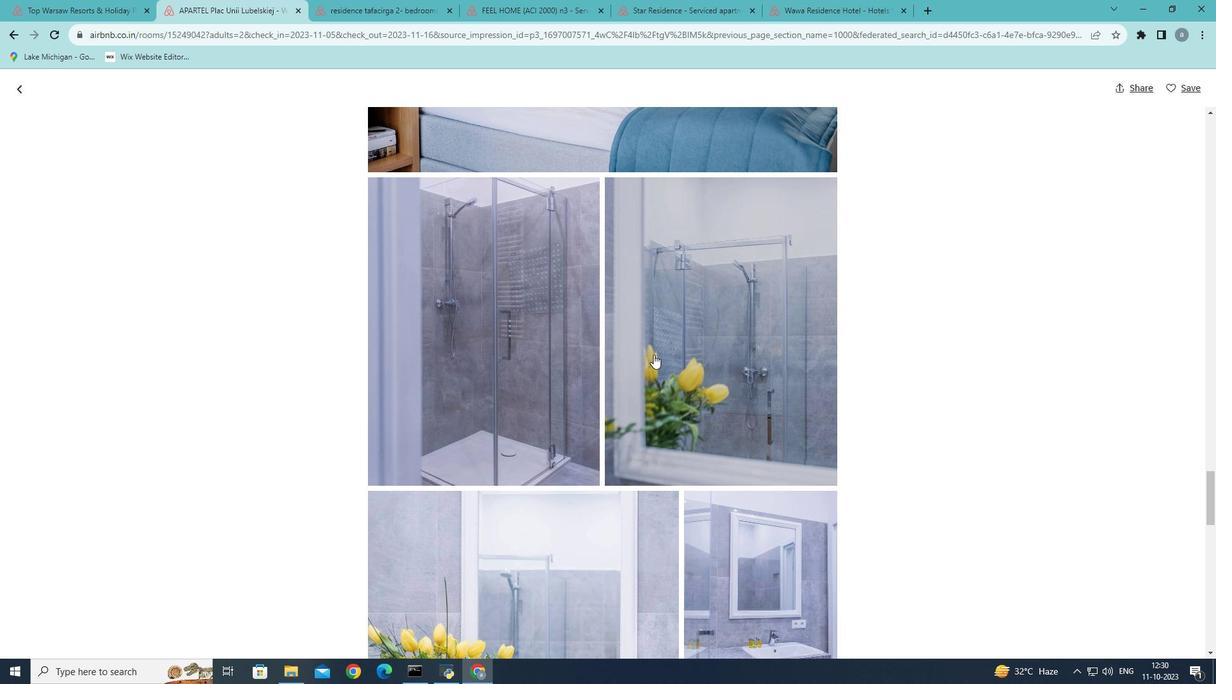 
Action: Mouse scrolled (653, 354) with delta (0, 0)
Screenshot: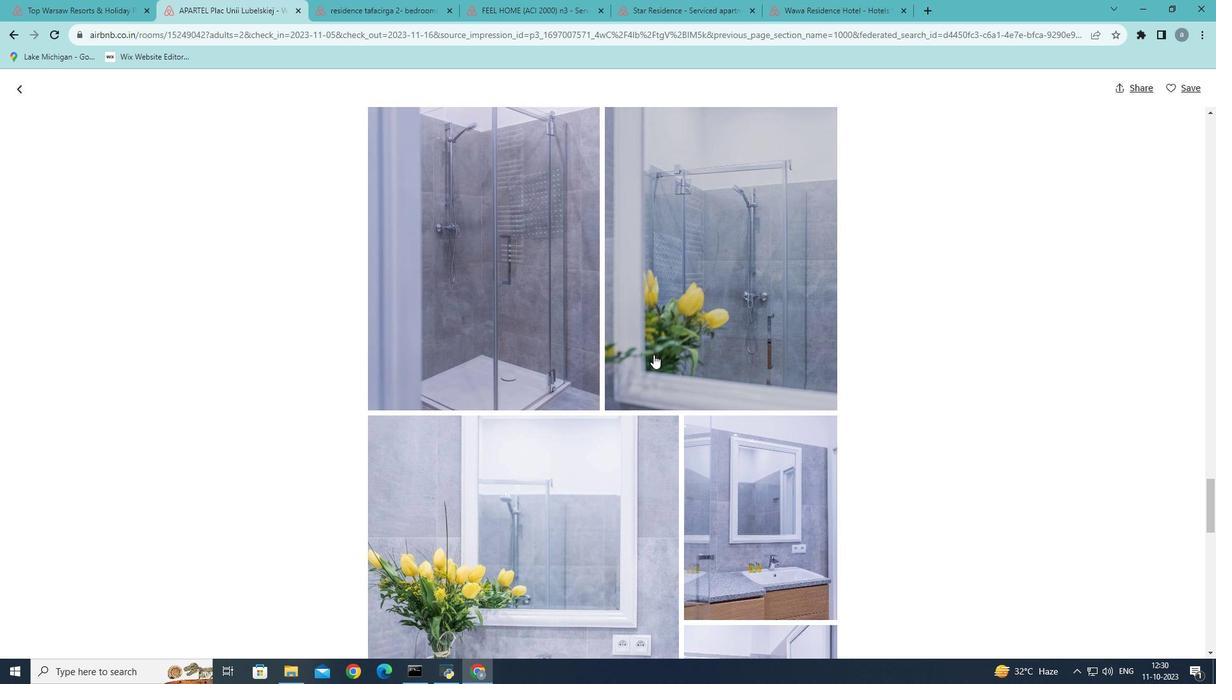 
Action: Mouse scrolled (653, 354) with delta (0, 0)
Screenshot: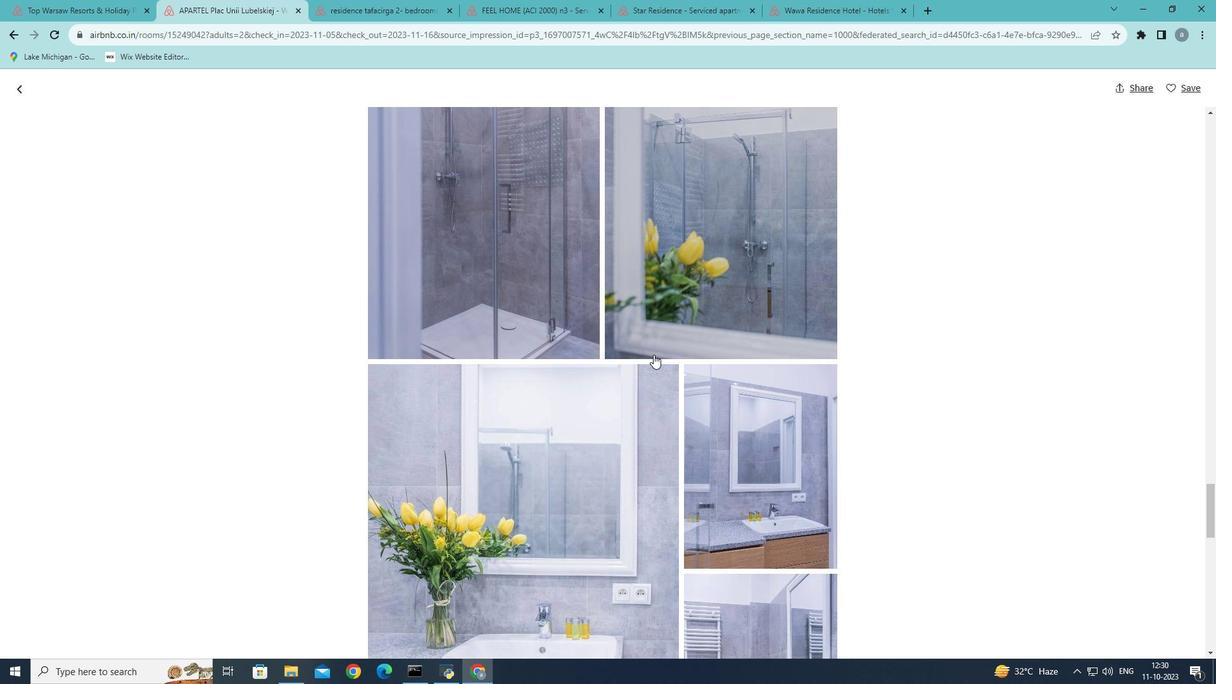 
Action: Mouse scrolled (653, 354) with delta (0, 0)
Screenshot: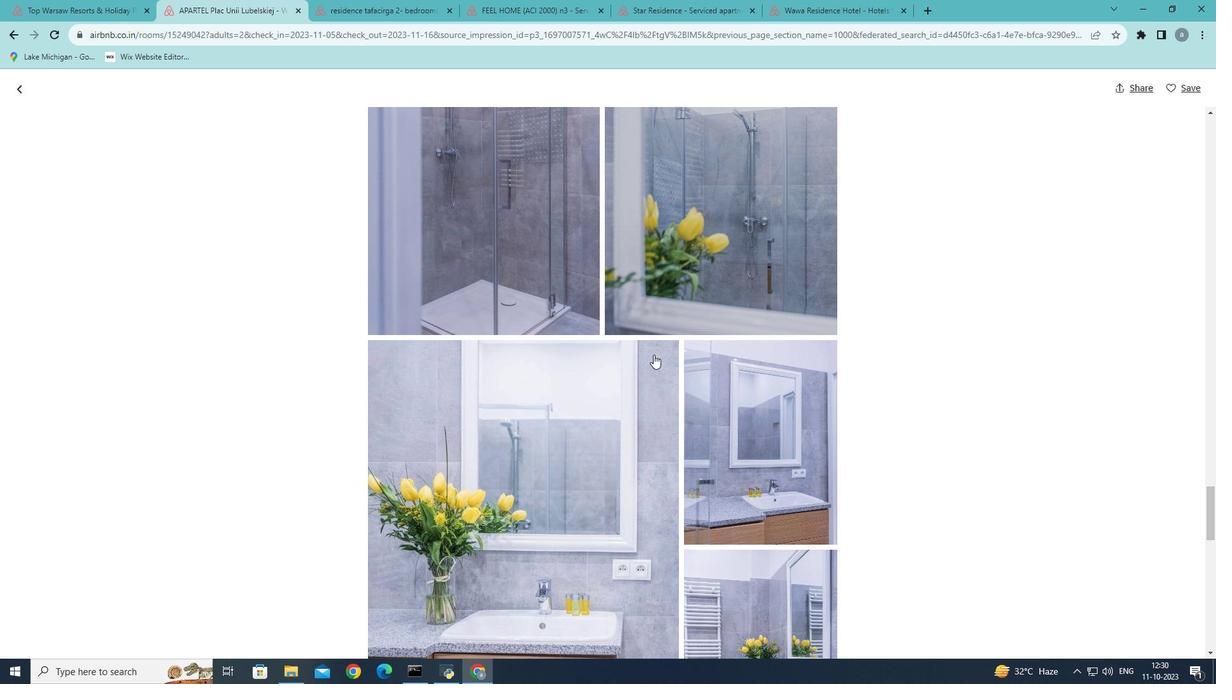 
Action: Mouse scrolled (653, 354) with delta (0, 0)
Screenshot: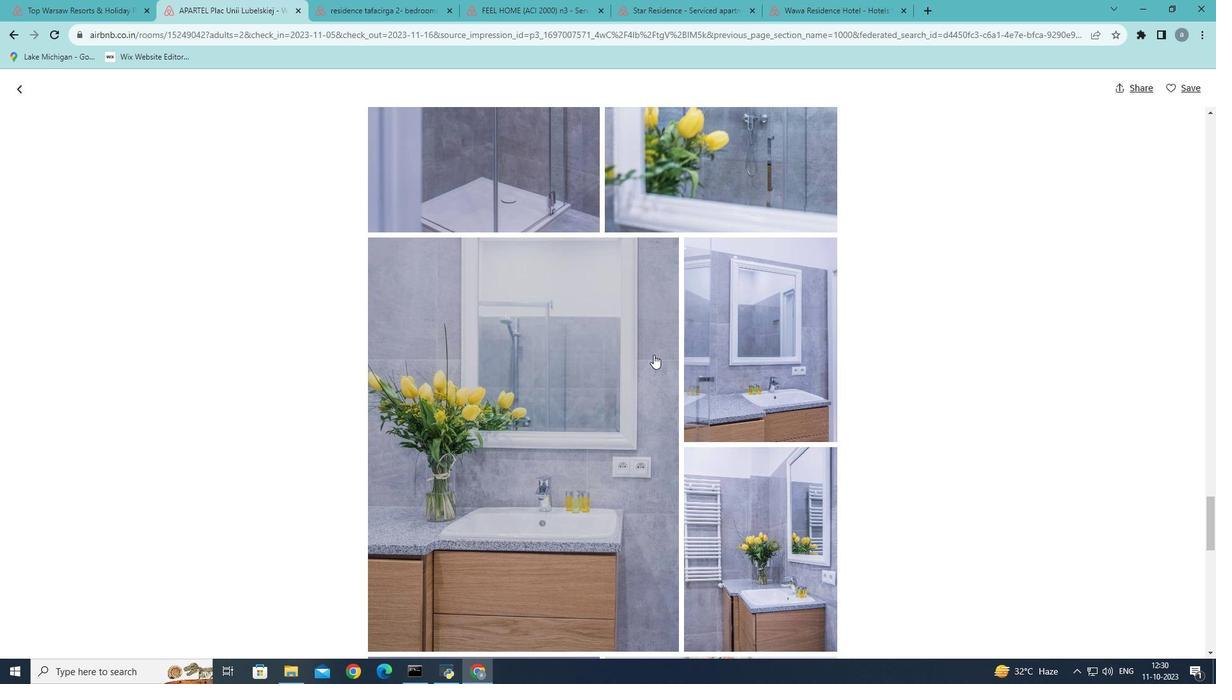 
Action: Mouse scrolled (653, 354) with delta (0, 0)
Screenshot: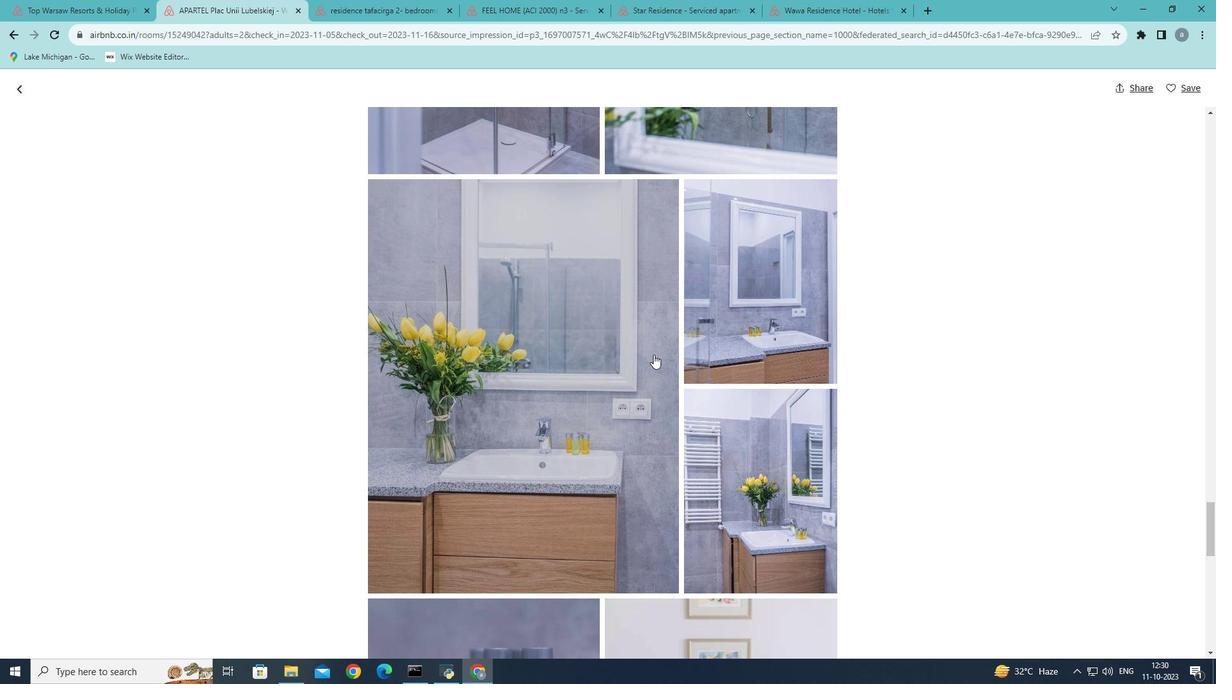 
Action: Mouse scrolled (653, 354) with delta (0, 0)
Screenshot: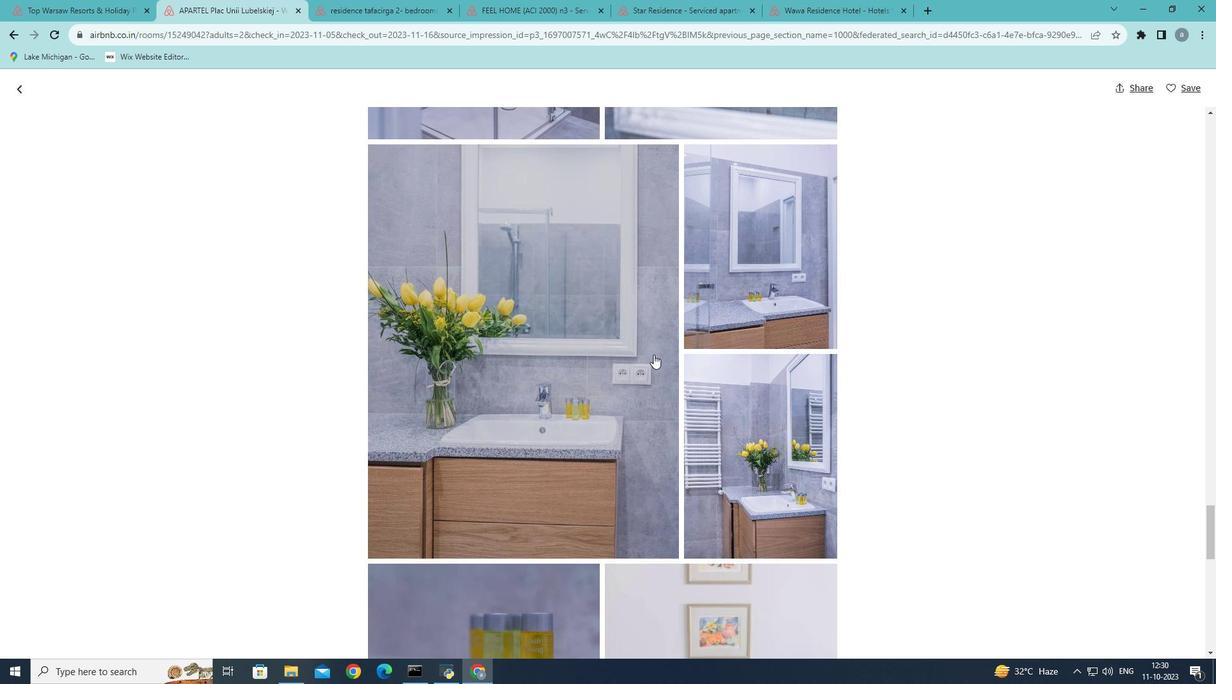 
Action: Mouse scrolled (653, 354) with delta (0, 0)
Screenshot: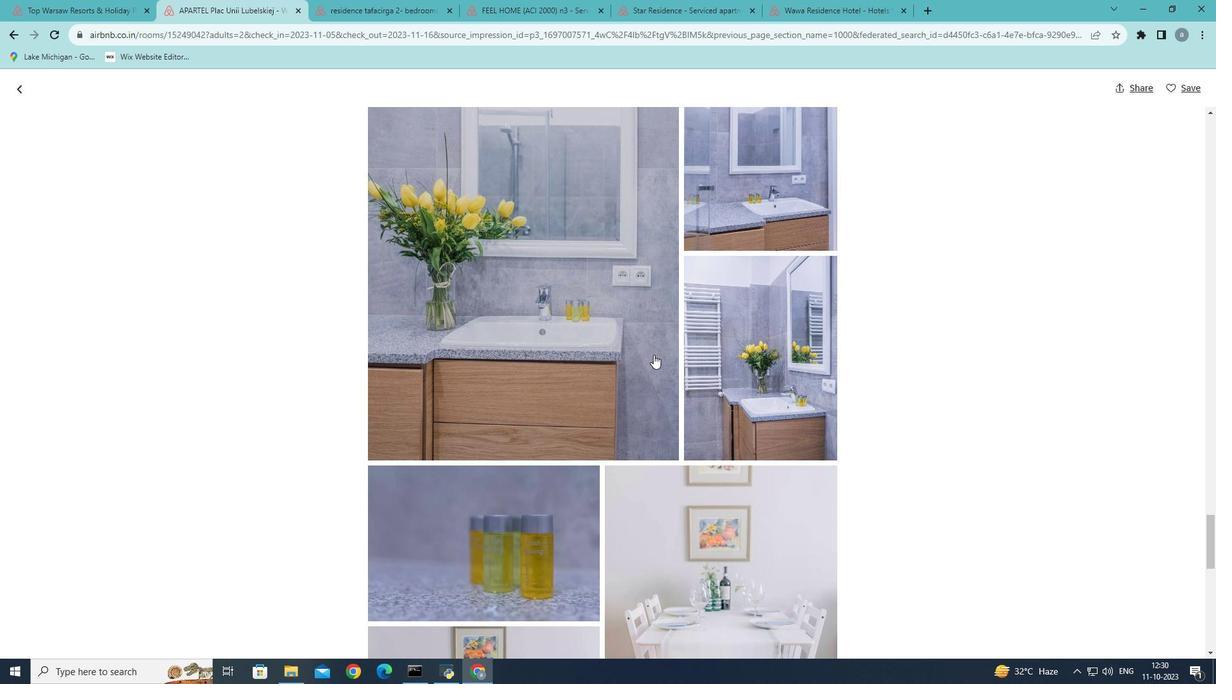 
Action: Mouse scrolled (653, 354) with delta (0, 0)
Screenshot: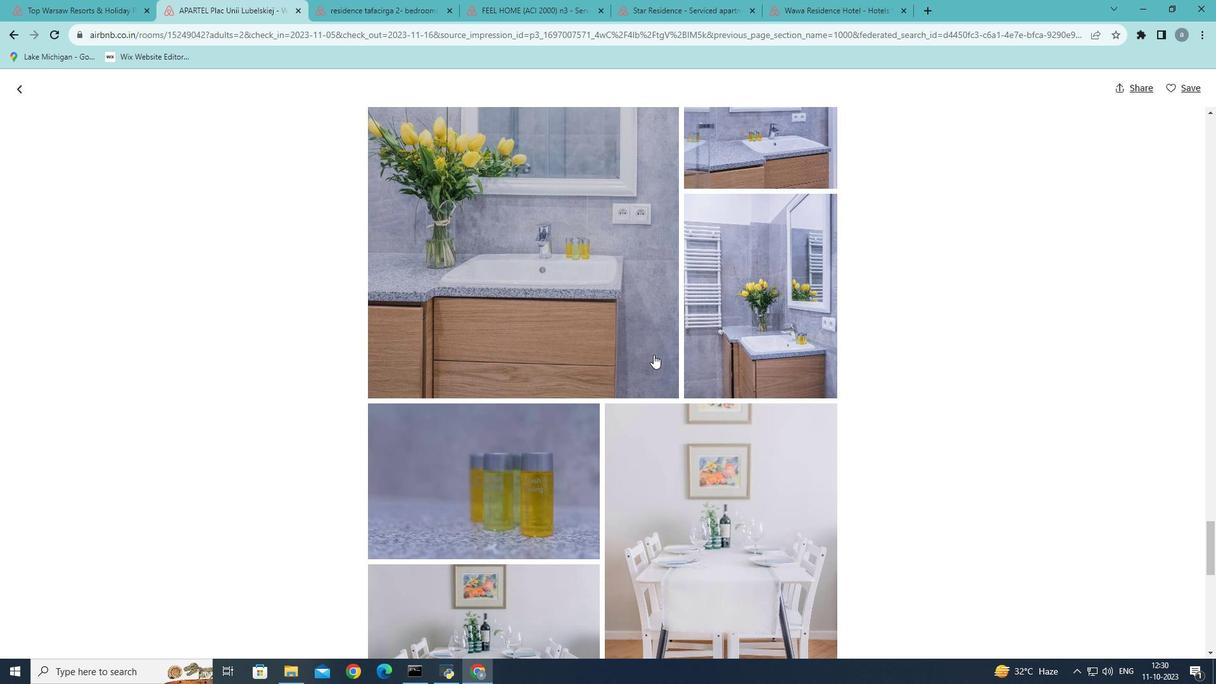 
Action: Mouse scrolled (653, 354) with delta (0, 0)
Screenshot: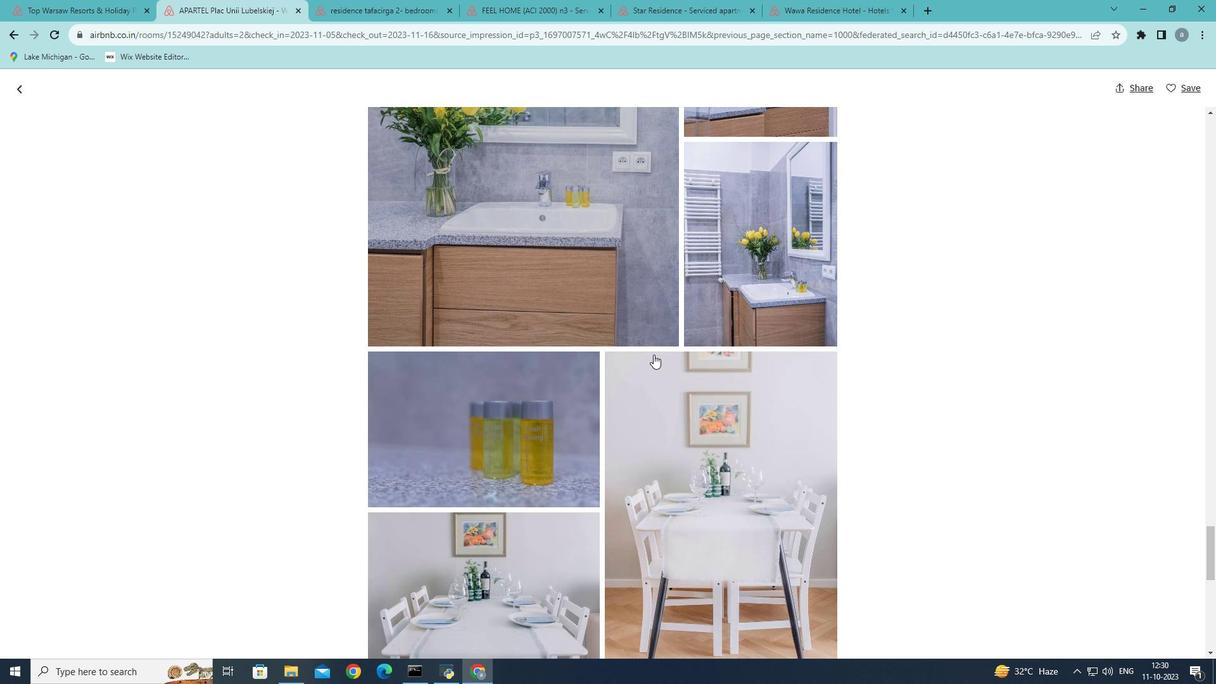 
Action: Mouse scrolled (653, 354) with delta (0, 0)
Screenshot: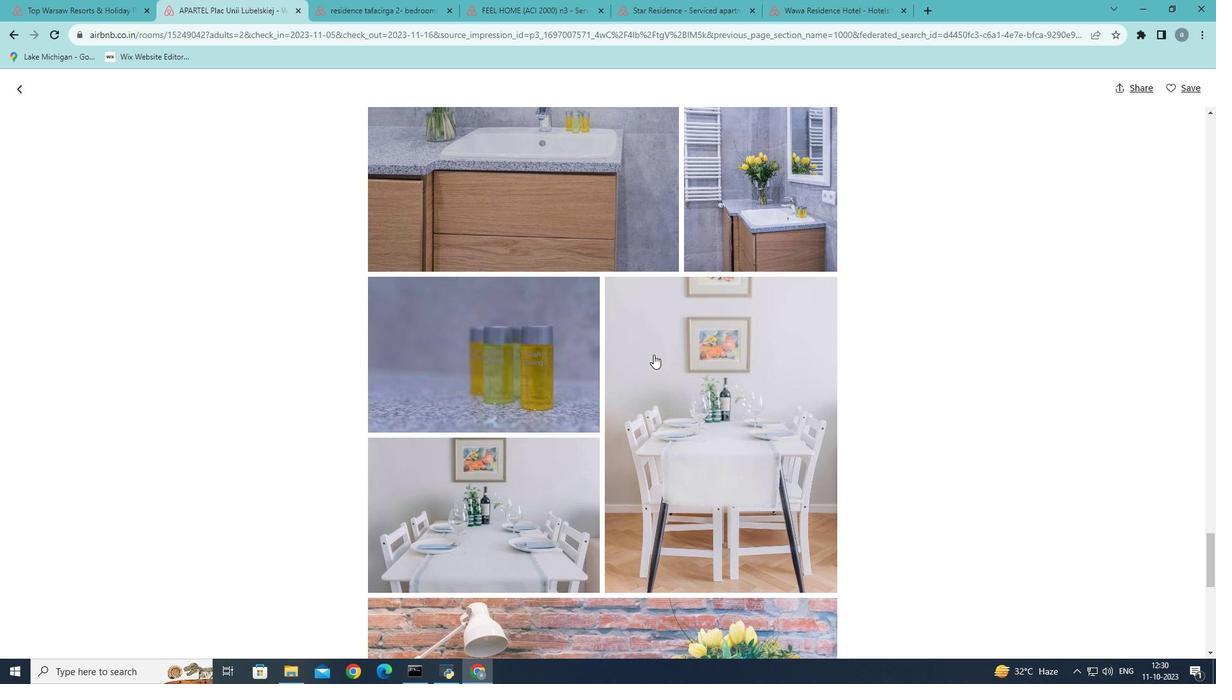 
Action: Mouse scrolled (653, 354) with delta (0, 0)
Screenshot: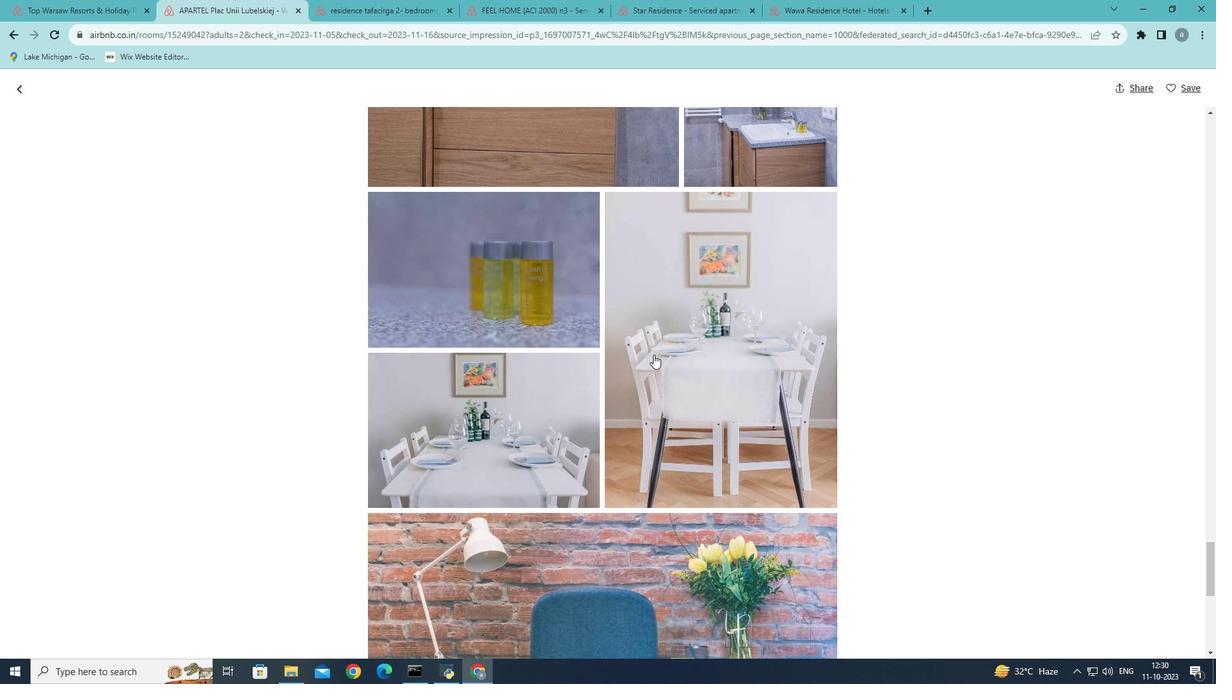 
Action: Mouse scrolled (653, 354) with delta (0, 0)
Screenshot: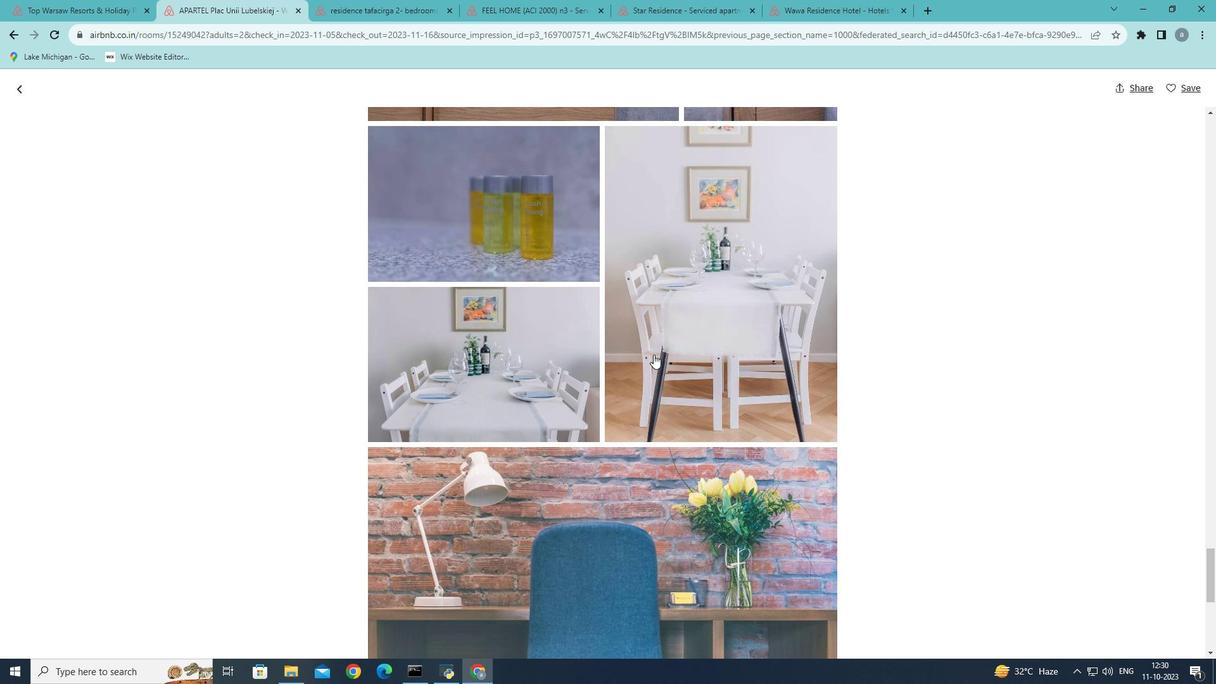 
Action: Mouse scrolled (653, 354) with delta (0, 0)
Screenshot: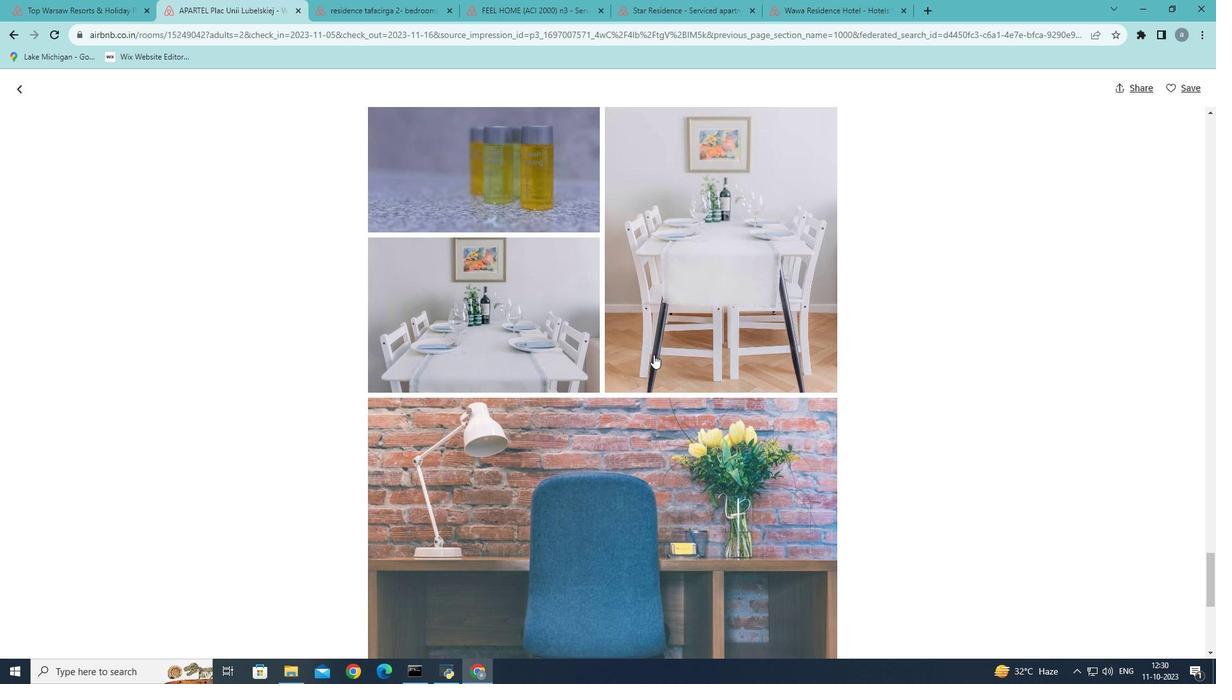 
Action: Mouse scrolled (653, 354) with delta (0, 0)
Screenshot: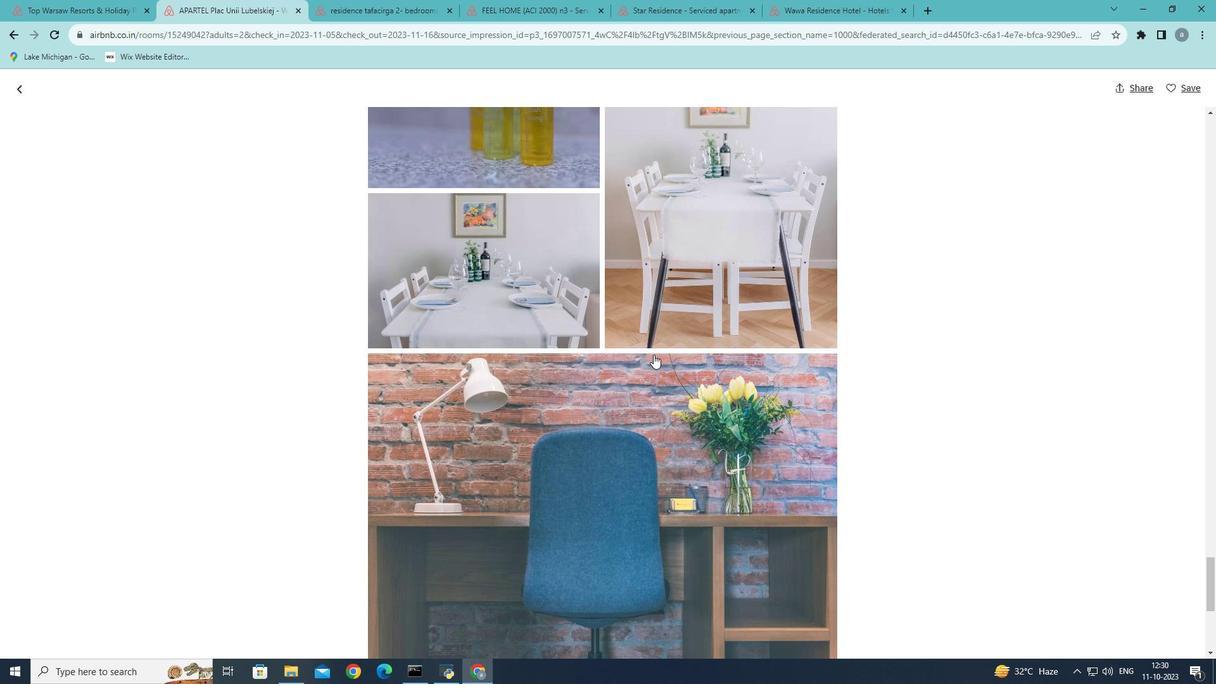 
Action: Mouse scrolled (653, 354) with delta (0, 0)
Screenshot: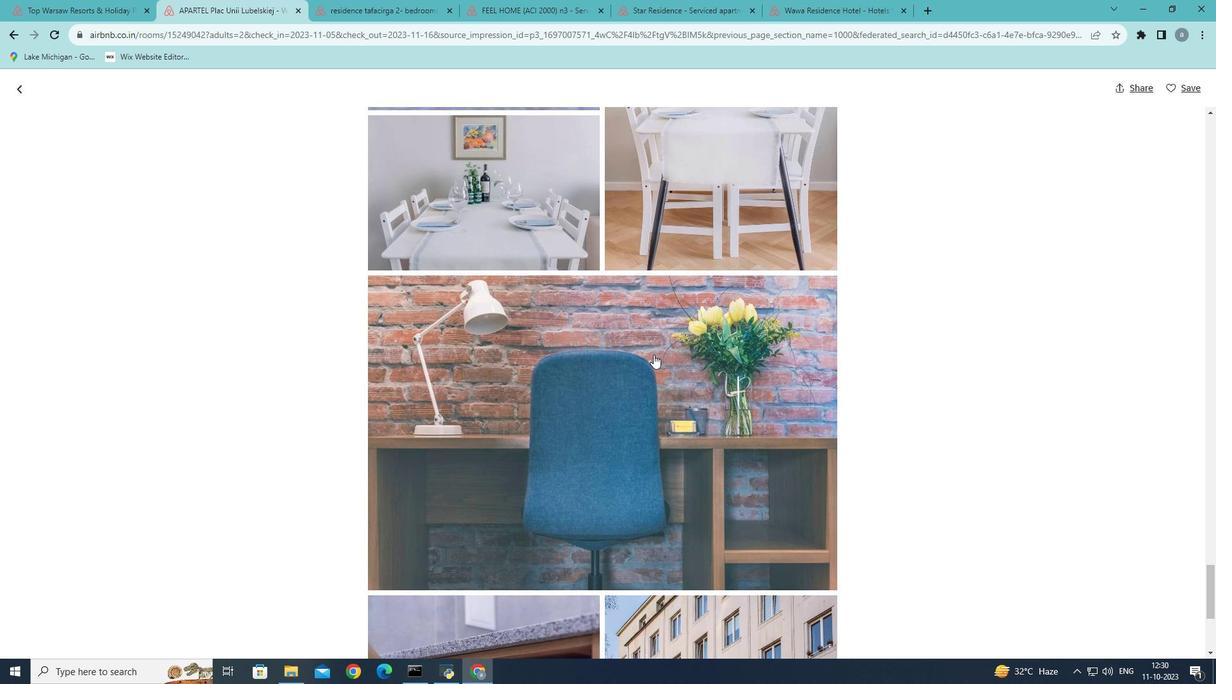 
Action: Mouse scrolled (653, 354) with delta (0, 0)
Screenshot: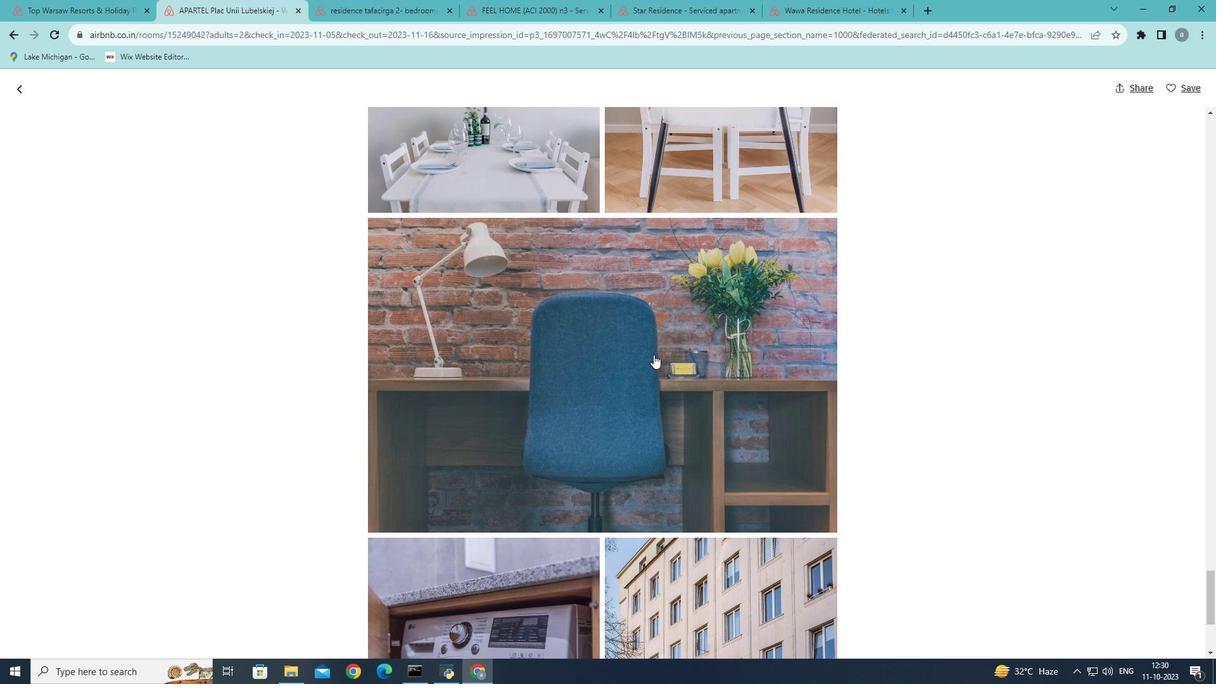
Action: Mouse scrolled (653, 354) with delta (0, 0)
Screenshot: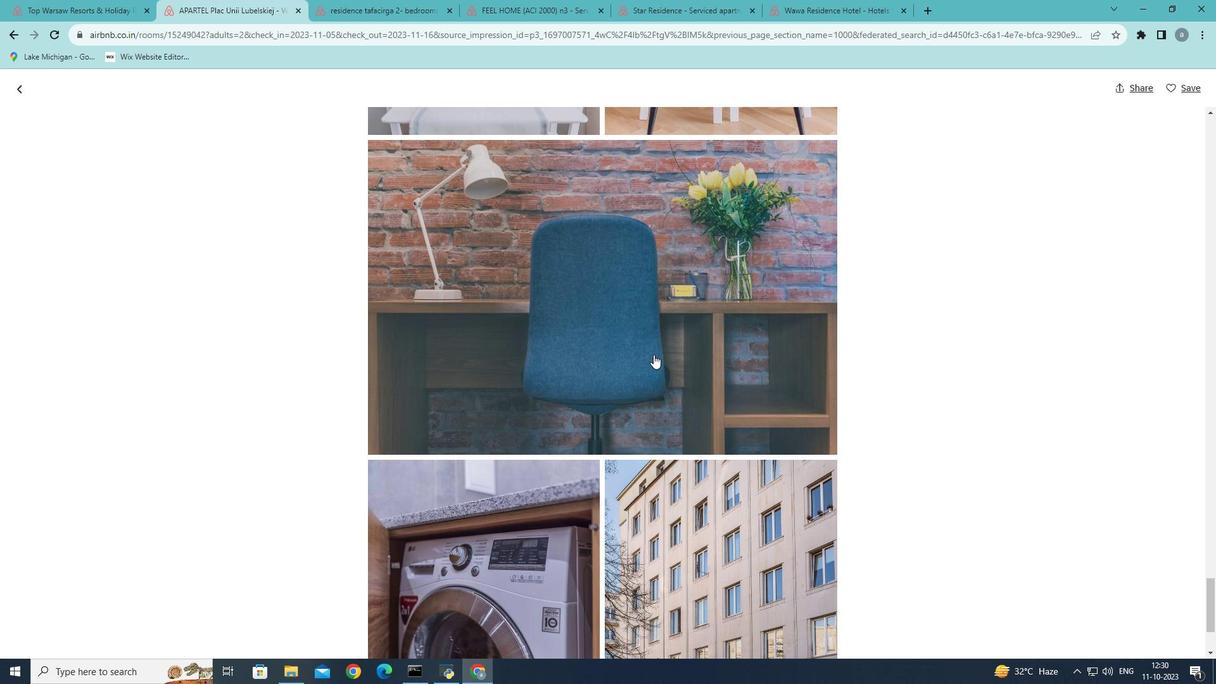 
Action: Mouse scrolled (653, 354) with delta (0, 0)
Screenshot: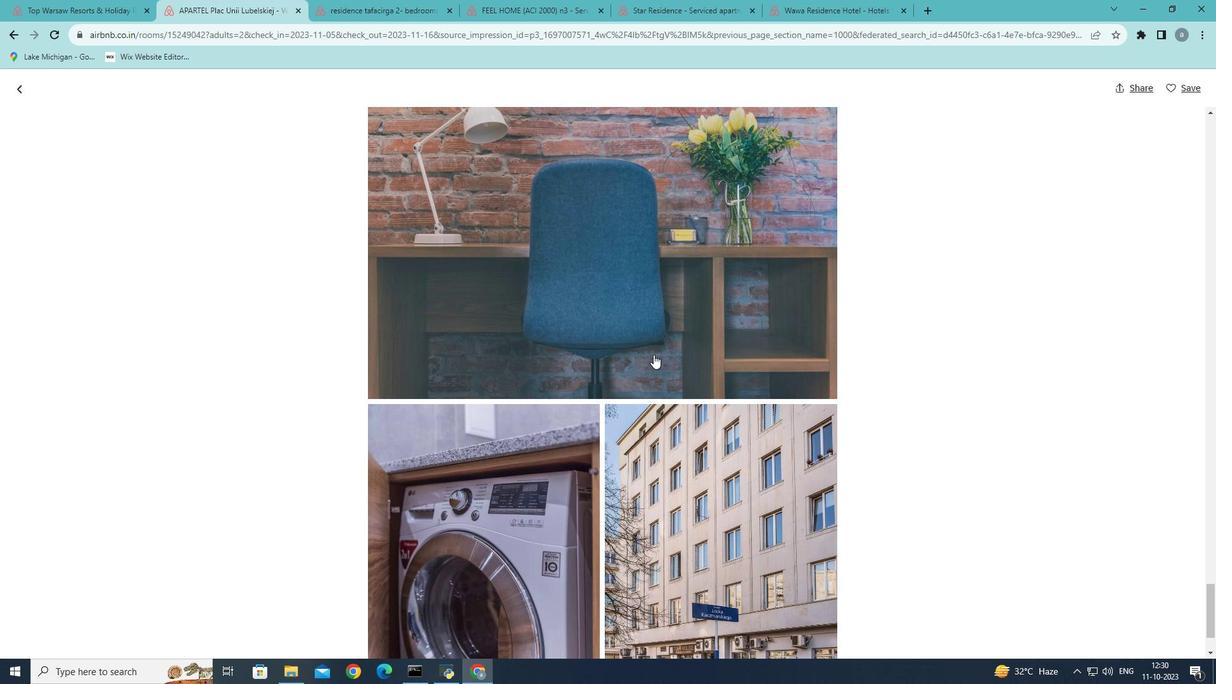 
Action: Mouse scrolled (653, 354) with delta (0, 0)
Screenshot: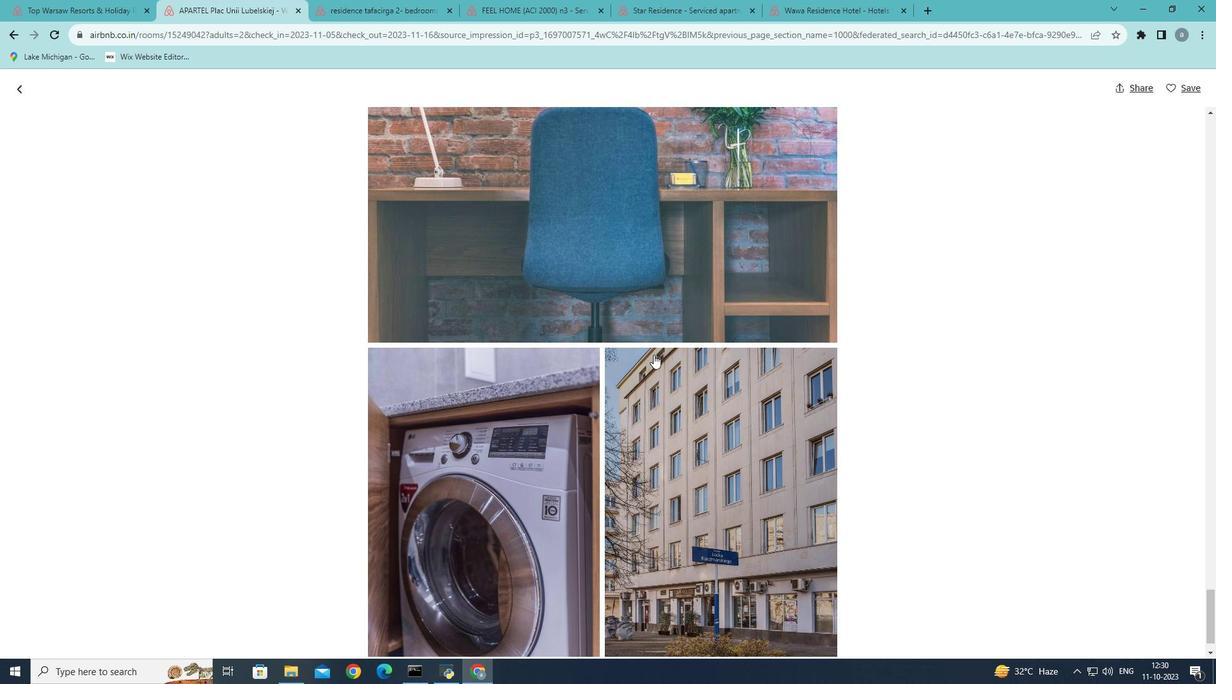 
Action: Mouse scrolled (653, 354) with delta (0, 0)
Screenshot: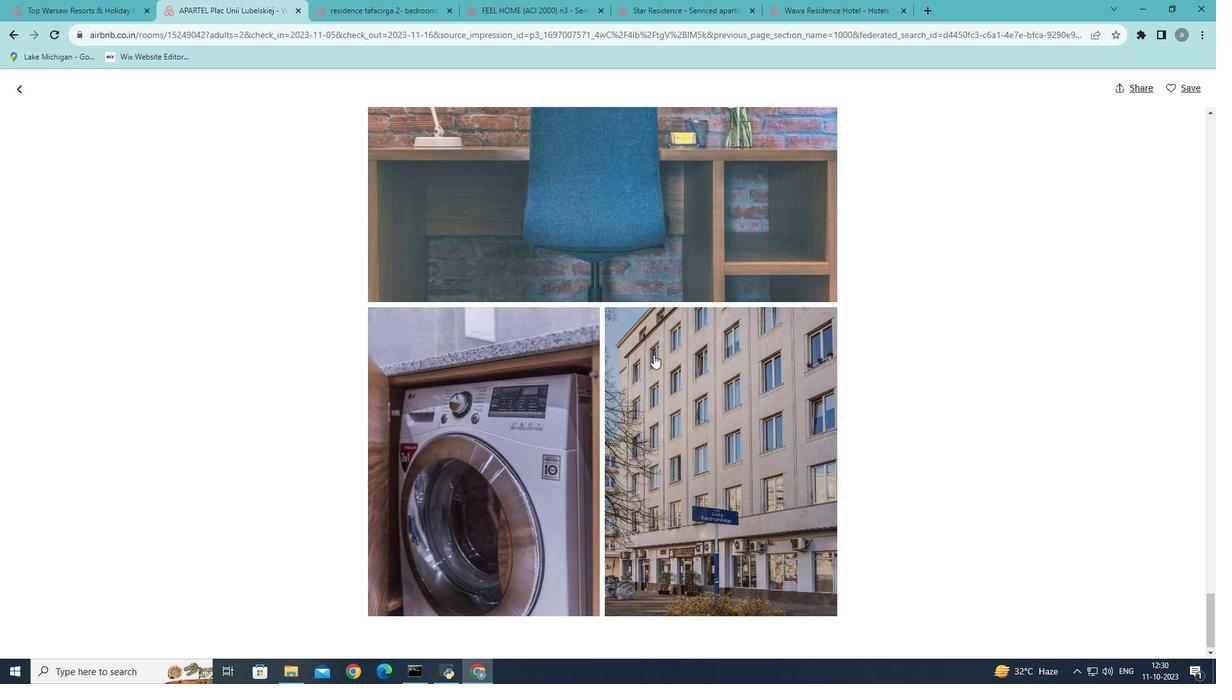 
Action: Mouse scrolled (653, 354) with delta (0, 0)
Screenshot: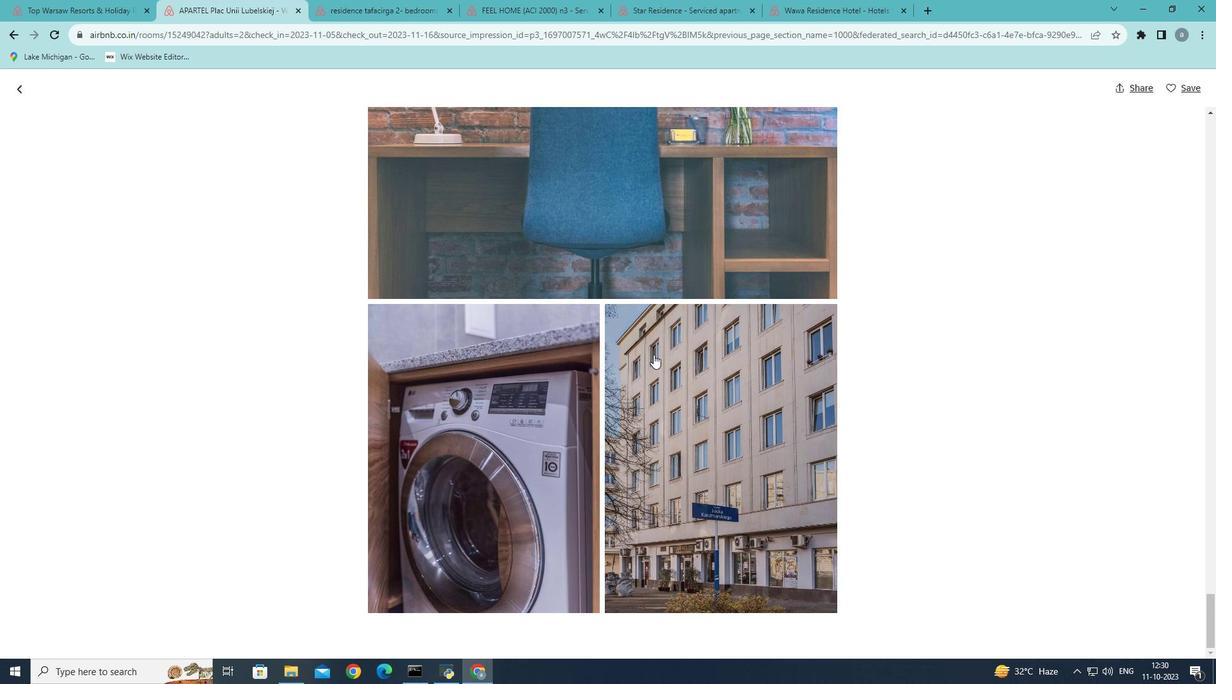 
Action: Mouse scrolled (653, 354) with delta (0, 0)
Screenshot: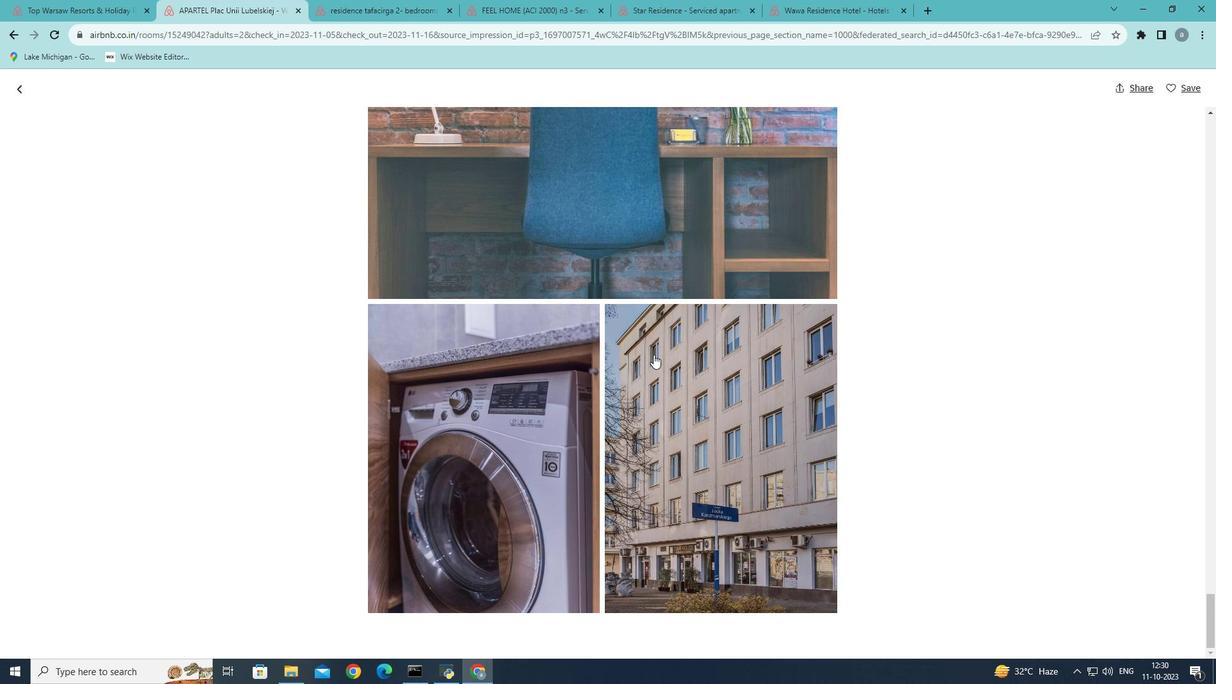 
Action: Mouse scrolled (653, 354) with delta (0, 0)
Screenshot: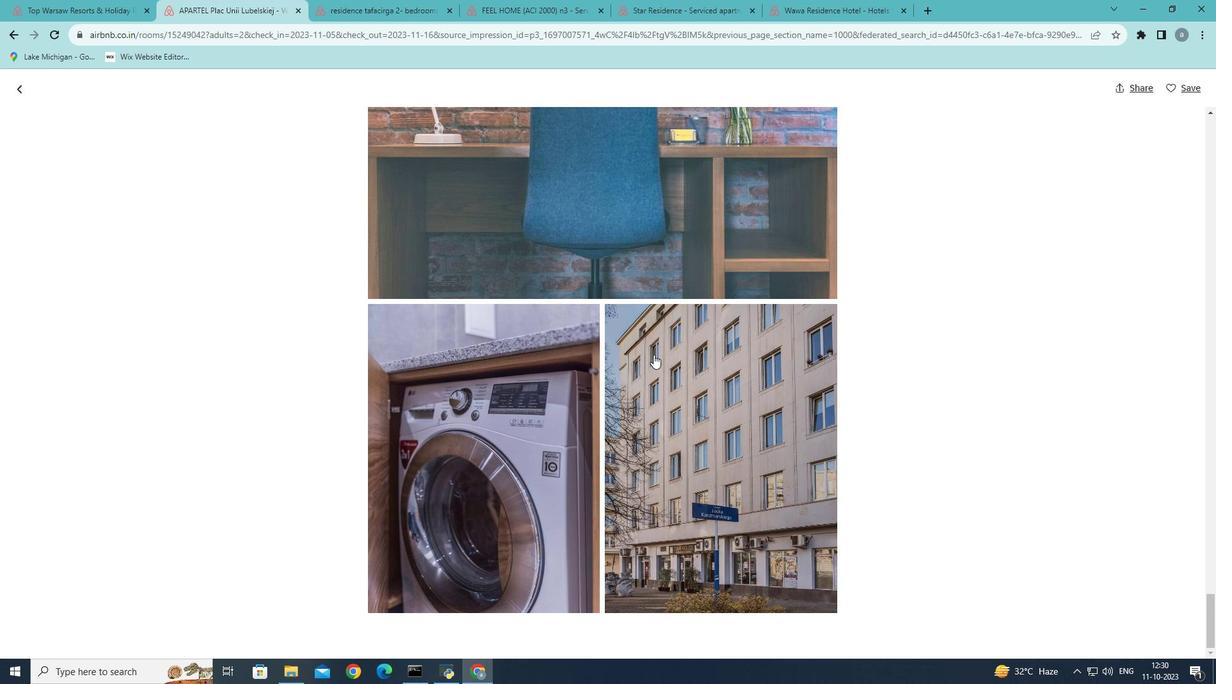 
Action: Mouse scrolled (653, 354) with delta (0, 0)
Screenshot: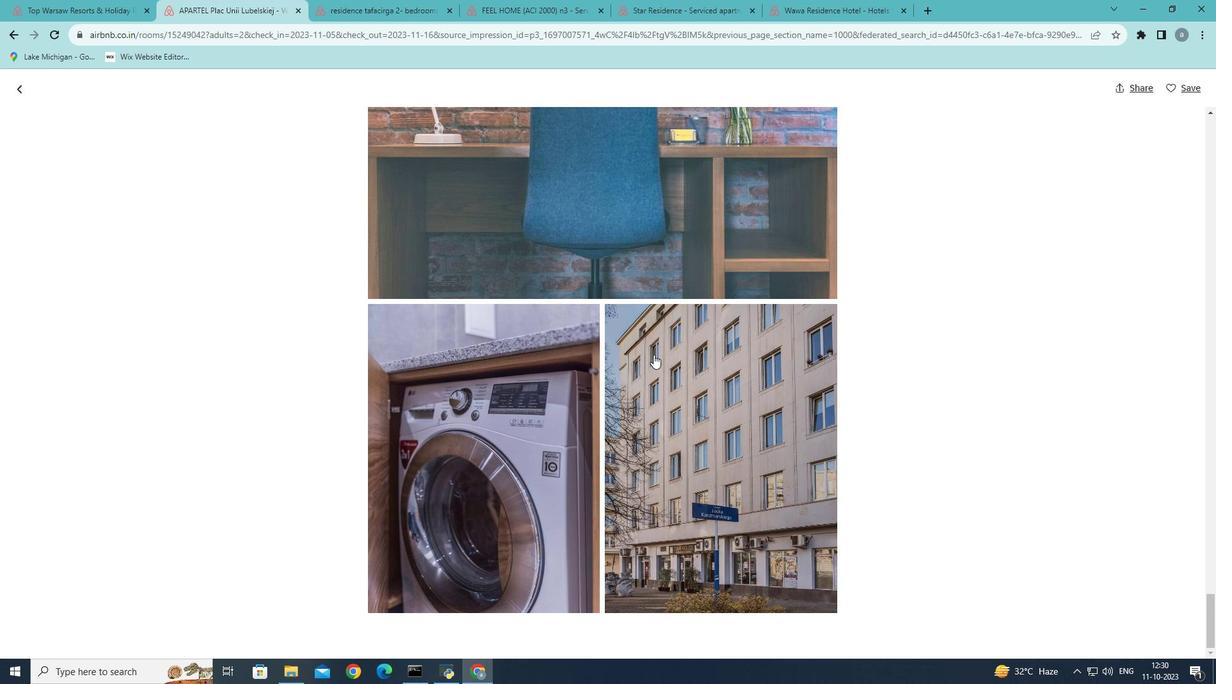 
Action: Mouse scrolled (653, 354) with delta (0, 0)
Screenshot: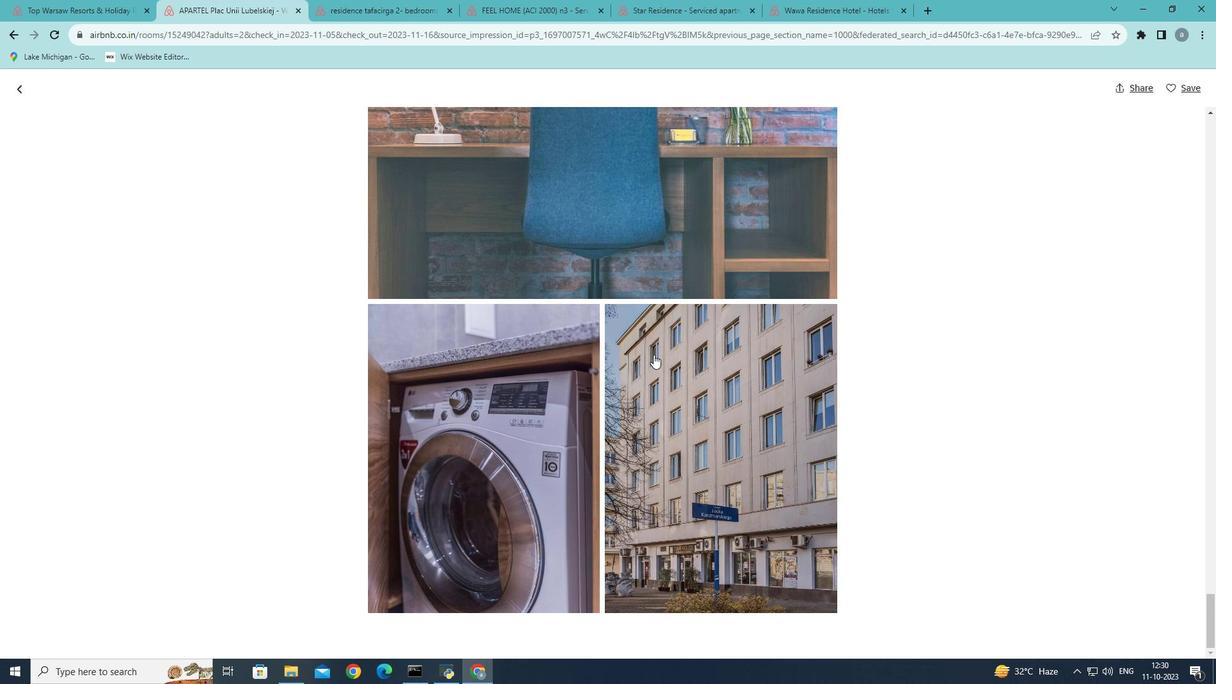 
Action: Mouse scrolled (653, 354) with delta (0, 0)
Screenshot: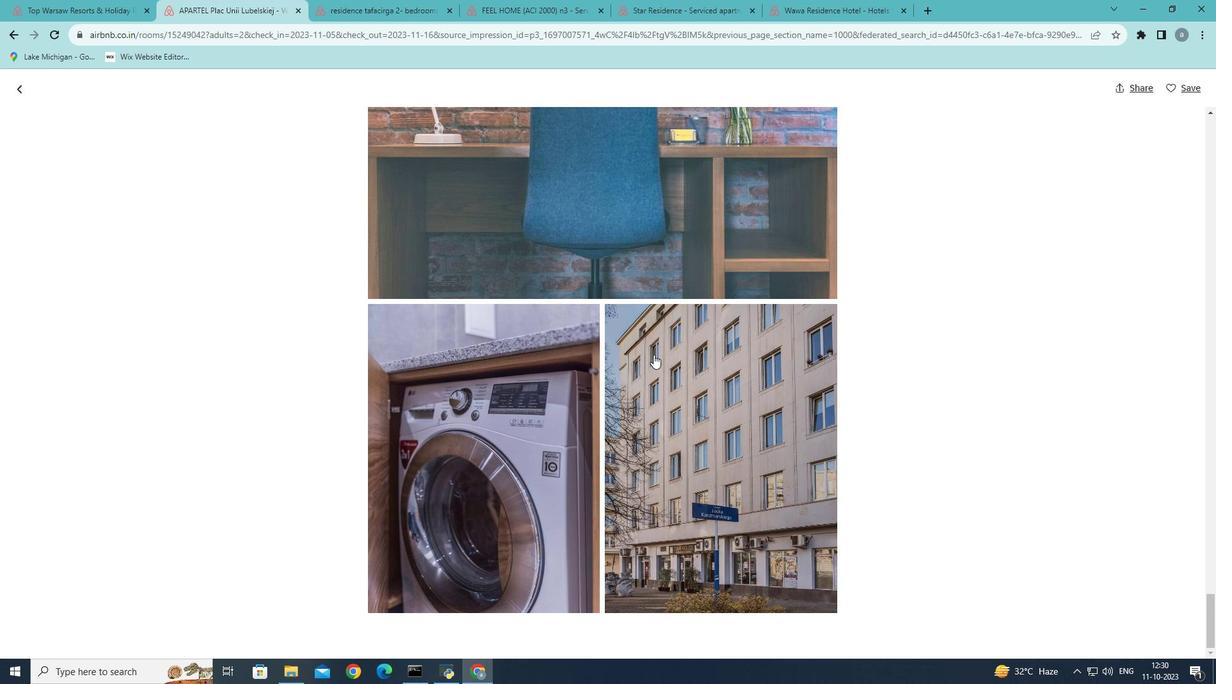 
Action: Mouse scrolled (653, 354) with delta (0, 0)
Screenshot: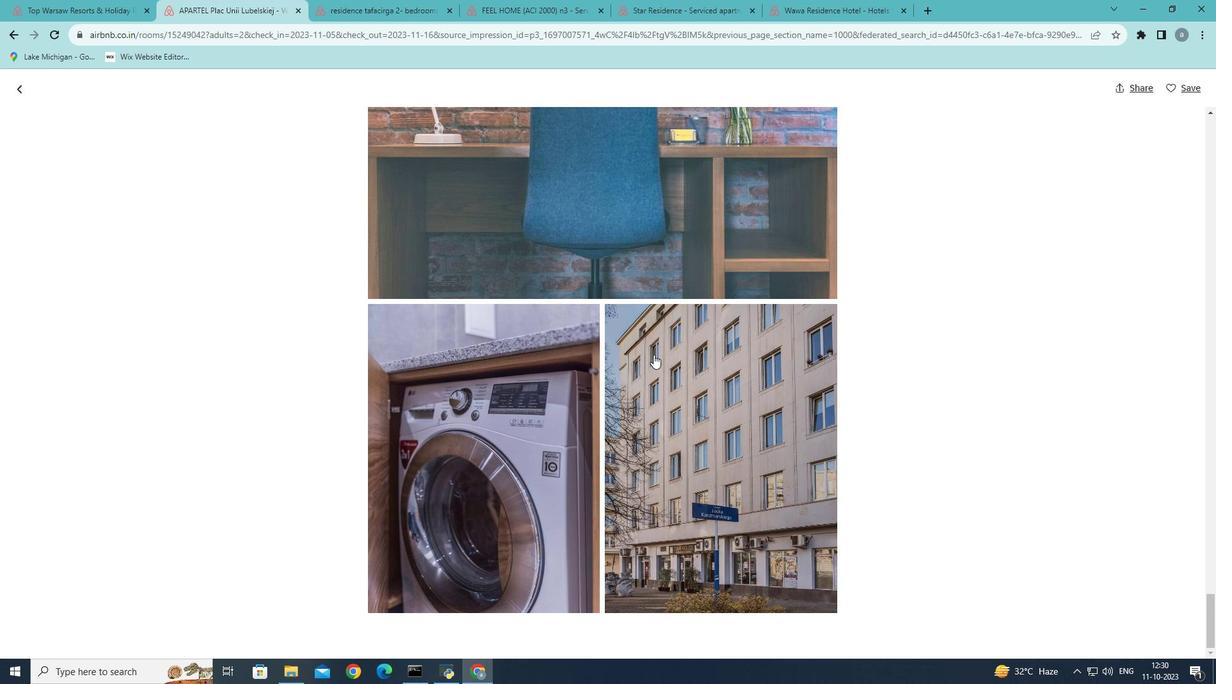
Action: Mouse scrolled (653, 354) with delta (0, 0)
Screenshot: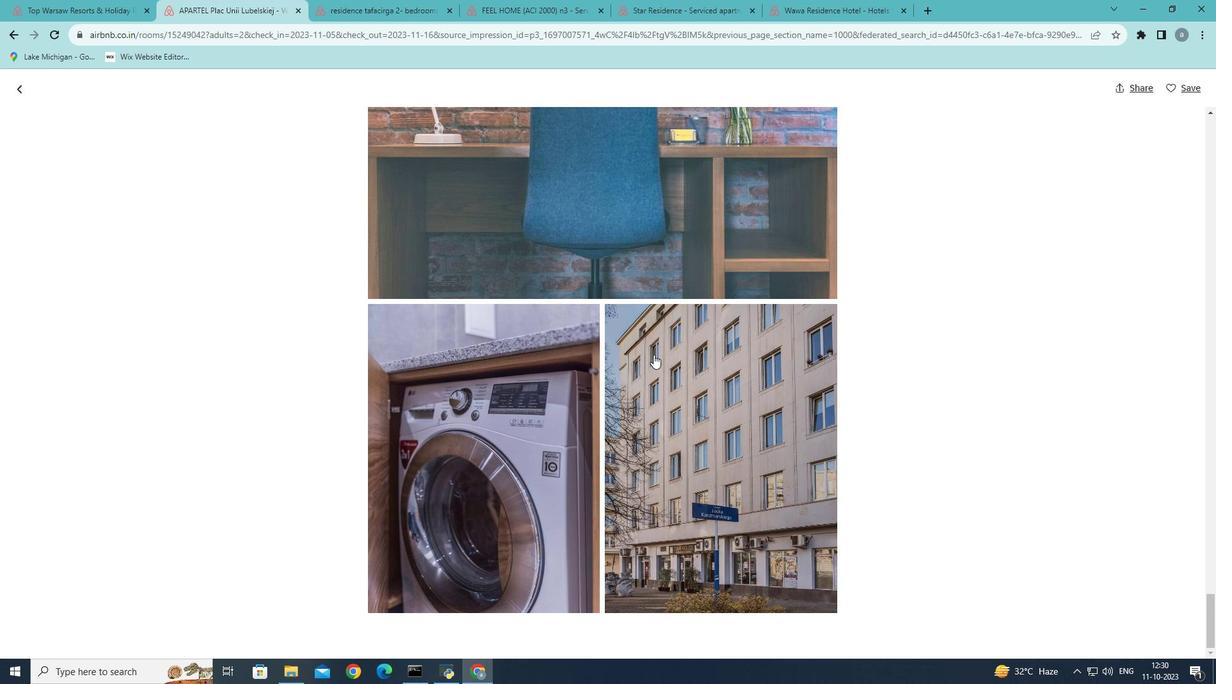
Action: Mouse moved to (18, 86)
Screenshot: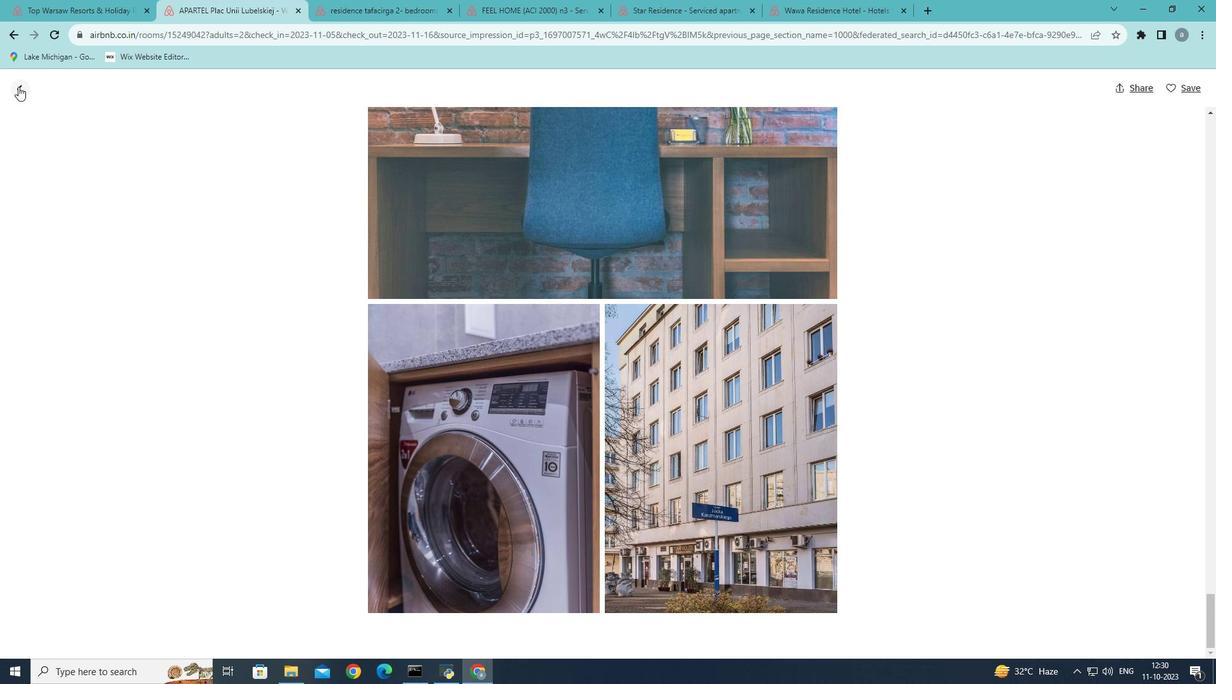 
Action: Mouse pressed left at (18, 86)
Screenshot: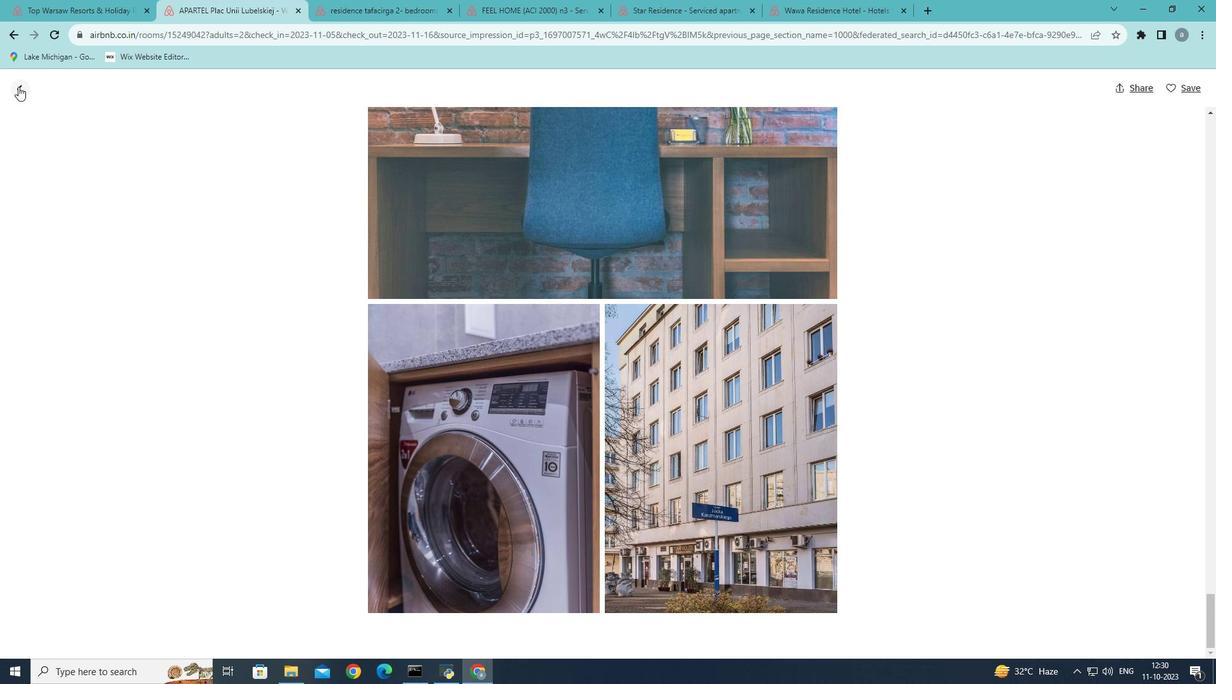 
Action: Mouse moved to (501, 357)
Screenshot: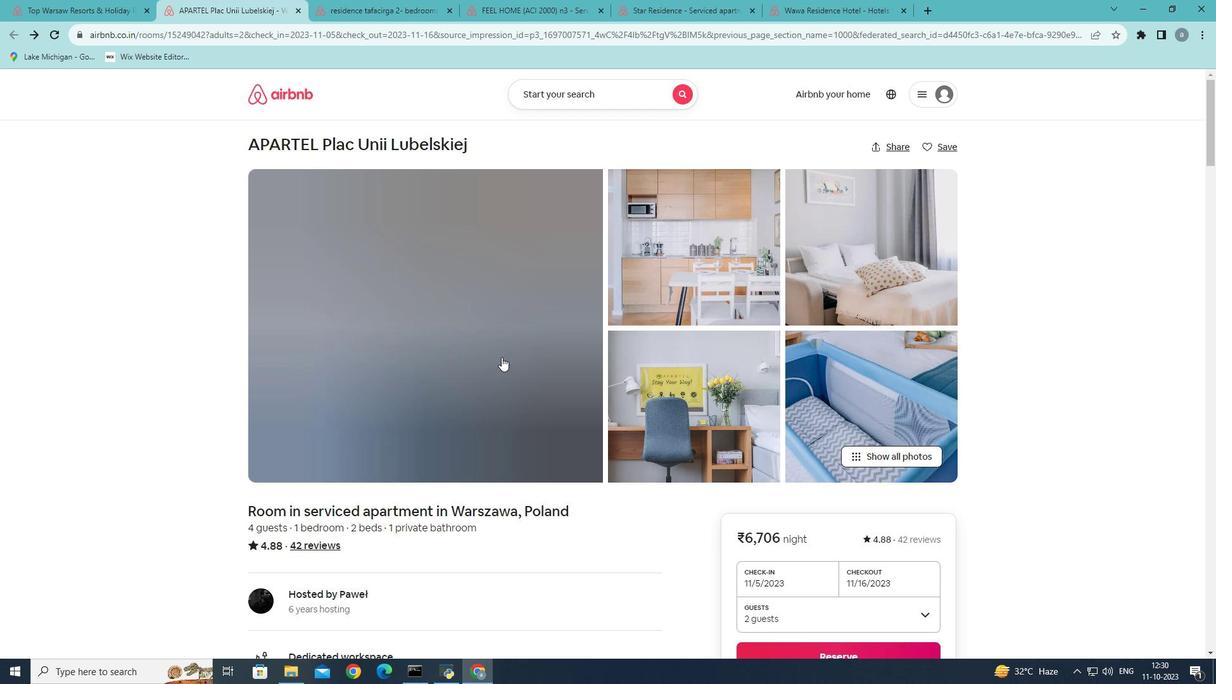 
Action: Mouse scrolled (501, 356) with delta (0, 0)
Screenshot: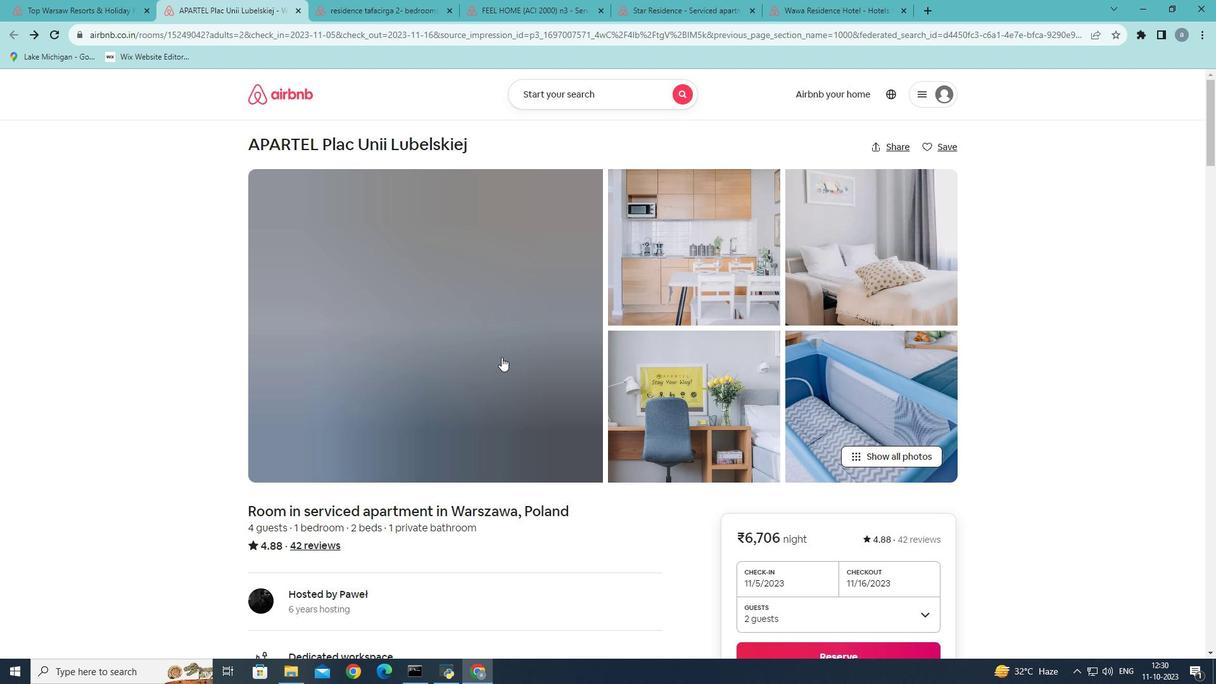 
Action: Mouse scrolled (501, 356) with delta (0, 0)
Screenshot: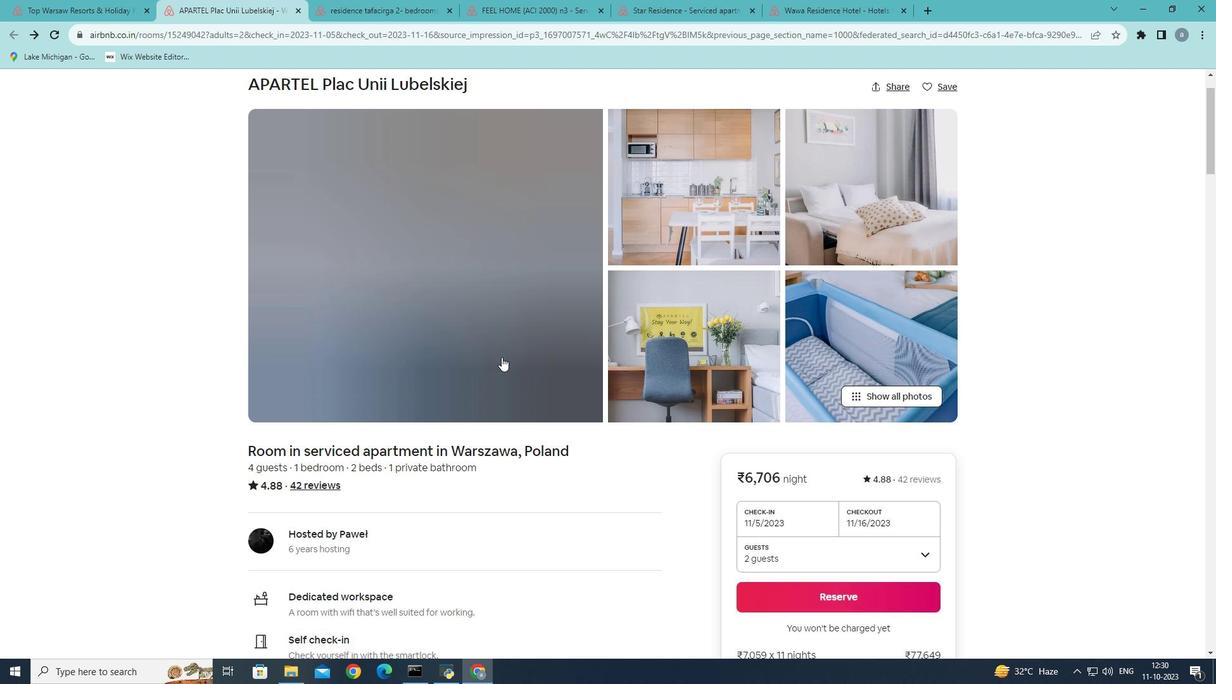
Action: Mouse scrolled (501, 356) with delta (0, 0)
Screenshot: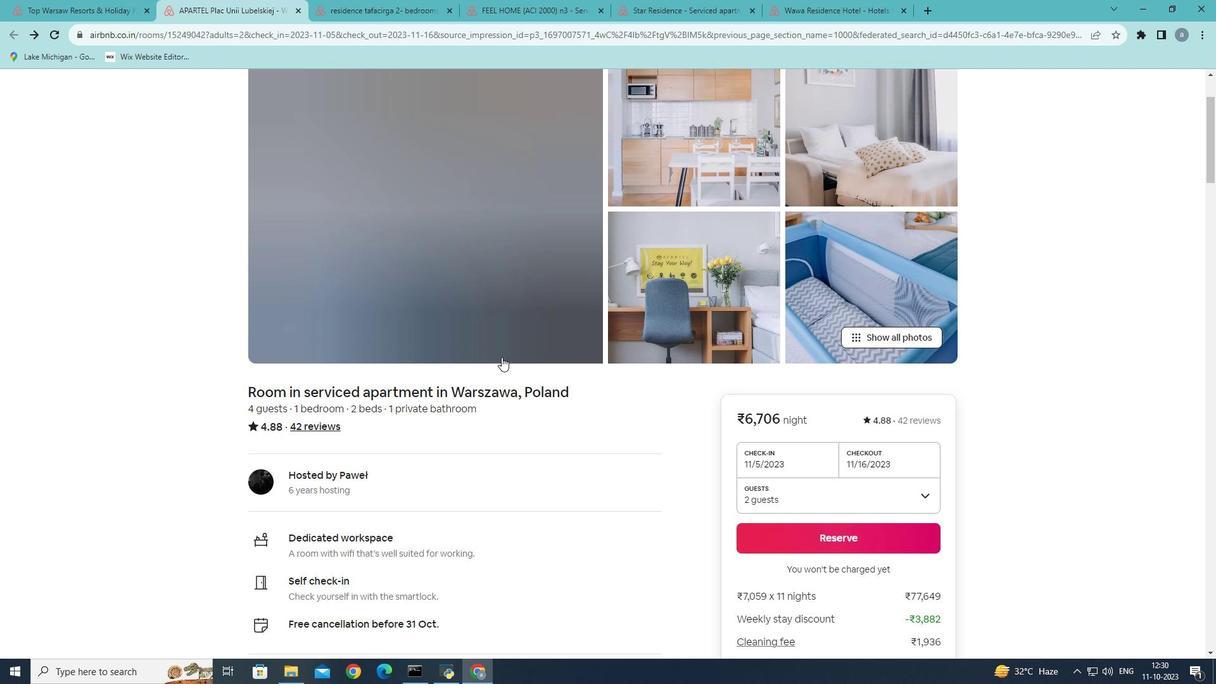 
Action: Mouse scrolled (501, 356) with delta (0, 0)
Screenshot: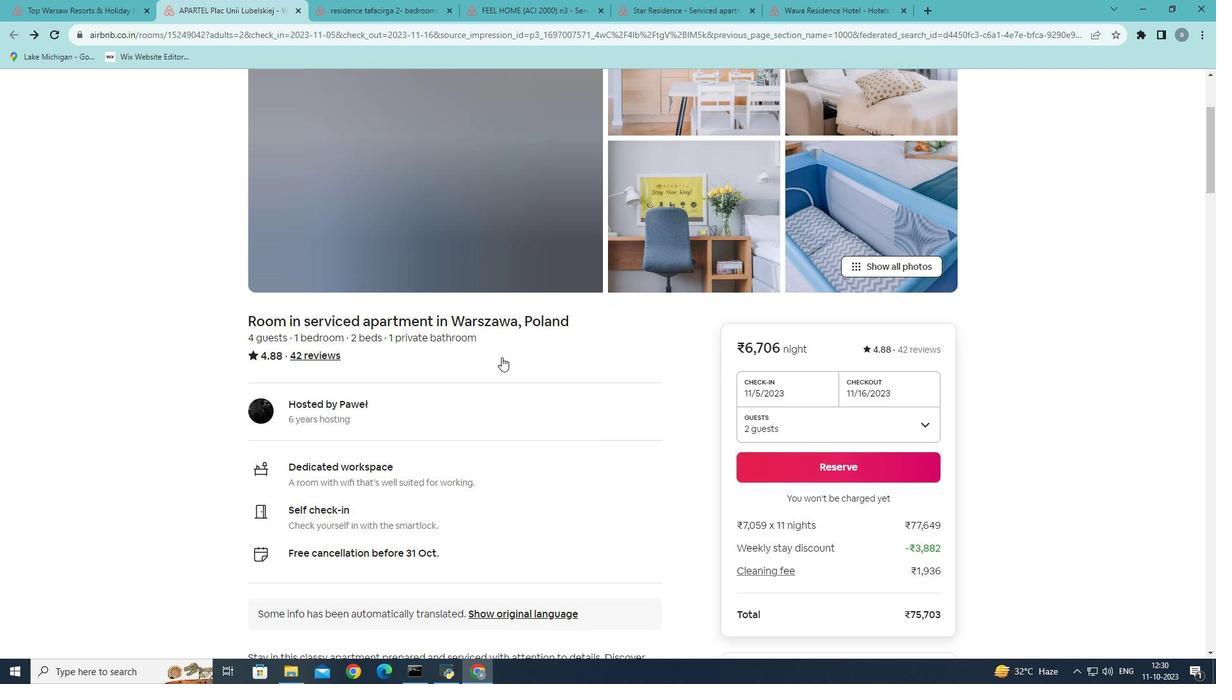 
Action: Mouse scrolled (501, 356) with delta (0, 0)
Screenshot: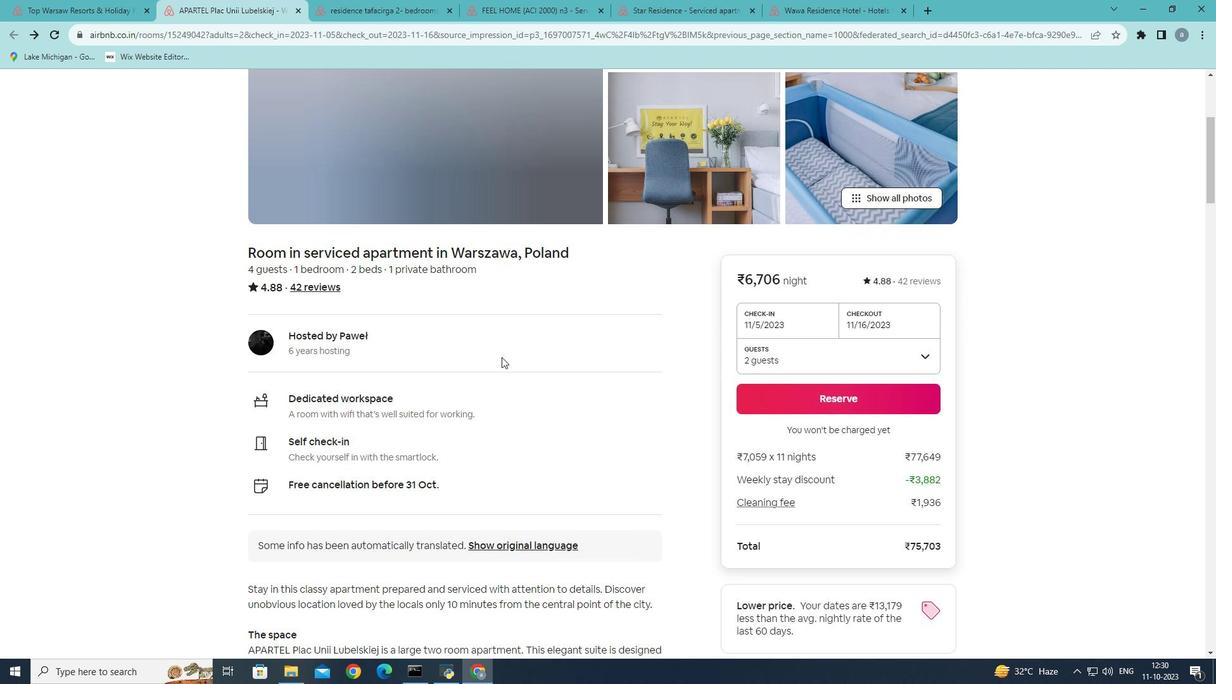 
Action: Mouse scrolled (501, 356) with delta (0, 0)
Screenshot: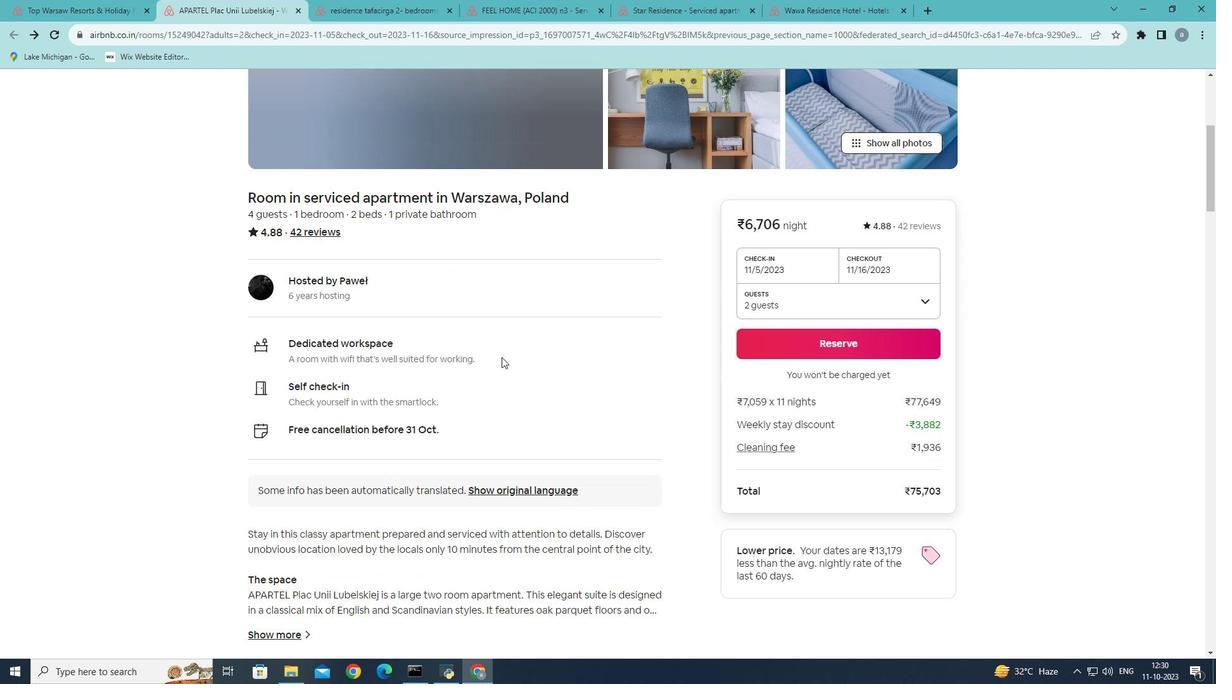 
Action: Mouse scrolled (501, 356) with delta (0, 0)
Screenshot: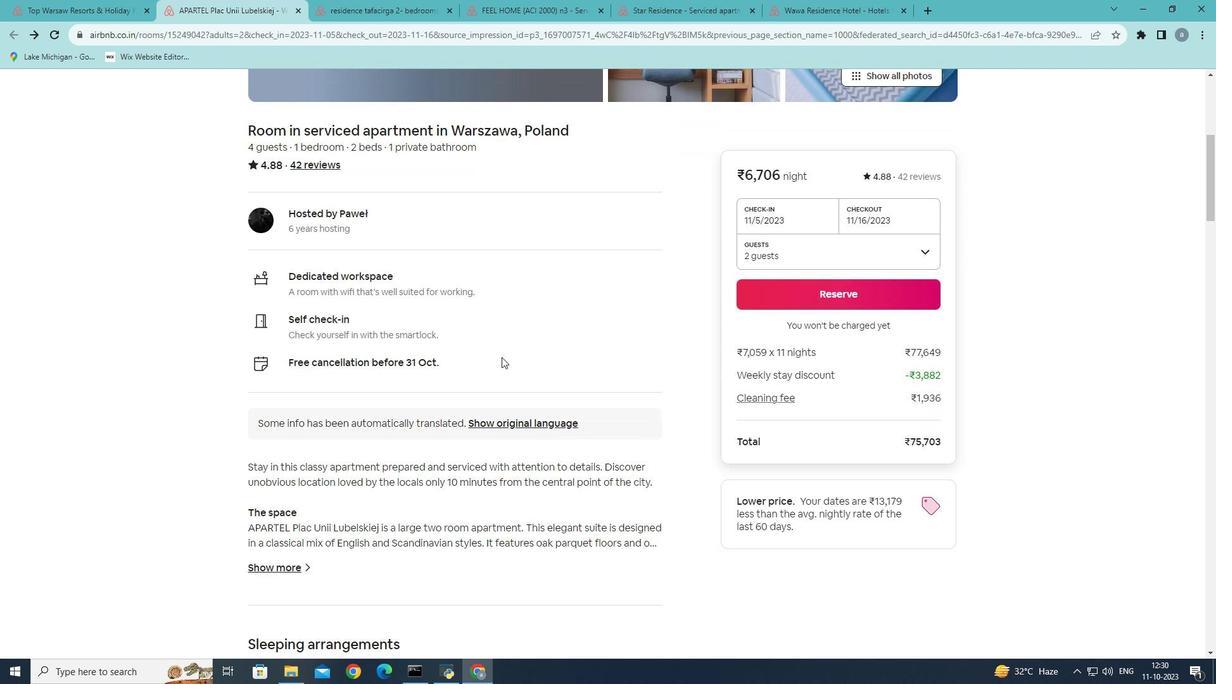 
Action: Mouse scrolled (501, 356) with delta (0, 0)
Screenshot: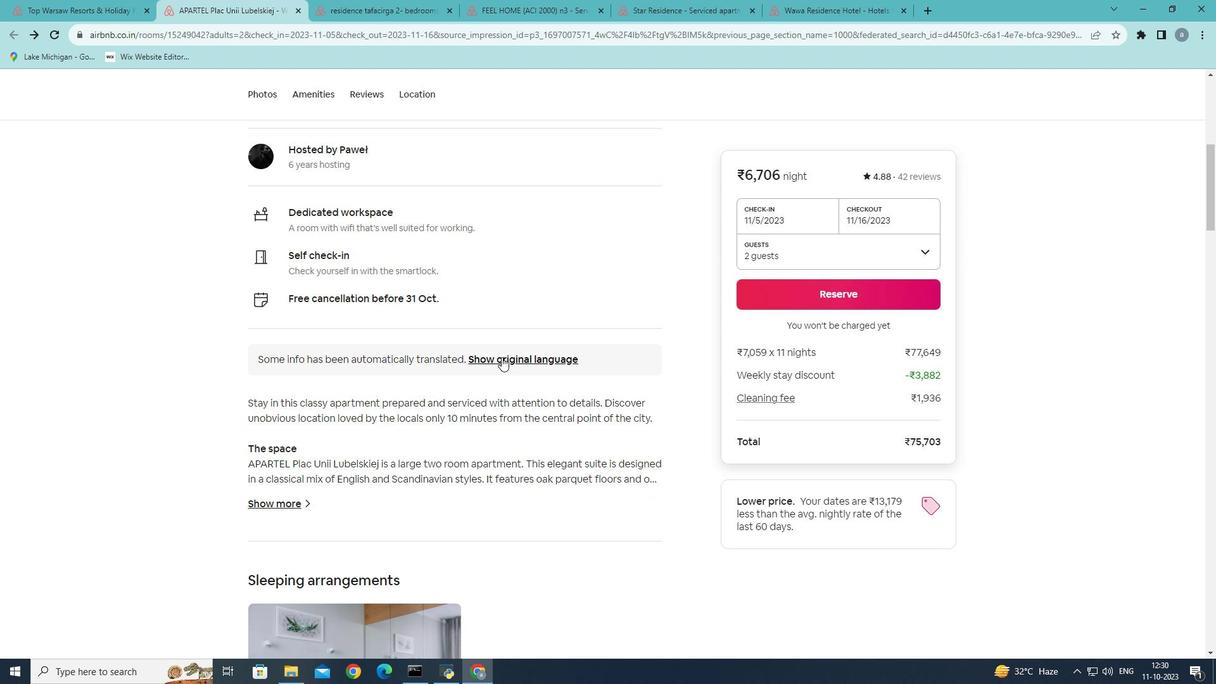 
Action: Mouse scrolled (501, 356) with delta (0, 0)
Screenshot: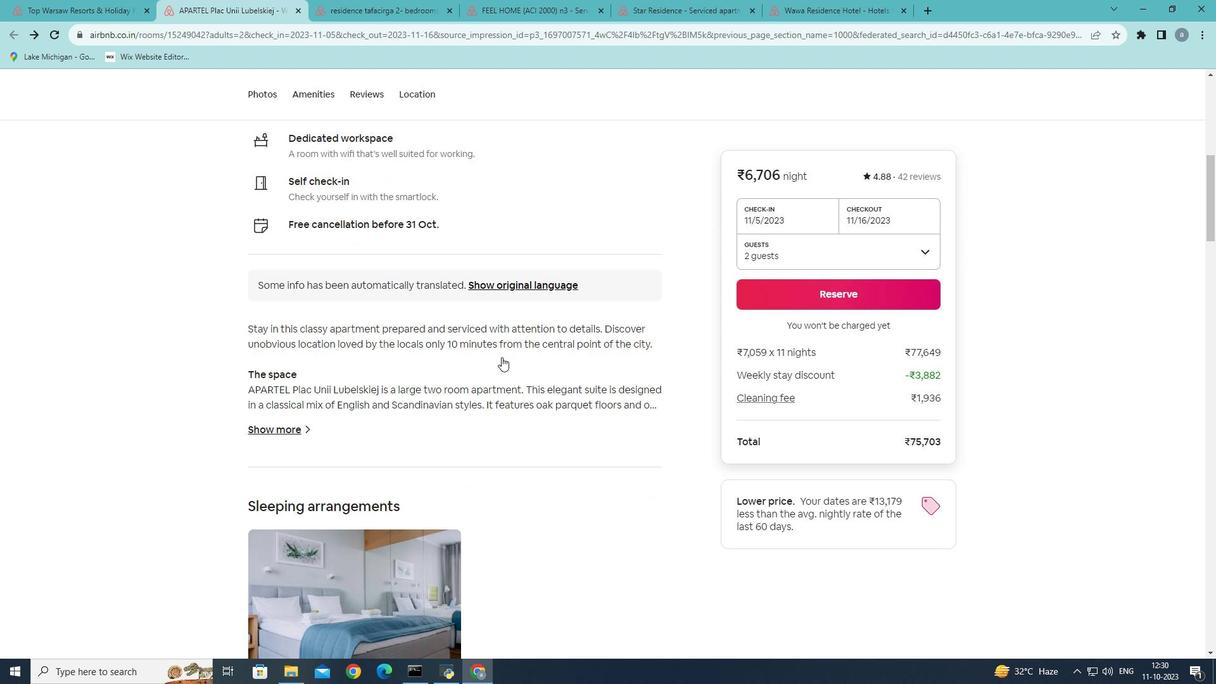 
Action: Mouse scrolled (501, 356) with delta (0, 0)
Screenshot: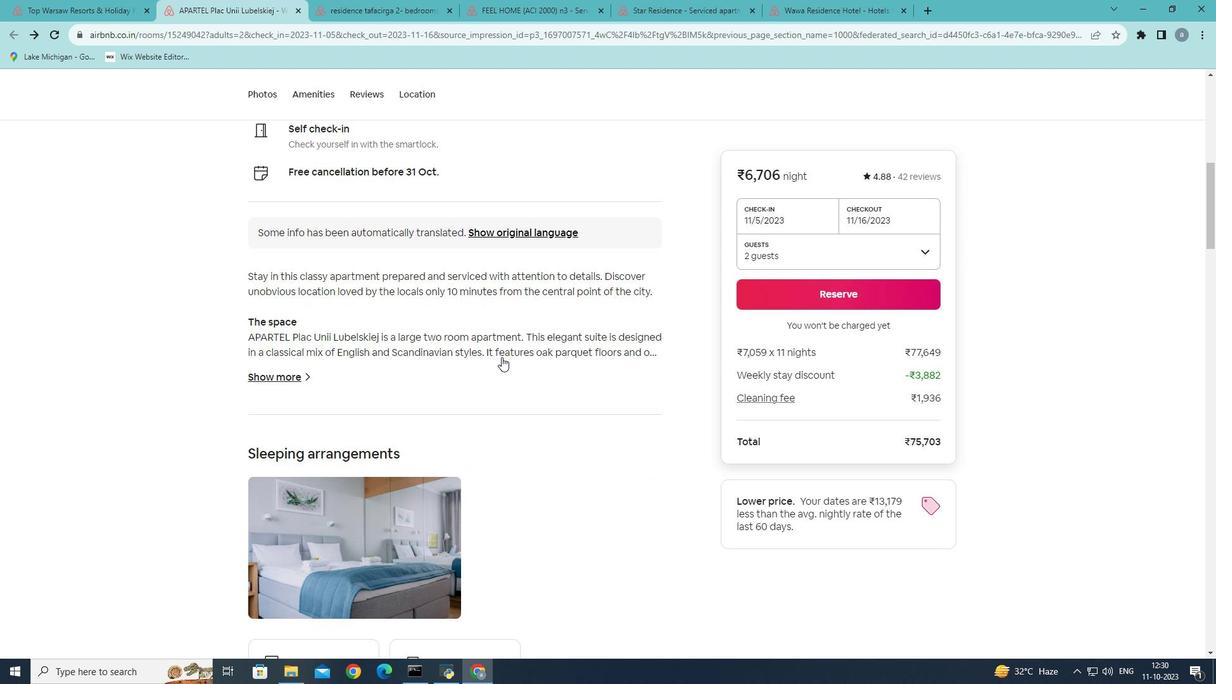 
Action: Mouse moved to (496, 359)
Screenshot: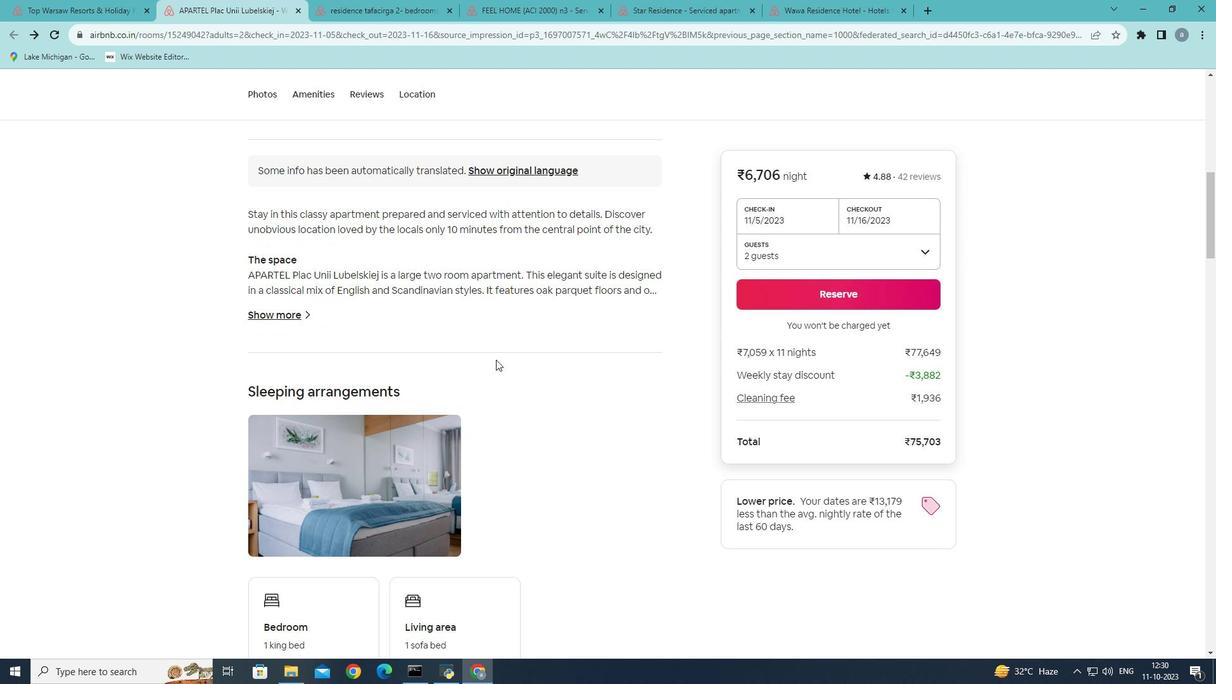 
Action: Mouse scrolled (496, 359) with delta (0, 0)
Screenshot: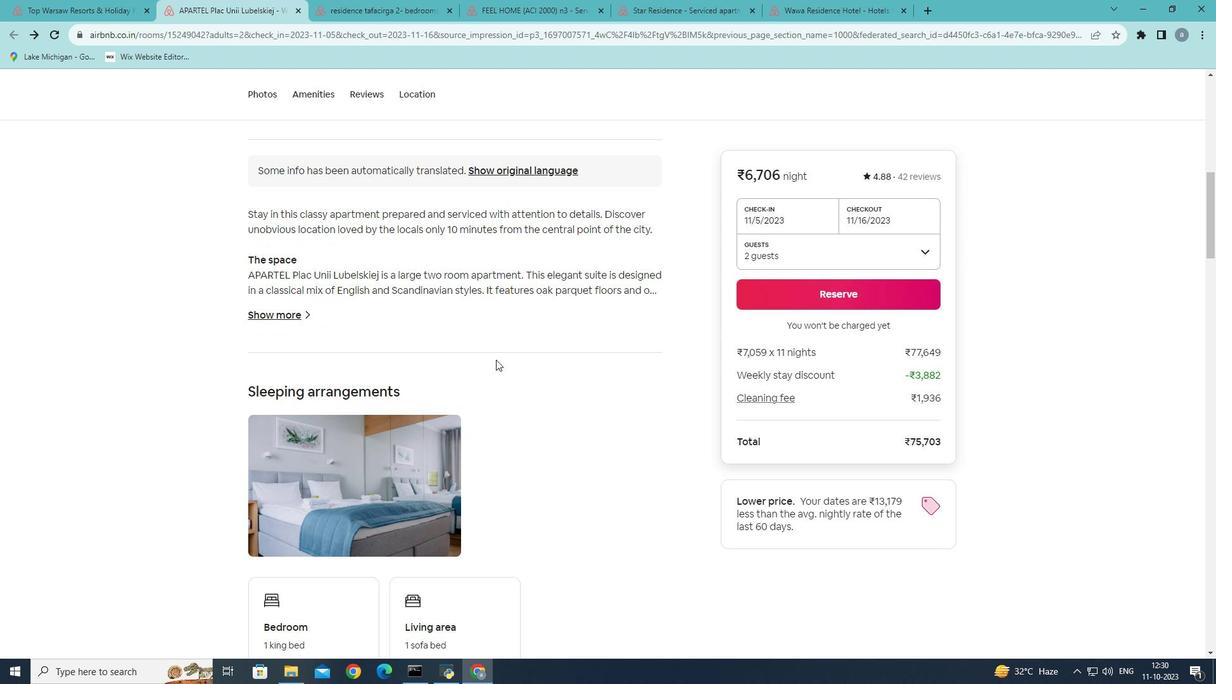 
Action: Mouse scrolled (496, 359) with delta (0, 0)
Screenshot: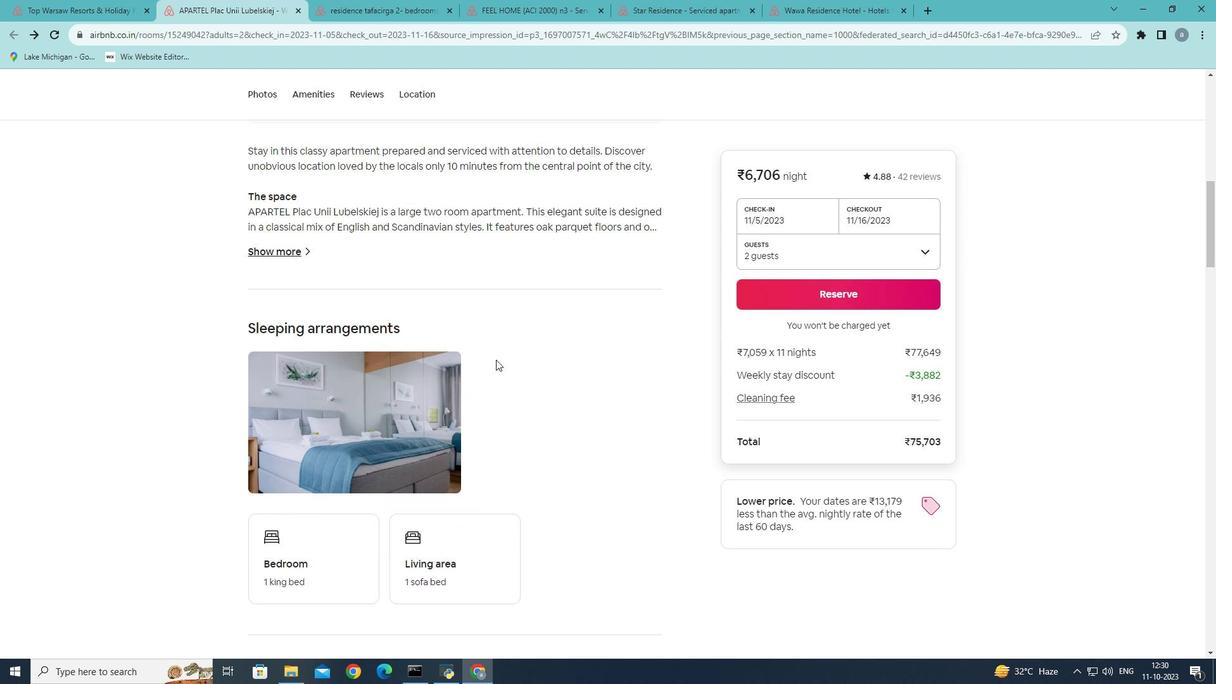 
Action: Mouse scrolled (496, 359) with delta (0, 0)
Screenshot: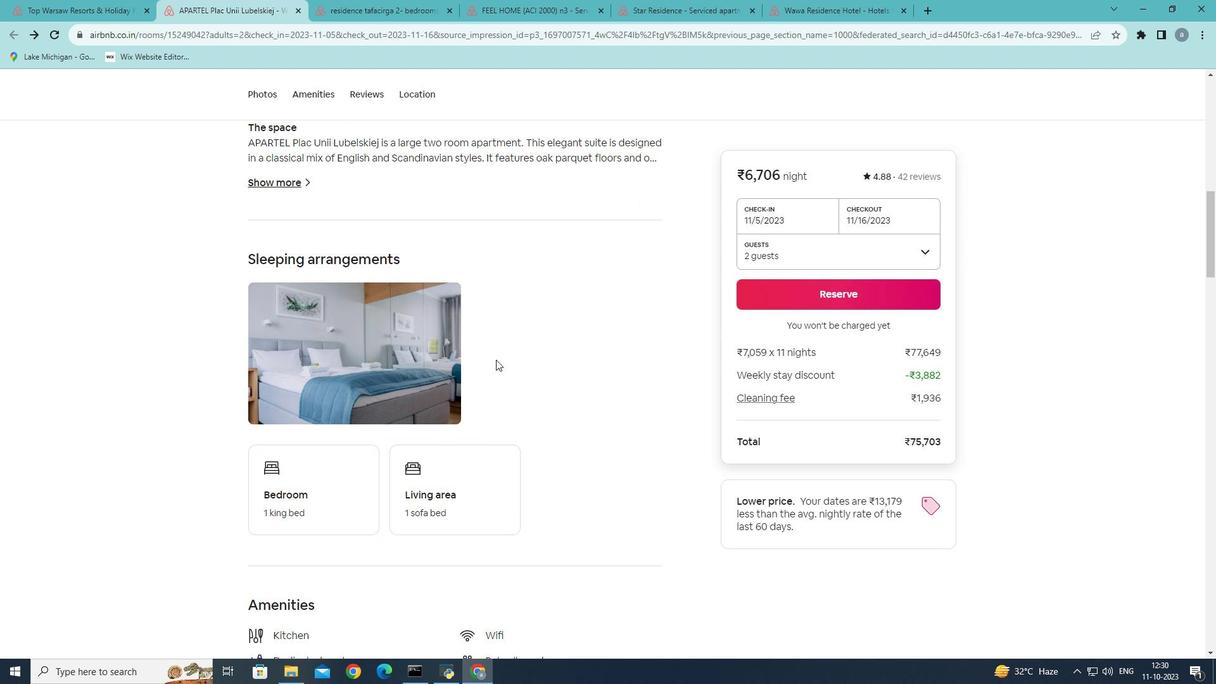 
Action: Mouse scrolled (496, 359) with delta (0, 0)
Screenshot: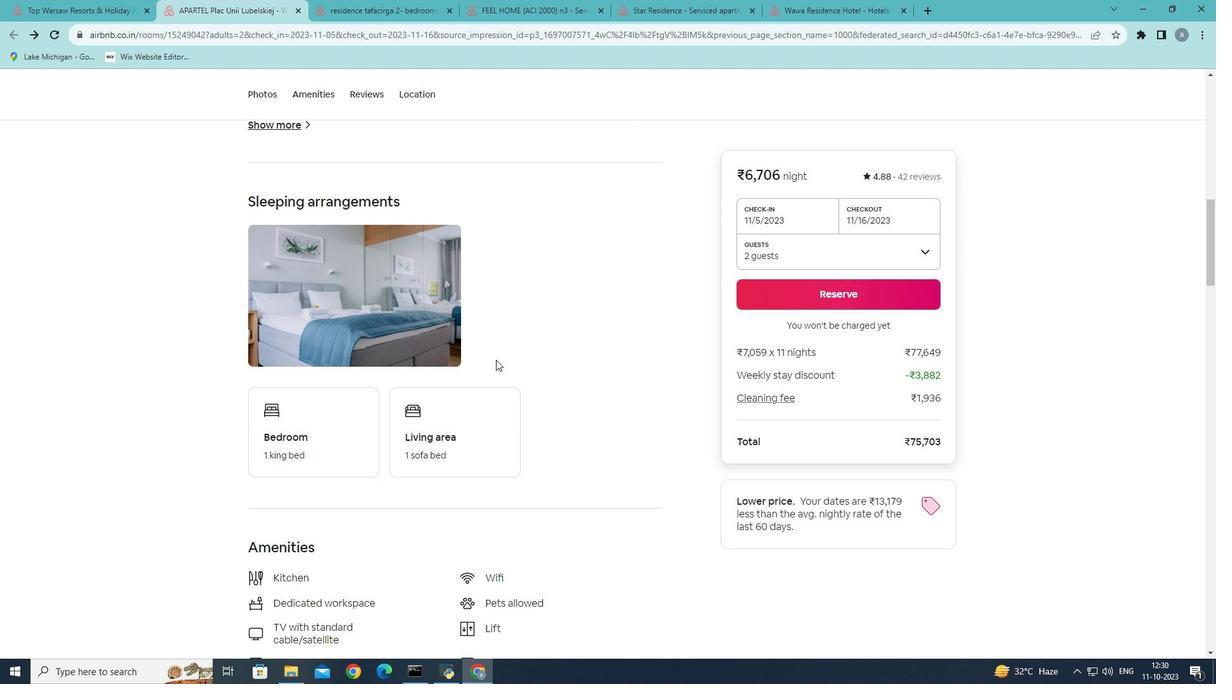 
Action: Mouse scrolled (496, 359) with delta (0, 0)
Screenshot: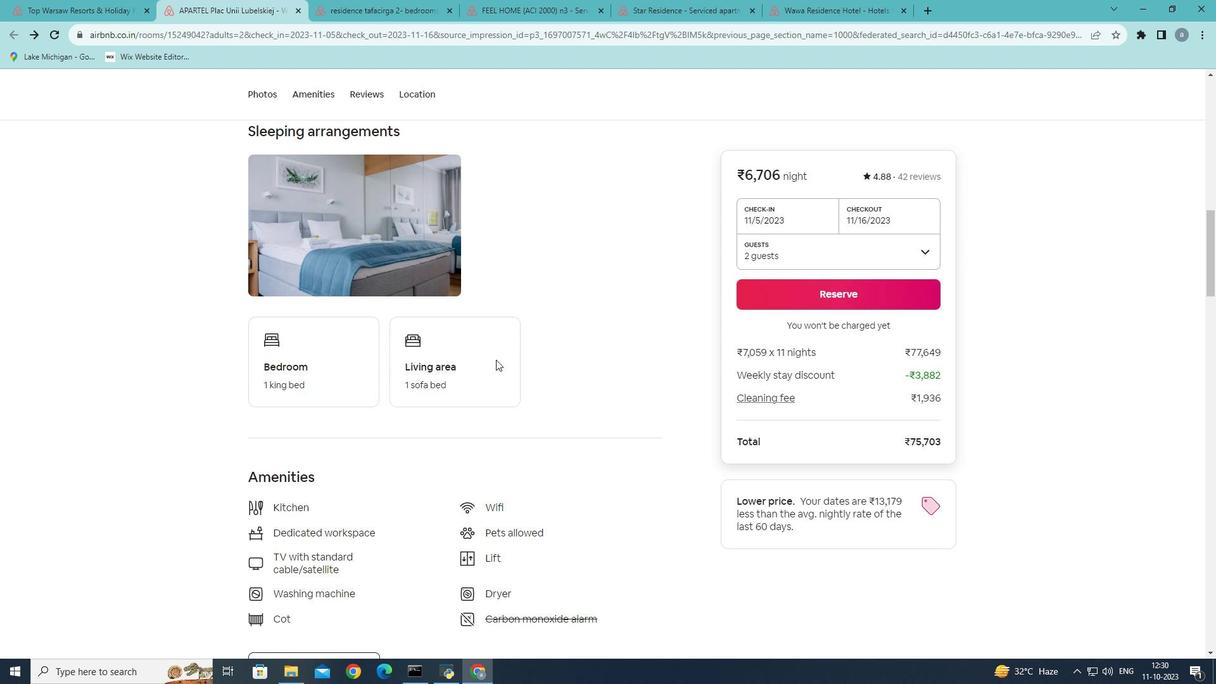 
Action: Mouse scrolled (496, 359) with delta (0, 0)
Screenshot: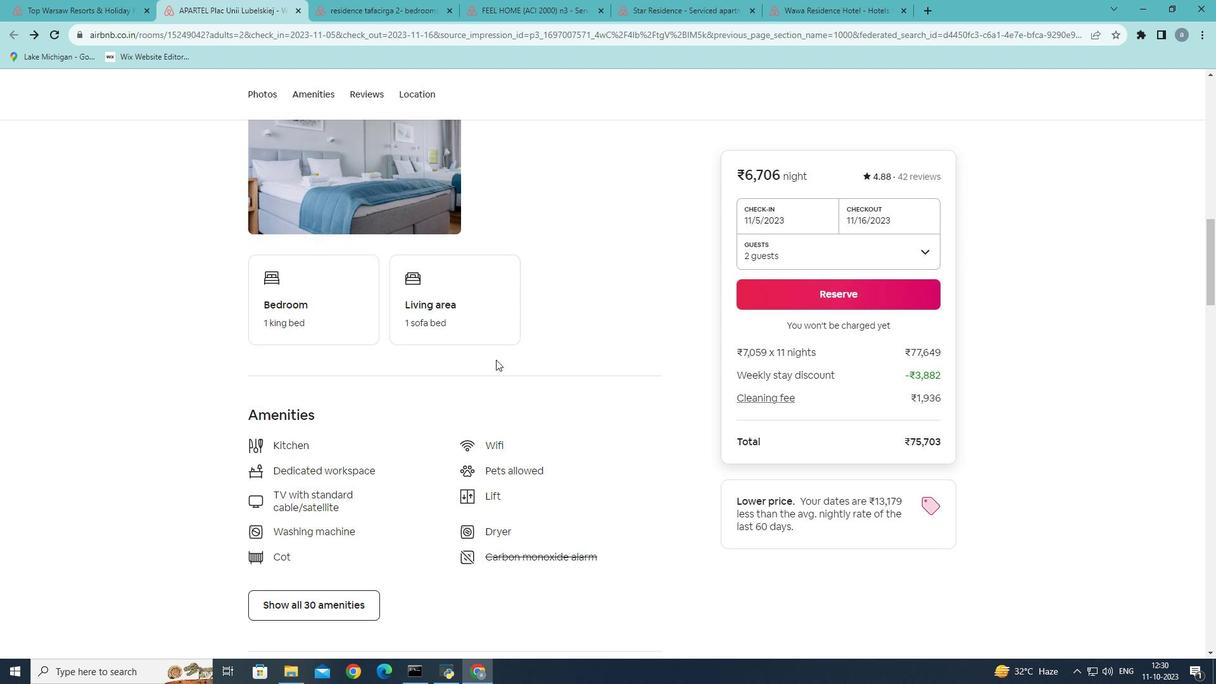 
Action: Mouse moved to (305, 553)
Screenshot: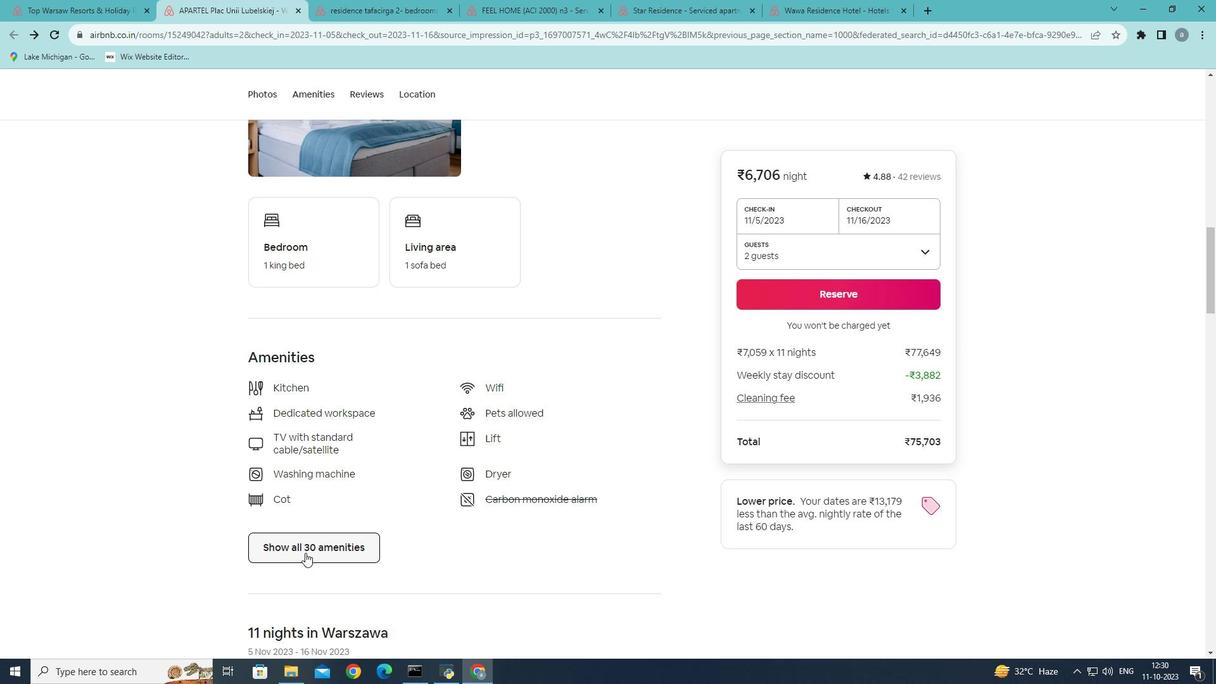 
Action: Mouse pressed left at (305, 553)
Screenshot: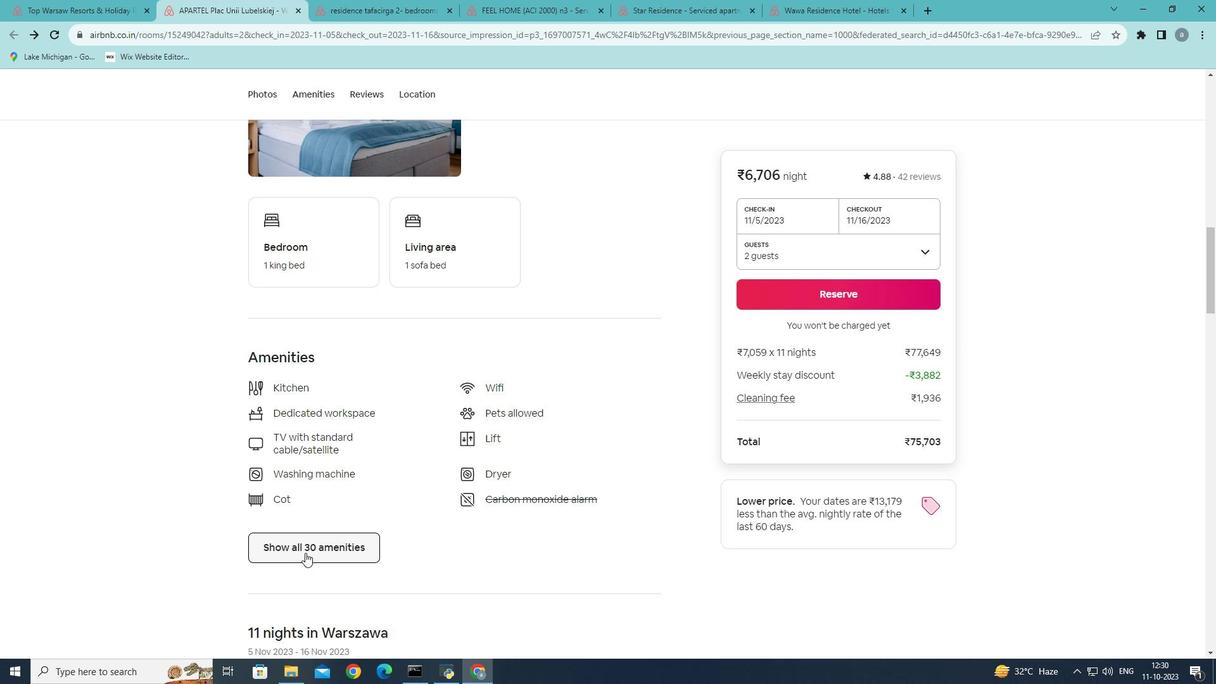 
Action: Mouse moved to (515, 304)
Screenshot: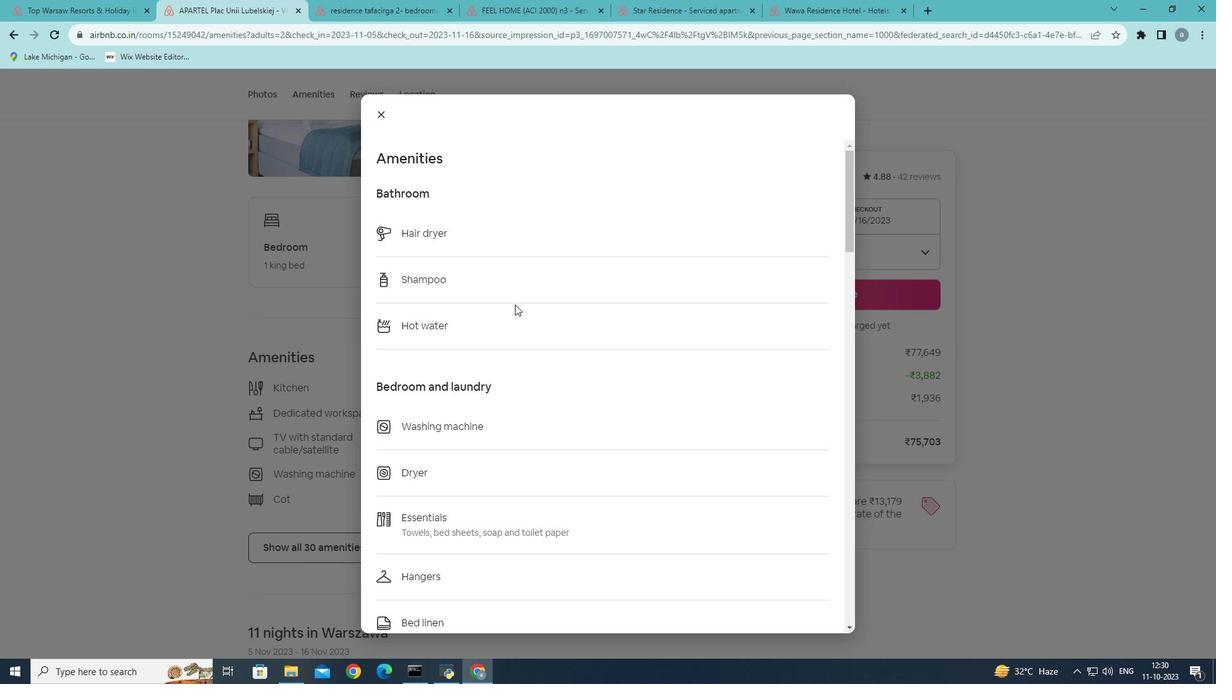 
Action: Mouse scrolled (515, 304) with delta (0, 0)
Screenshot: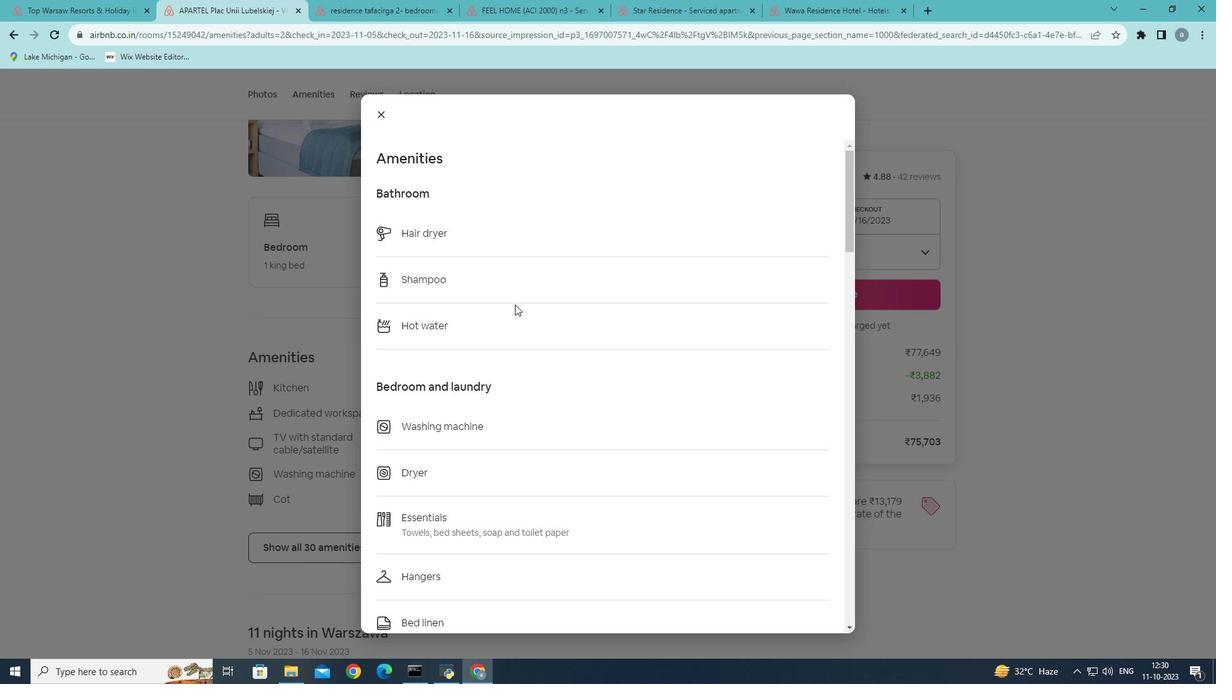 
Action: Mouse scrolled (515, 304) with delta (0, 0)
Screenshot: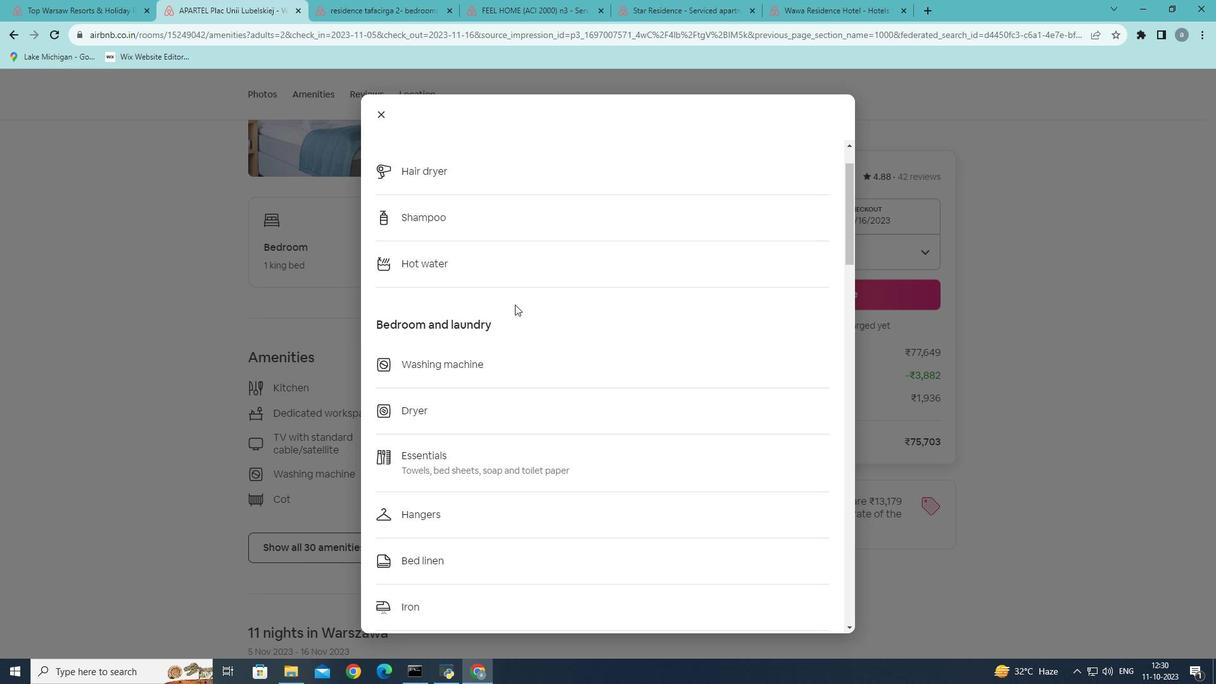 
Action: Mouse scrolled (515, 304) with delta (0, 0)
Screenshot: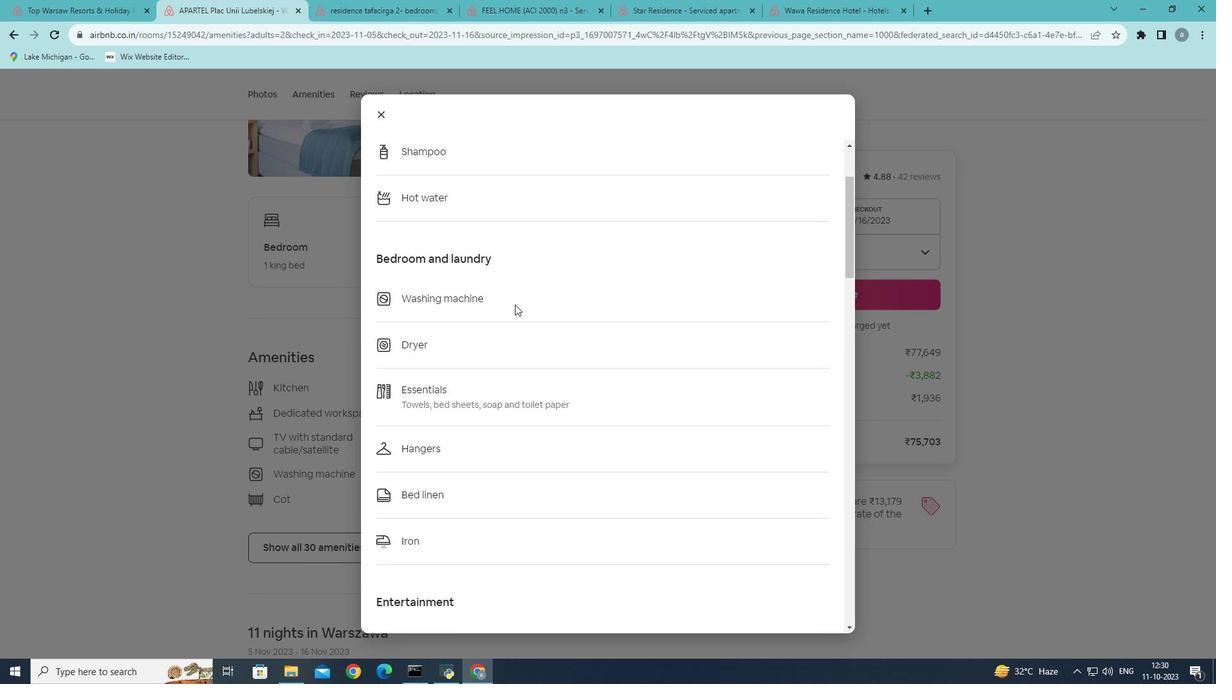 
Action: Mouse scrolled (515, 304) with delta (0, 0)
Screenshot: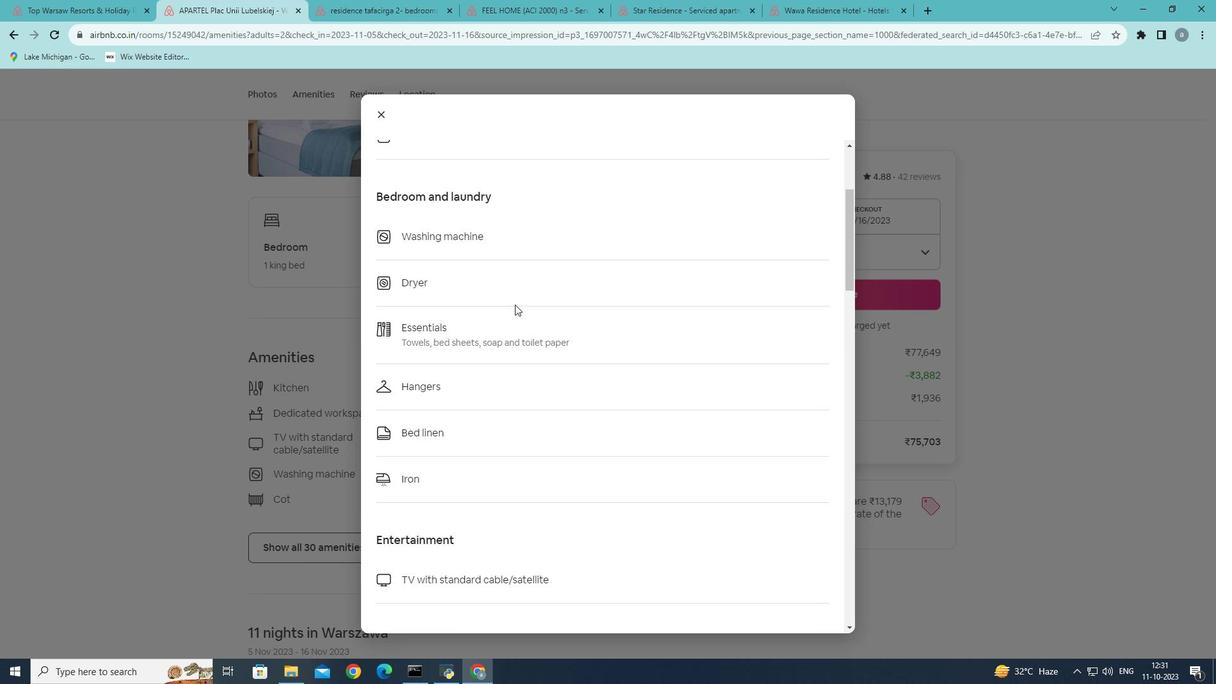 
Action: Mouse scrolled (515, 304) with delta (0, 0)
Screenshot: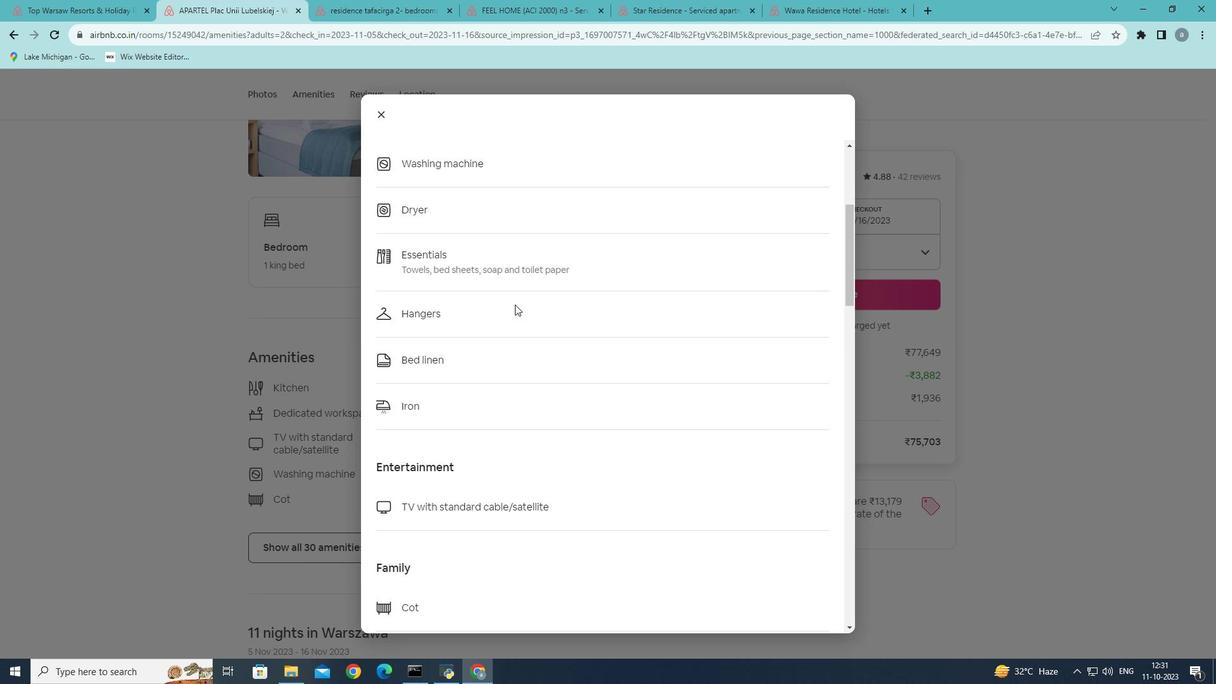 
Action: Mouse moved to (518, 316)
Screenshot: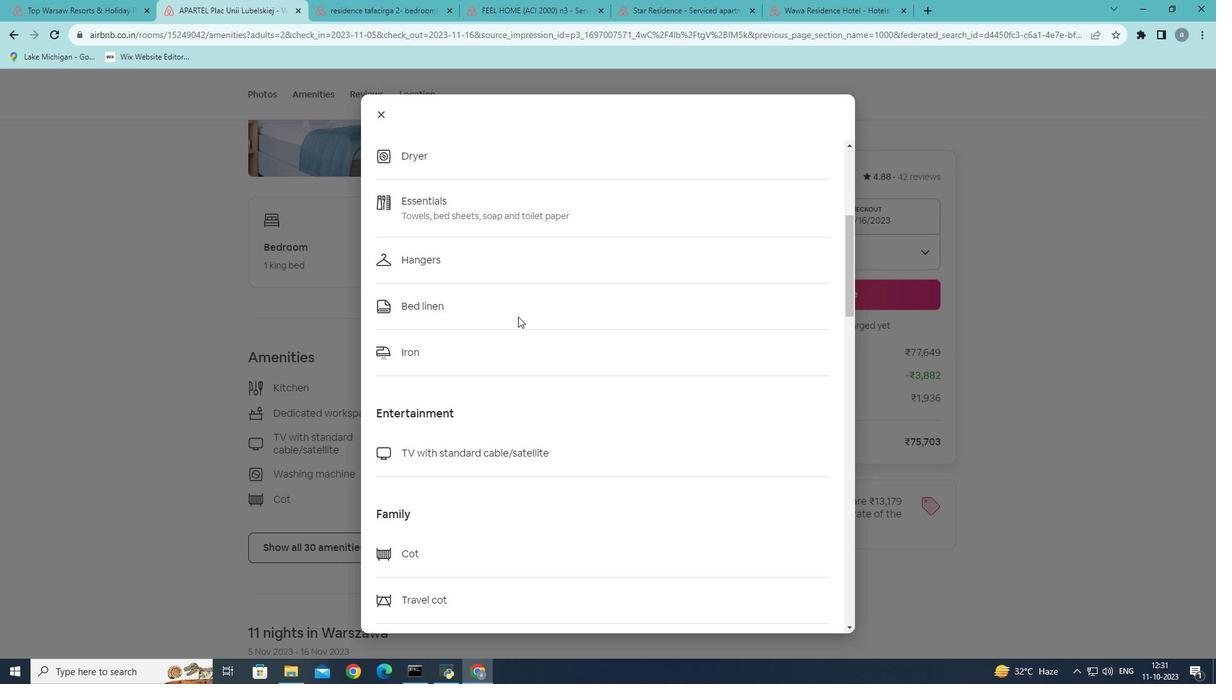 
Action: Mouse scrolled (518, 316) with delta (0, 0)
Screenshot: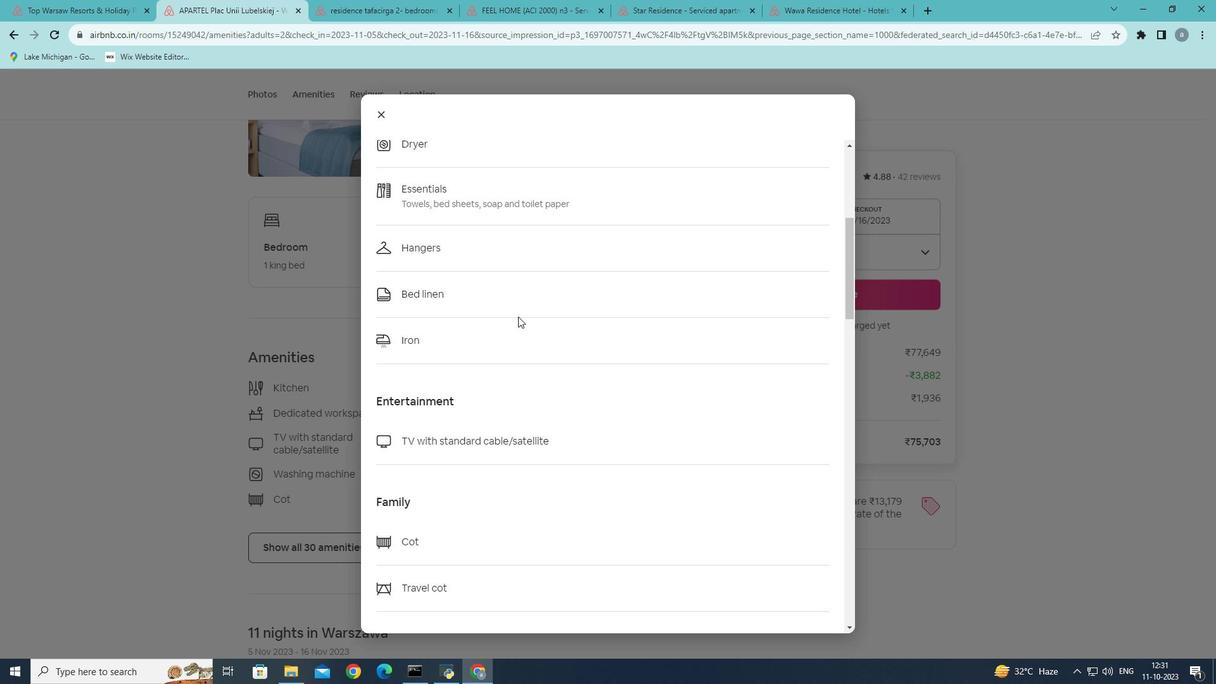 
Action: Mouse scrolled (518, 316) with delta (0, 0)
Screenshot: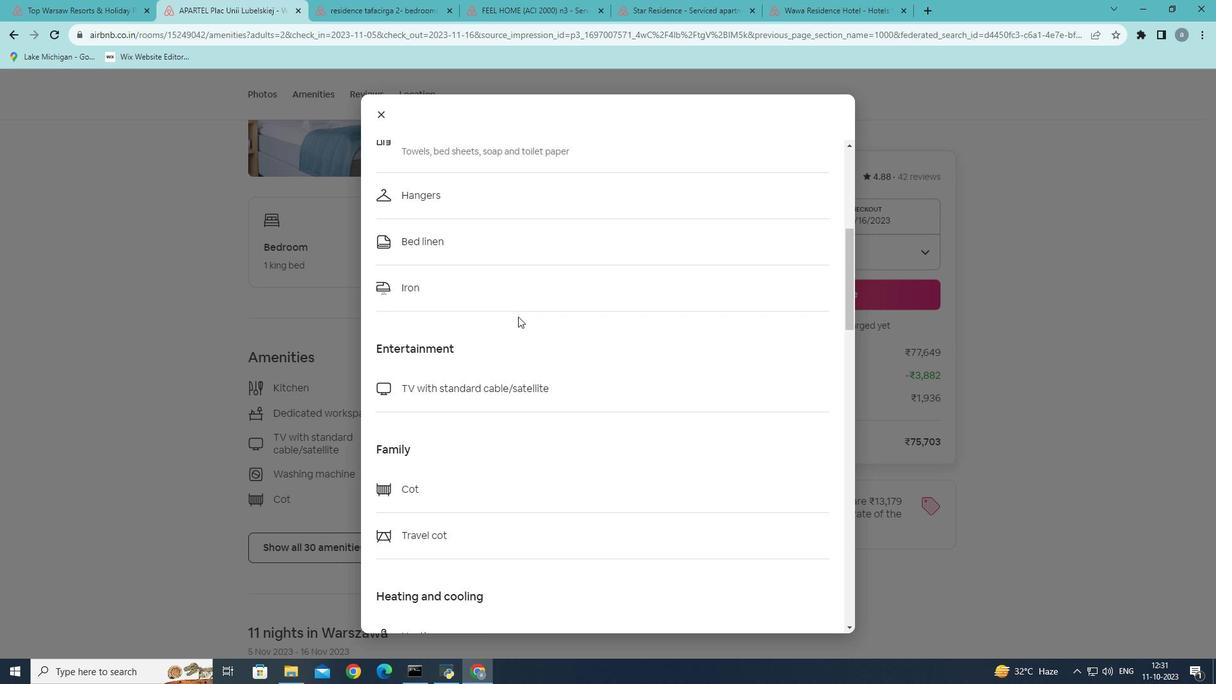 
Action: Mouse scrolled (518, 316) with delta (0, 0)
Screenshot: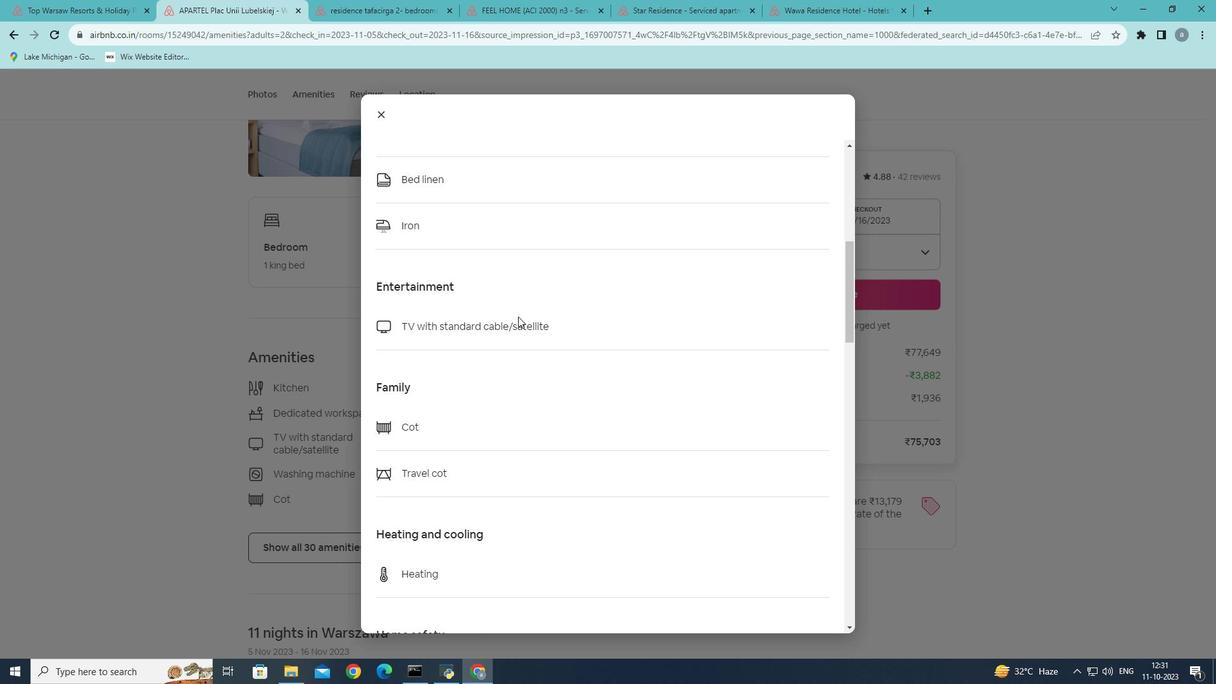 
Action: Mouse scrolled (518, 316) with delta (0, 0)
Screenshot: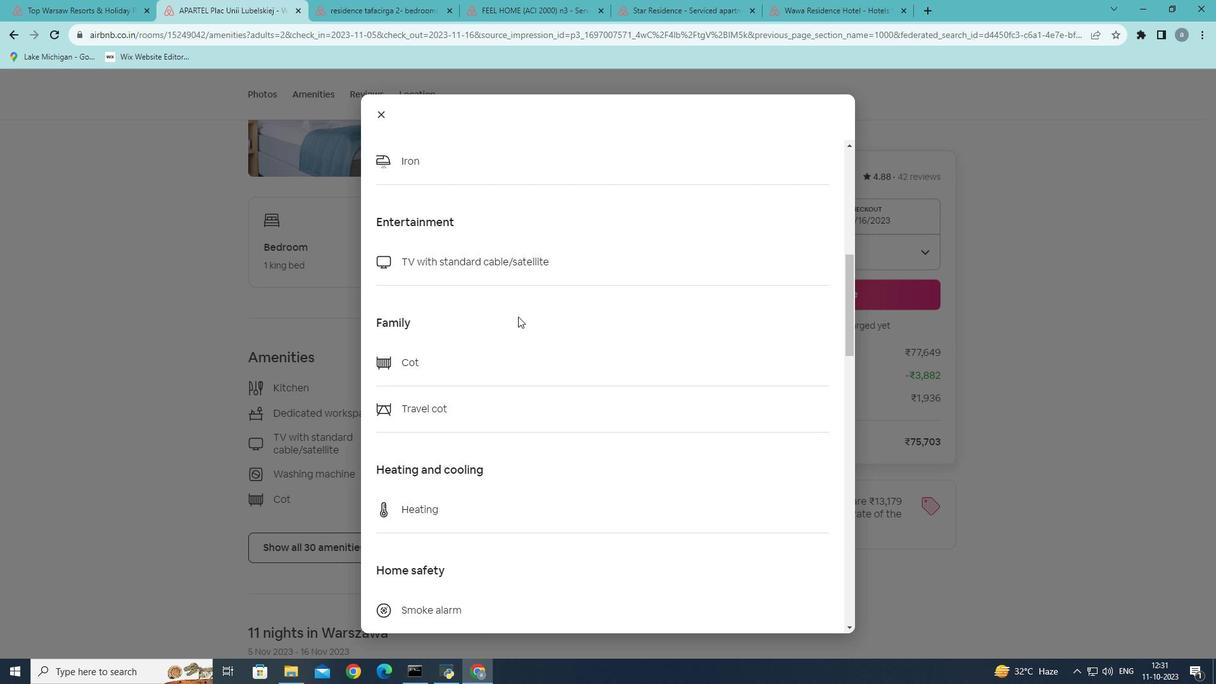 
Action: Mouse scrolled (518, 316) with delta (0, 0)
Screenshot: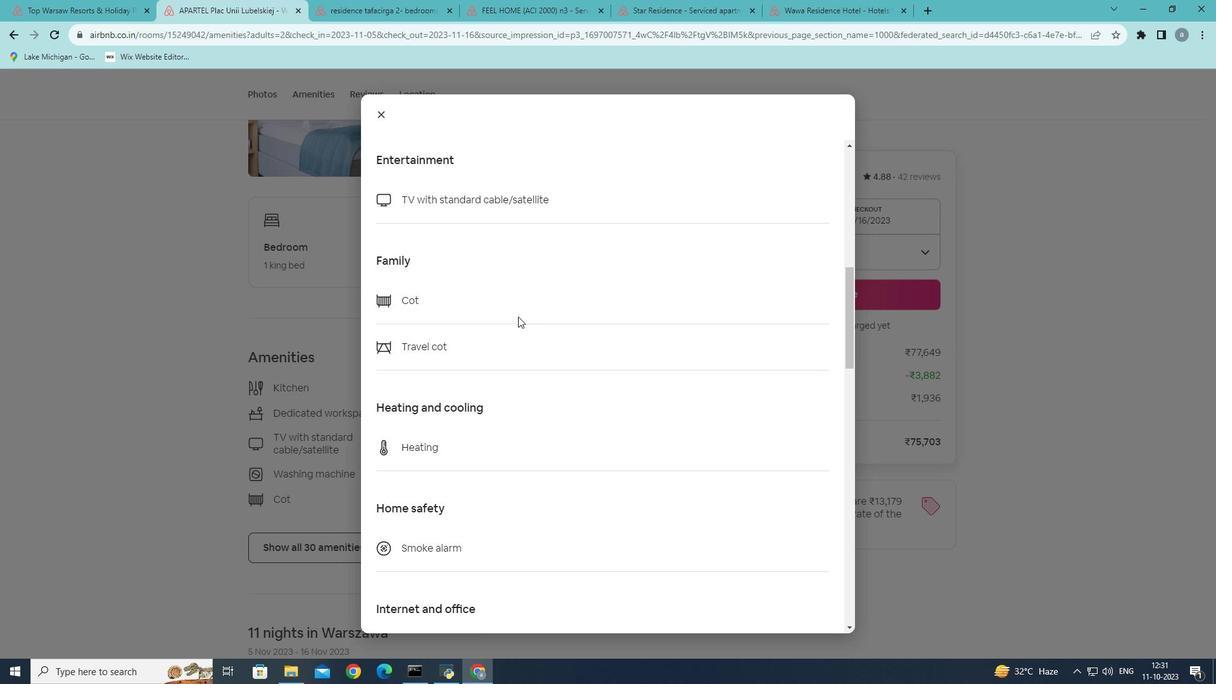 
Action: Mouse scrolled (518, 316) with delta (0, 0)
Screenshot: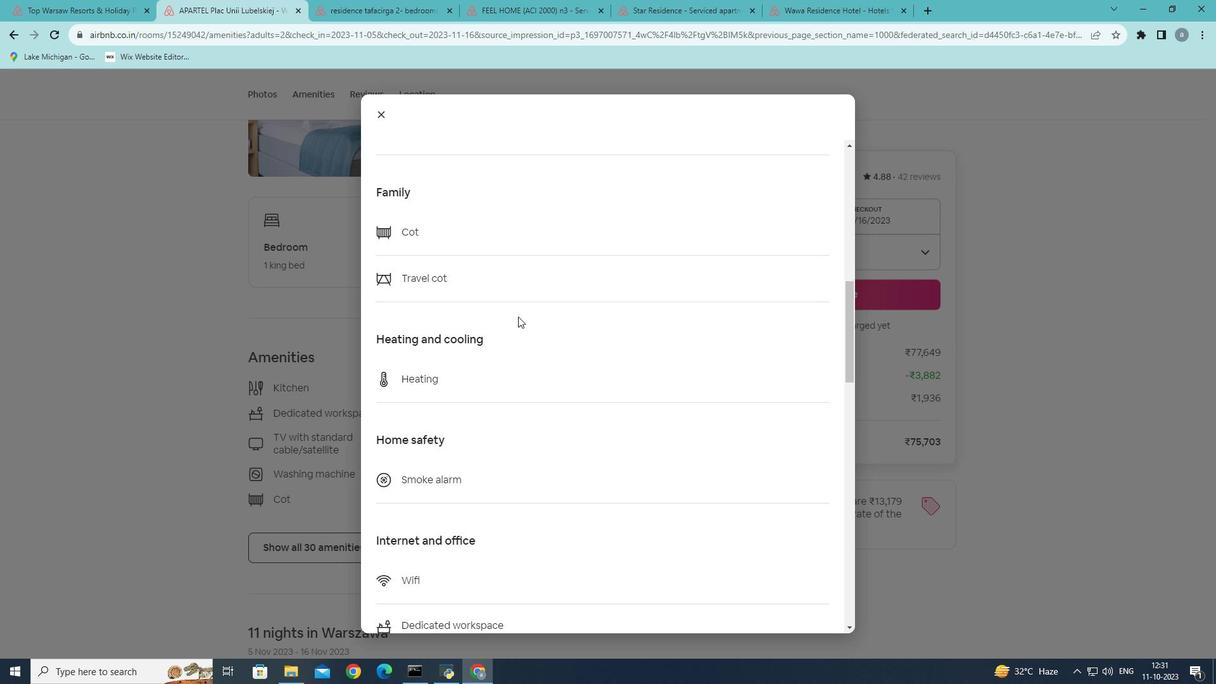
Action: Mouse scrolled (518, 316) with delta (0, 0)
Screenshot: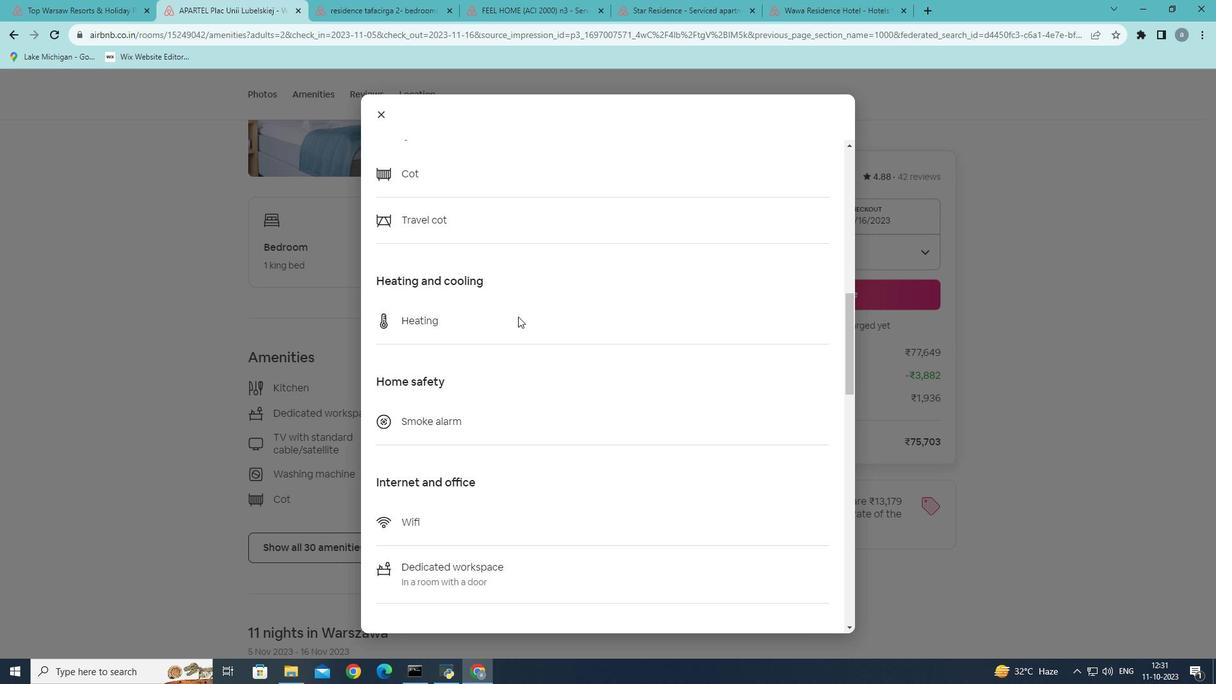 
Action: Mouse scrolled (518, 316) with delta (0, 0)
Screenshot: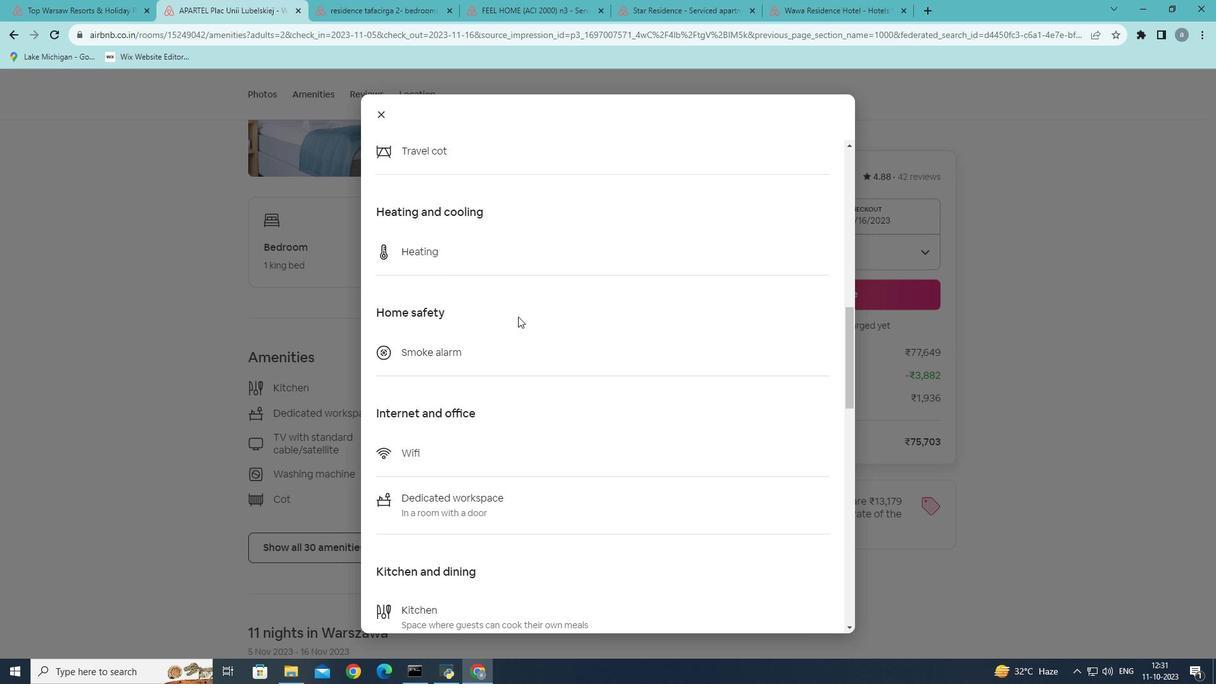 
Action: Mouse scrolled (518, 316) with delta (0, 0)
Screenshot: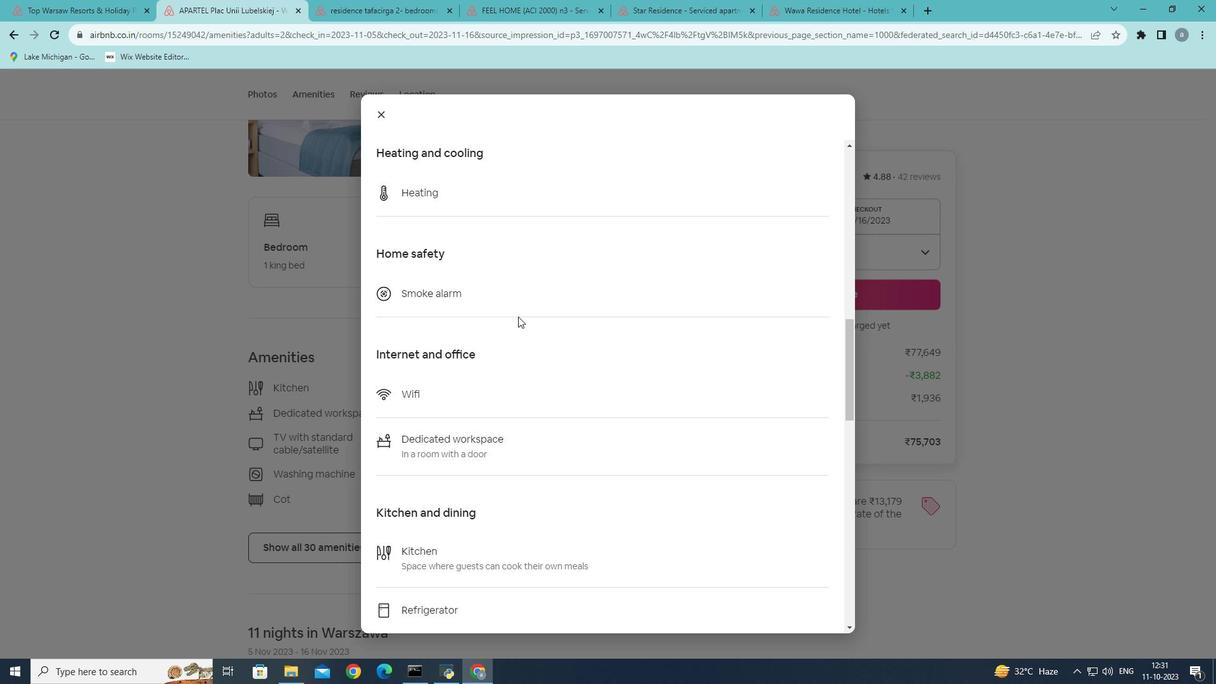
Action: Mouse scrolled (518, 316) with delta (0, 0)
Screenshot: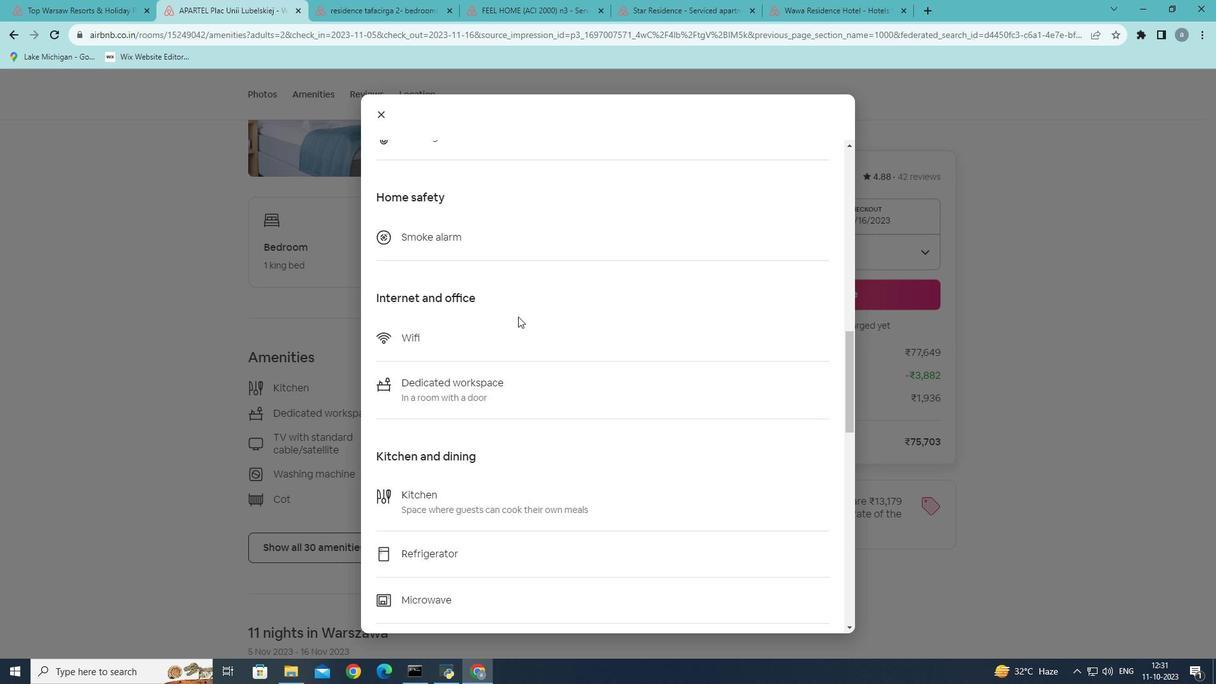 
Action: Mouse scrolled (518, 316) with delta (0, 0)
Screenshot: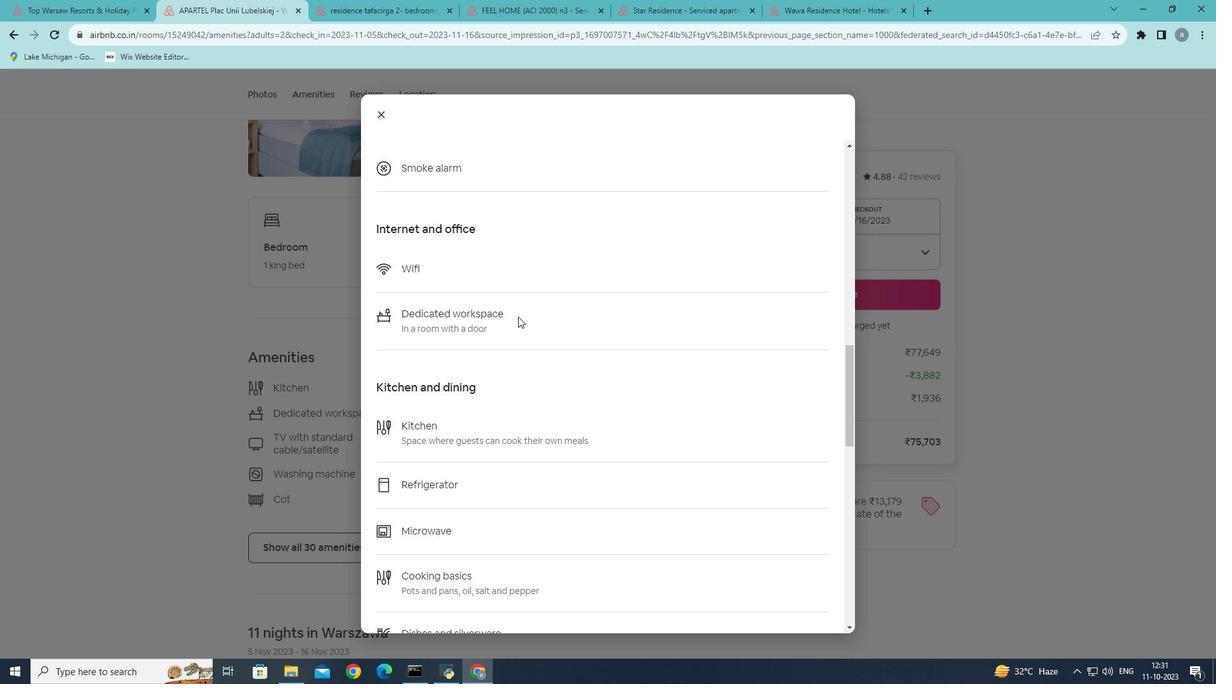 
Action: Mouse scrolled (518, 316) with delta (0, 0)
Screenshot: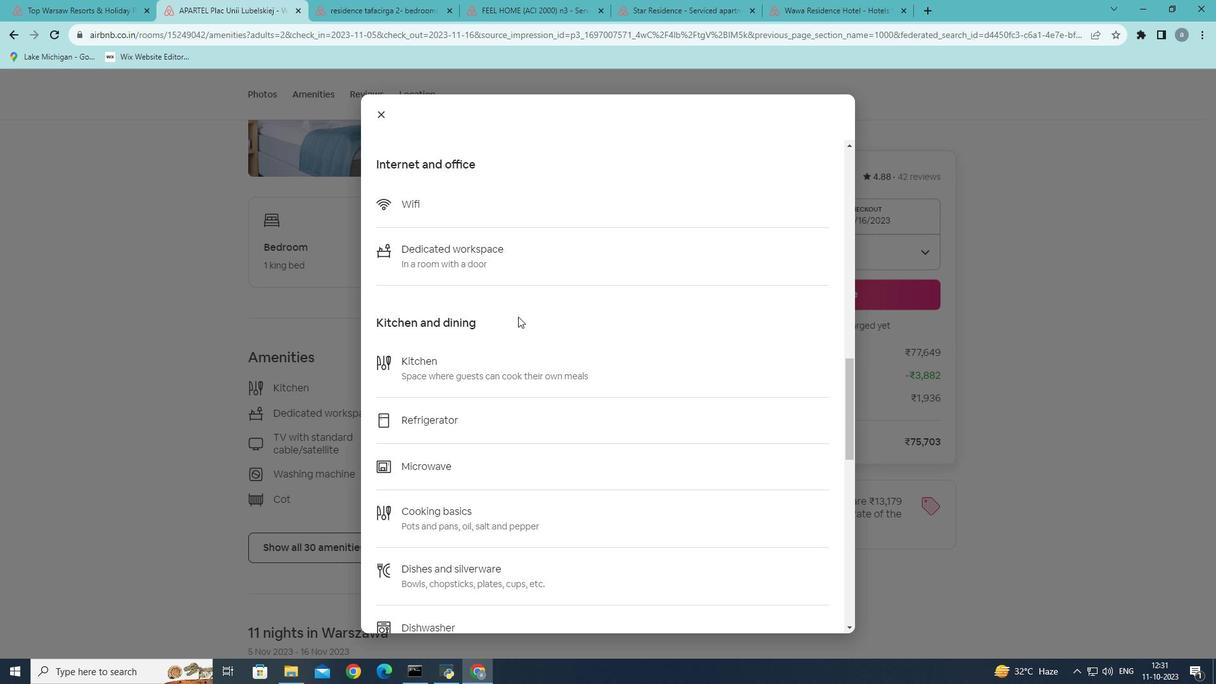 
Action: Mouse scrolled (518, 316) with delta (0, 0)
Screenshot: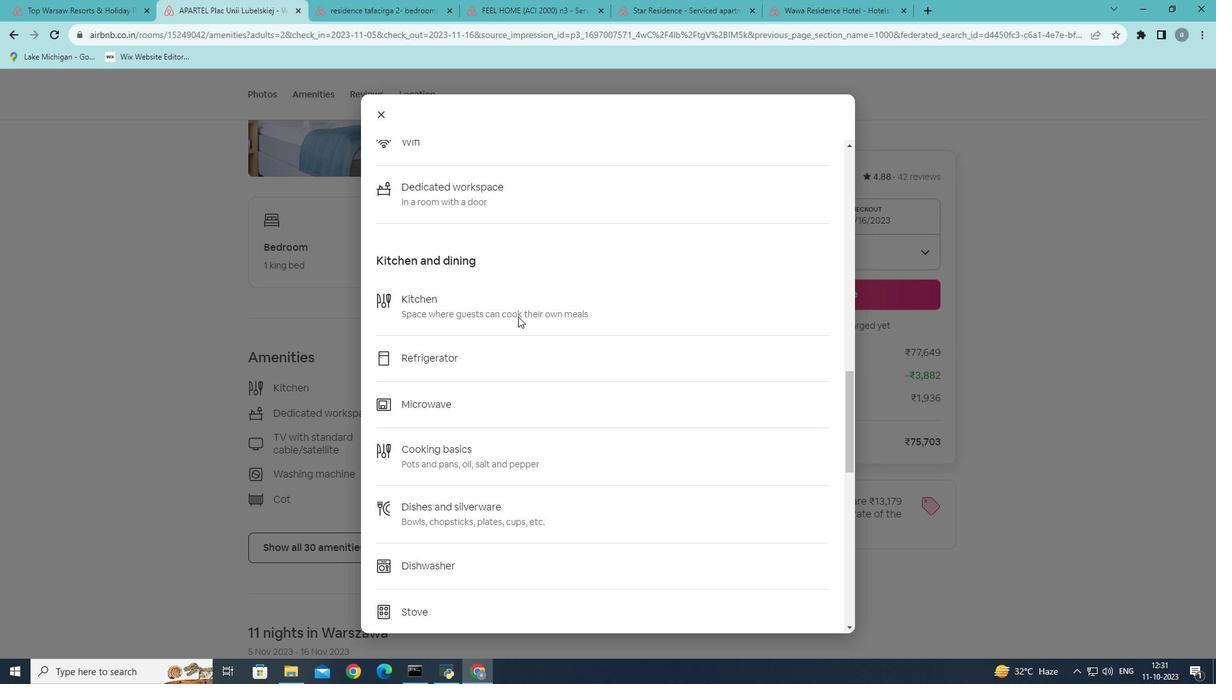 
Action: Mouse scrolled (518, 316) with delta (0, 0)
Screenshot: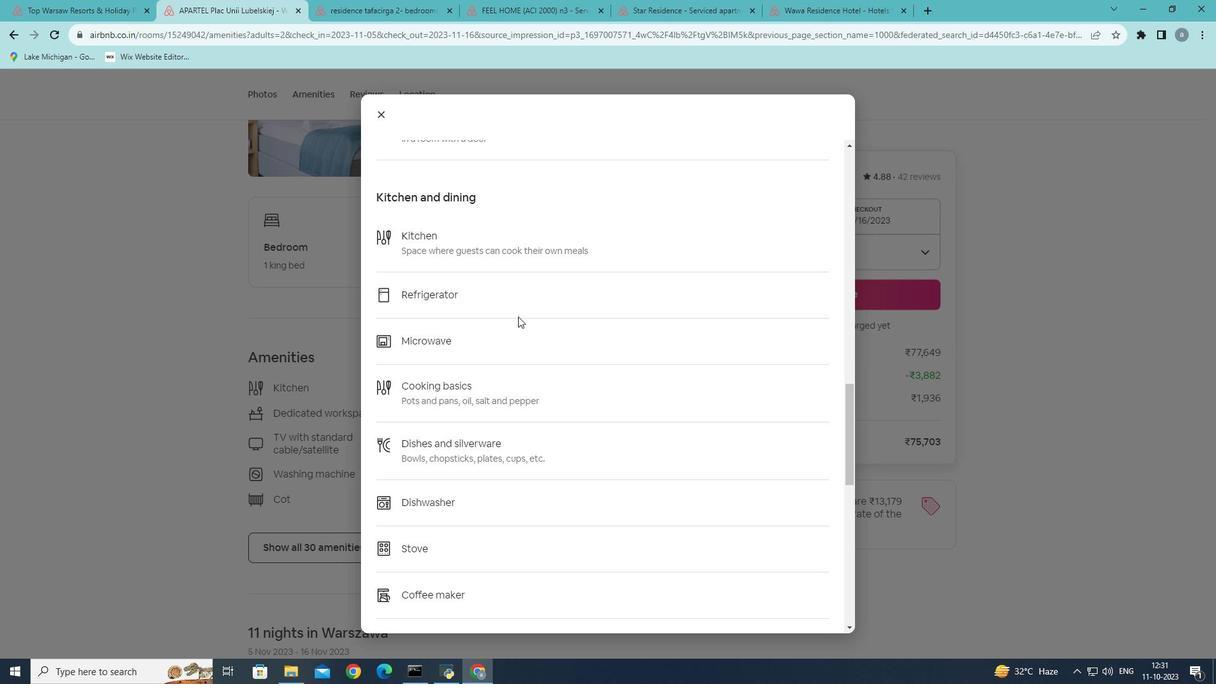 
Action: Mouse scrolled (518, 316) with delta (0, 0)
Screenshot: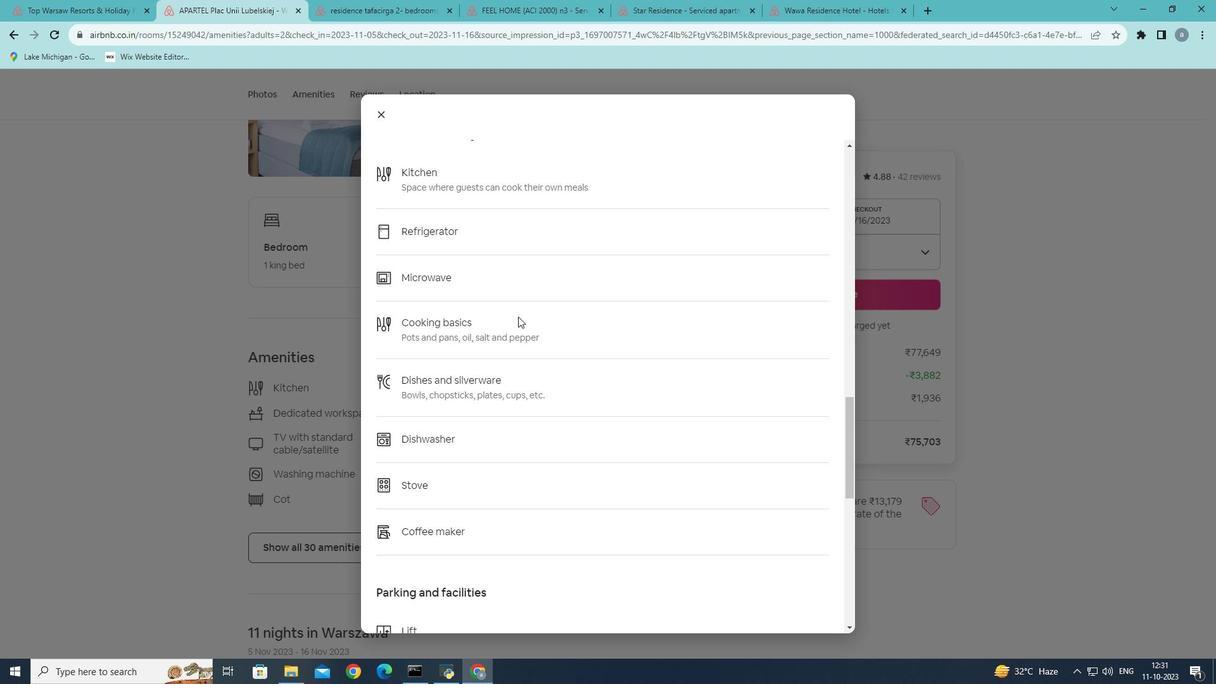 
Action: Mouse scrolled (518, 316) with delta (0, 0)
Screenshot: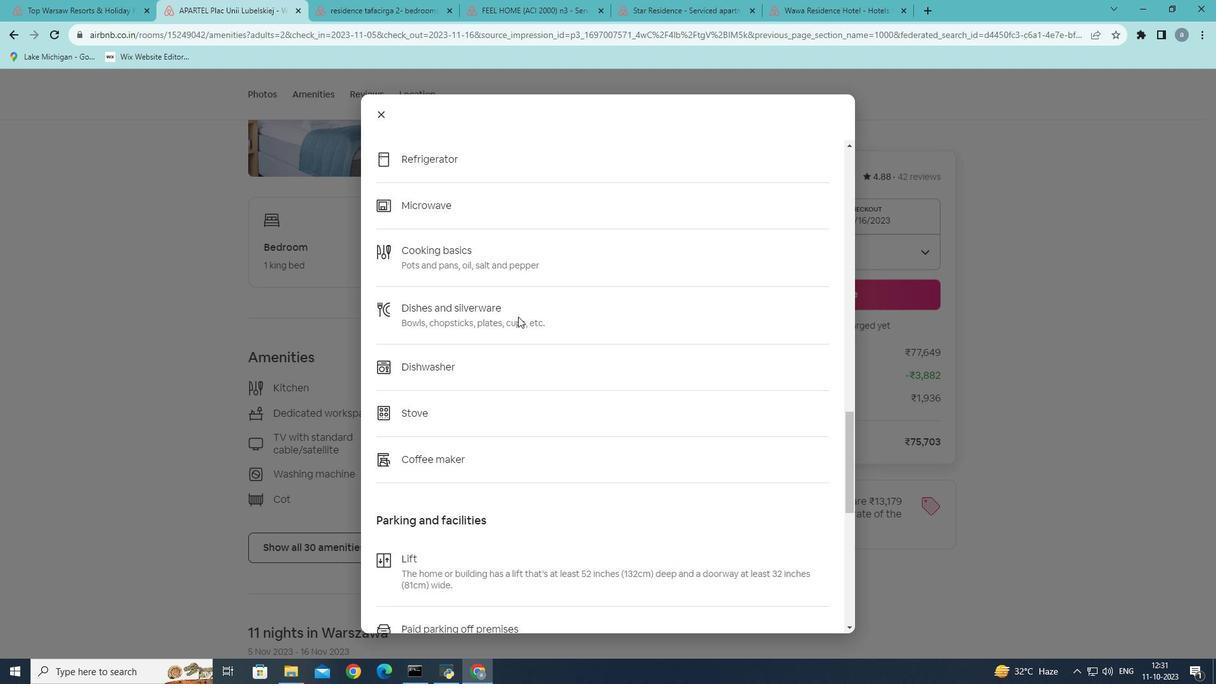
Action: Mouse scrolled (518, 316) with delta (0, 0)
Screenshot: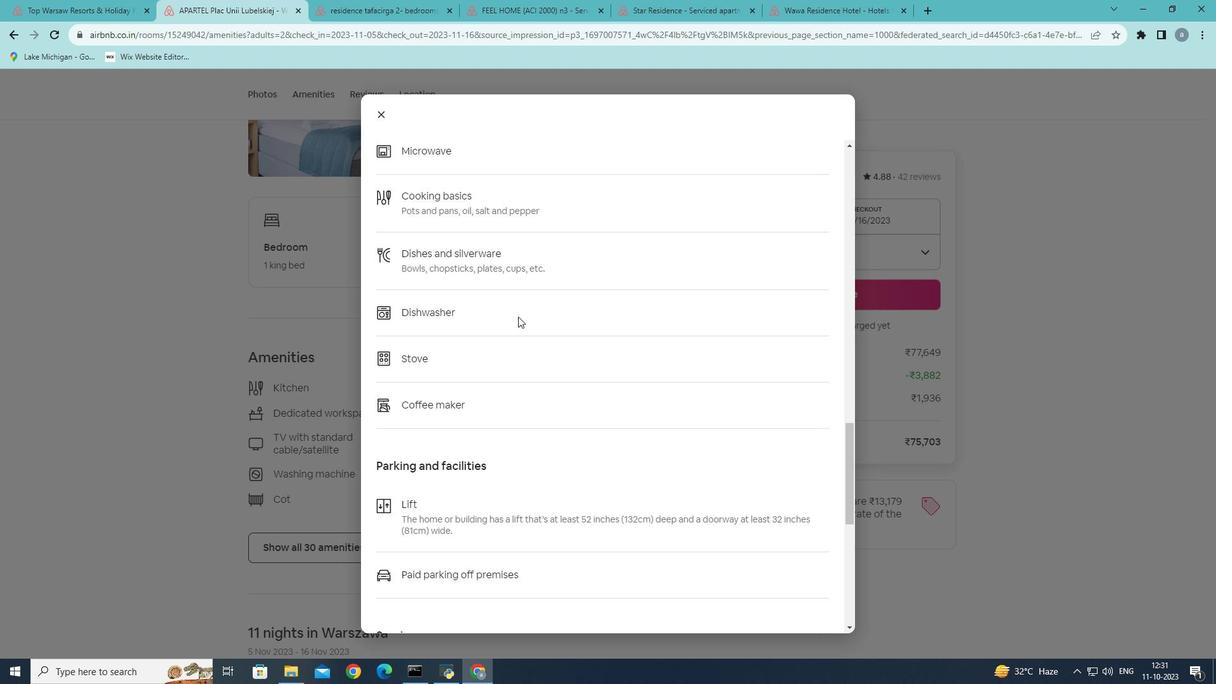 
Action: Mouse scrolled (518, 316) with delta (0, 0)
Screenshot: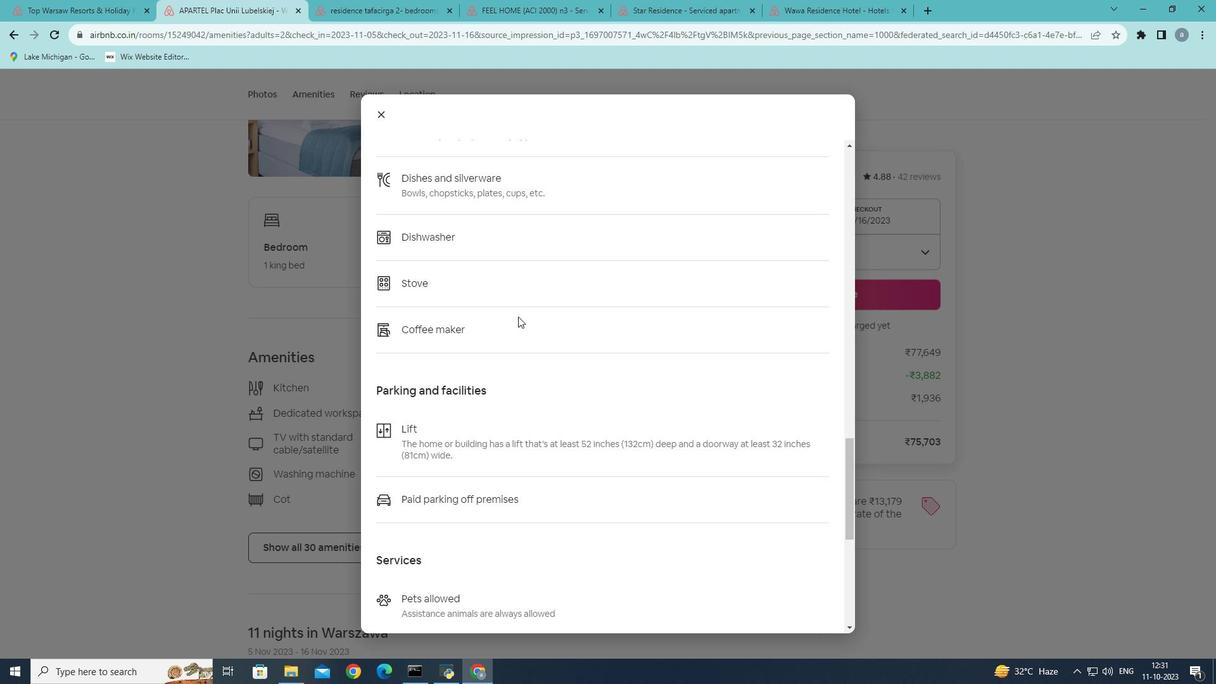 
Action: Mouse scrolled (518, 316) with delta (0, 0)
Screenshot: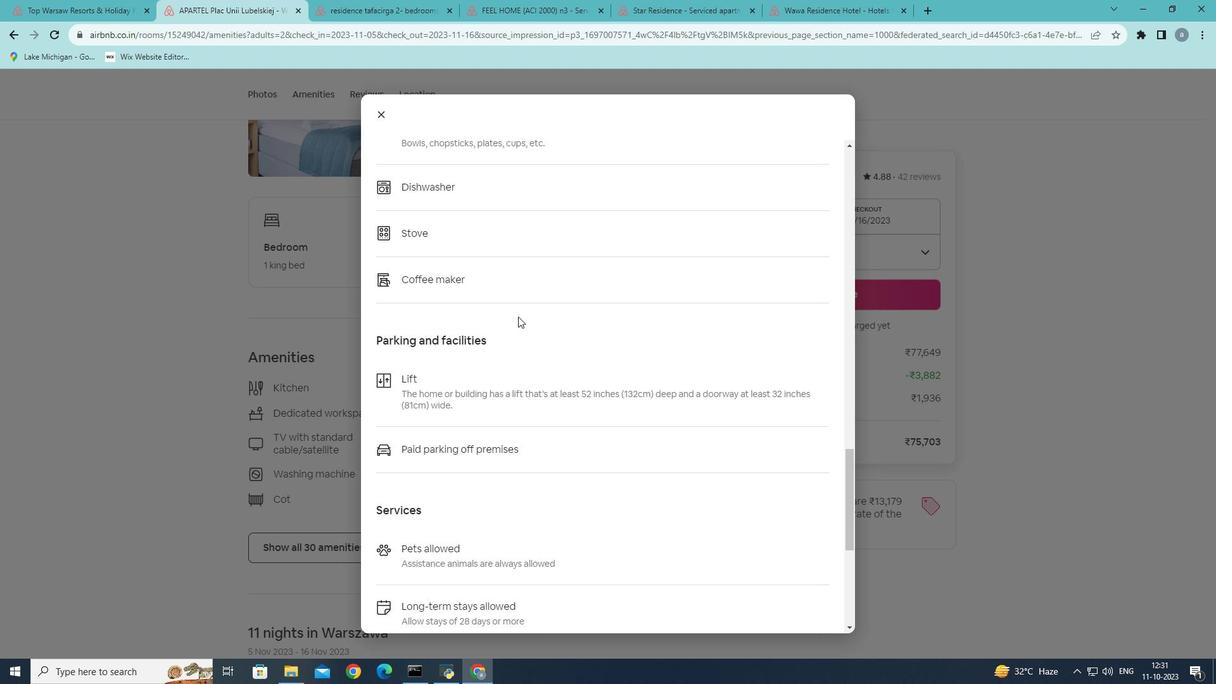 
Action: Mouse scrolled (518, 316) with delta (0, 0)
Screenshot: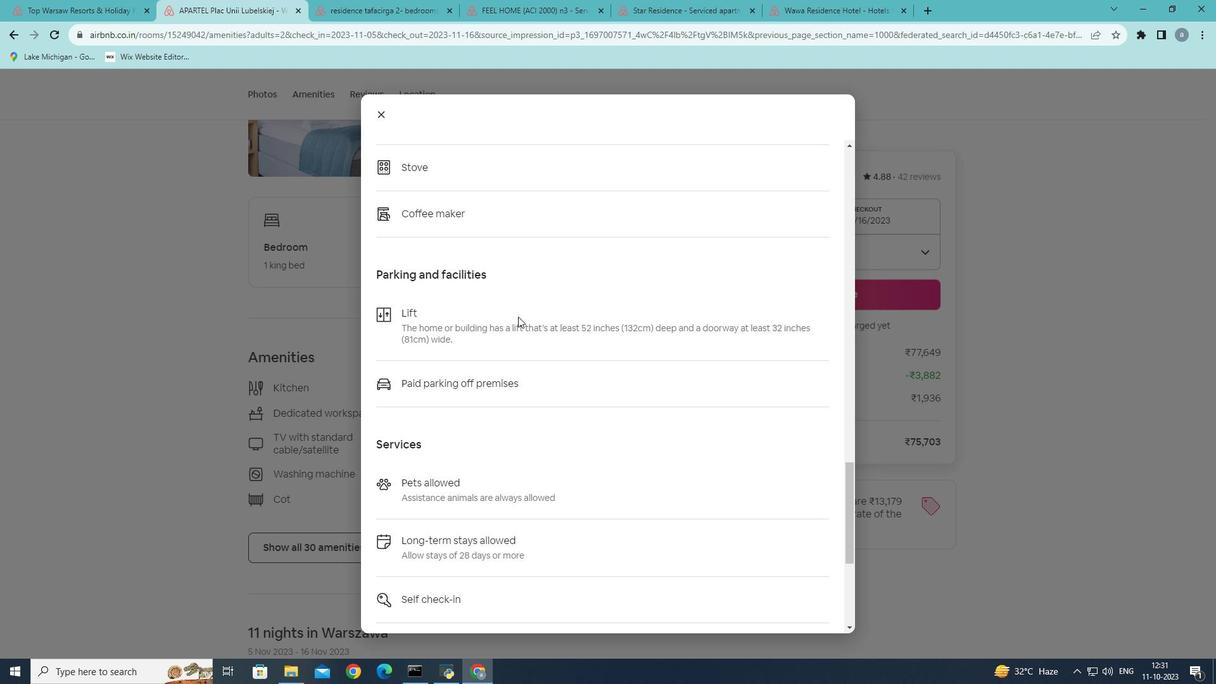 
Action: Mouse scrolled (518, 316) with delta (0, 0)
Screenshot: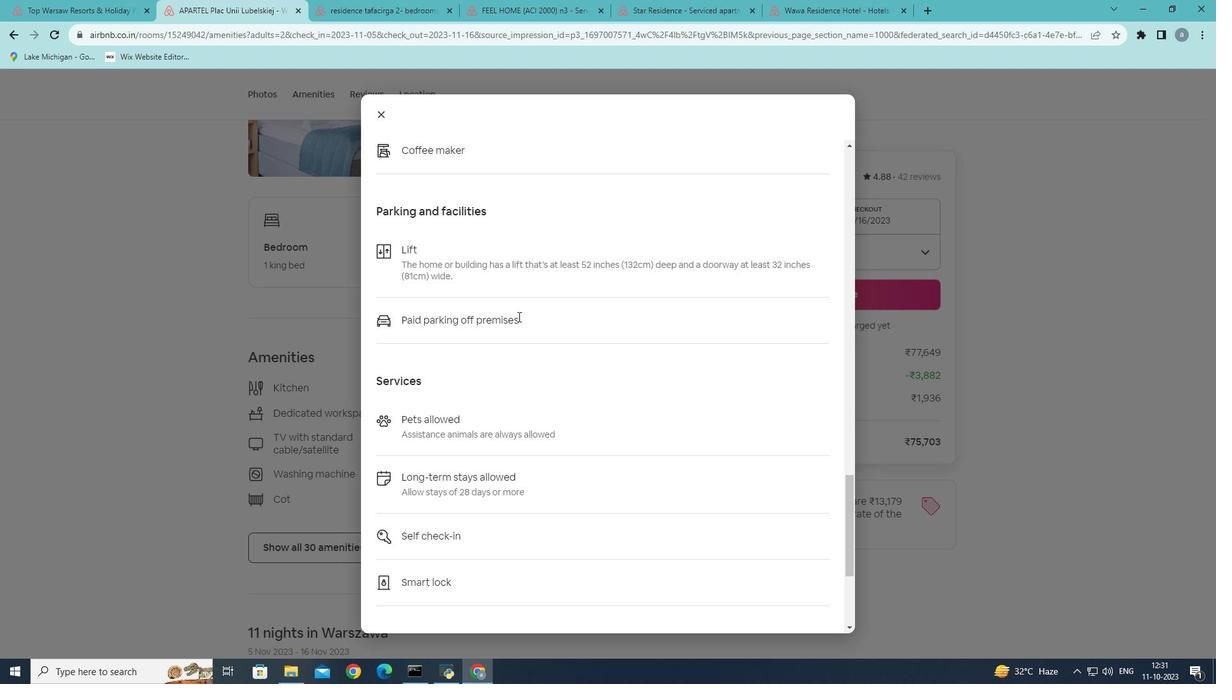 
Action: Mouse scrolled (518, 316) with delta (0, 0)
Screenshot: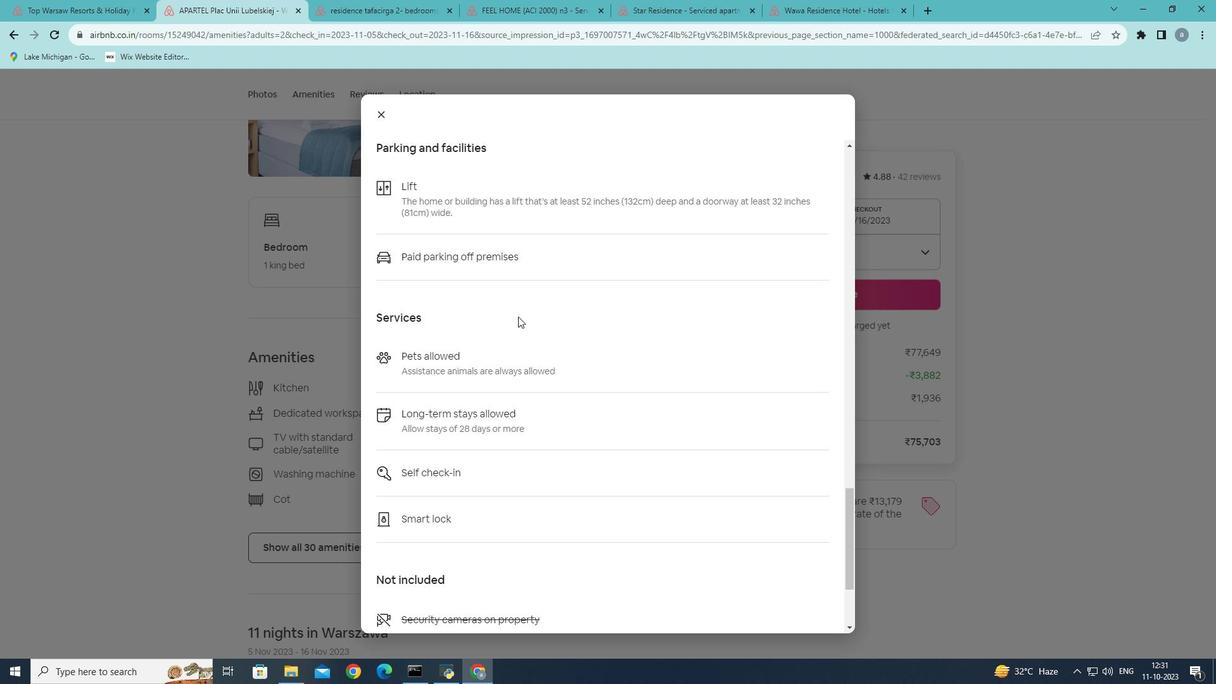 
Action: Mouse scrolled (518, 316) with delta (0, 0)
Screenshot: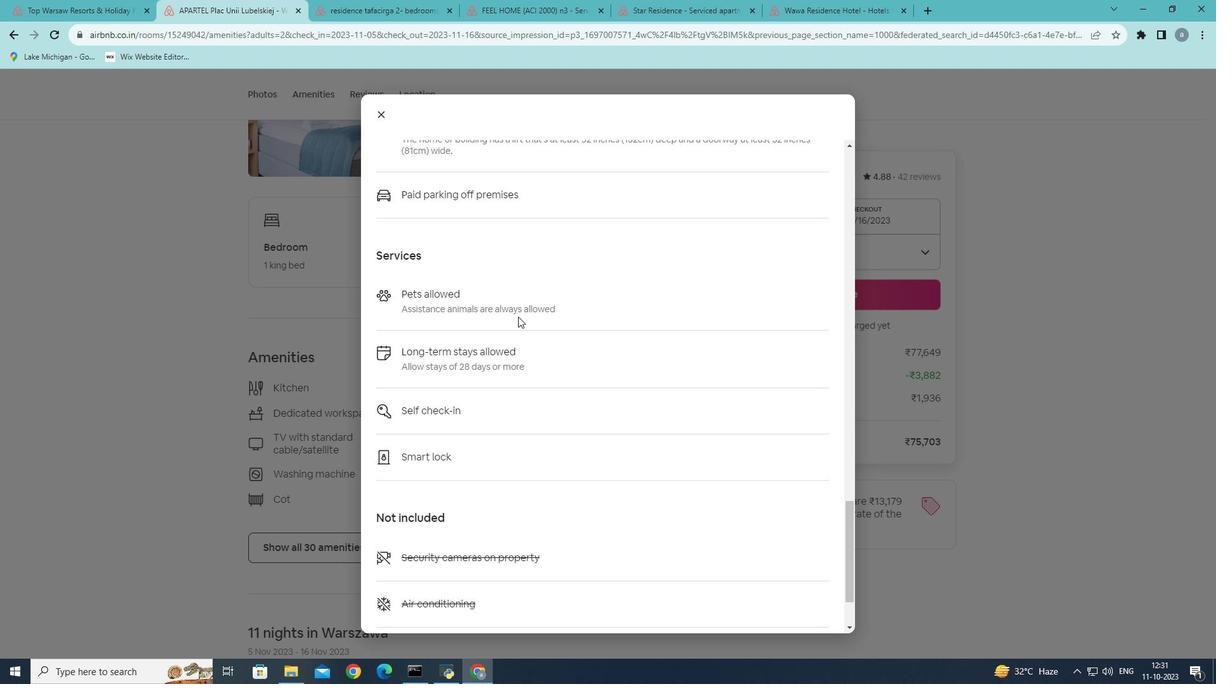 
Action: Mouse scrolled (518, 316) with delta (0, 0)
Screenshot: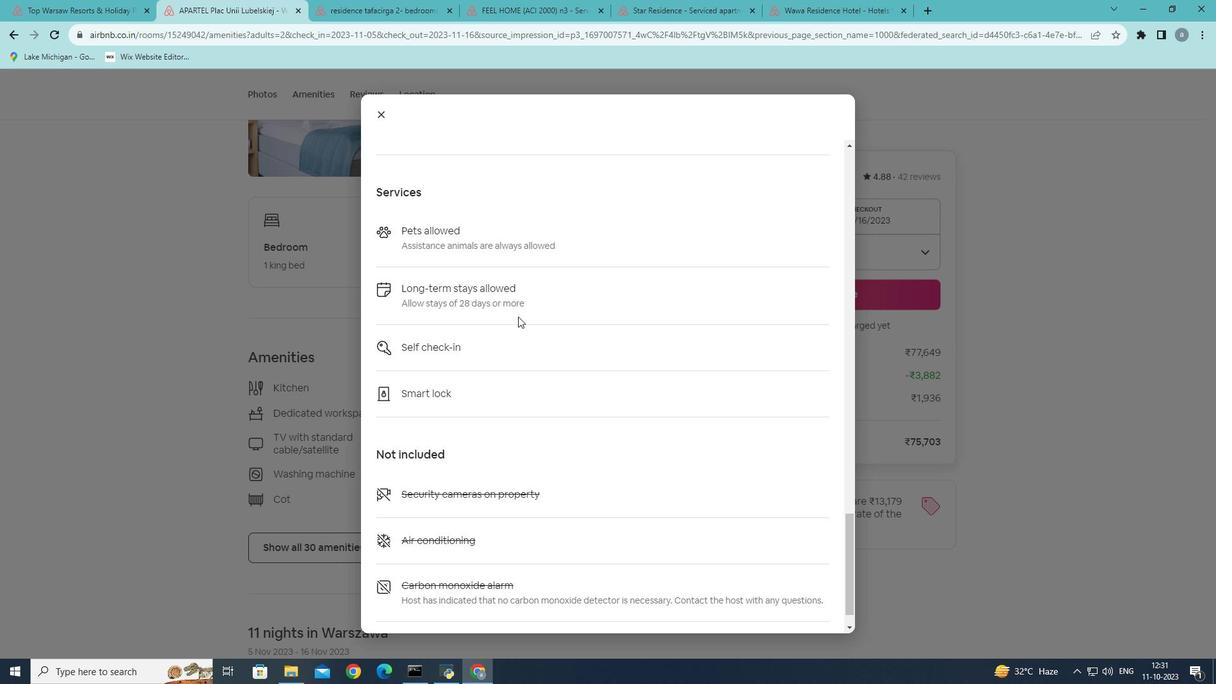 
Action: Mouse scrolled (518, 316) with delta (0, 0)
Screenshot: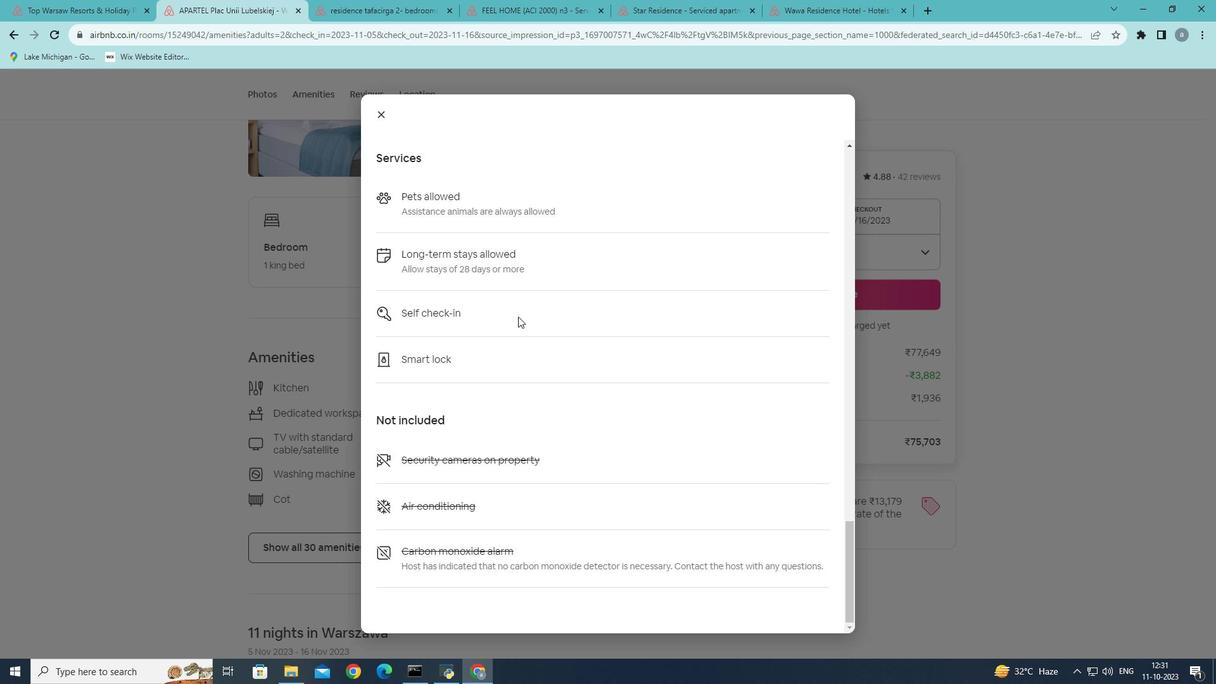 
Action: Mouse scrolled (518, 316) with delta (0, 0)
Screenshot: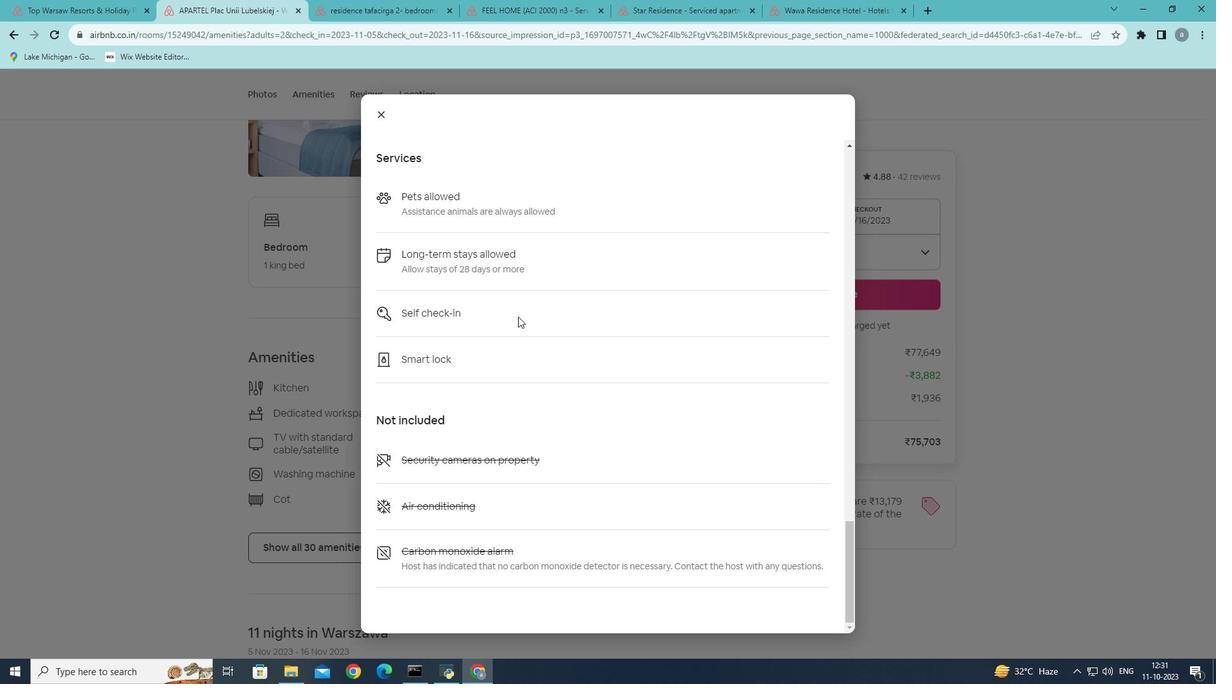 
Action: Mouse scrolled (518, 316) with delta (0, 0)
Screenshot: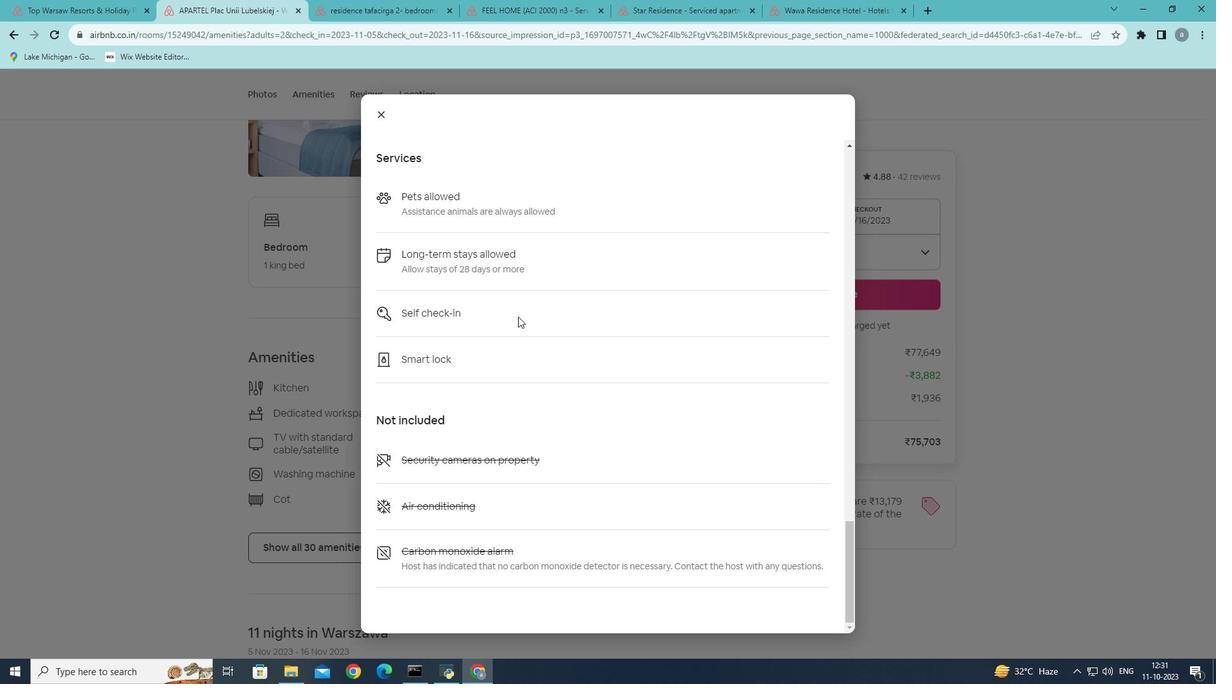 
Action: Mouse scrolled (518, 316) with delta (0, 0)
Screenshot: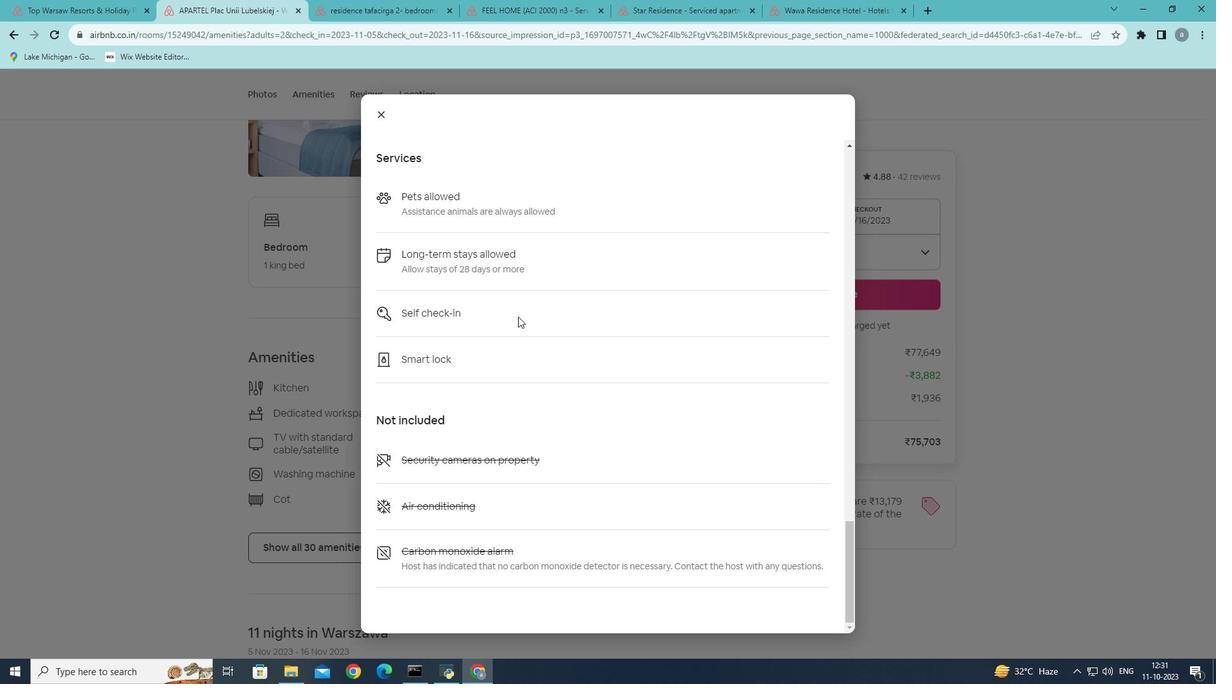 
Action: Mouse scrolled (518, 316) with delta (0, 0)
Screenshot: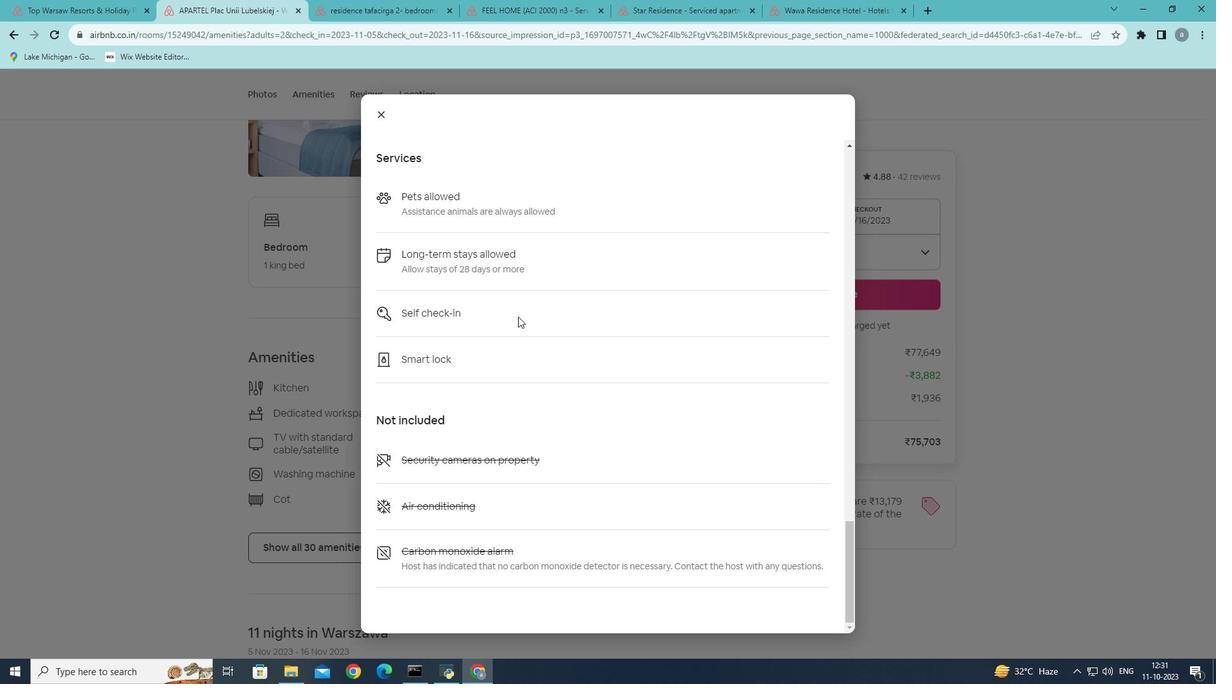 
Action: Mouse scrolled (518, 316) with delta (0, 0)
Screenshot: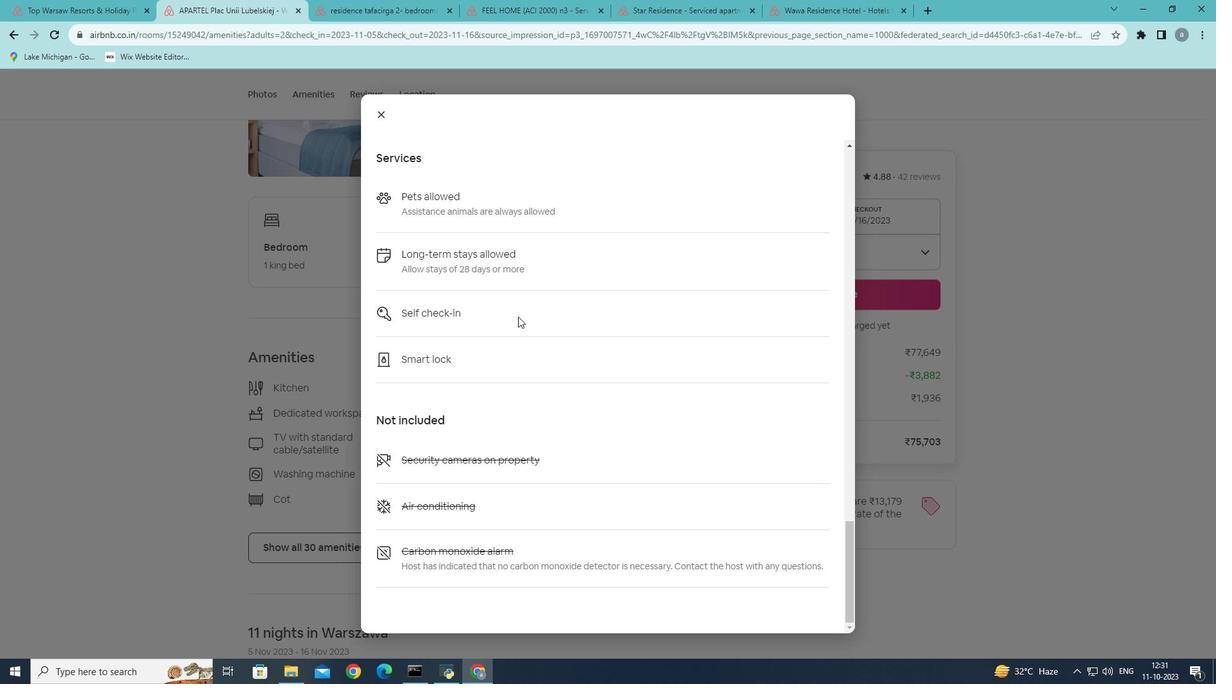 
Action: Mouse scrolled (518, 316) with delta (0, 0)
Screenshot: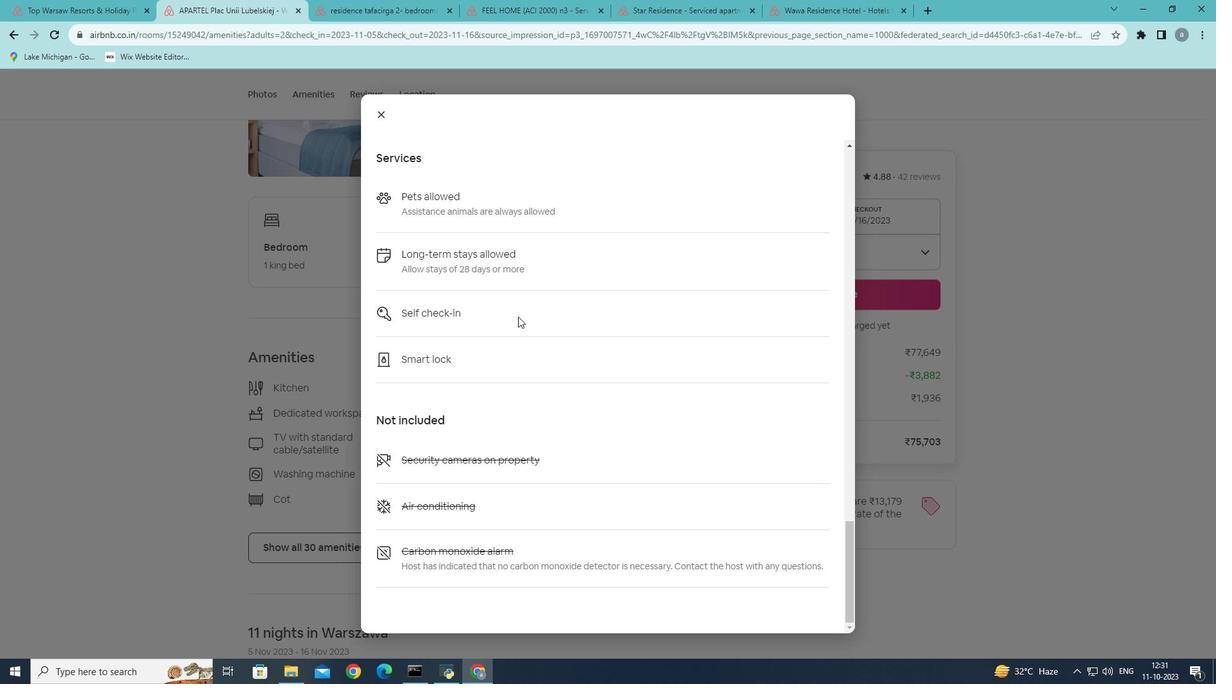 
Action: Mouse scrolled (518, 316) with delta (0, 0)
Screenshot: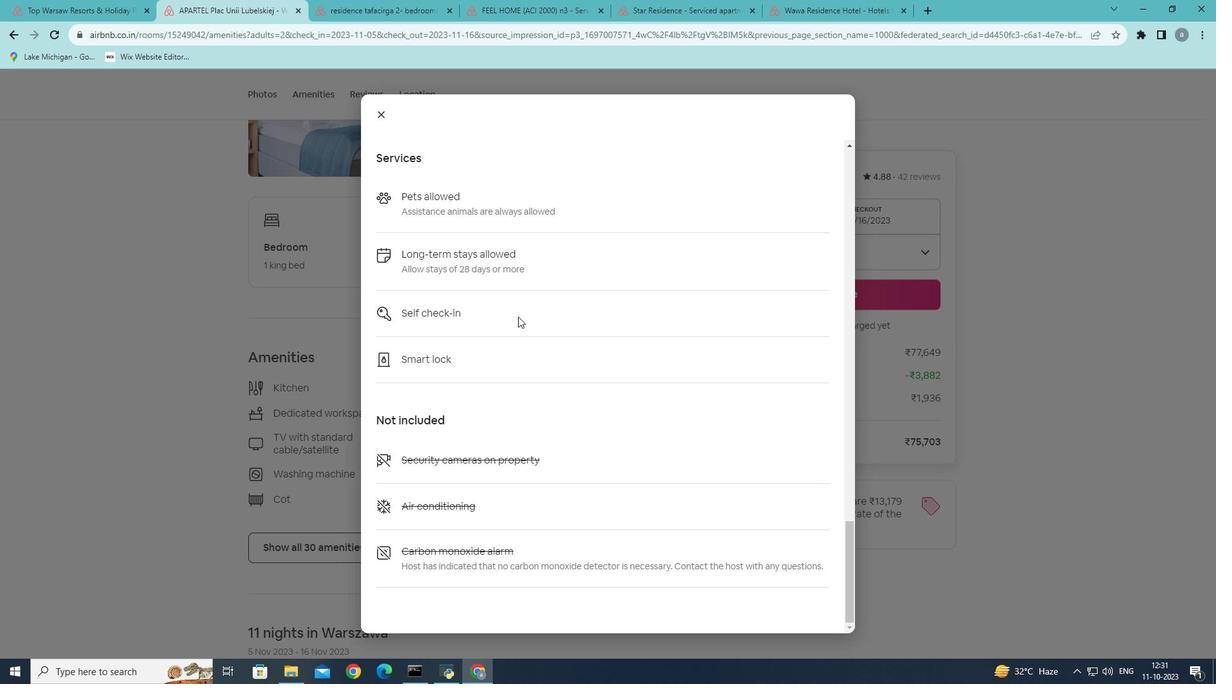 
Action: Mouse moved to (383, 115)
